 Task: Personal: New Year Resolutions.
Action: Mouse moved to (183, 176)
Screenshot: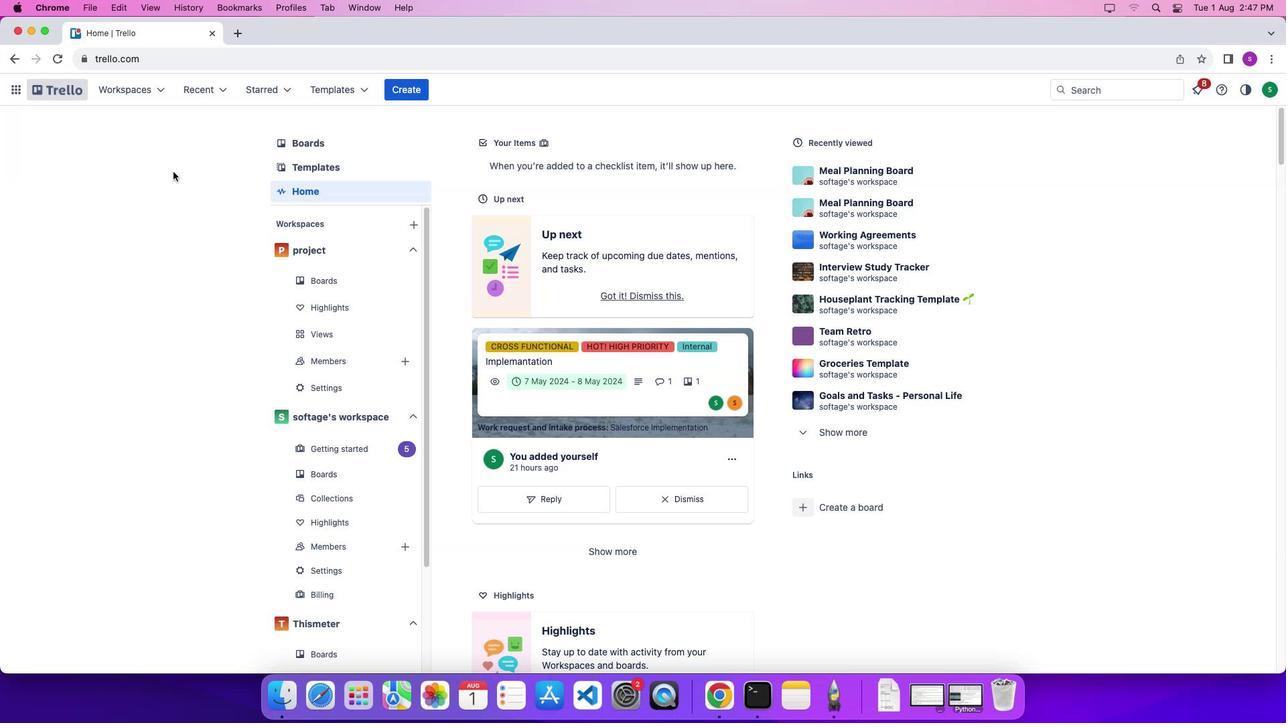 
Action: Mouse pressed left at (183, 176)
Screenshot: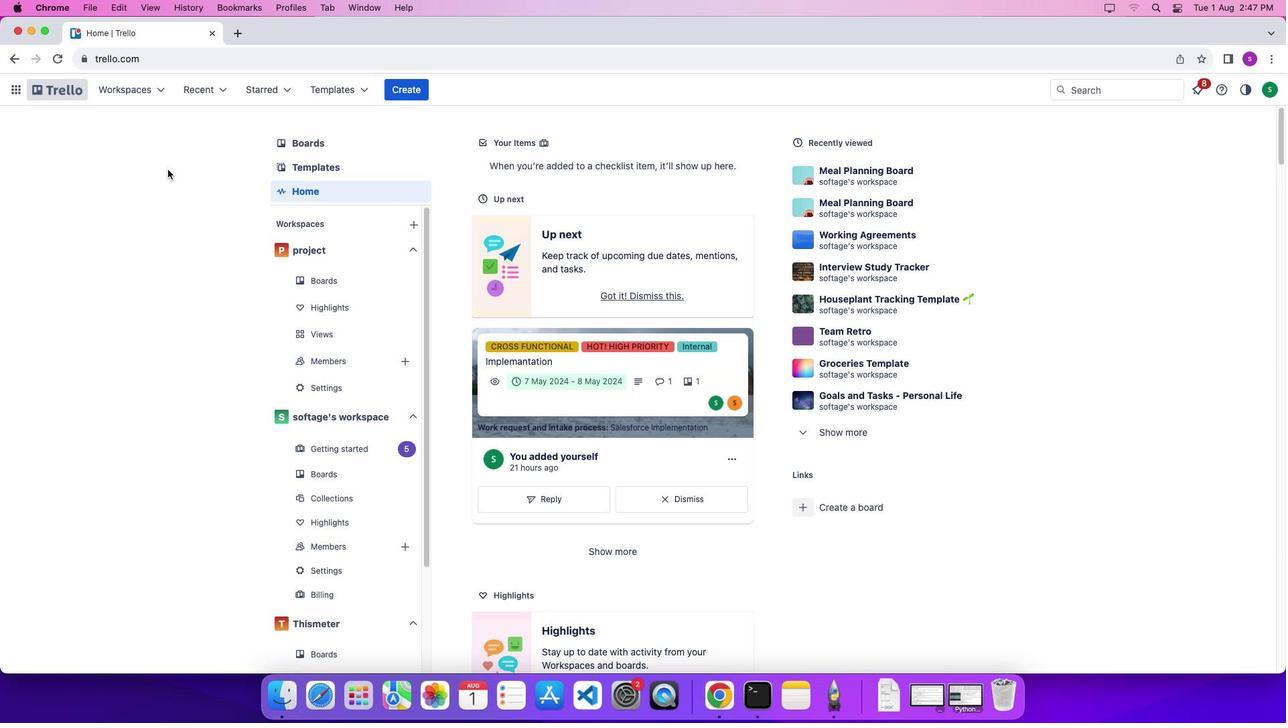
Action: Mouse moved to (361, 92)
Screenshot: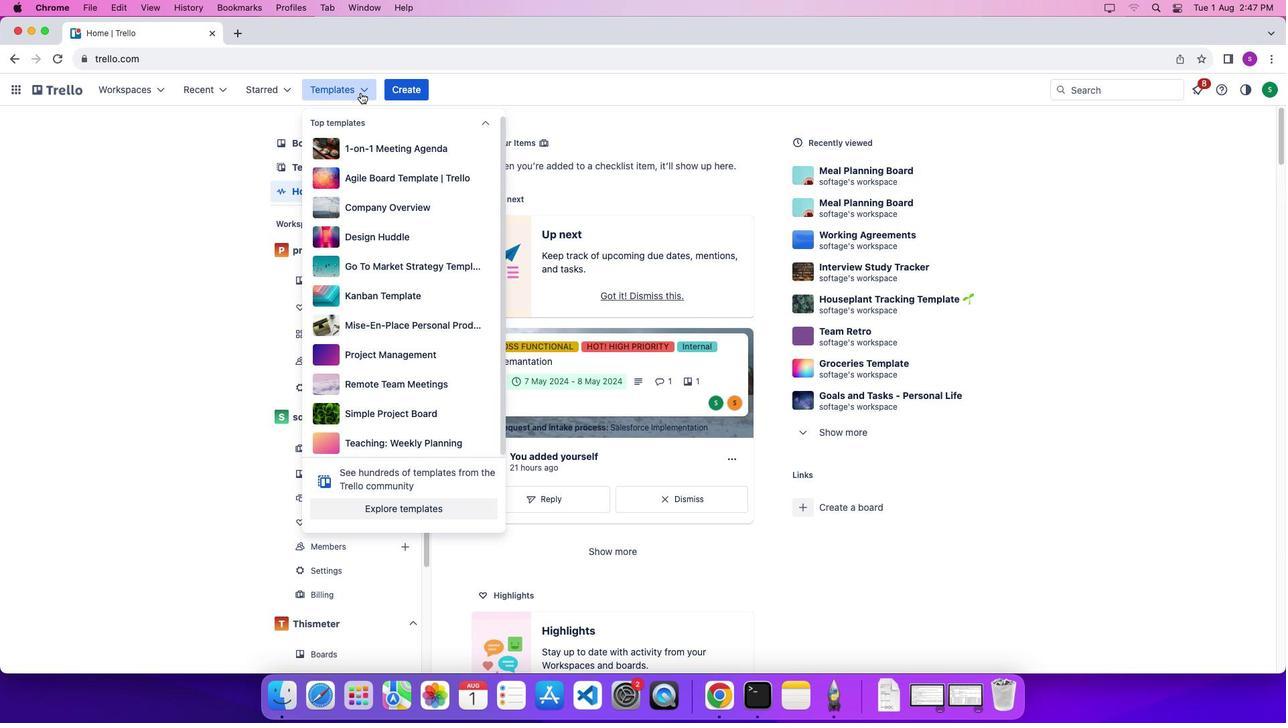 
Action: Mouse pressed left at (361, 92)
Screenshot: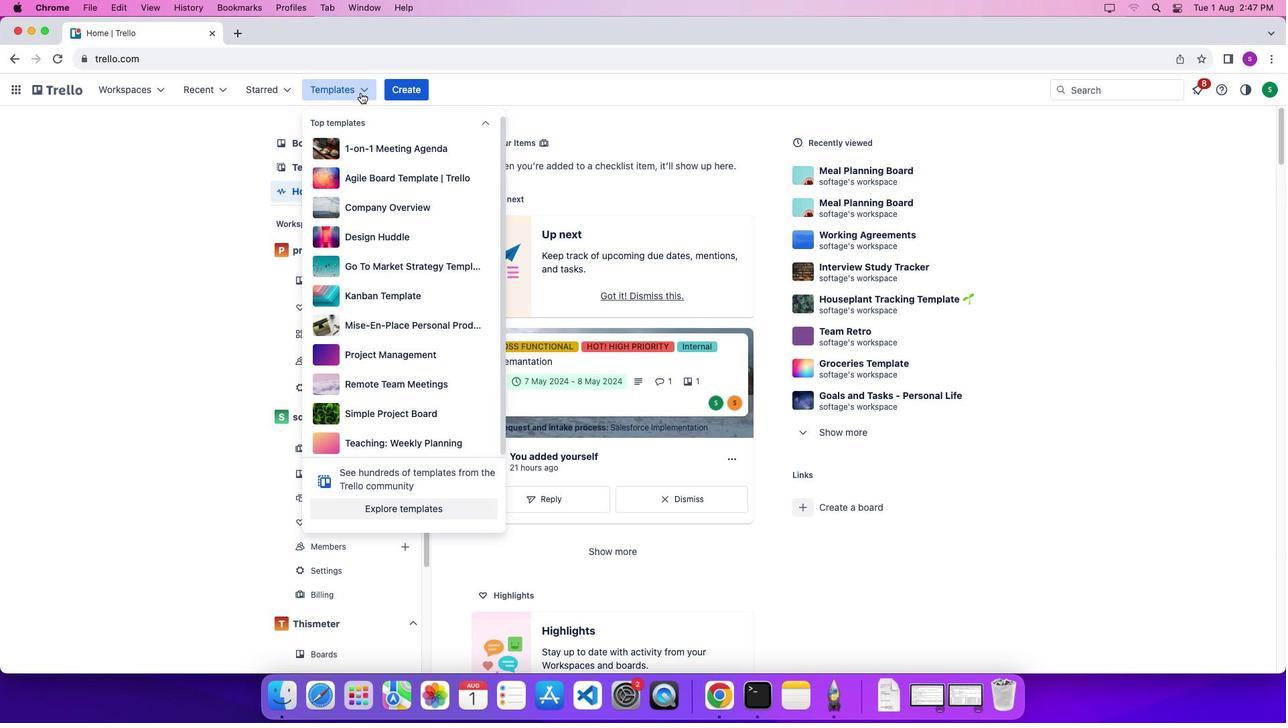 
Action: Mouse moved to (427, 509)
Screenshot: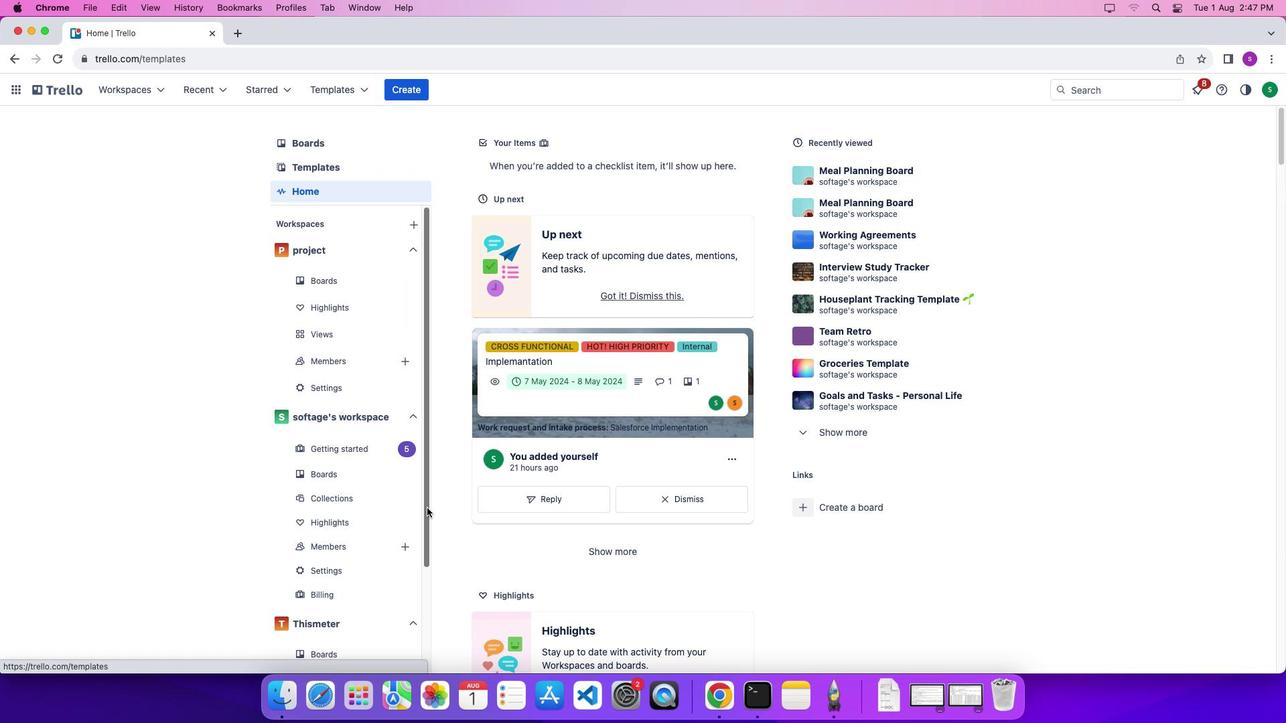 
Action: Mouse pressed left at (427, 509)
Screenshot: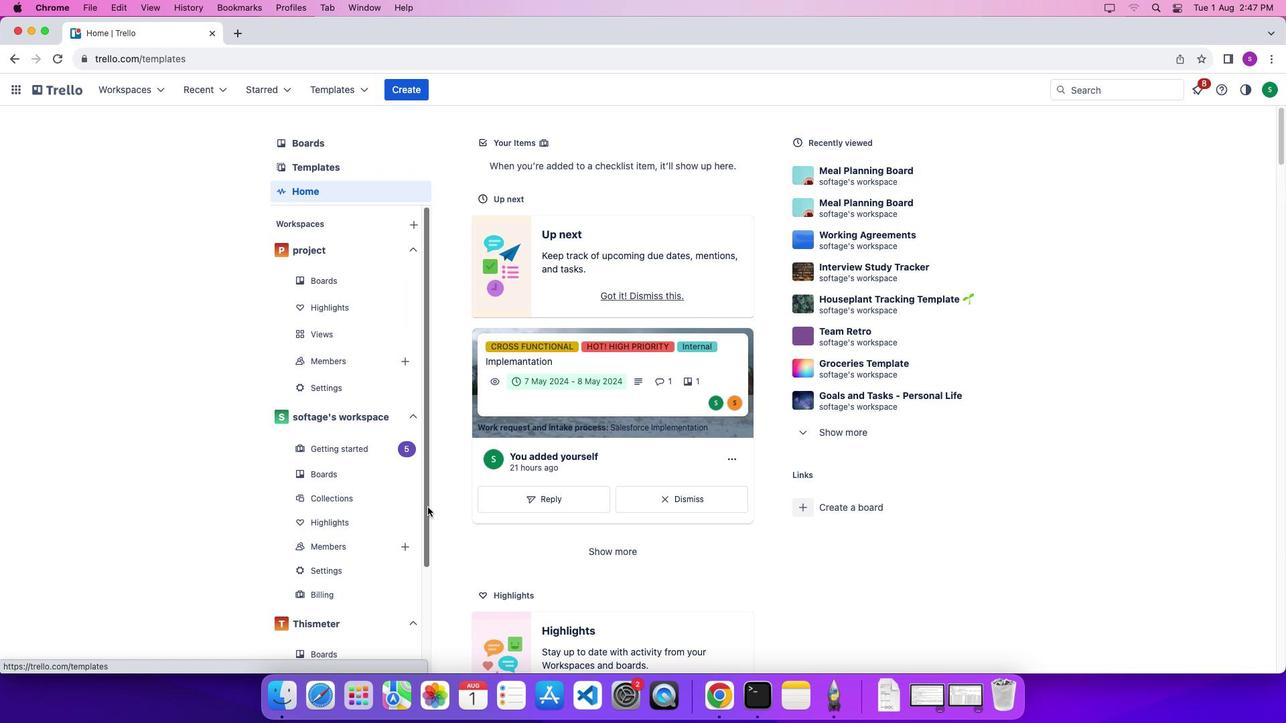 
Action: Mouse moved to (922, 144)
Screenshot: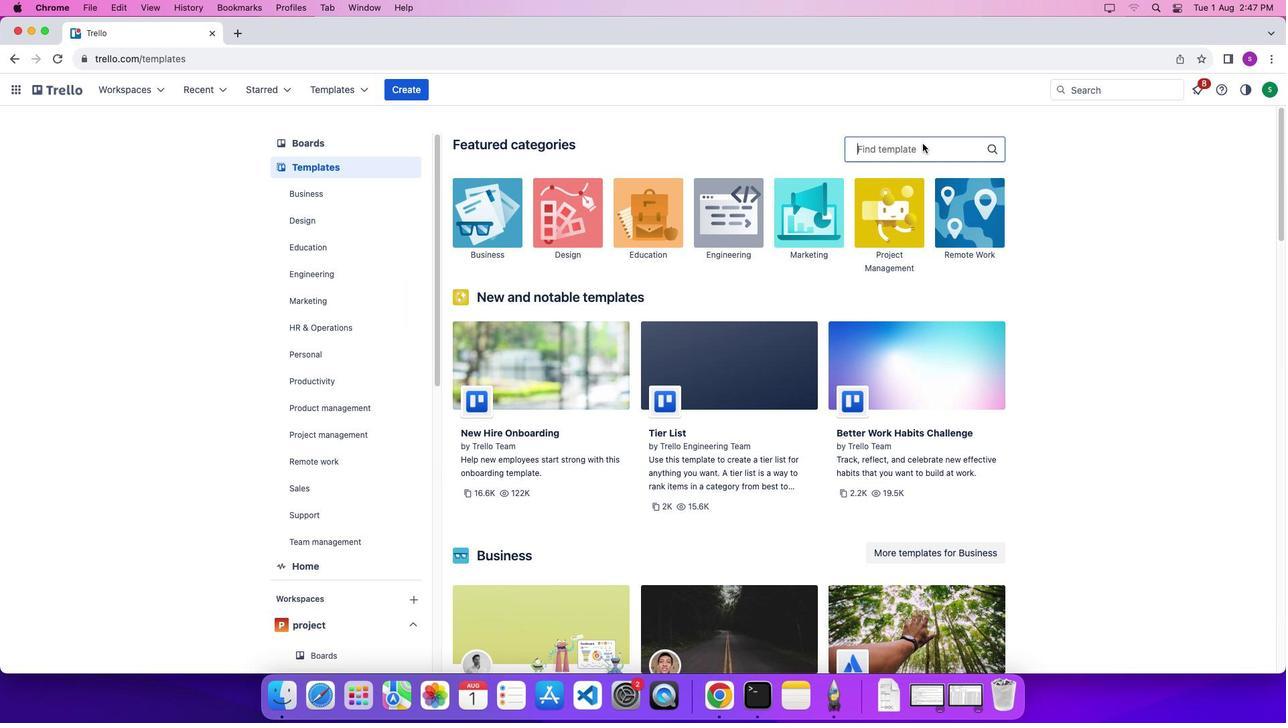 
Action: Mouse pressed left at (922, 144)
Screenshot: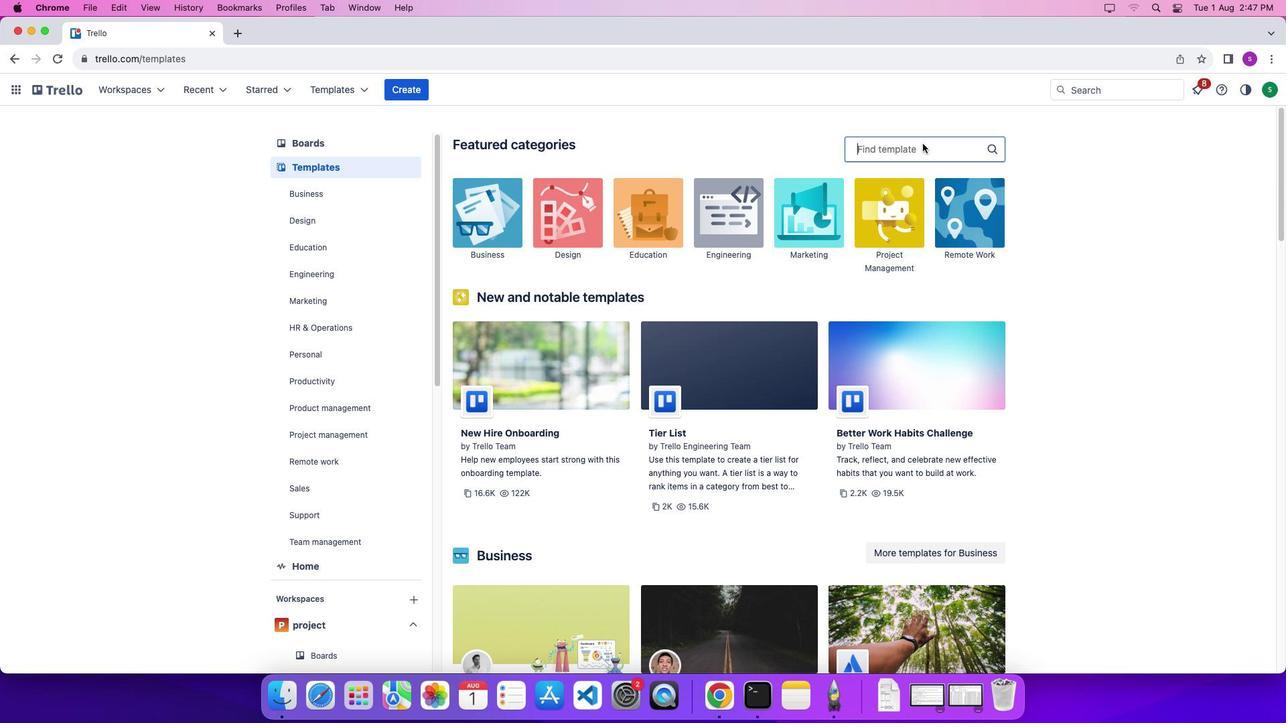 
Action: Mouse moved to (925, 145)
Screenshot: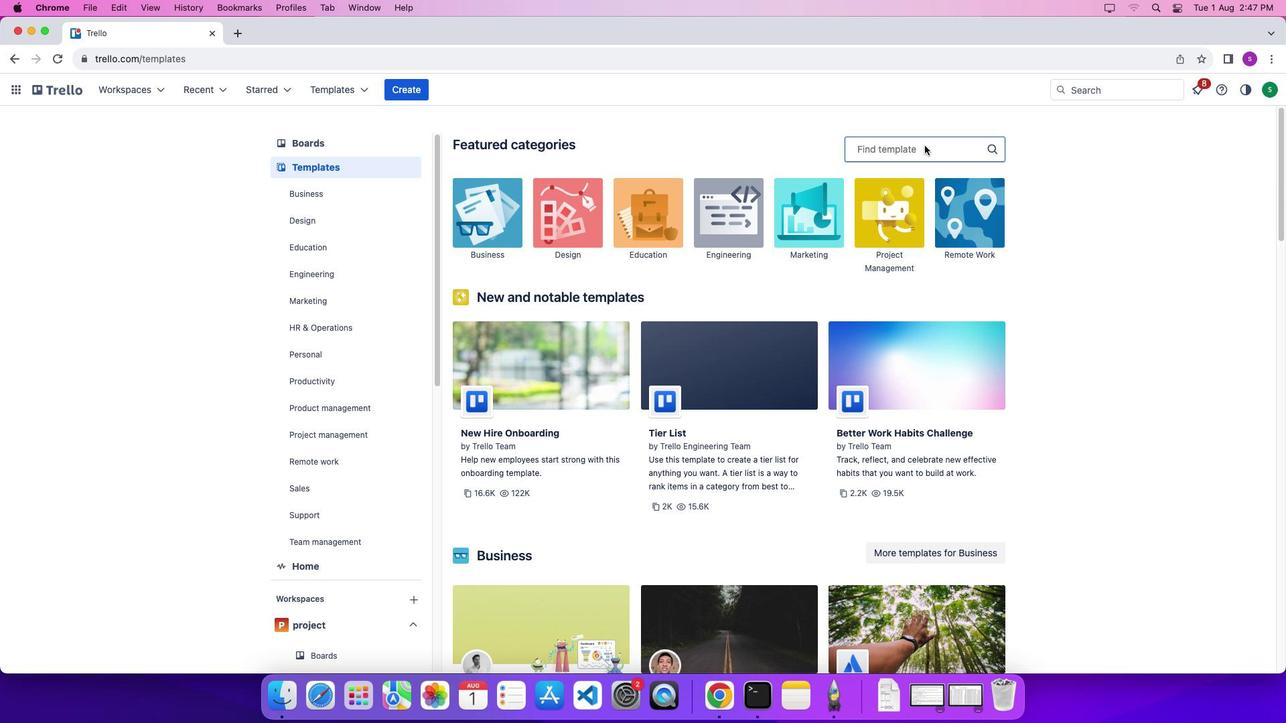 
Action: Mouse pressed left at (925, 145)
Screenshot: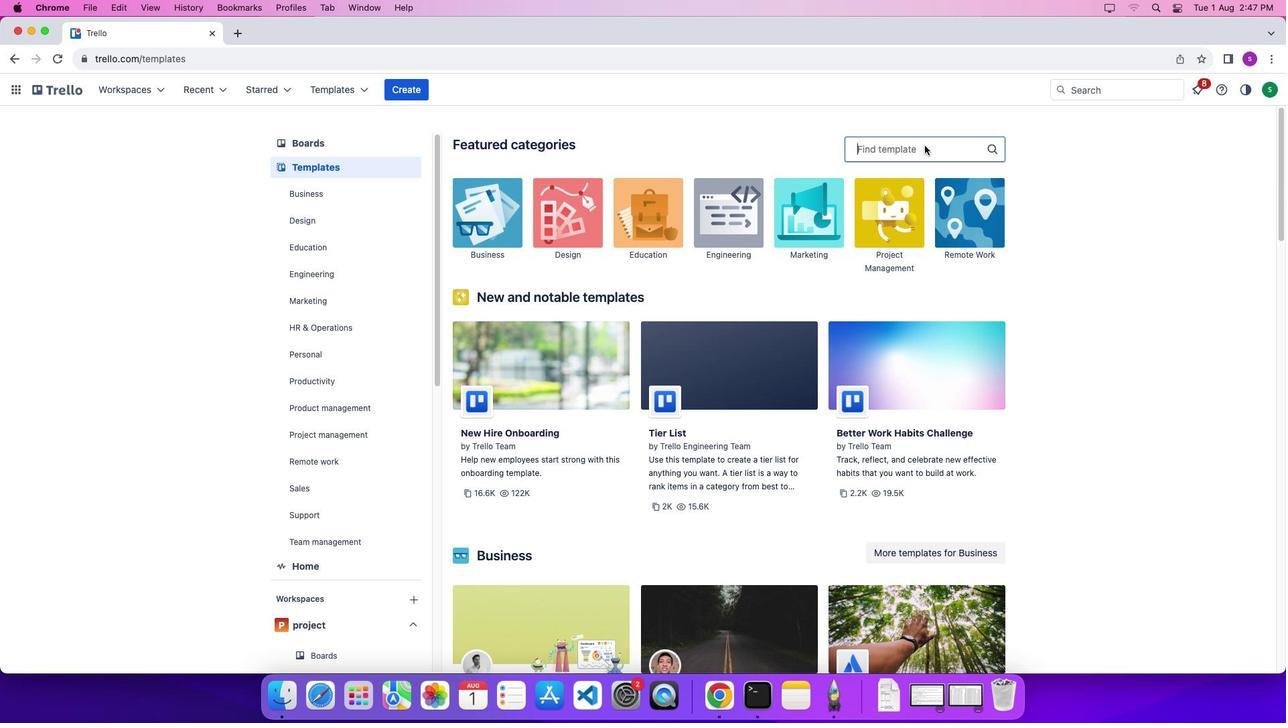 
Action: Key pressed Key.shift'N''e''w'Key.spaceKey.shift'Y''e''a''r'Key.spaceKey.shift'r''e''s''o''l''u''t''i''o''n'Key.backspaceKey.backspaceKey.backspaceKey.backspaceKey.backspaceKey.backspaceKey.backspaceKey.backspaceKey.backspaceKey.backspaceKey.backspaceKey.backspaceKey.backspaceKey.backspaceKey.backspaceKey.backspaceKey.backspaceKey.backspaceKey.backspaceKey.backspaceKey.backspaceKey.backspaceKey.backspaceKey.backspaceKey.backspaceKey.backspaceKey.backspaceKey.backspaceKey.backspaceKey.backspaceKey.backspaceKey.backspaceKey.backspaceKey.backspaceKey.backspaceKey.shift'N''e''w'Key.space
Screenshot: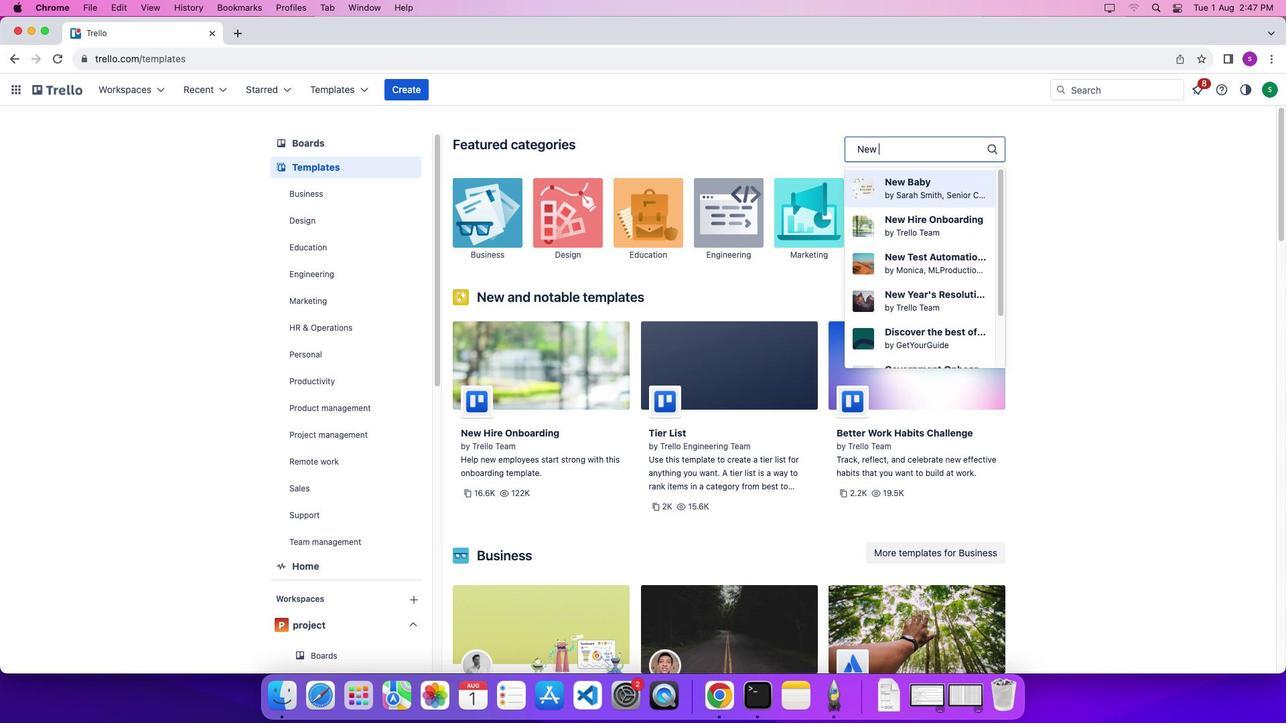 
Action: Mouse moved to (930, 297)
Screenshot: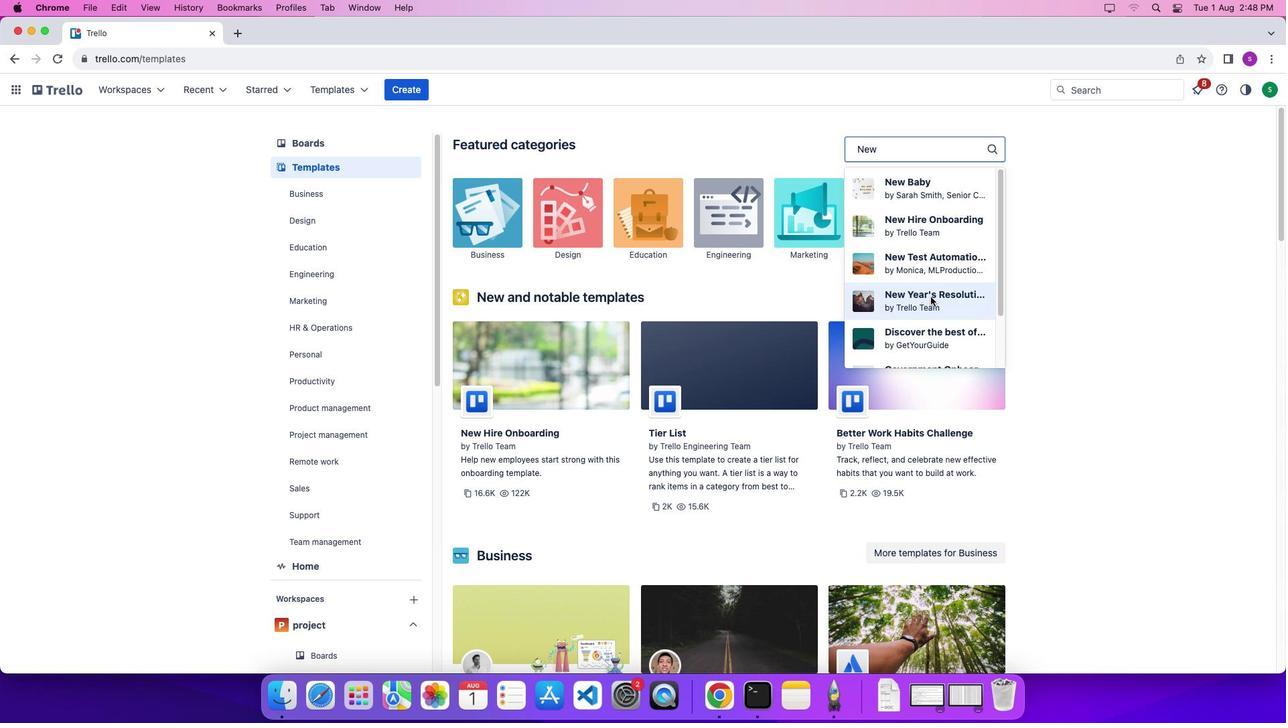 
Action: Mouse pressed left at (930, 297)
Screenshot: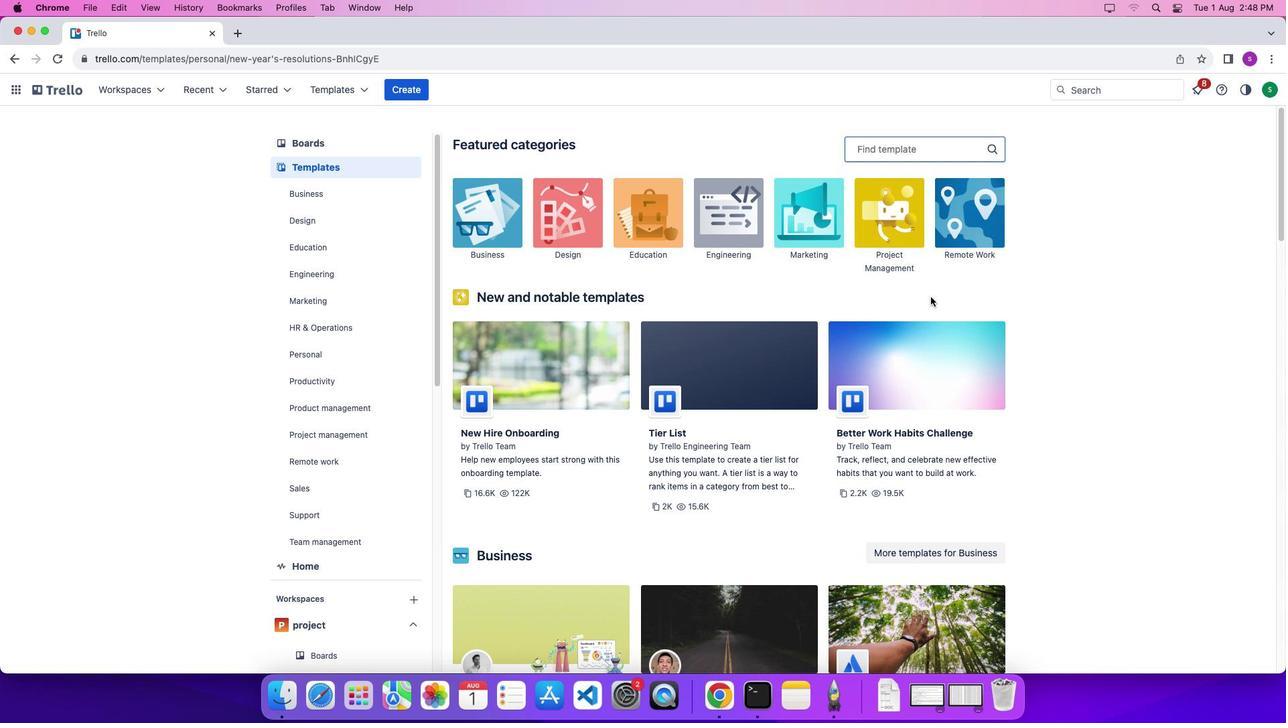 
Action: Mouse moved to (903, 383)
Screenshot: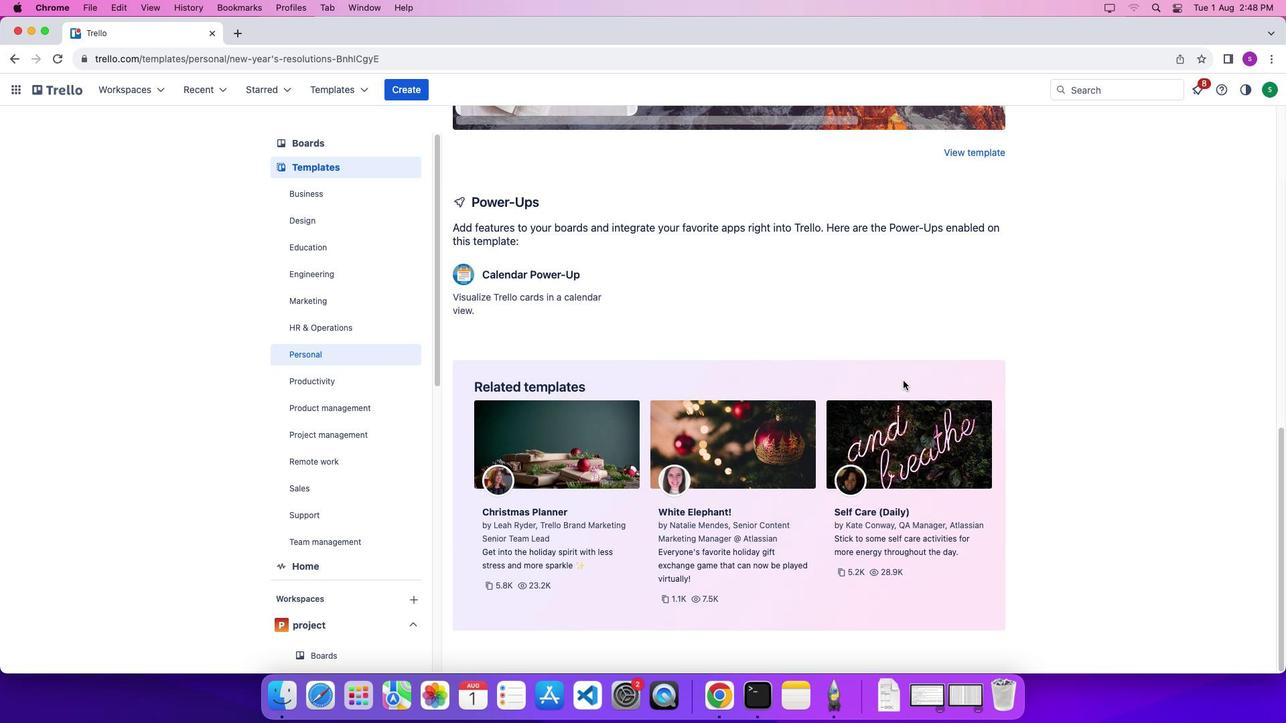 
Action: Mouse scrolled (903, 383) with delta (0, 0)
Screenshot: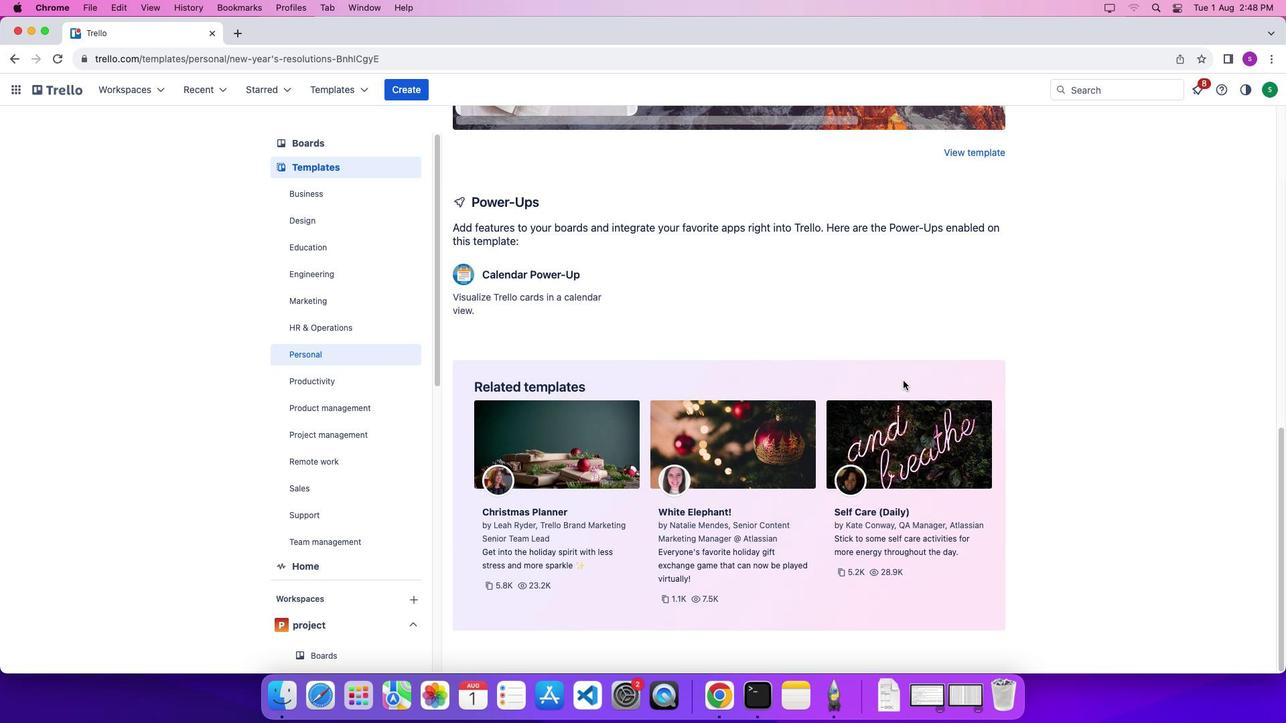 
Action: Mouse moved to (903, 382)
Screenshot: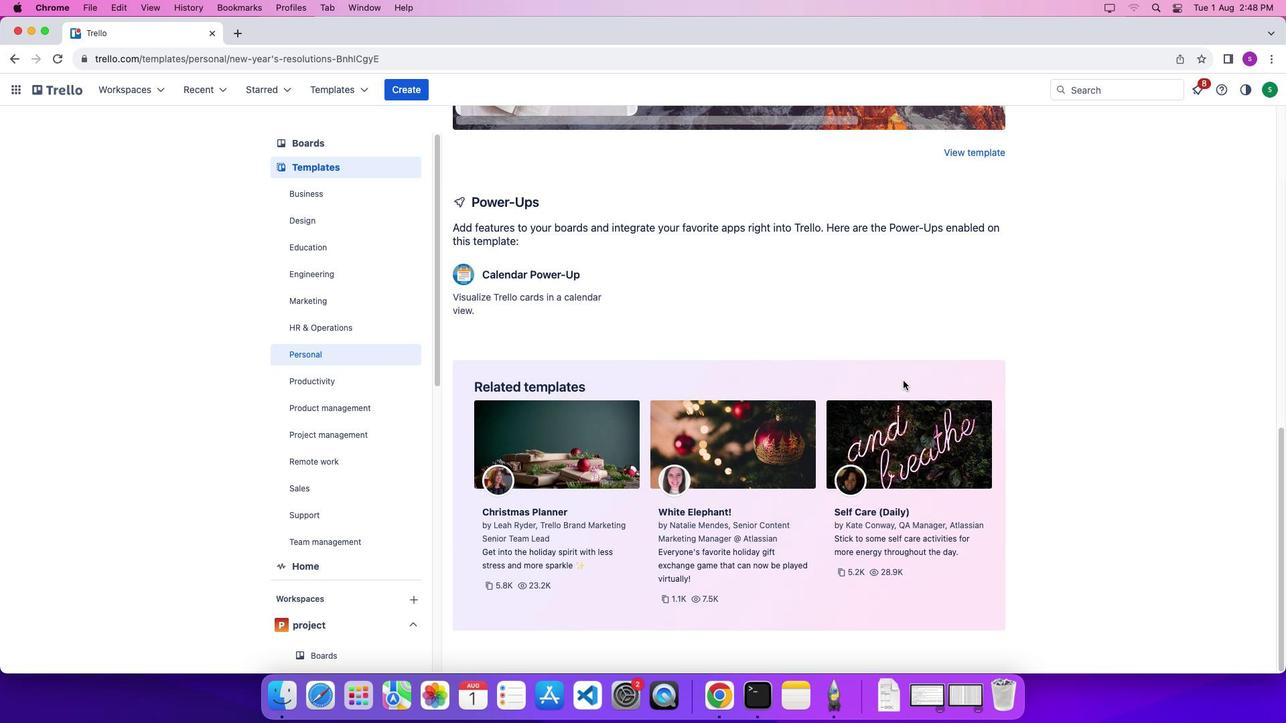 
Action: Mouse scrolled (903, 382) with delta (0, 0)
Screenshot: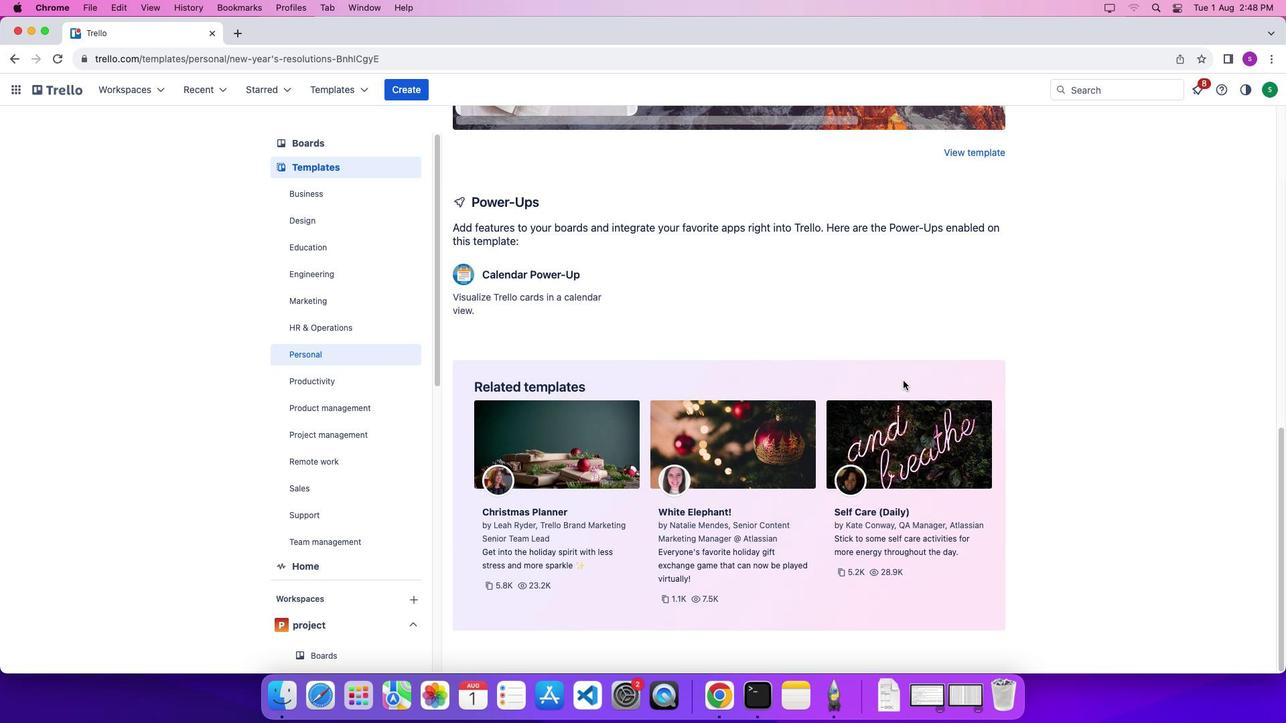 
Action: Mouse moved to (903, 381)
Screenshot: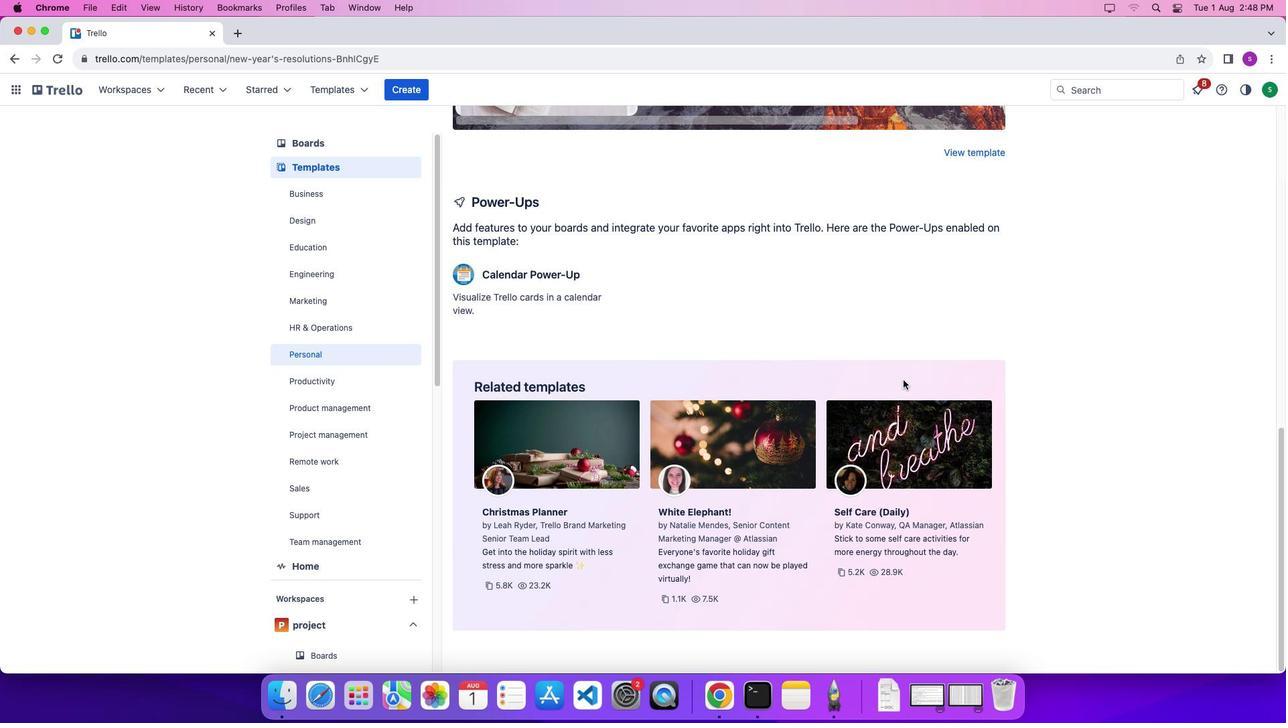 
Action: Mouse scrolled (903, 381) with delta (0, -5)
Screenshot: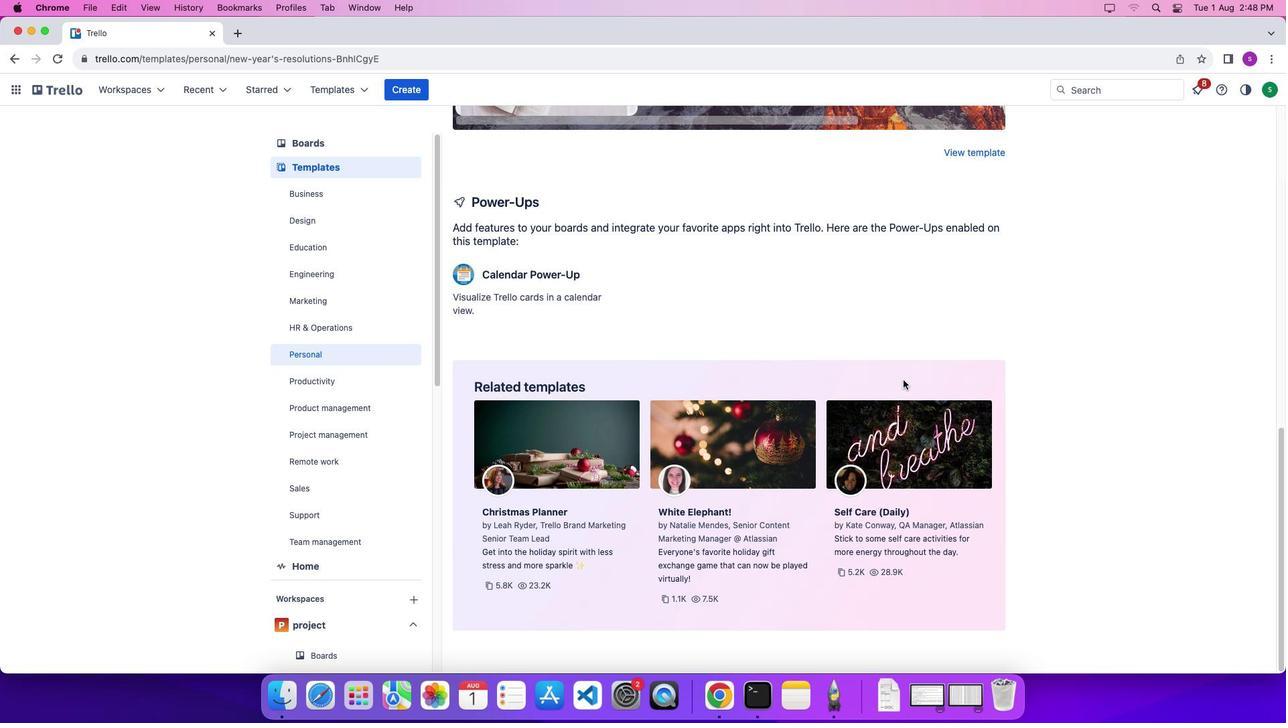 
Action: Mouse scrolled (903, 381) with delta (0, -8)
Screenshot: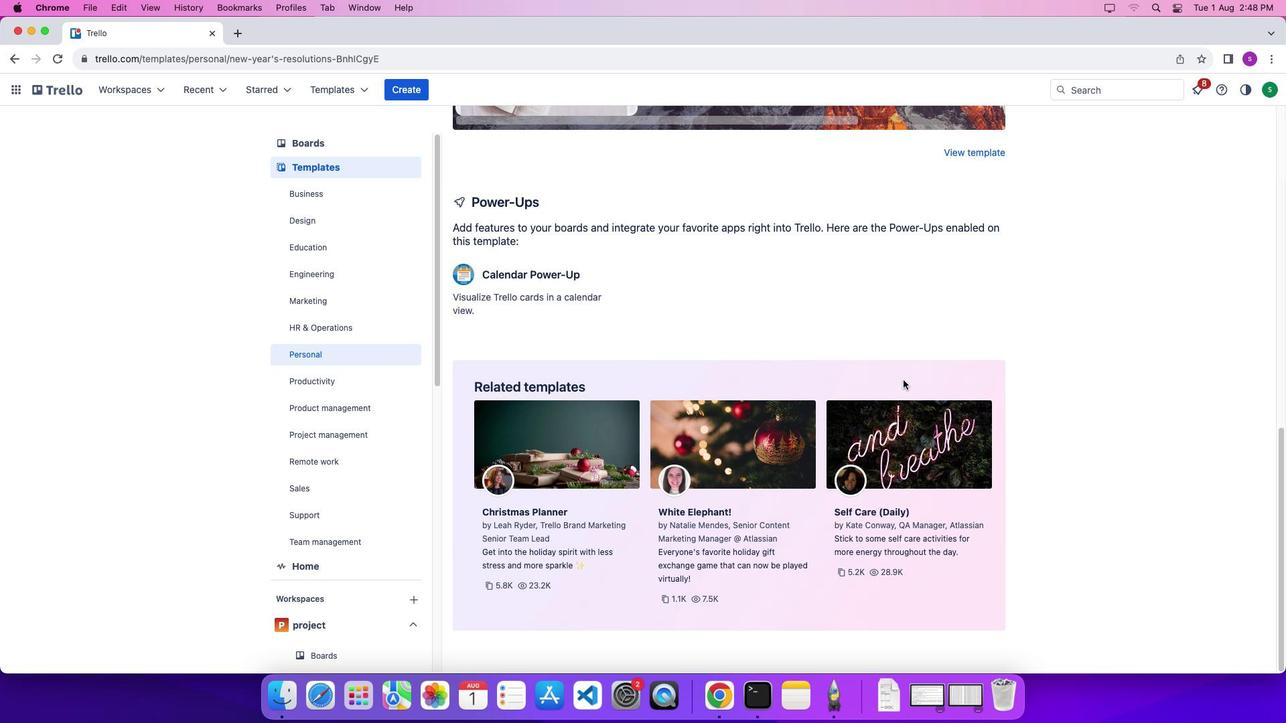 
Action: Mouse scrolled (903, 381) with delta (0, -9)
Screenshot: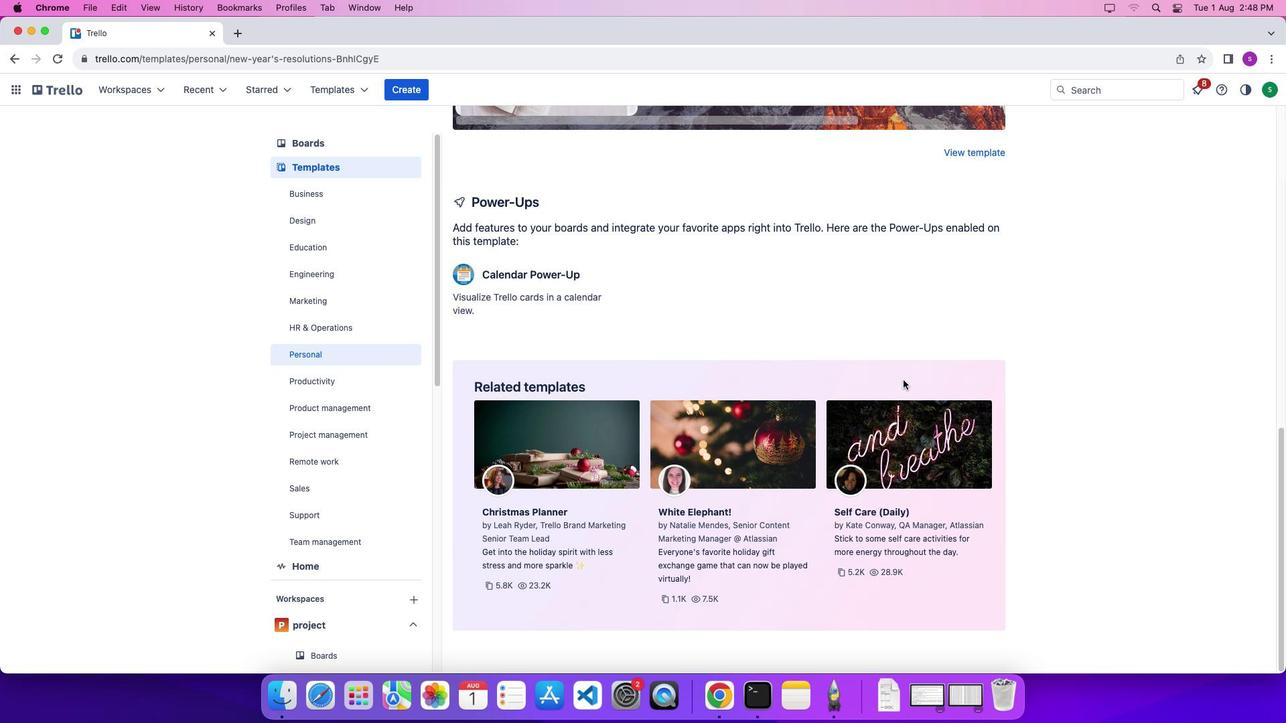 
Action: Mouse moved to (903, 380)
Screenshot: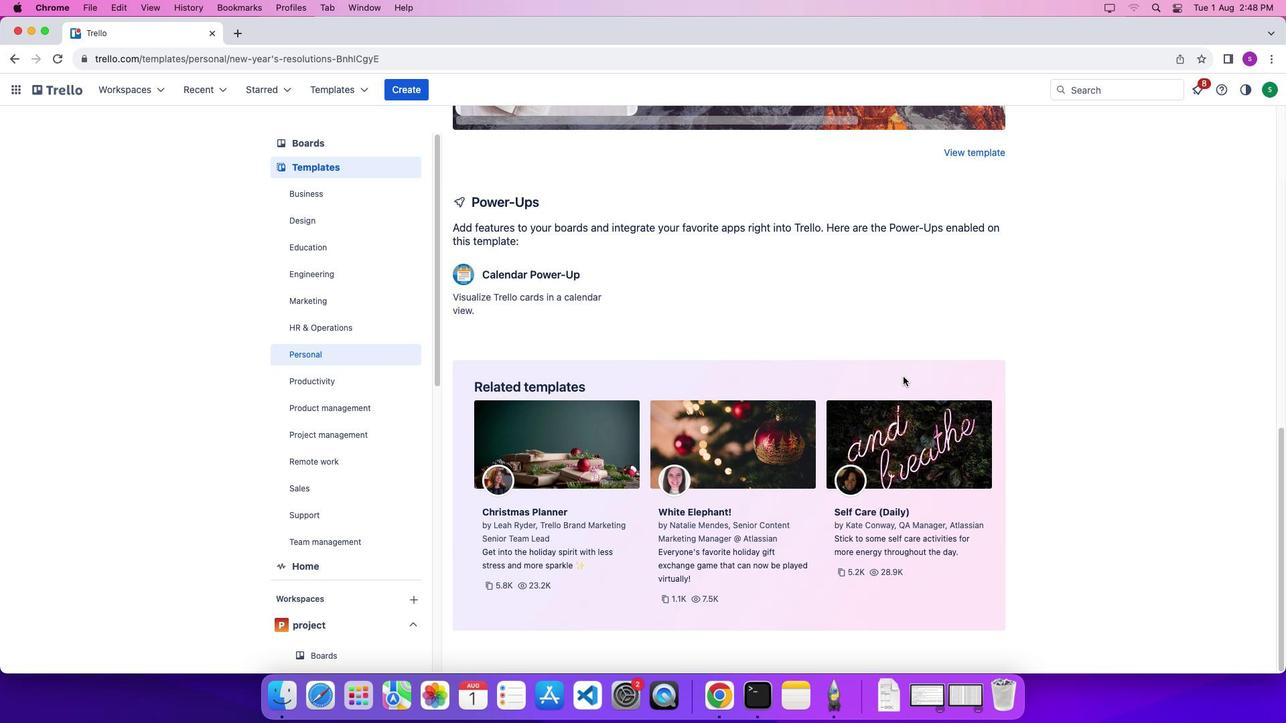 
Action: Mouse scrolled (903, 380) with delta (0, 0)
Screenshot: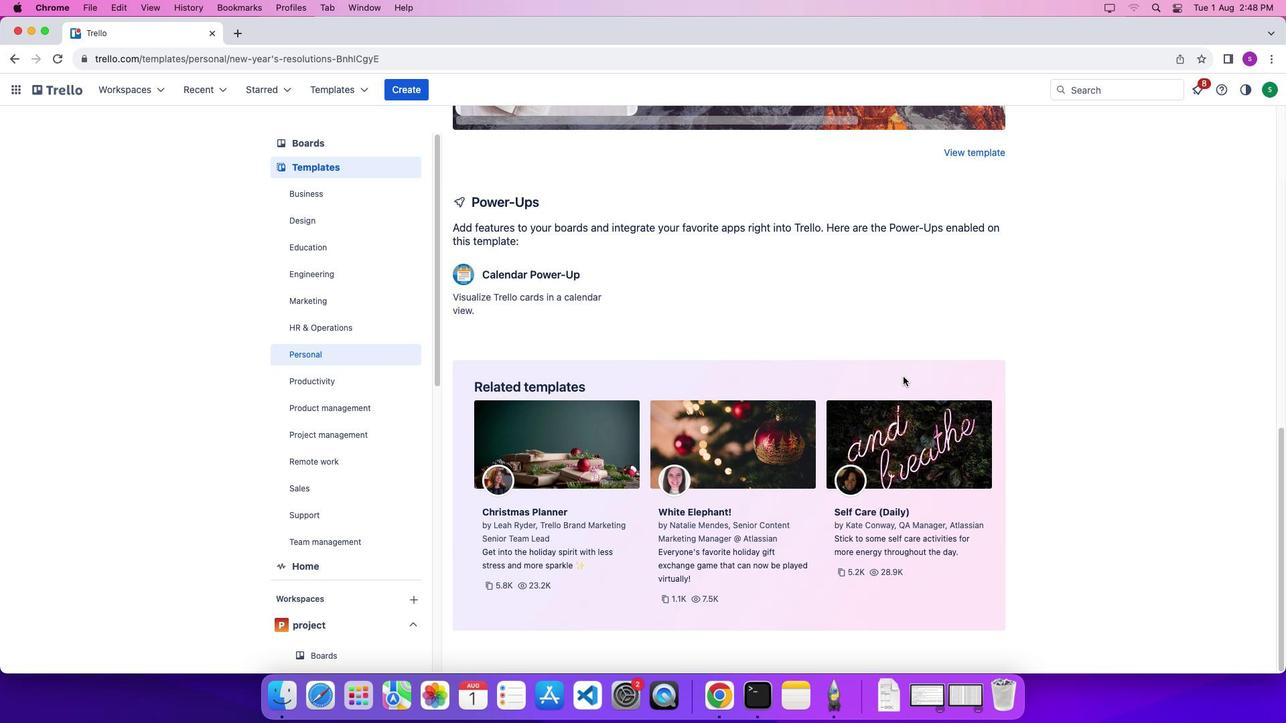
Action: Mouse scrolled (903, 380) with delta (0, 0)
Screenshot: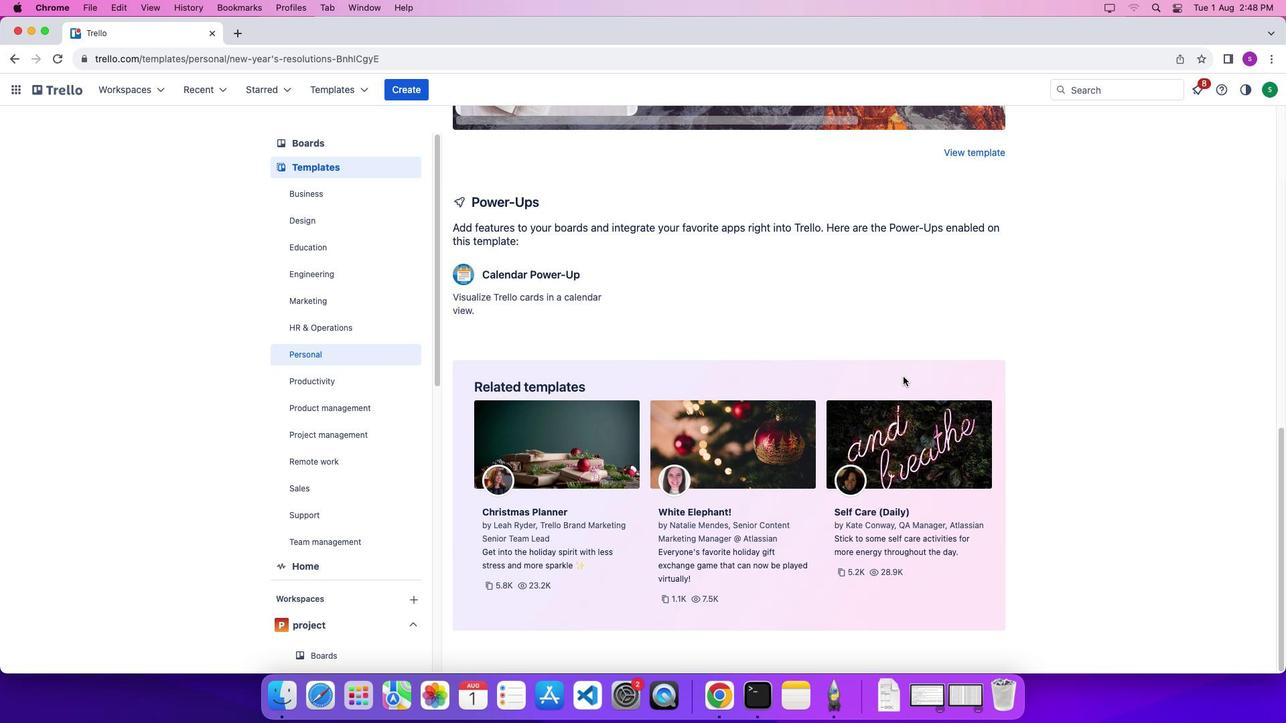 
Action: Mouse scrolled (903, 380) with delta (0, -5)
Screenshot: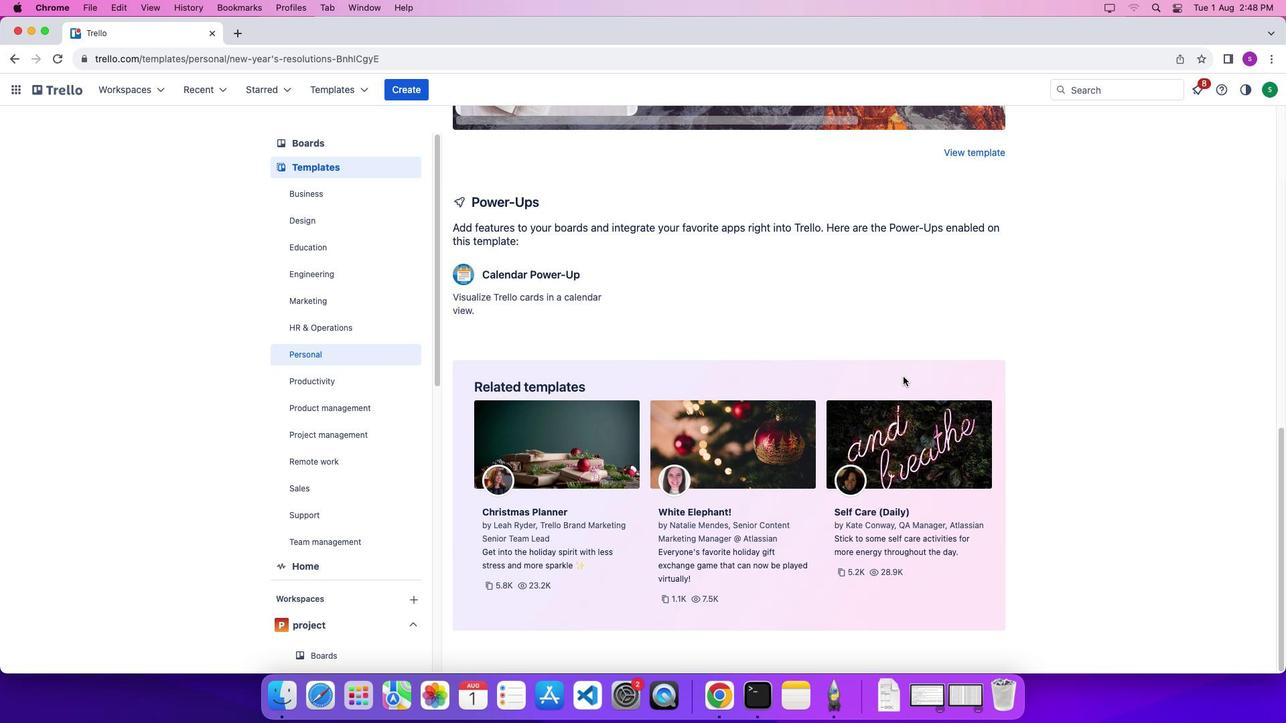 
Action: Mouse scrolled (903, 380) with delta (0, -8)
Screenshot: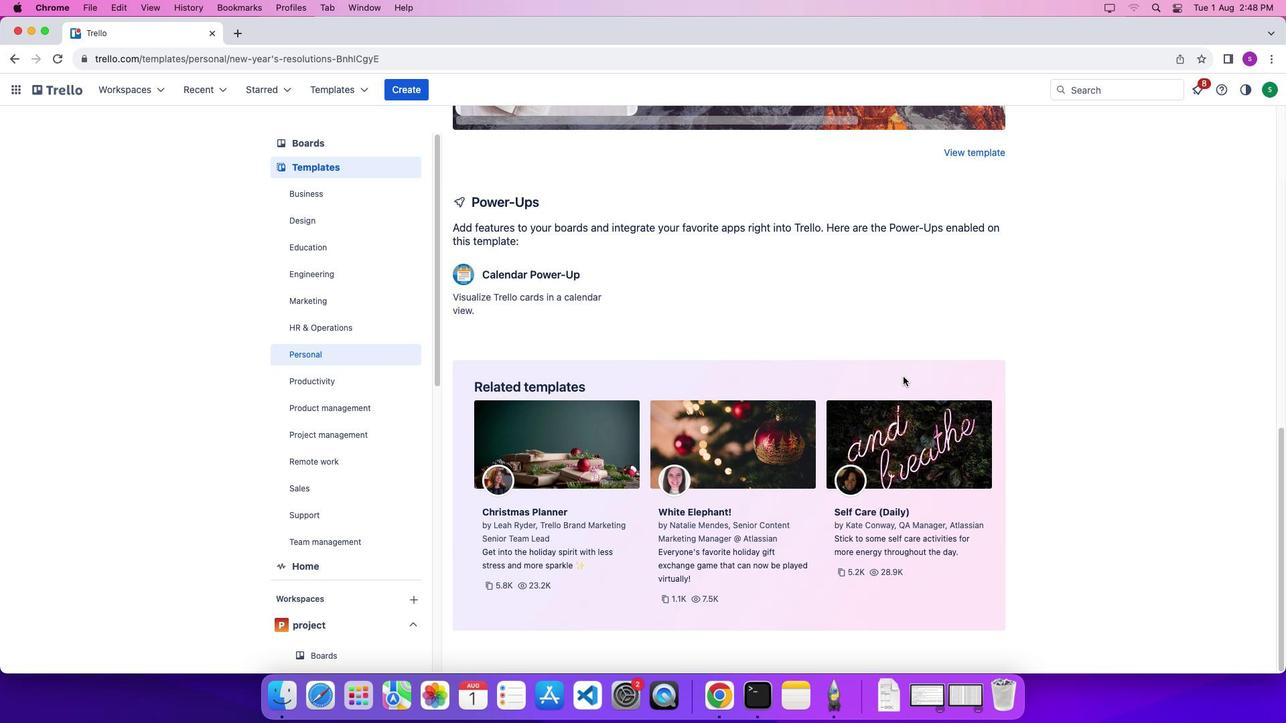 
Action: Mouse moved to (903, 377)
Screenshot: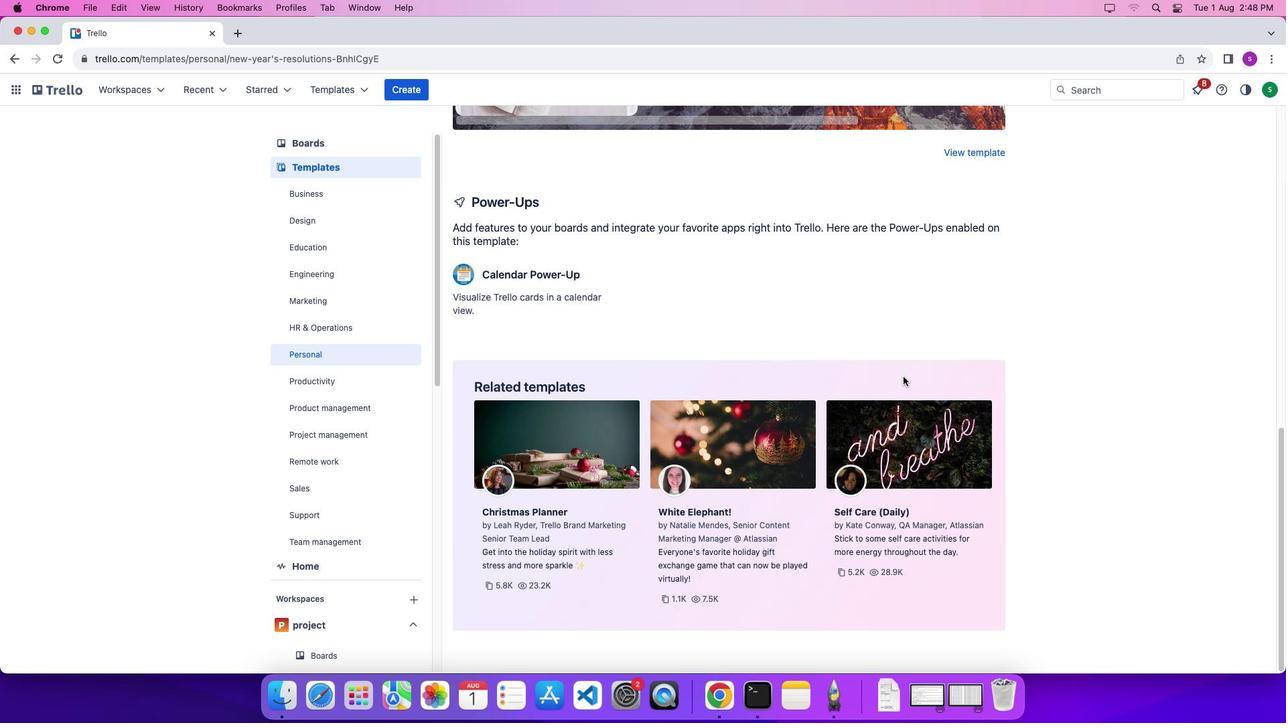 
Action: Mouse scrolled (903, 377) with delta (0, 0)
Screenshot: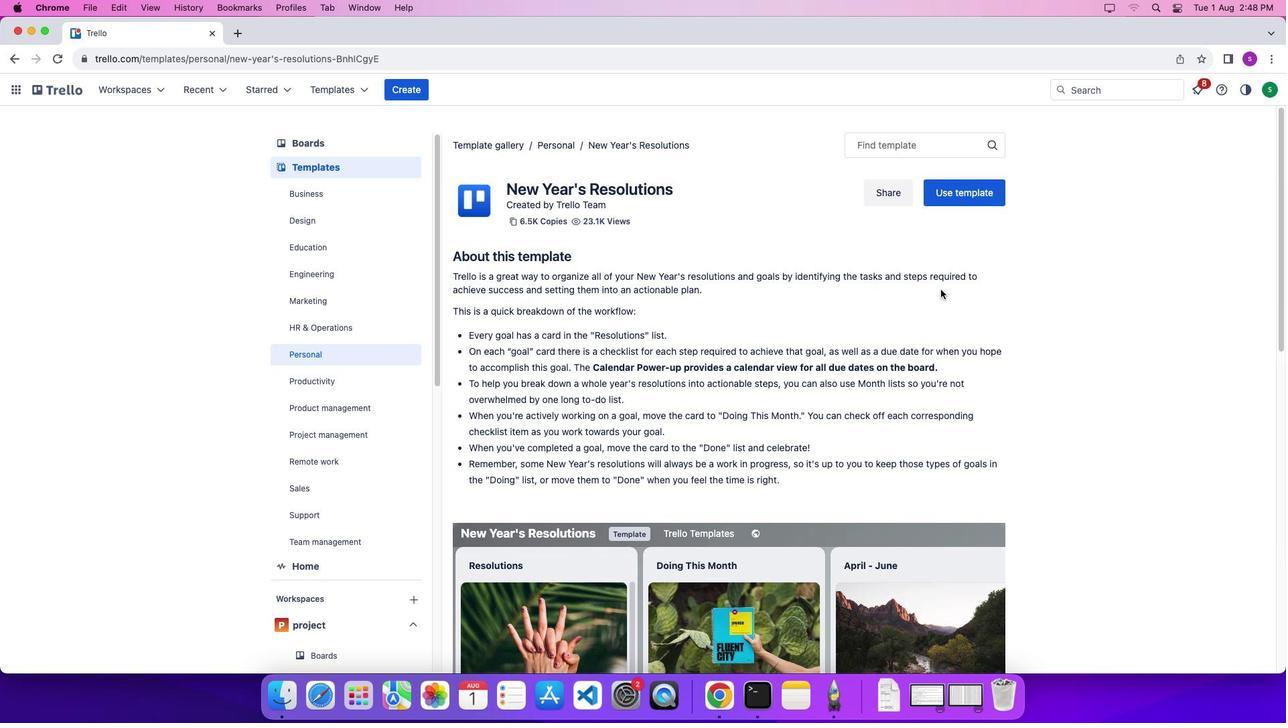 
Action: Mouse scrolled (903, 377) with delta (0, 1)
Screenshot: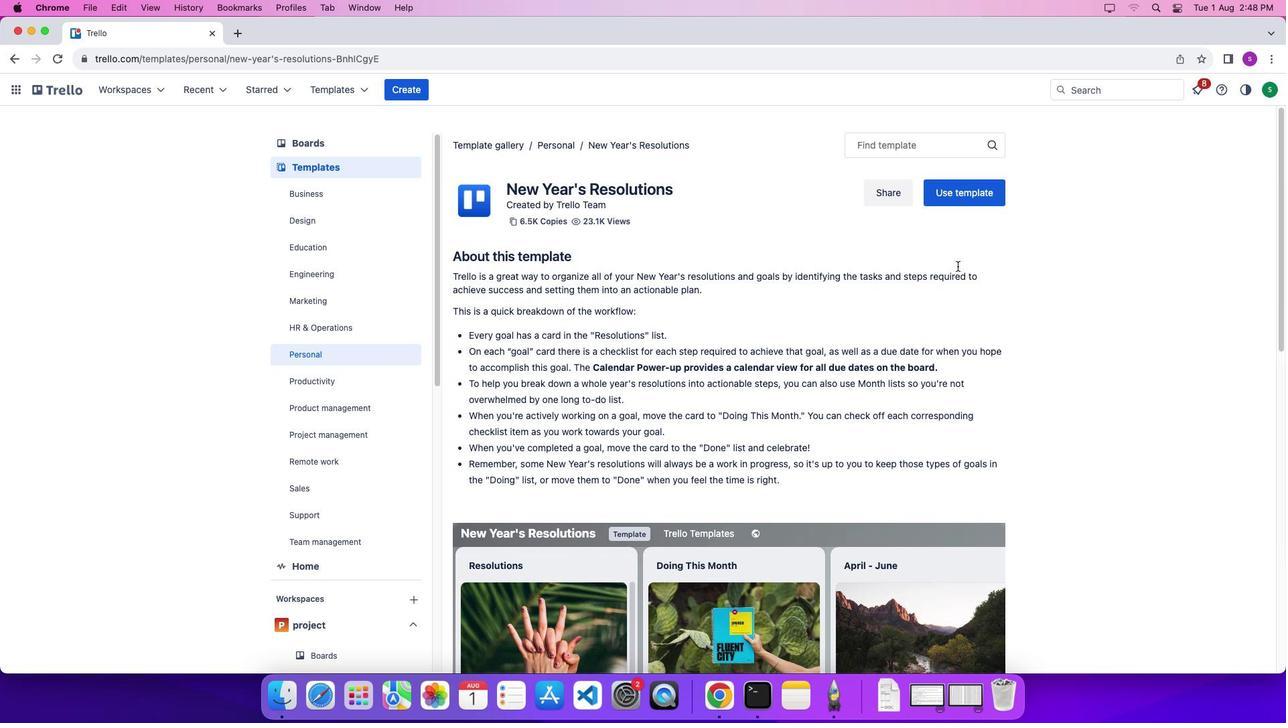 
Action: Mouse scrolled (903, 377) with delta (0, 6)
Screenshot: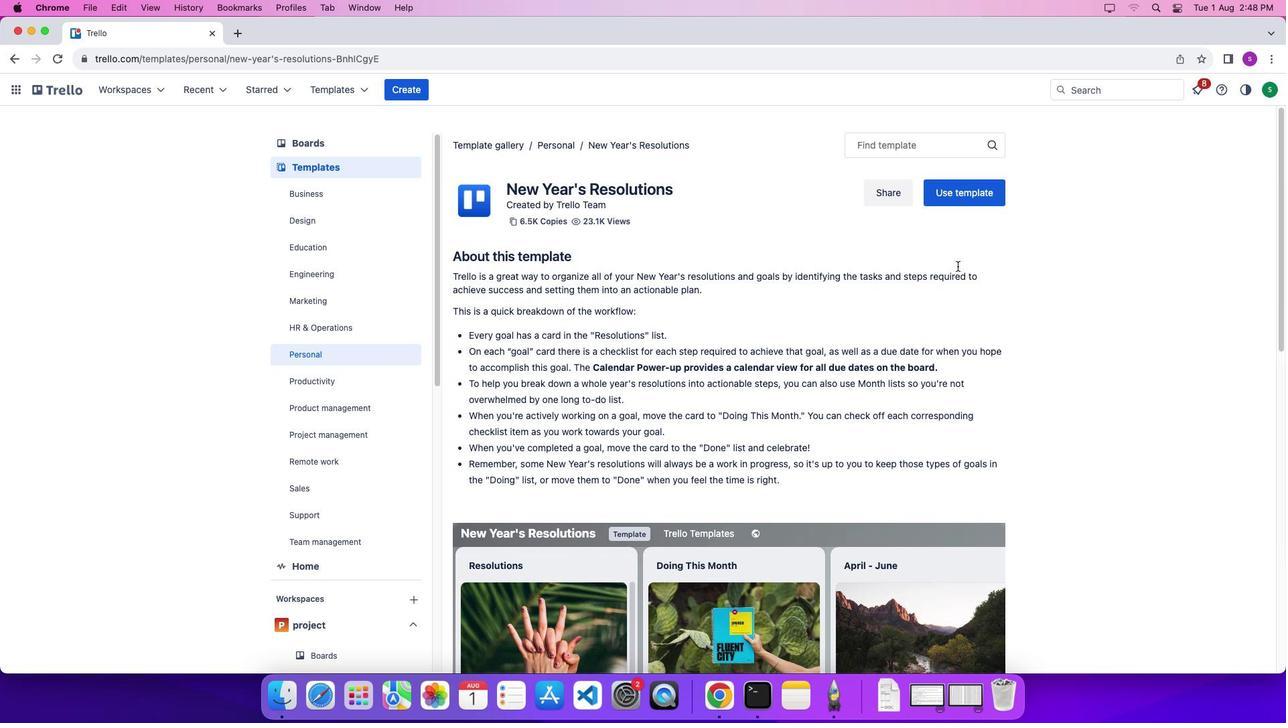 
Action: Mouse scrolled (903, 377) with delta (0, 9)
Screenshot: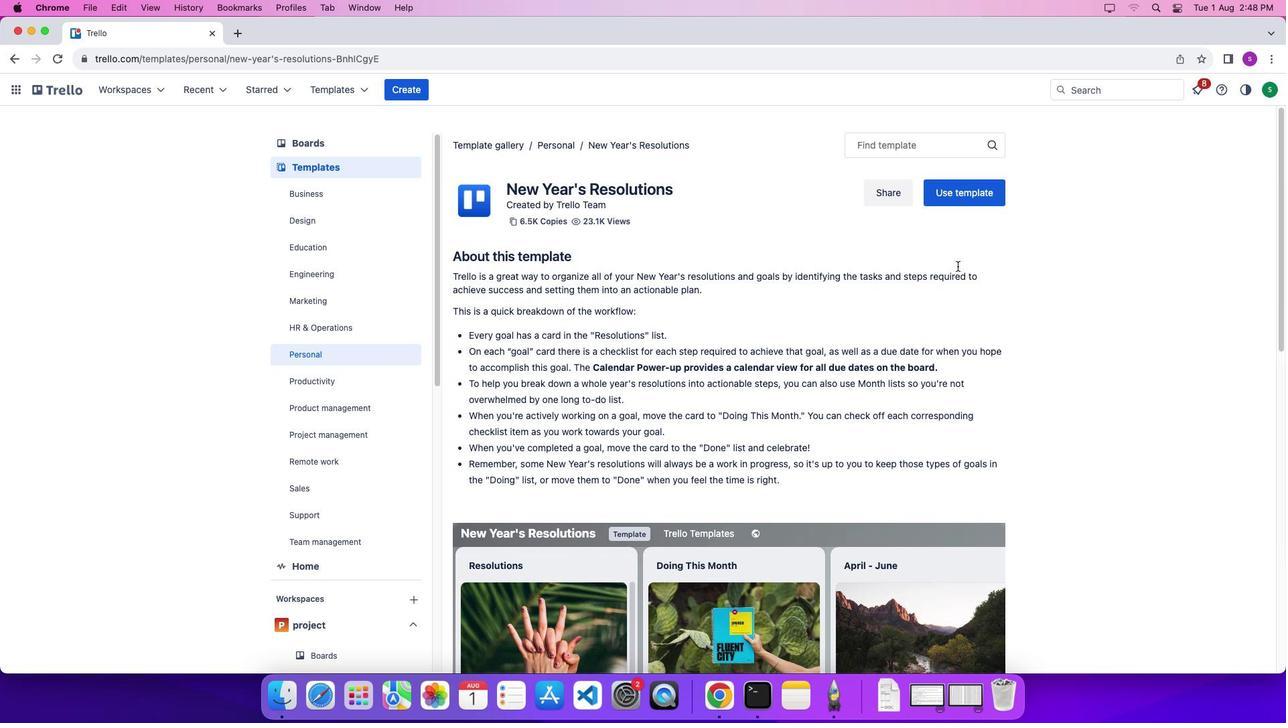 
Action: Mouse scrolled (903, 377) with delta (0, 10)
Screenshot: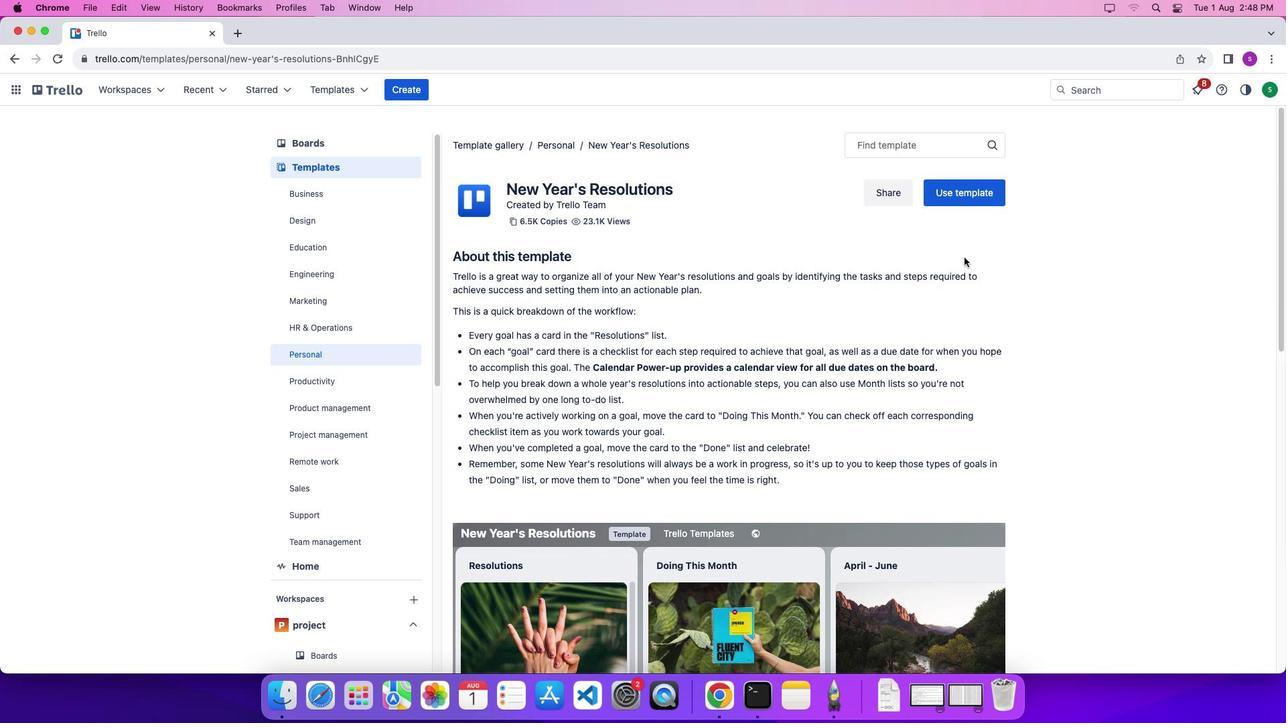 
Action: Mouse scrolled (903, 377) with delta (0, 11)
Screenshot: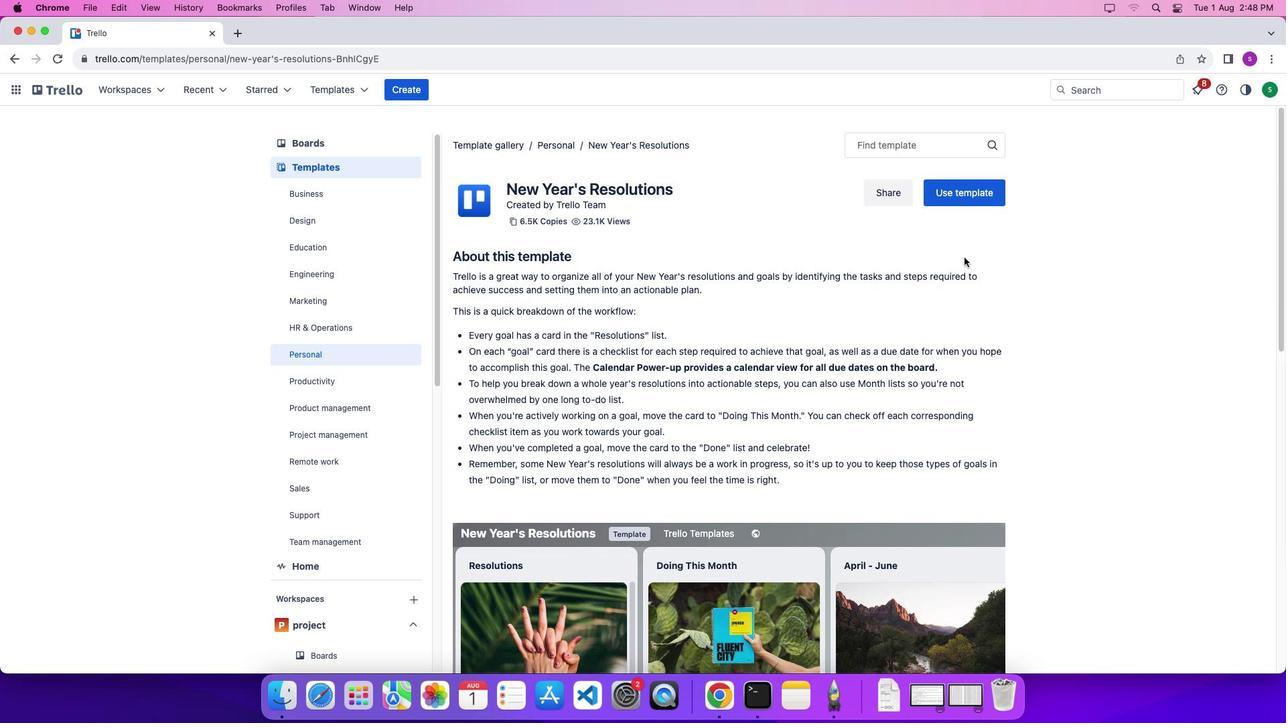 
Action: Mouse scrolled (903, 377) with delta (0, 12)
Screenshot: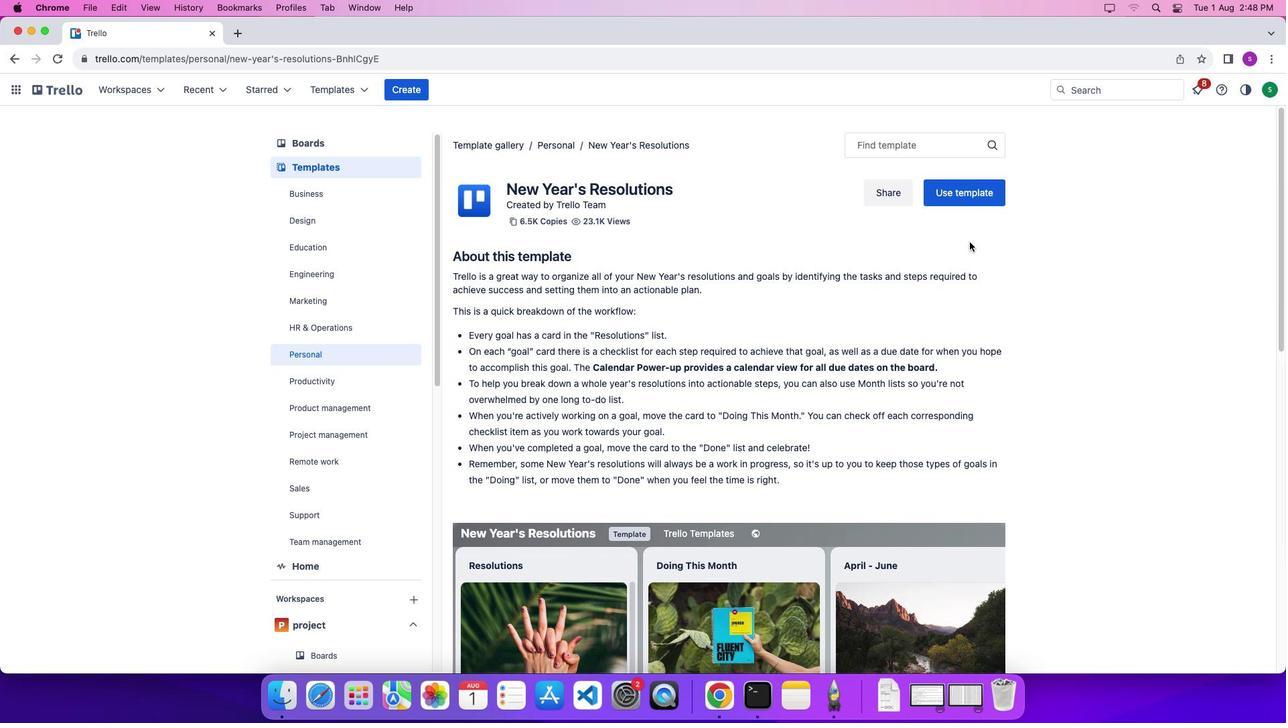 
Action: Mouse moved to (978, 203)
Screenshot: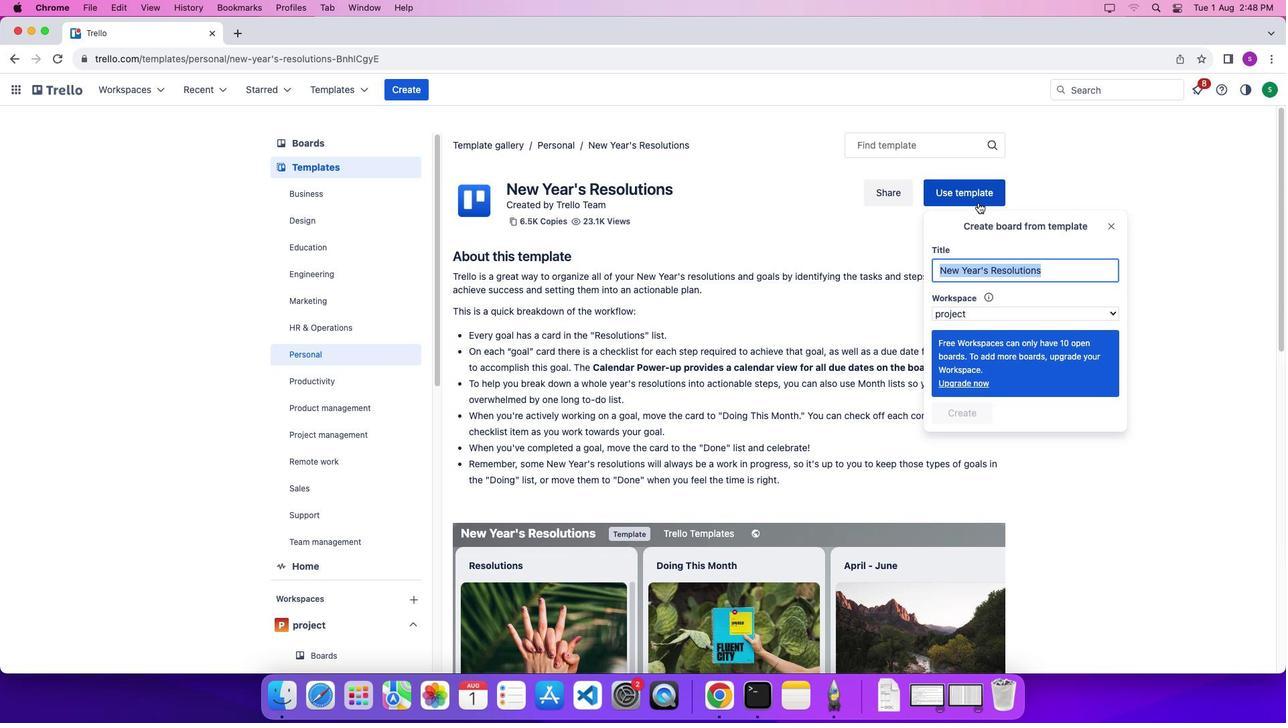 
Action: Mouse pressed left at (978, 203)
Screenshot: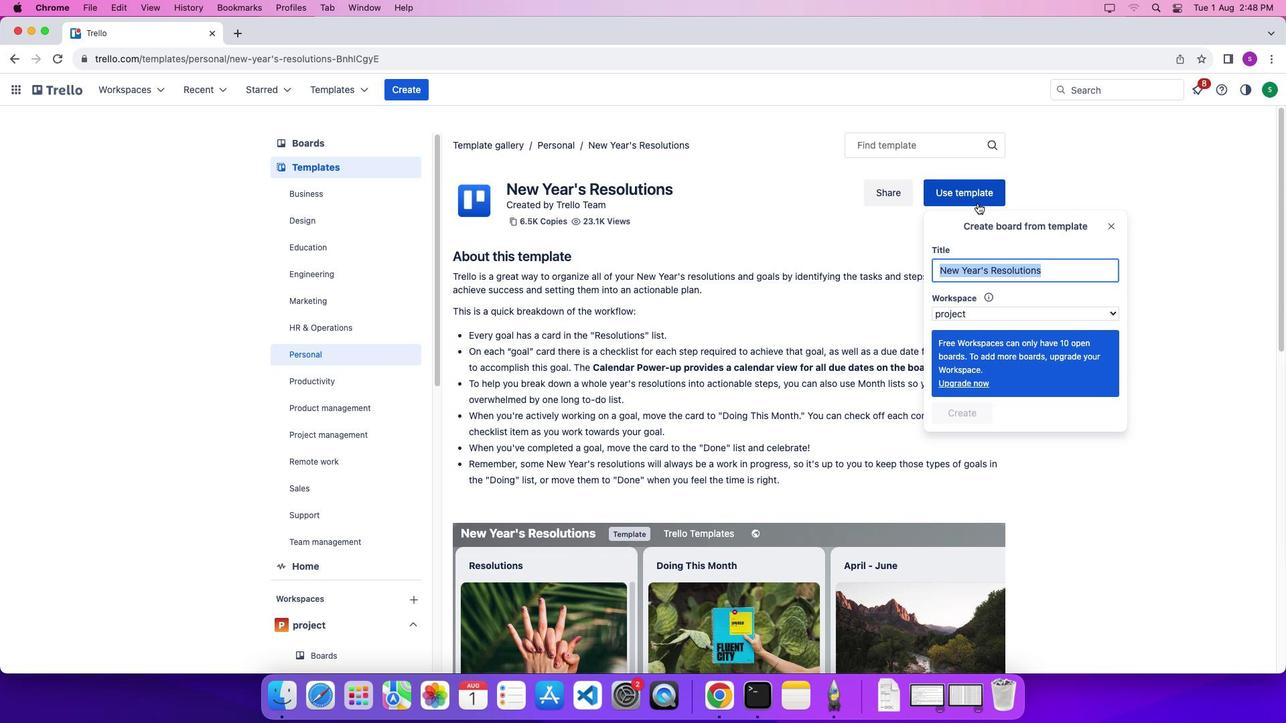 
Action: Mouse moved to (983, 308)
Screenshot: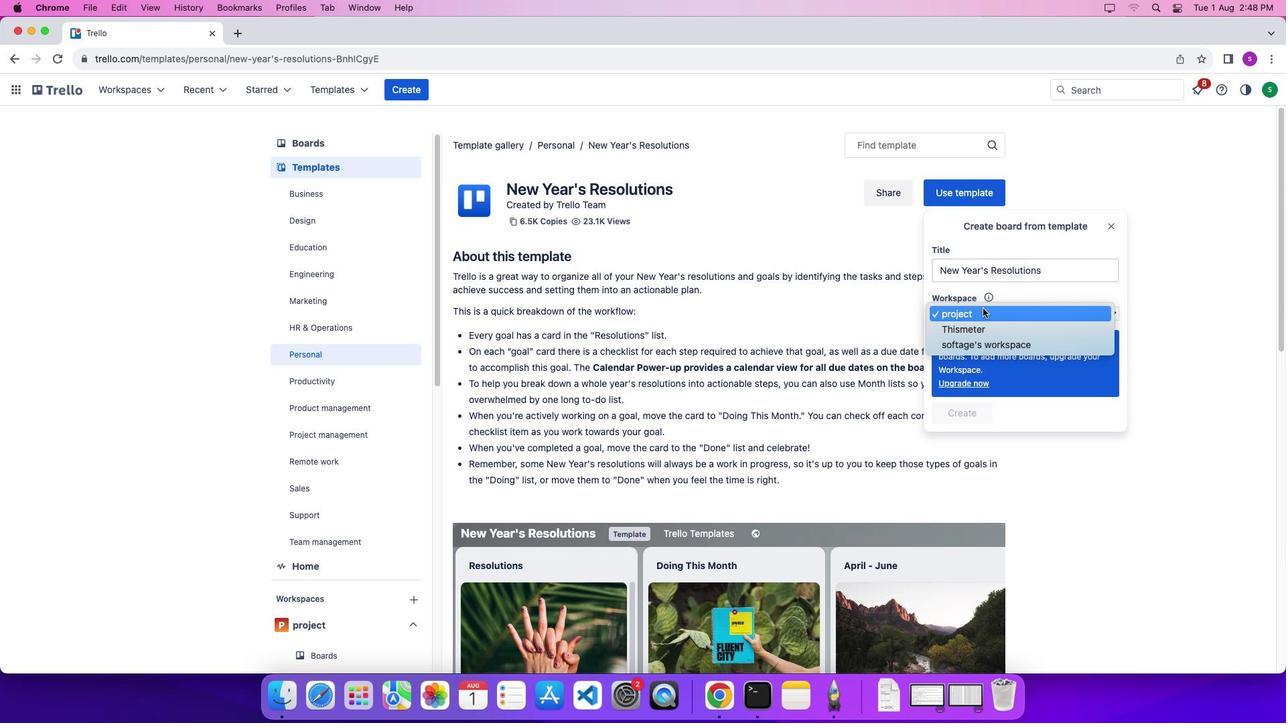 
Action: Mouse pressed left at (983, 308)
Screenshot: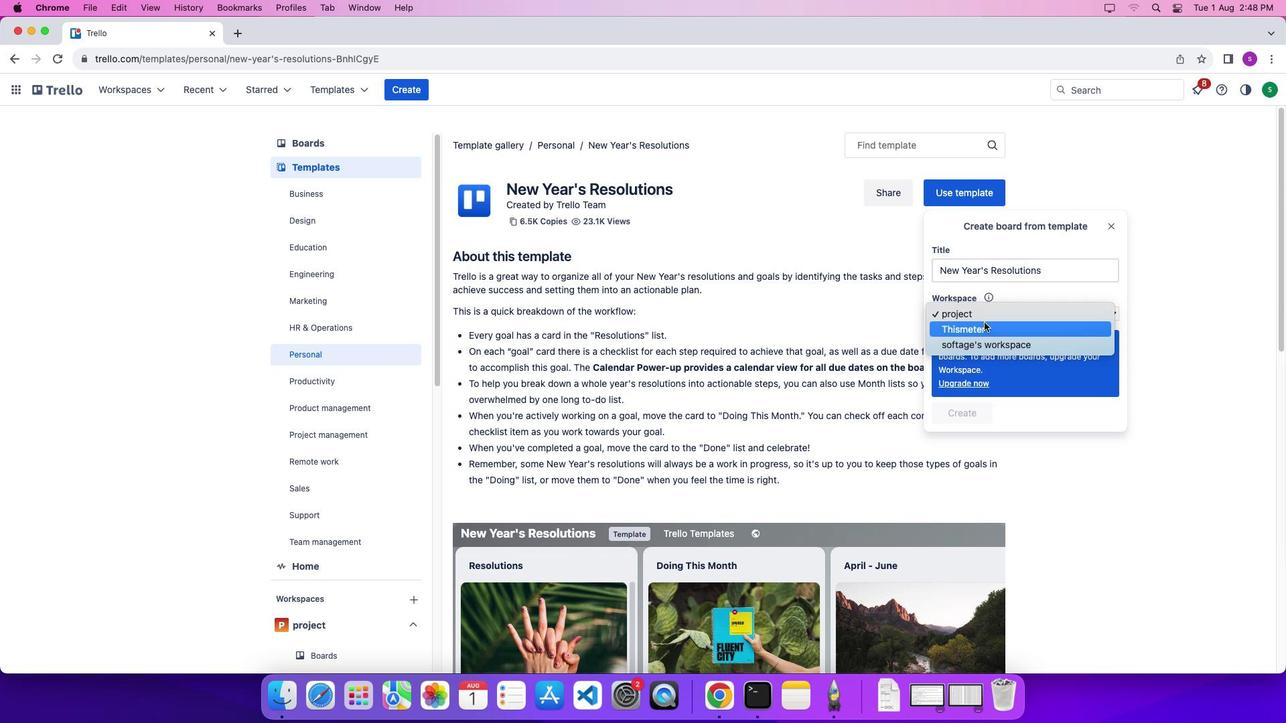 
Action: Mouse moved to (985, 341)
Screenshot: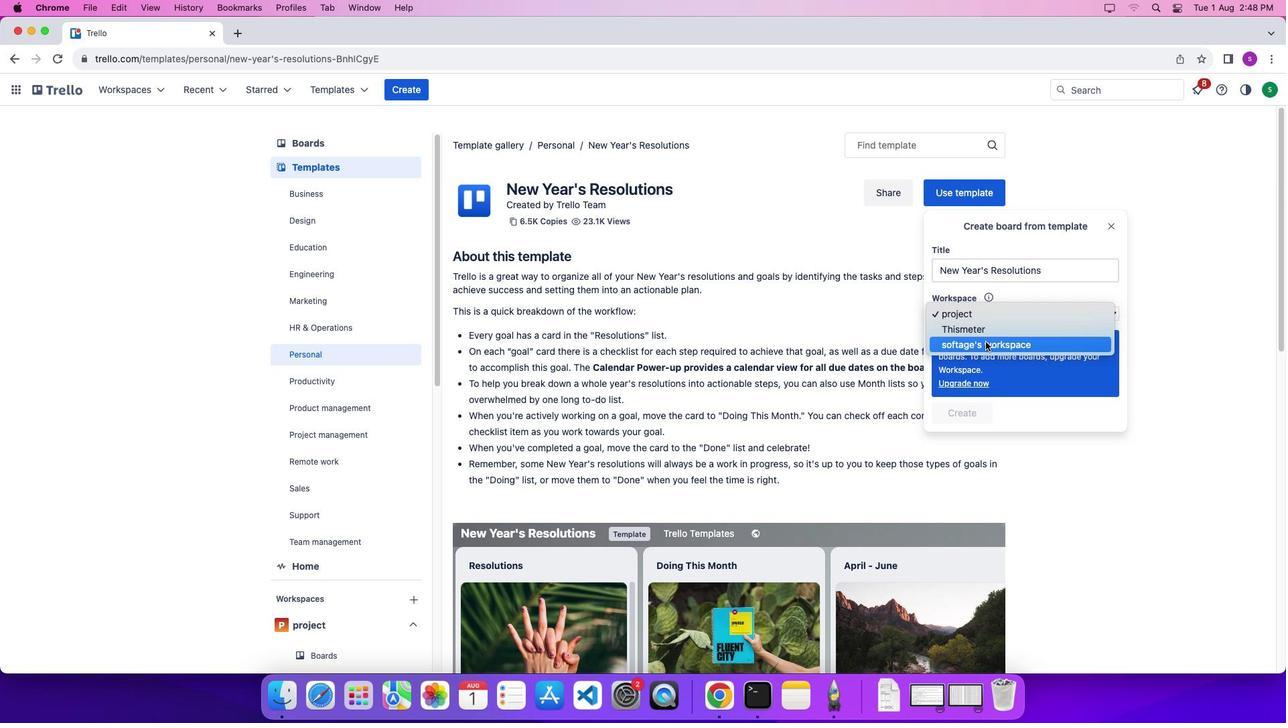 
Action: Mouse pressed left at (985, 341)
Screenshot: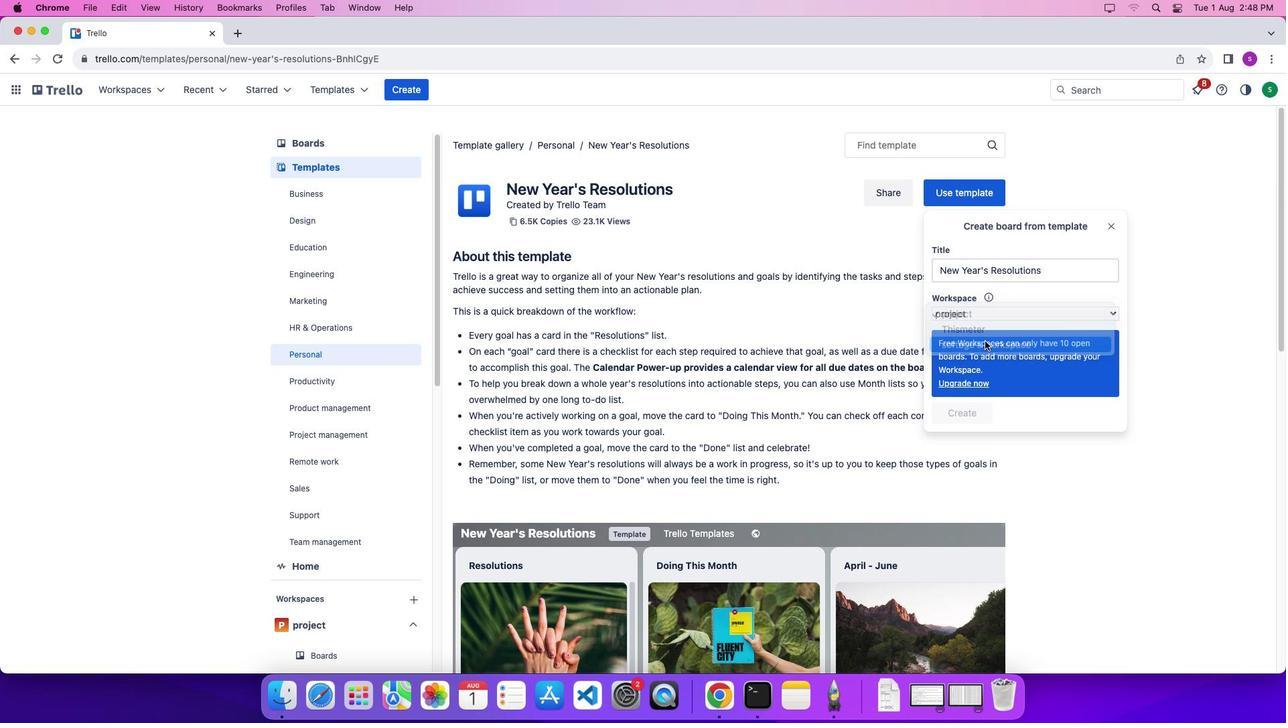 
Action: Mouse moved to (976, 440)
Screenshot: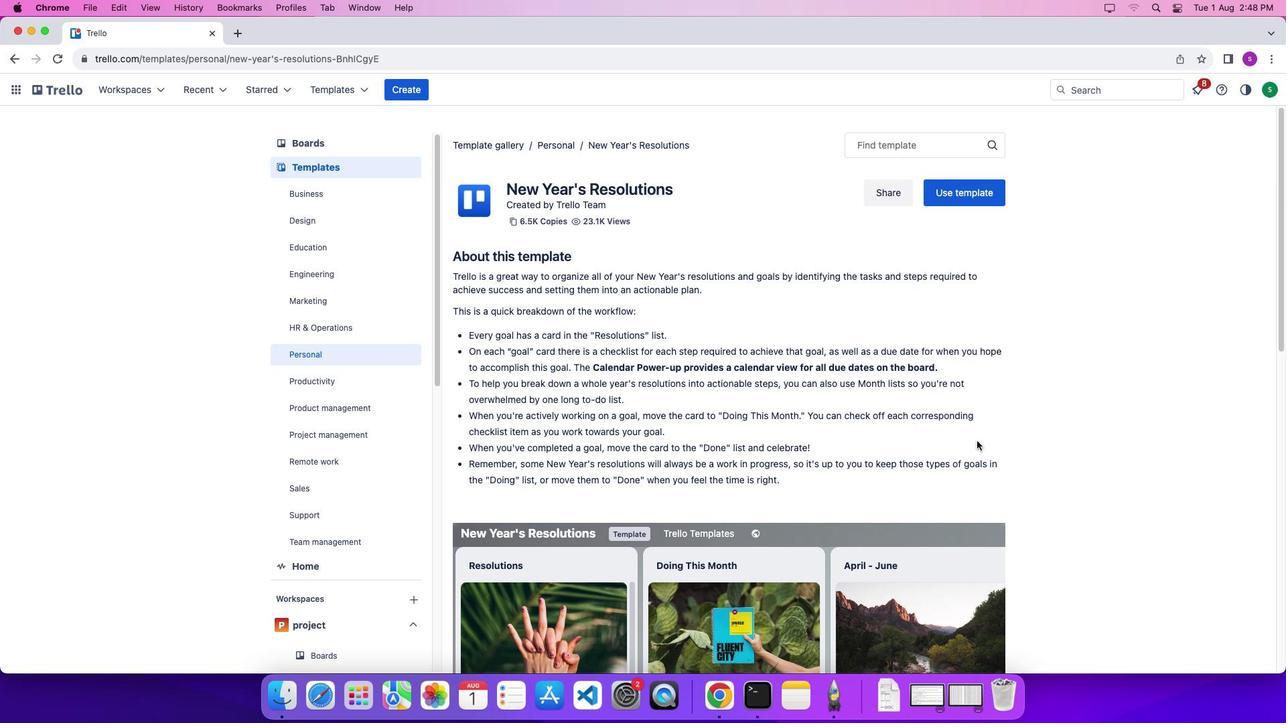 
Action: Mouse pressed left at (976, 440)
Screenshot: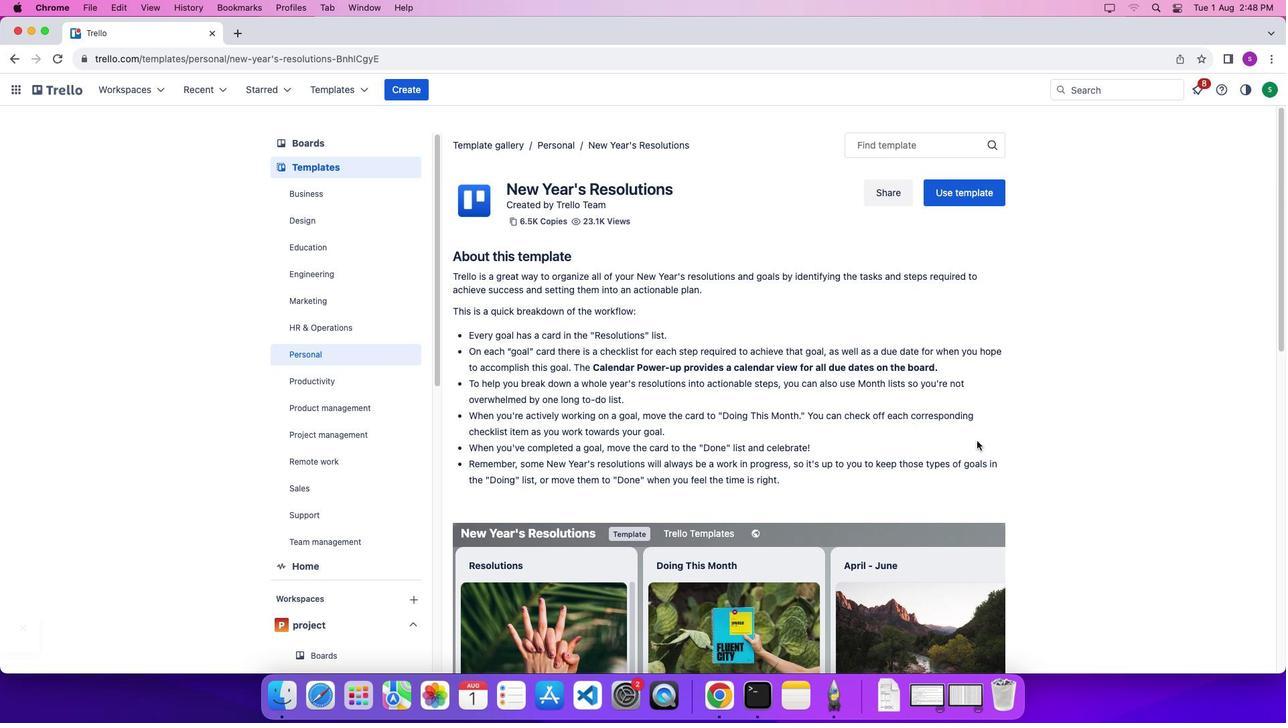 
Action: Mouse moved to (596, 552)
Screenshot: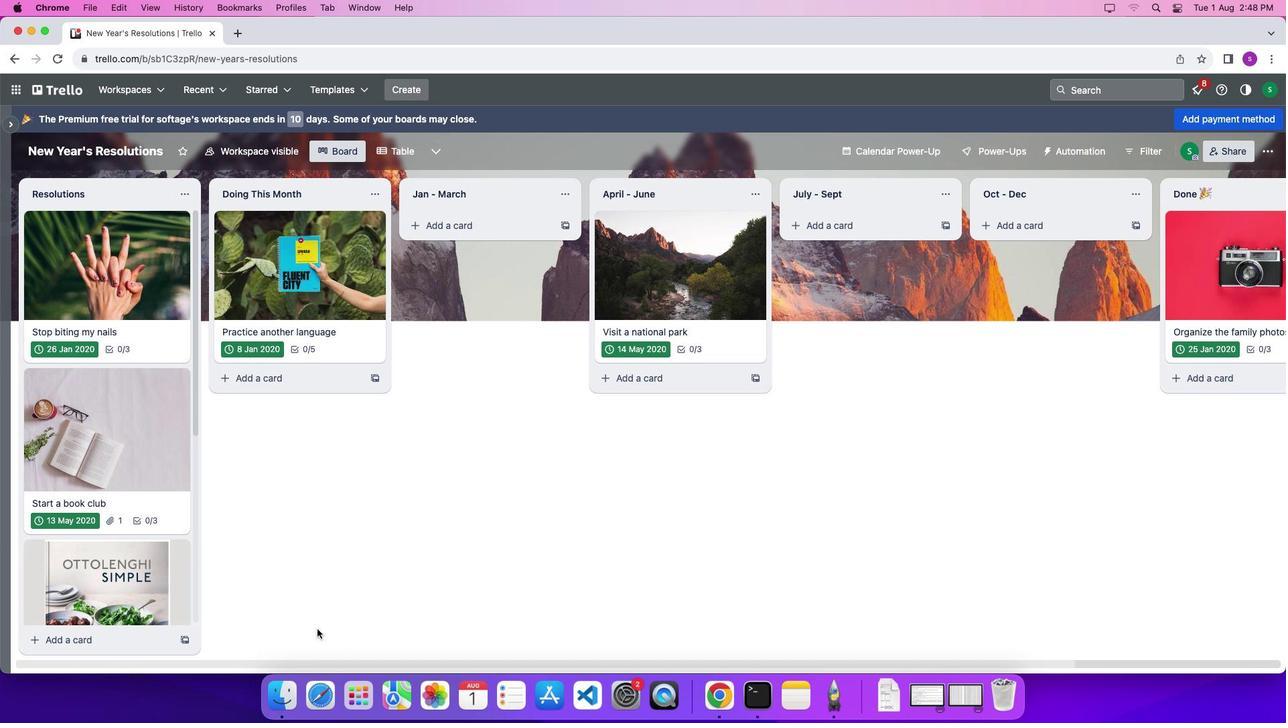 
Action: Mouse pressed left at (596, 552)
Screenshot: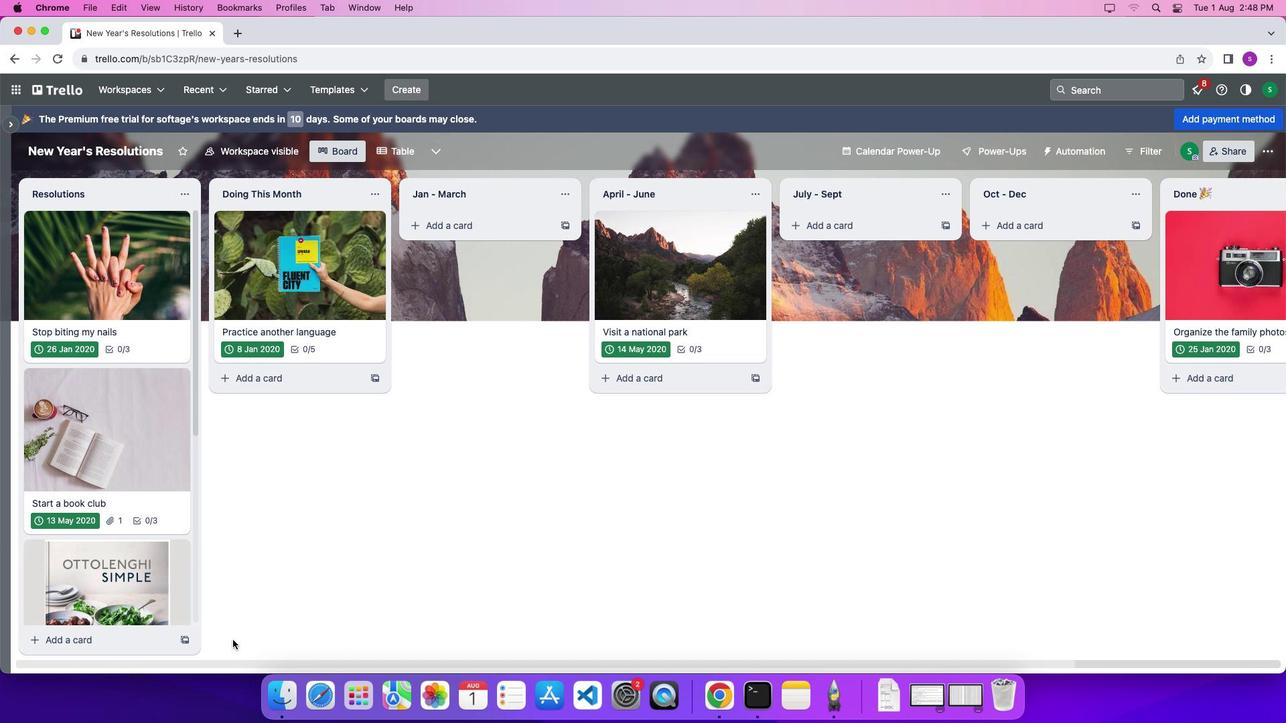 
Action: Mouse moved to (220, 664)
Screenshot: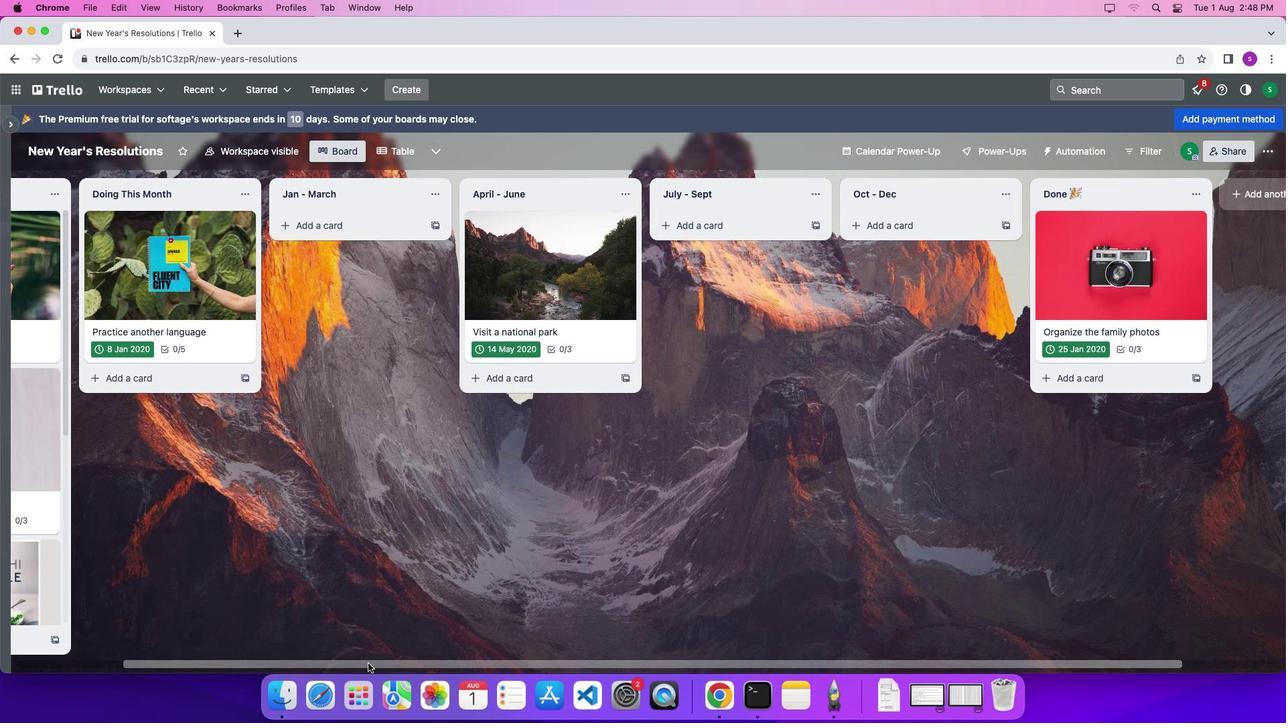 
Action: Mouse pressed left at (220, 664)
Screenshot: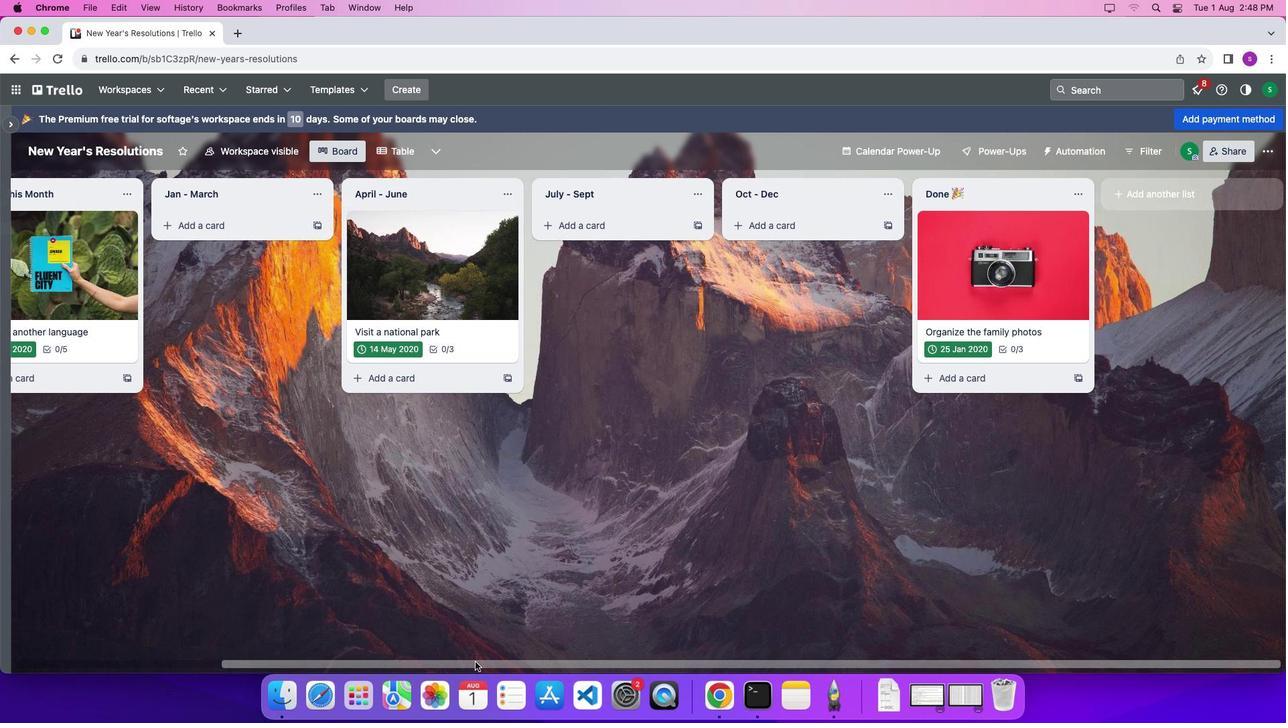 
Action: Mouse moved to (464, 660)
Screenshot: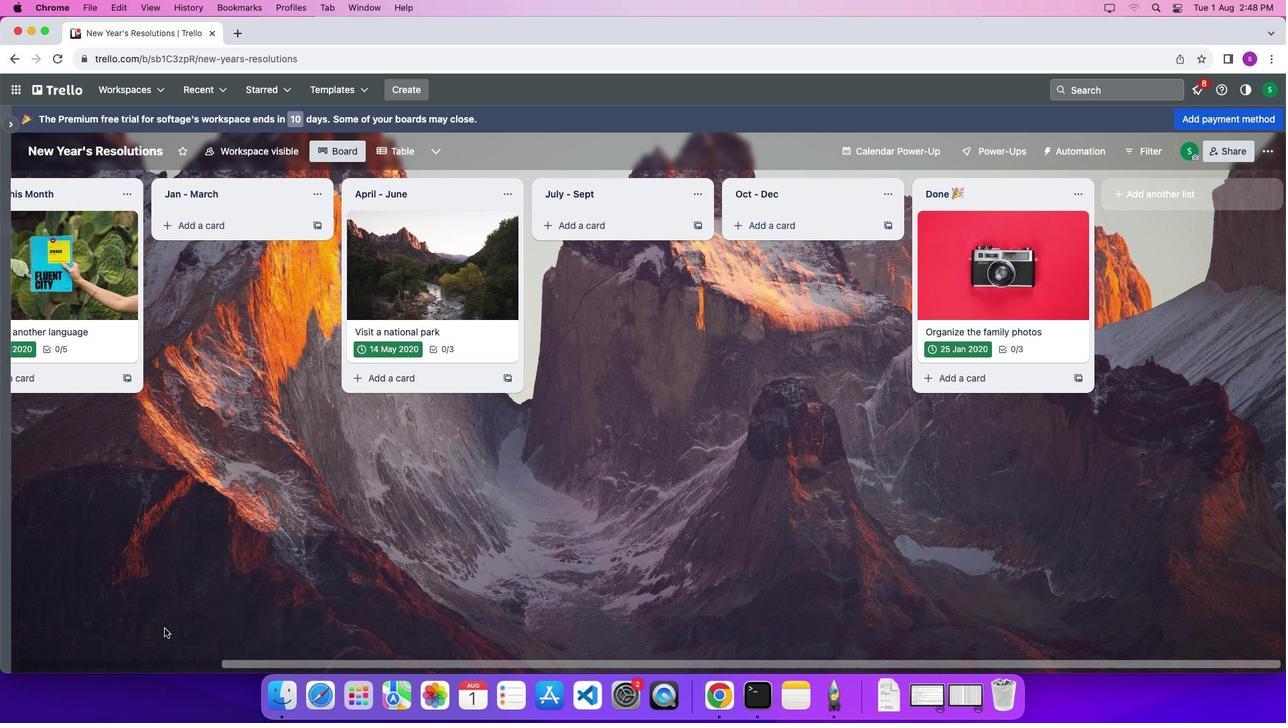 
Action: Mouse pressed left at (464, 660)
Screenshot: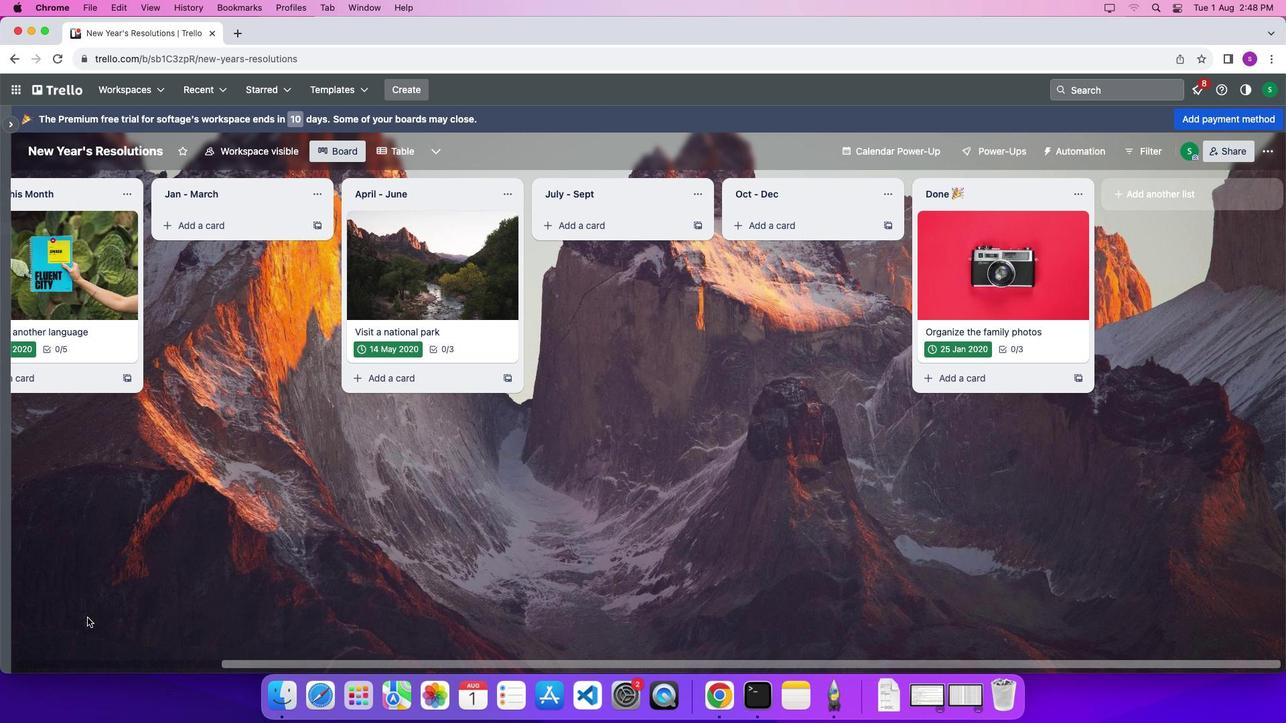 
Action: Mouse moved to (248, 666)
Screenshot: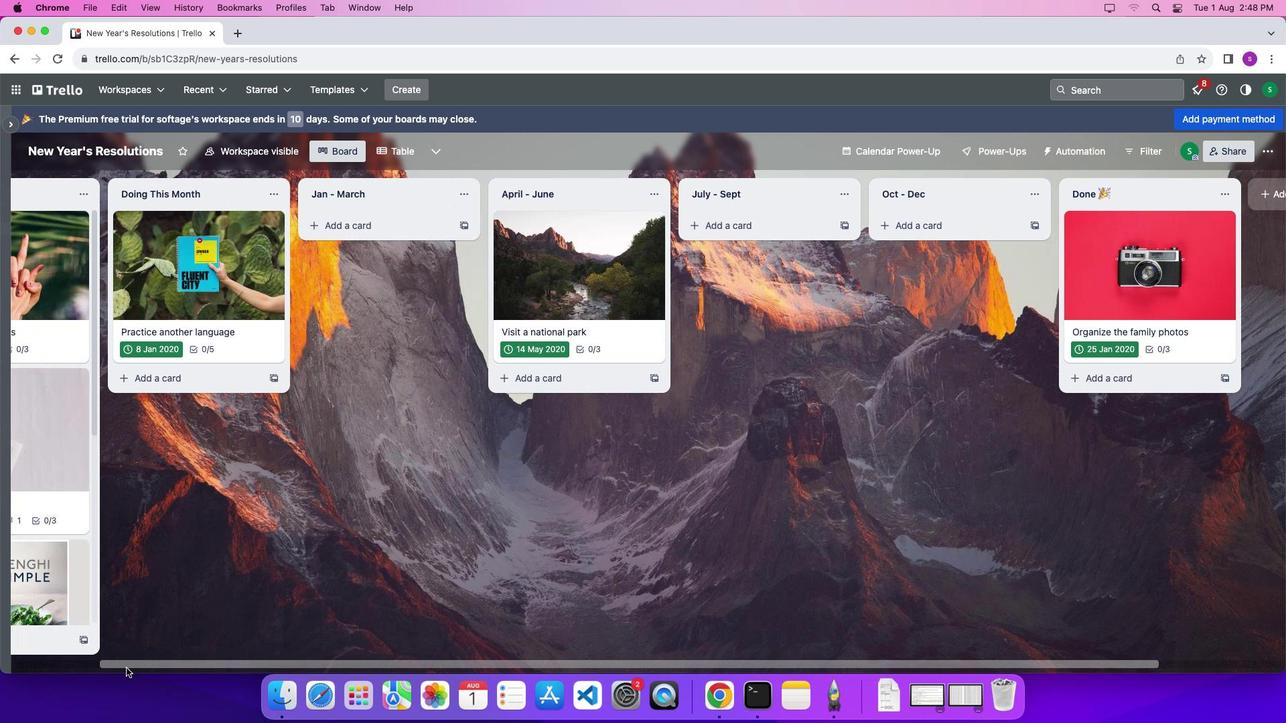 
Action: Mouse pressed left at (248, 666)
Screenshot: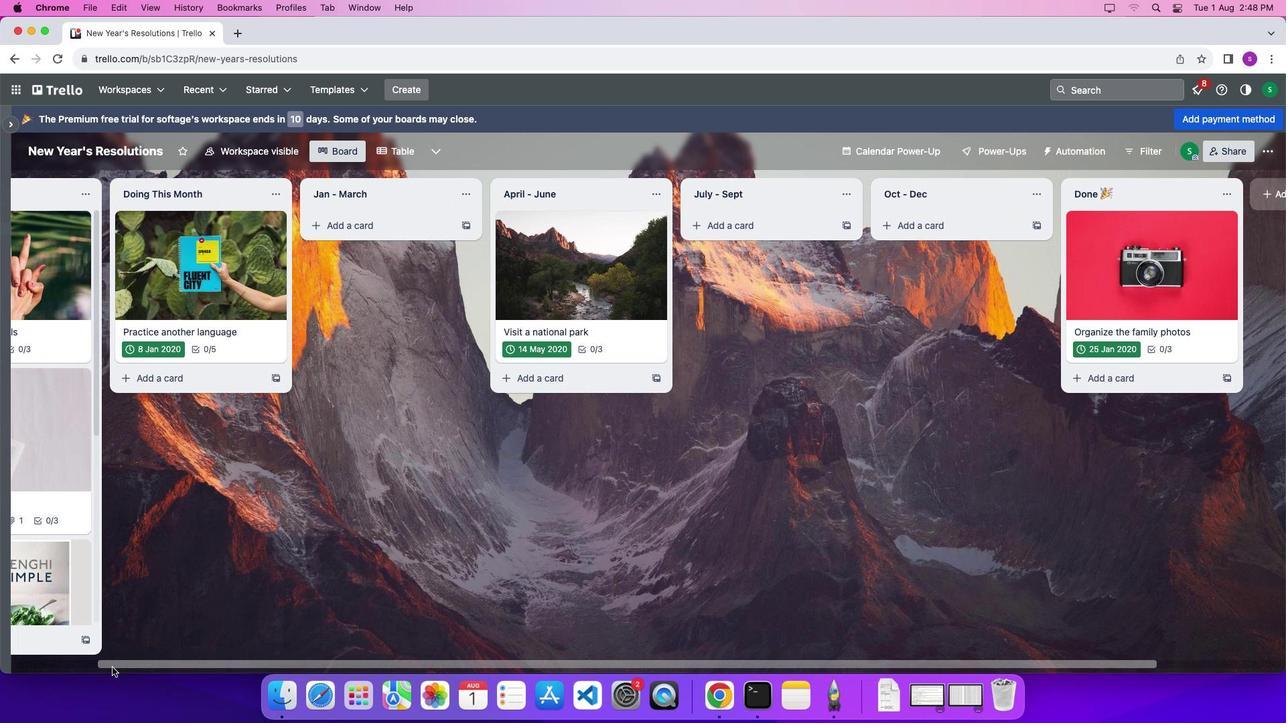 
Action: Mouse moved to (891, 197)
Screenshot: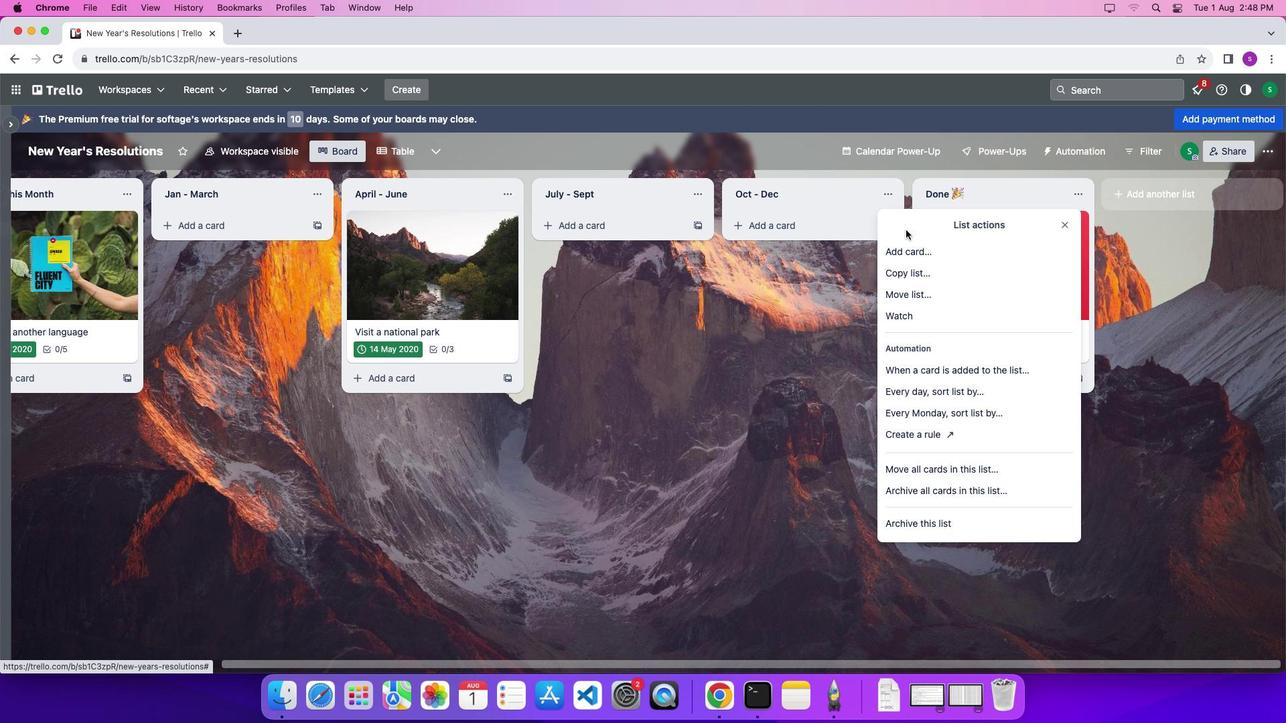 
Action: Mouse pressed left at (891, 197)
Screenshot: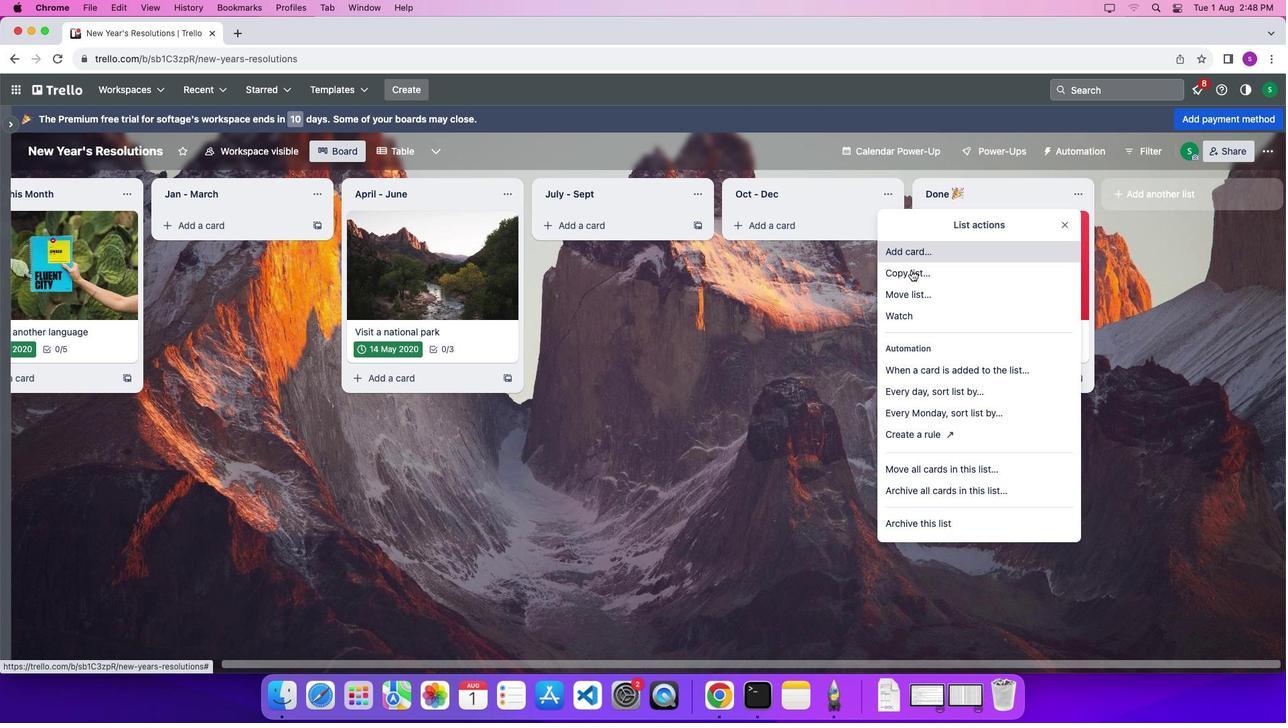
Action: Mouse moved to (920, 519)
Screenshot: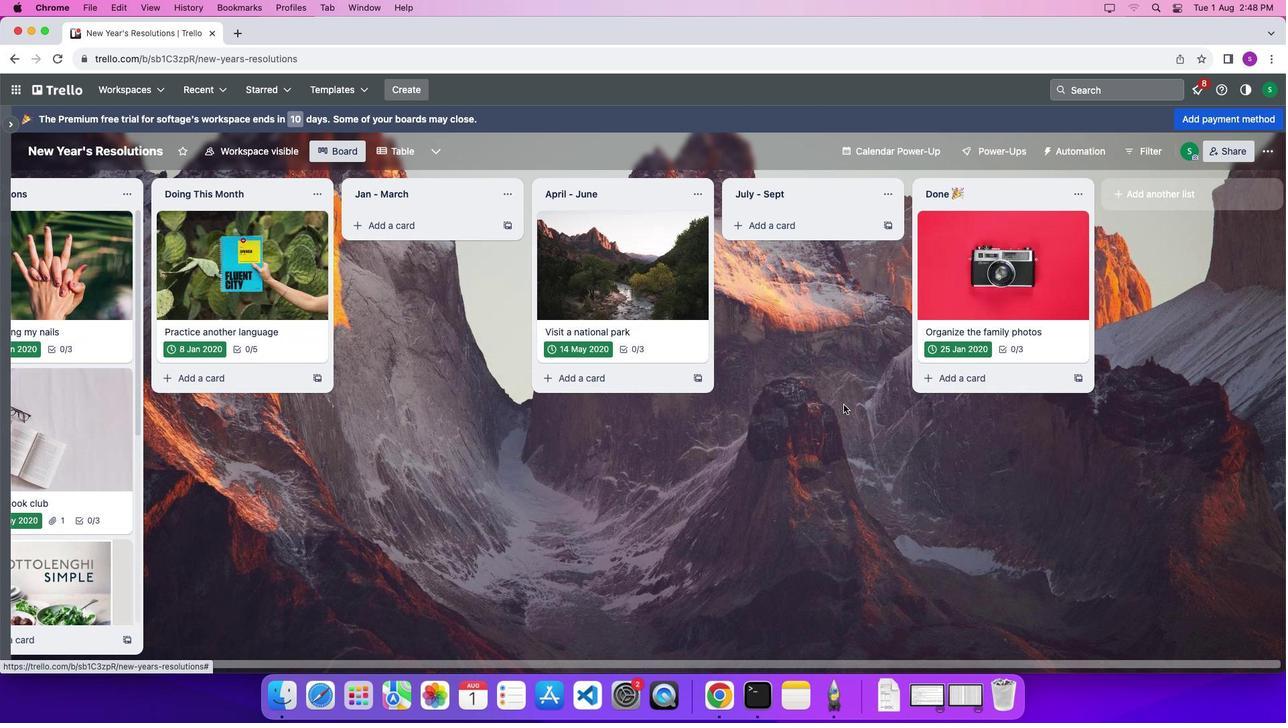 
Action: Mouse pressed left at (920, 519)
Screenshot: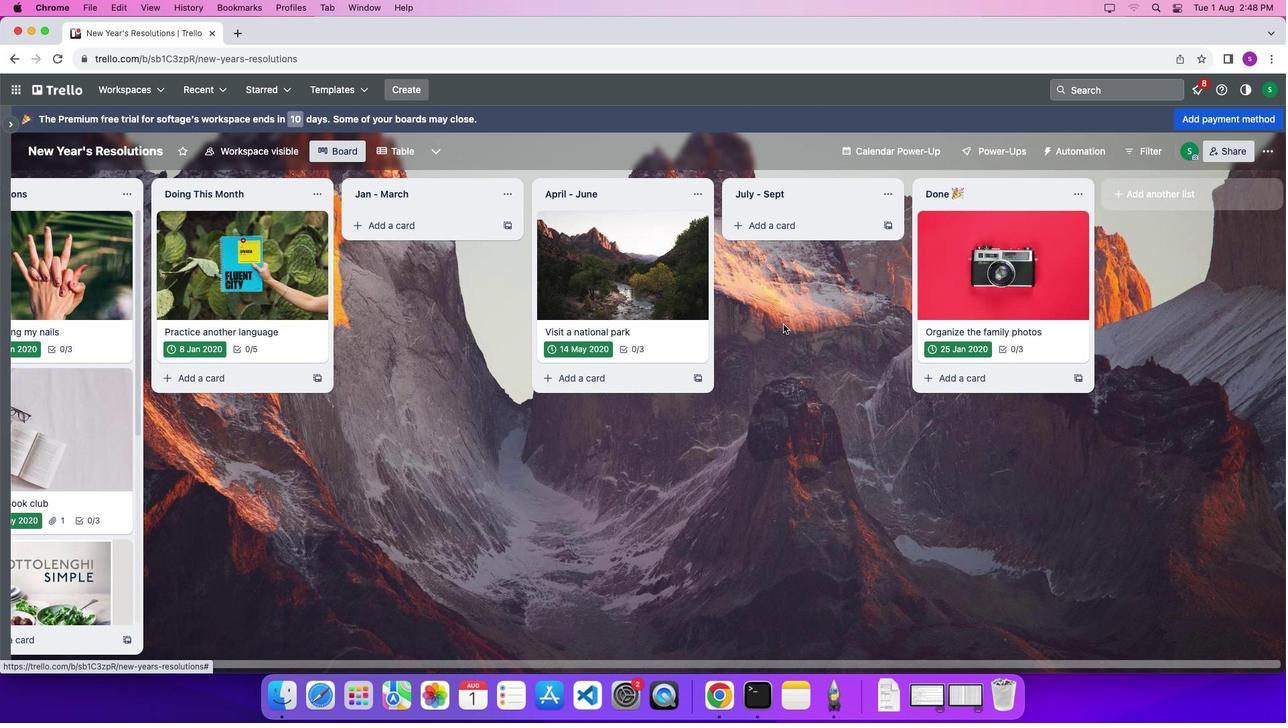 
Action: Mouse moved to (883, 191)
Screenshot: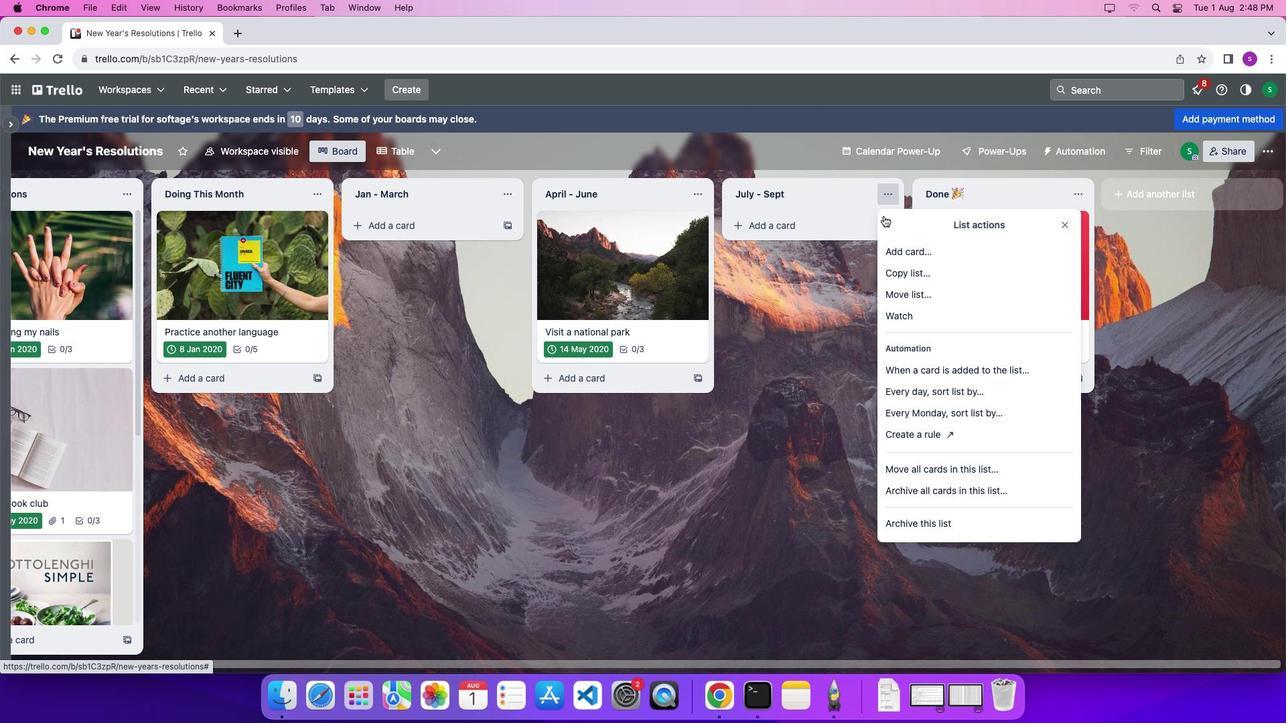 
Action: Mouse pressed left at (883, 191)
Screenshot: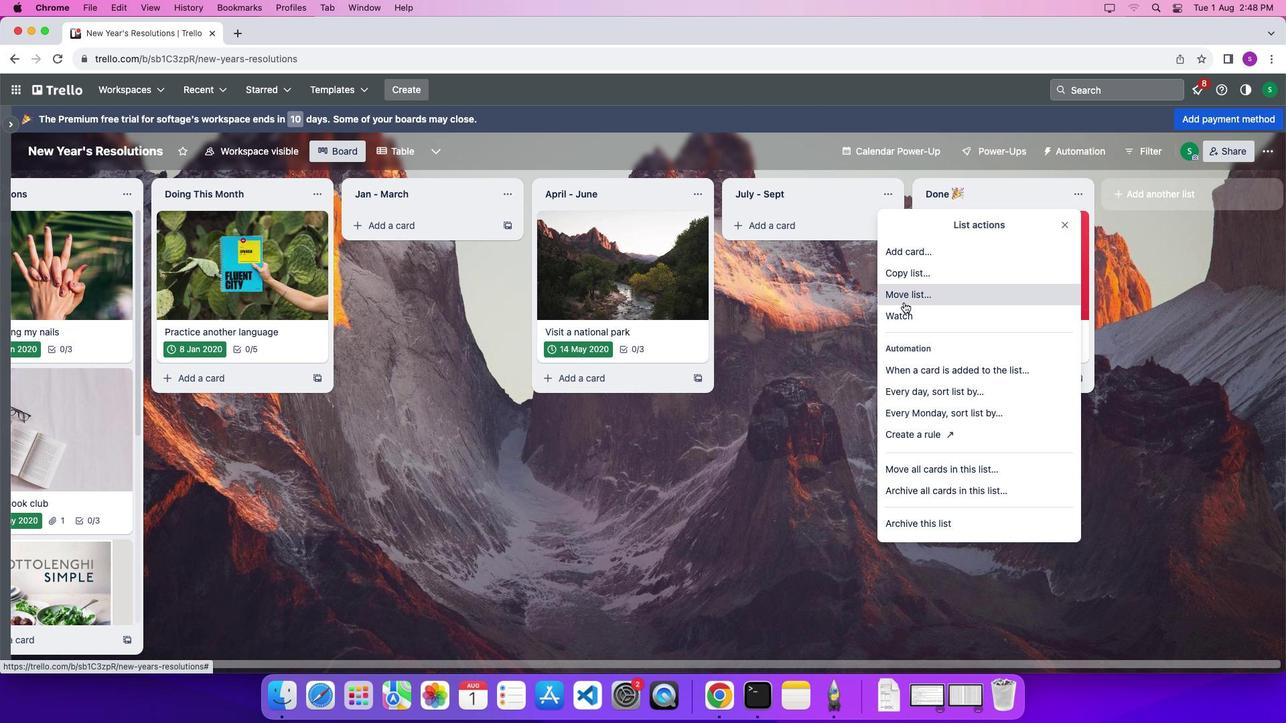 
Action: Mouse moved to (930, 521)
Screenshot: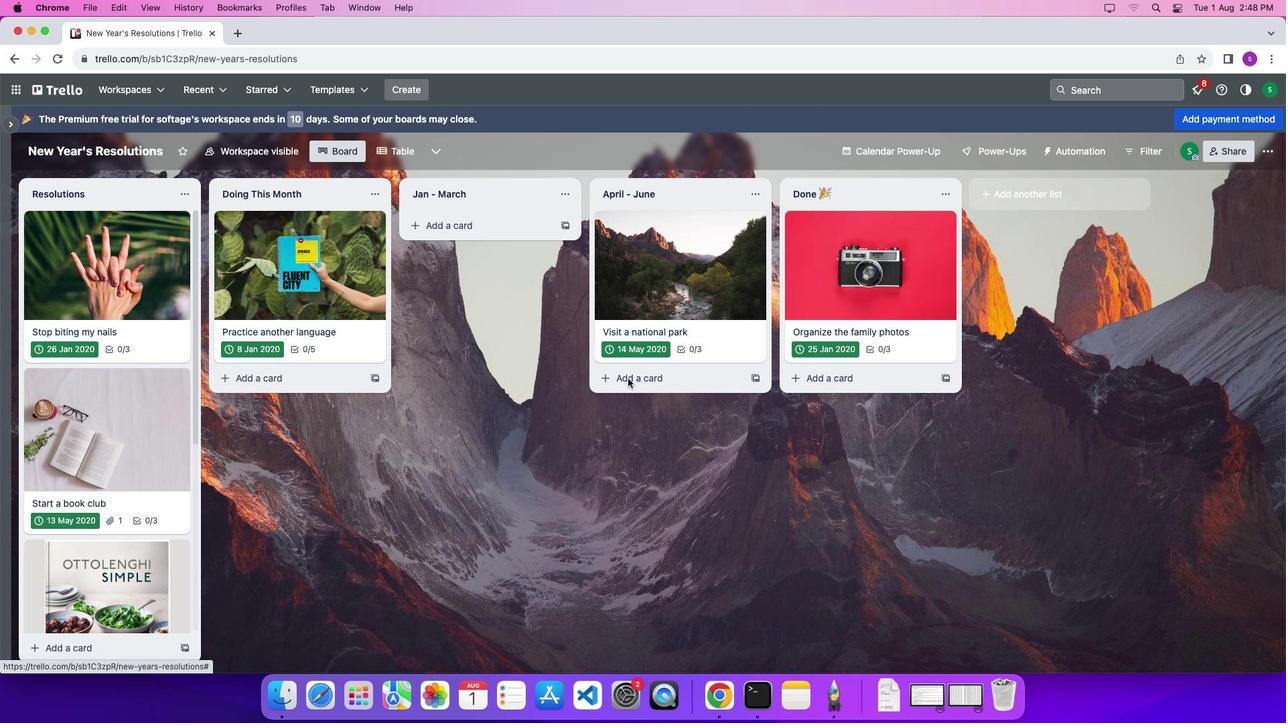 
Action: Mouse pressed left at (930, 521)
Screenshot: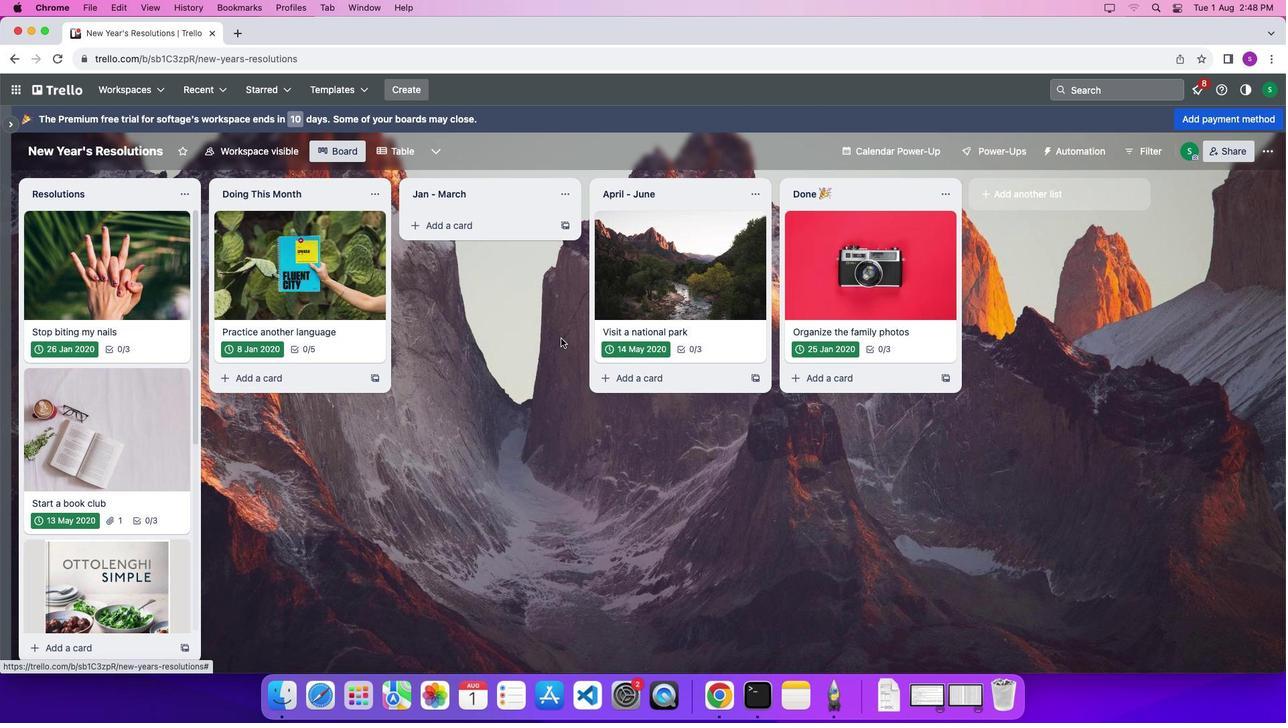 
Action: Mouse moved to (568, 196)
Screenshot: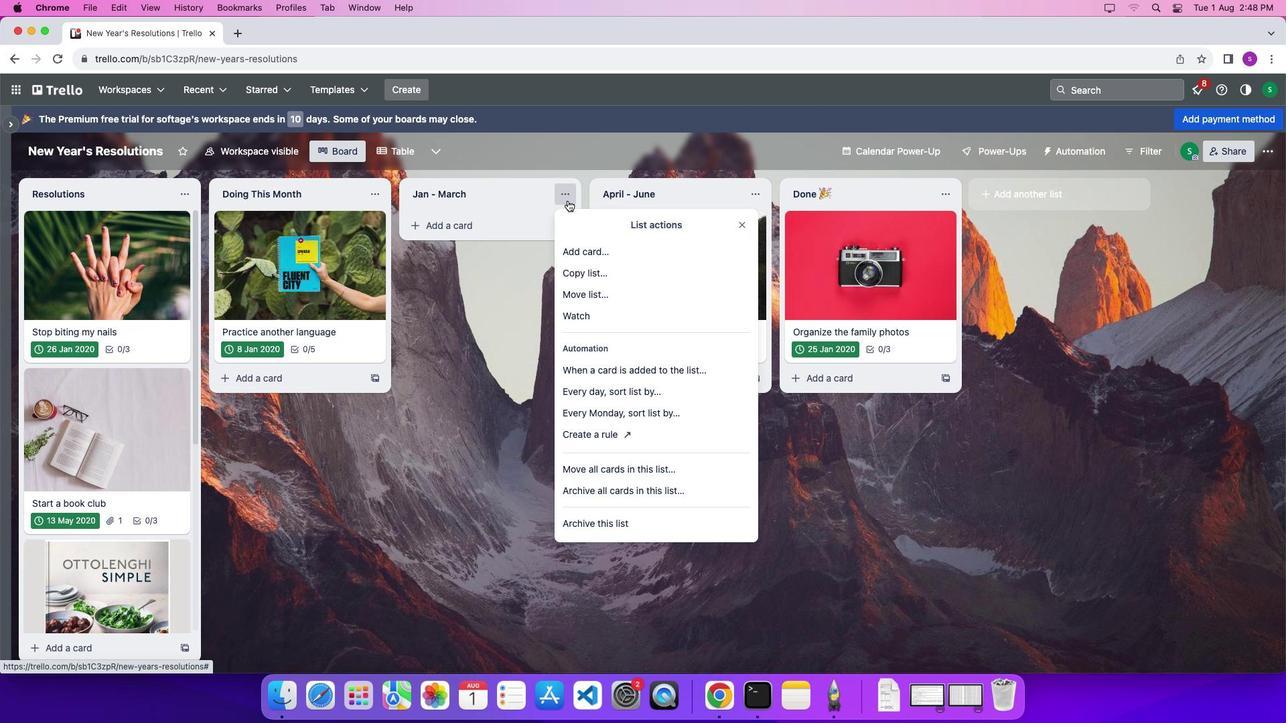 
Action: Mouse pressed left at (568, 196)
Screenshot: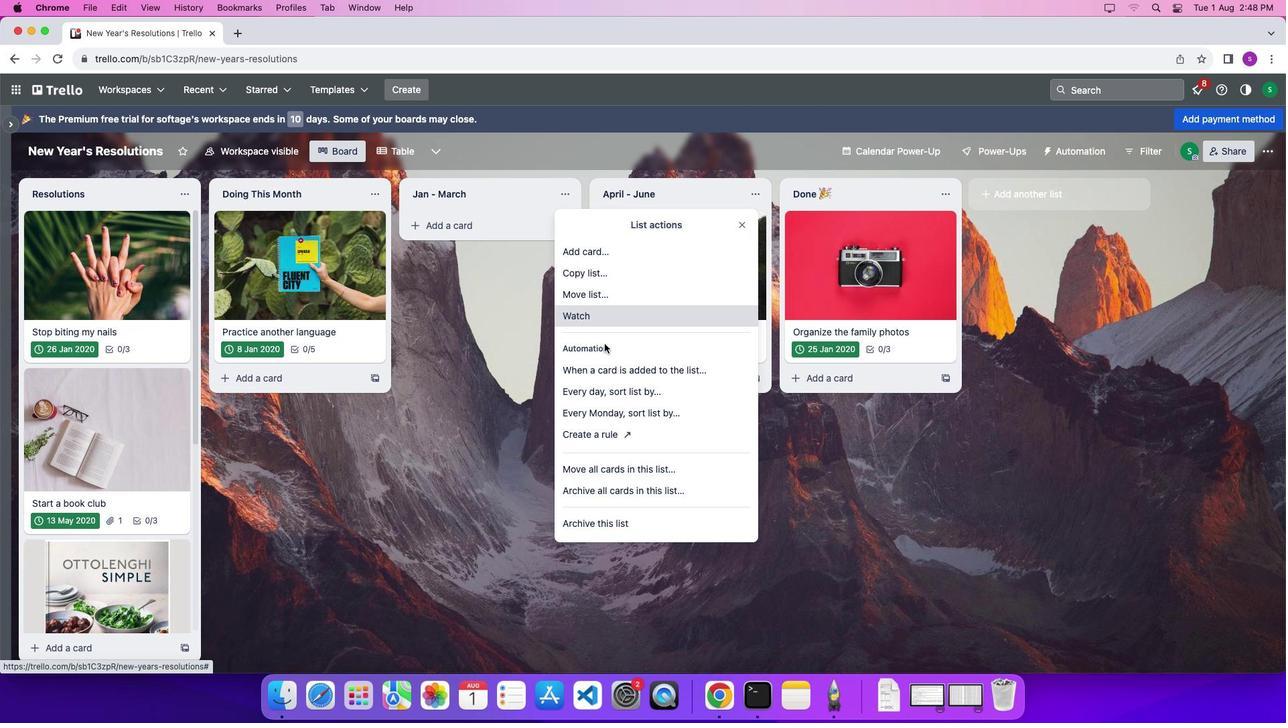 
Action: Mouse moved to (620, 527)
Screenshot: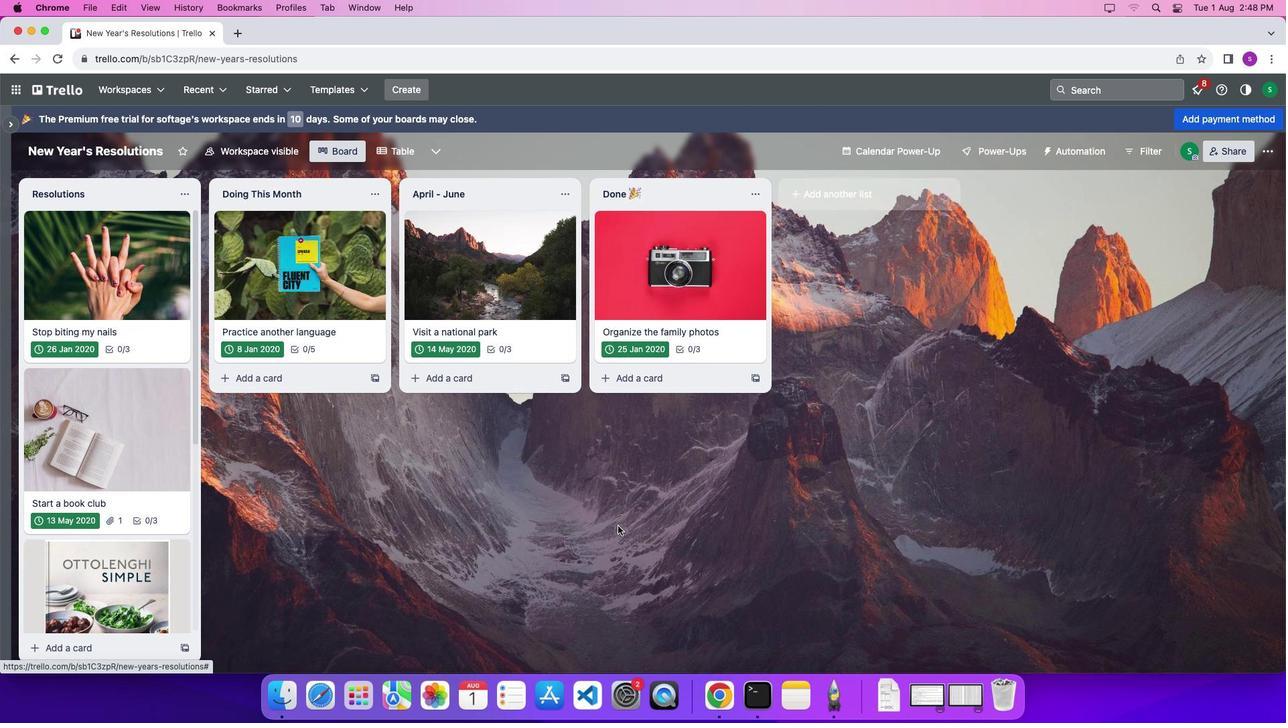 
Action: Mouse pressed left at (620, 527)
Screenshot: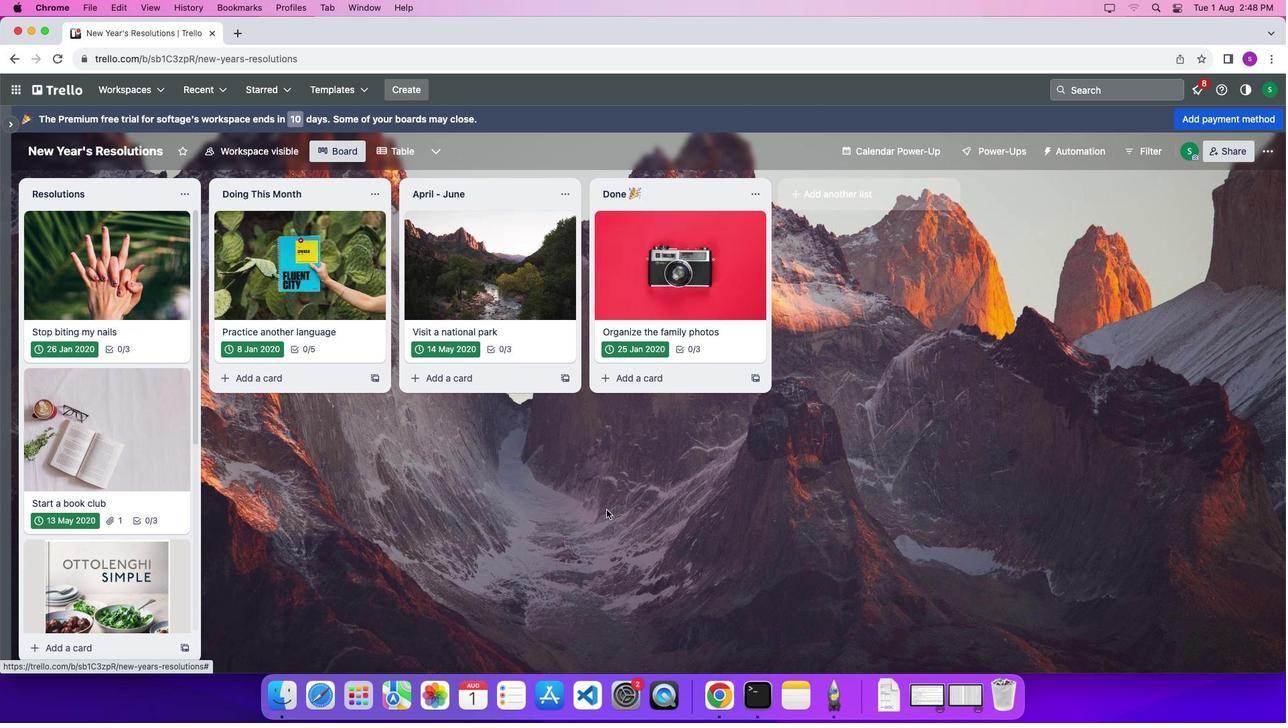 
Action: Mouse moved to (466, 495)
Screenshot: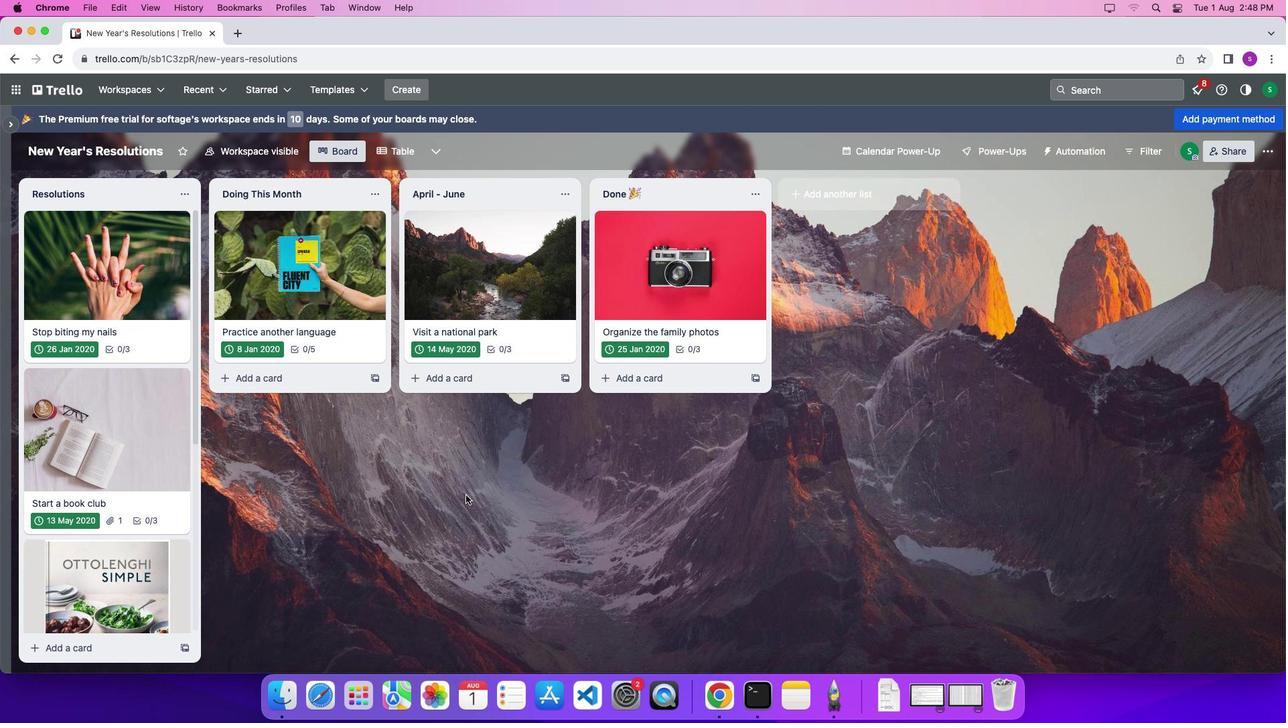 
Action: Mouse pressed left at (466, 495)
Screenshot: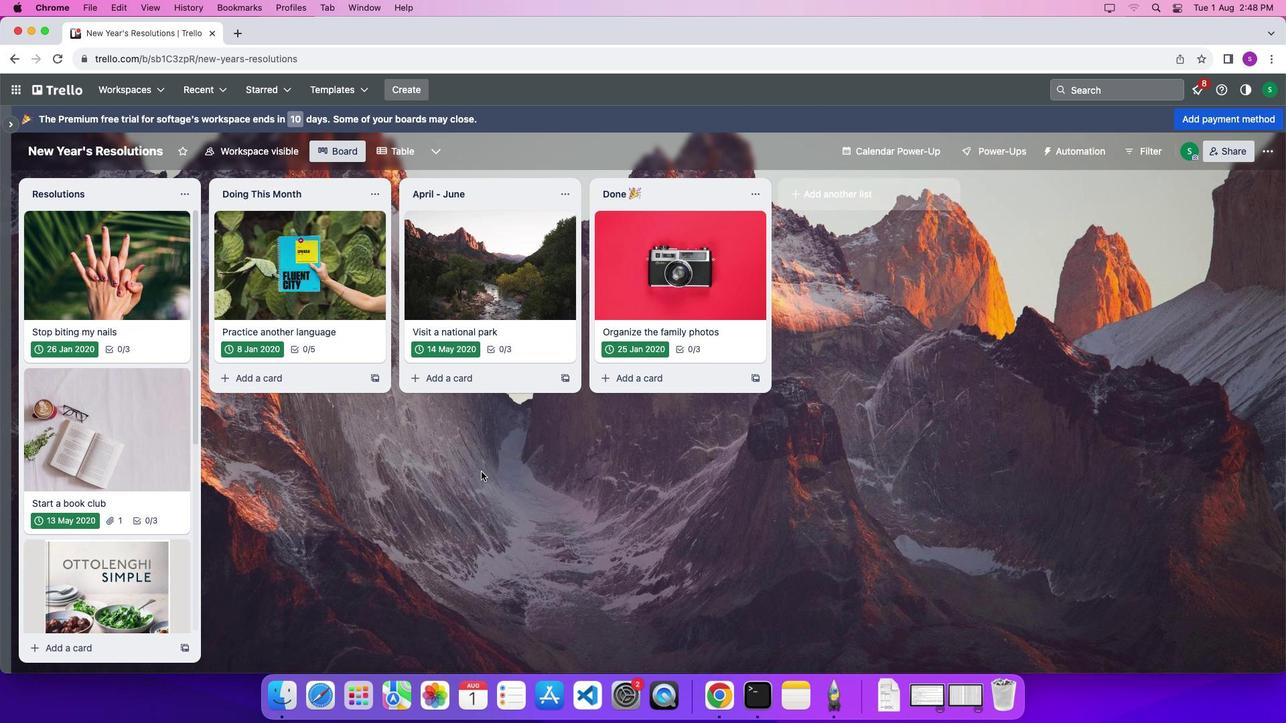 
Action: Mouse moved to (833, 189)
Screenshot: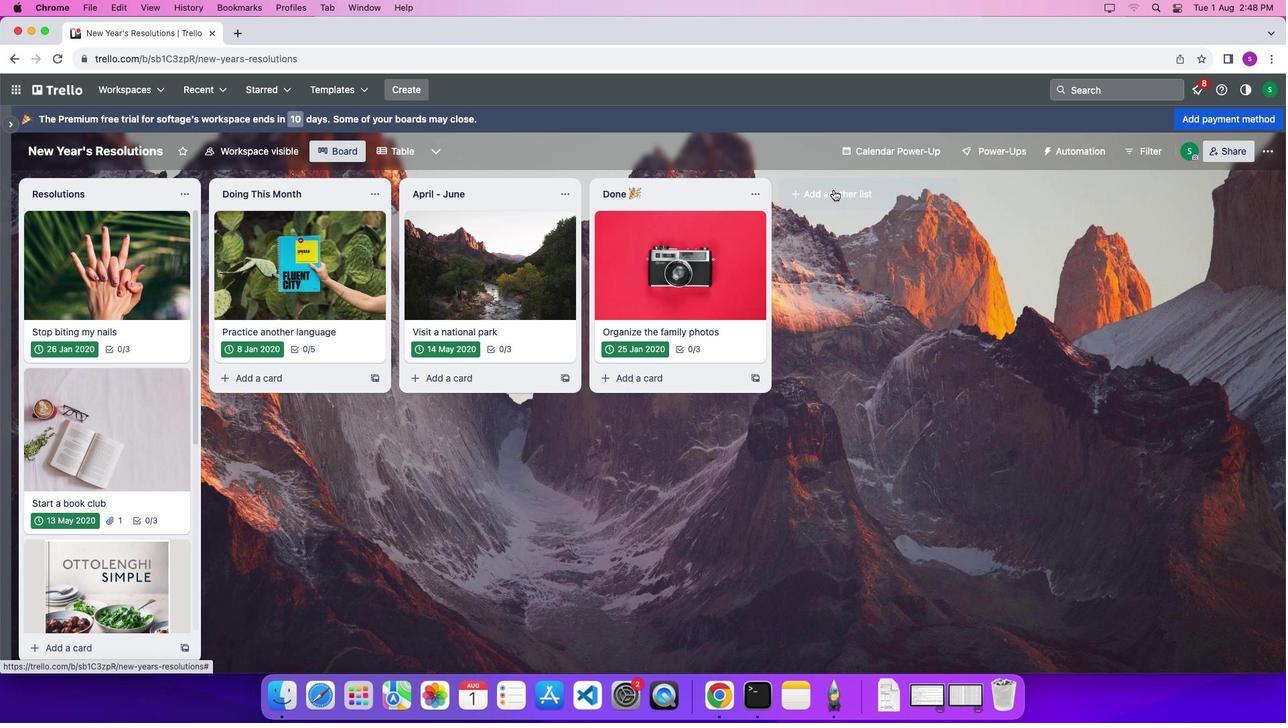 
Action: Mouse pressed left at (833, 189)
Screenshot: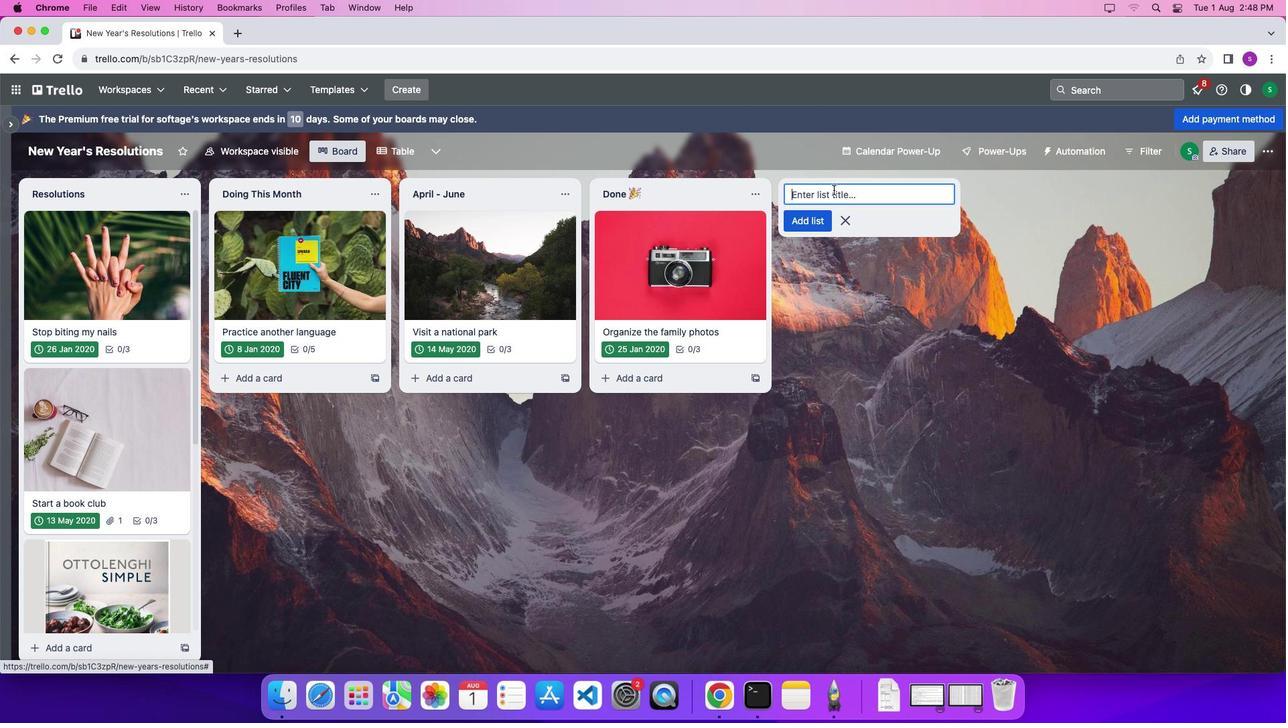 
Action: Mouse moved to (840, 192)
Screenshot: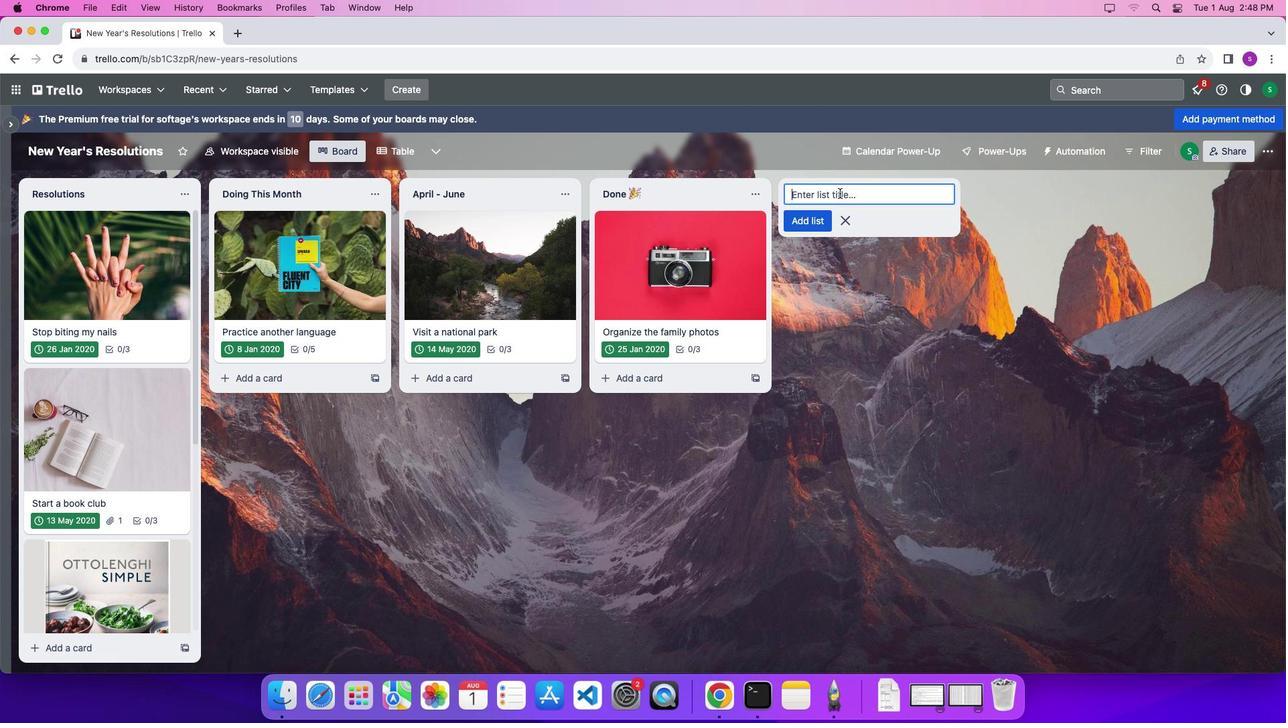 
Action: Mouse pressed left at (840, 192)
Screenshot: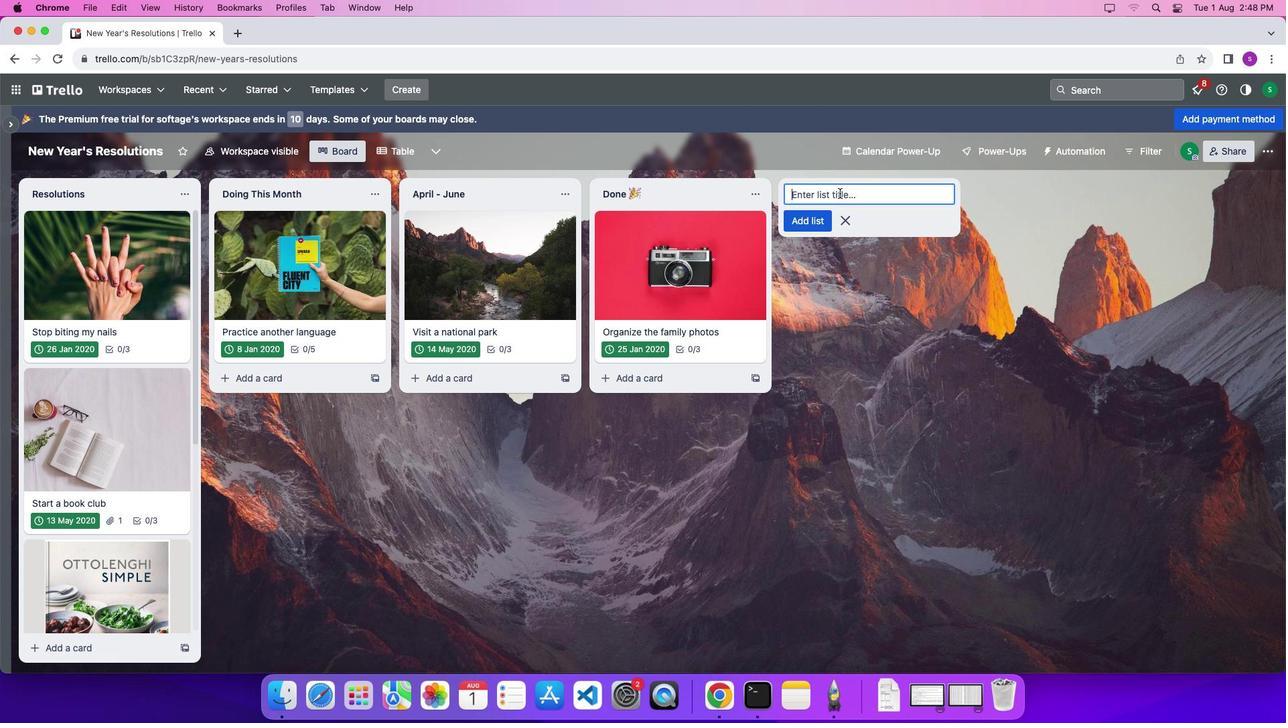 
Action: Key pressed Key.shift'C''h''r''i''s''t''m''a''a''s'Key.spaceKey.shift'P''l''a''n''n''e''r'Key.enterKey.shift'W''h''i''t''e'Key.spaceKey.shift'E''l''e''p''h''a''n''t'Key.enterKey.shift'S''e''l''f'Key.spaceKey.shift'C''a''r''e'Key.enter
Screenshot: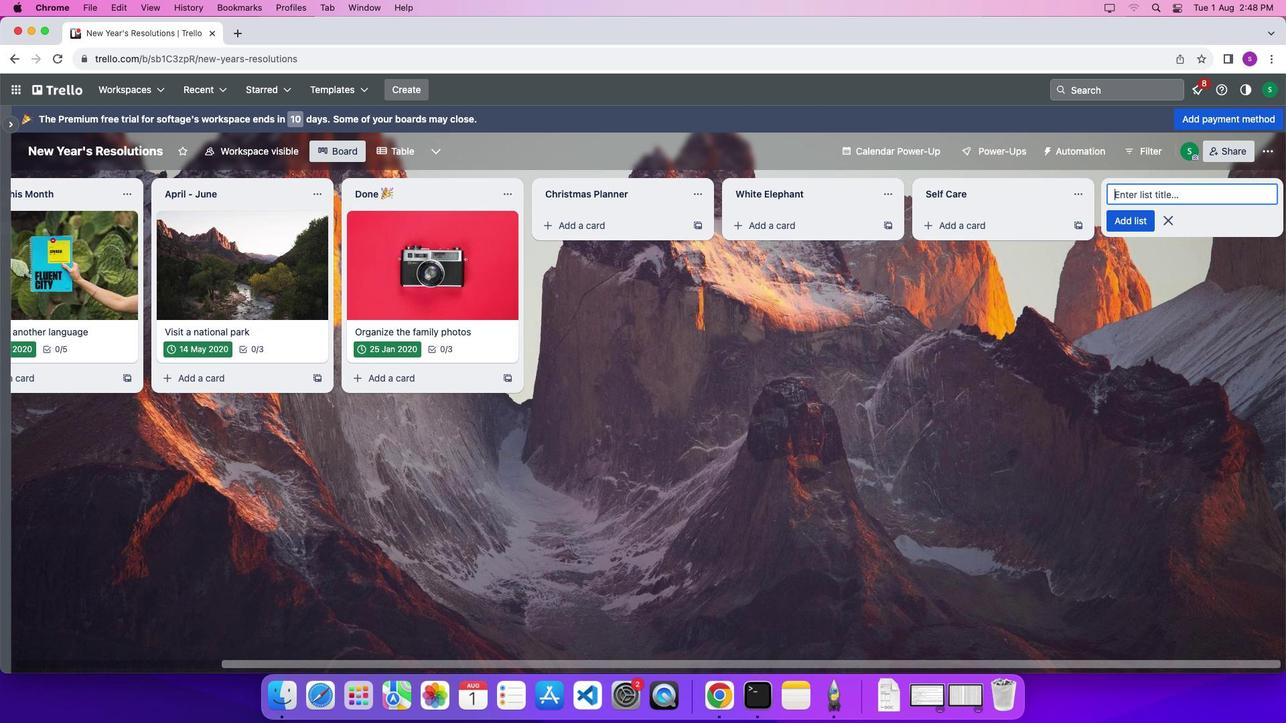
Action: Mouse moved to (1171, 221)
Screenshot: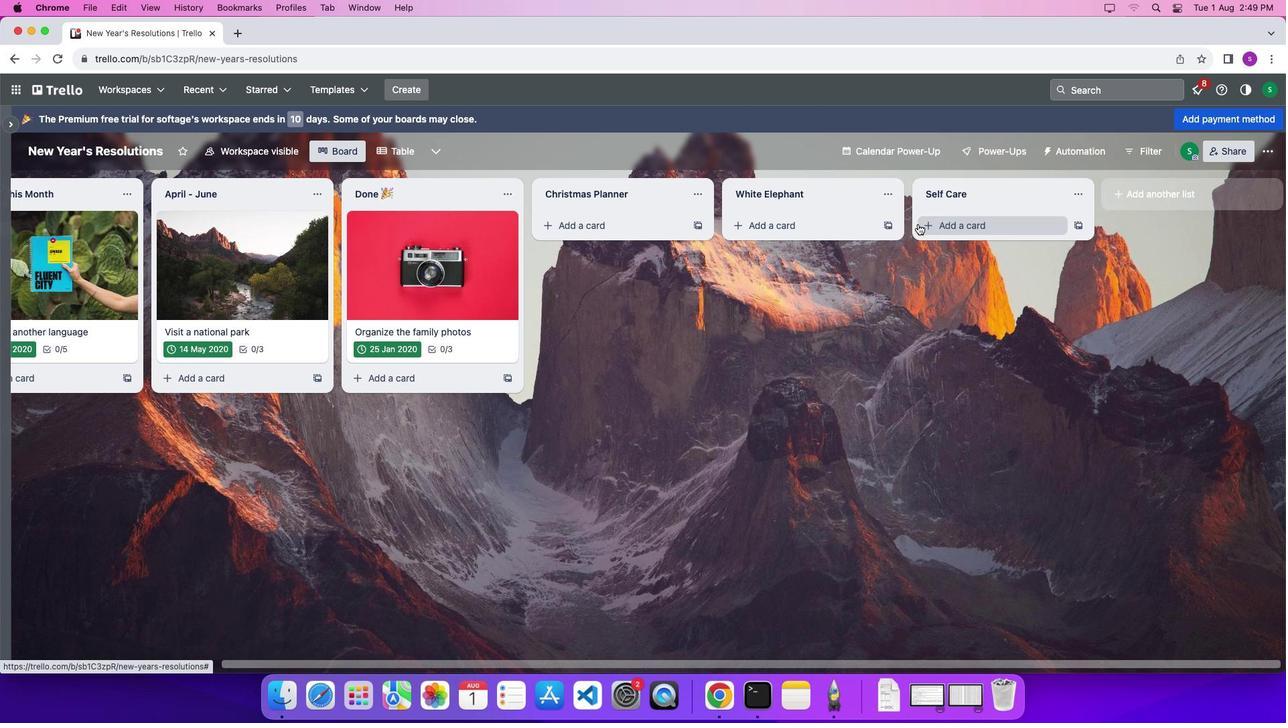 
Action: Mouse pressed left at (1171, 221)
Screenshot: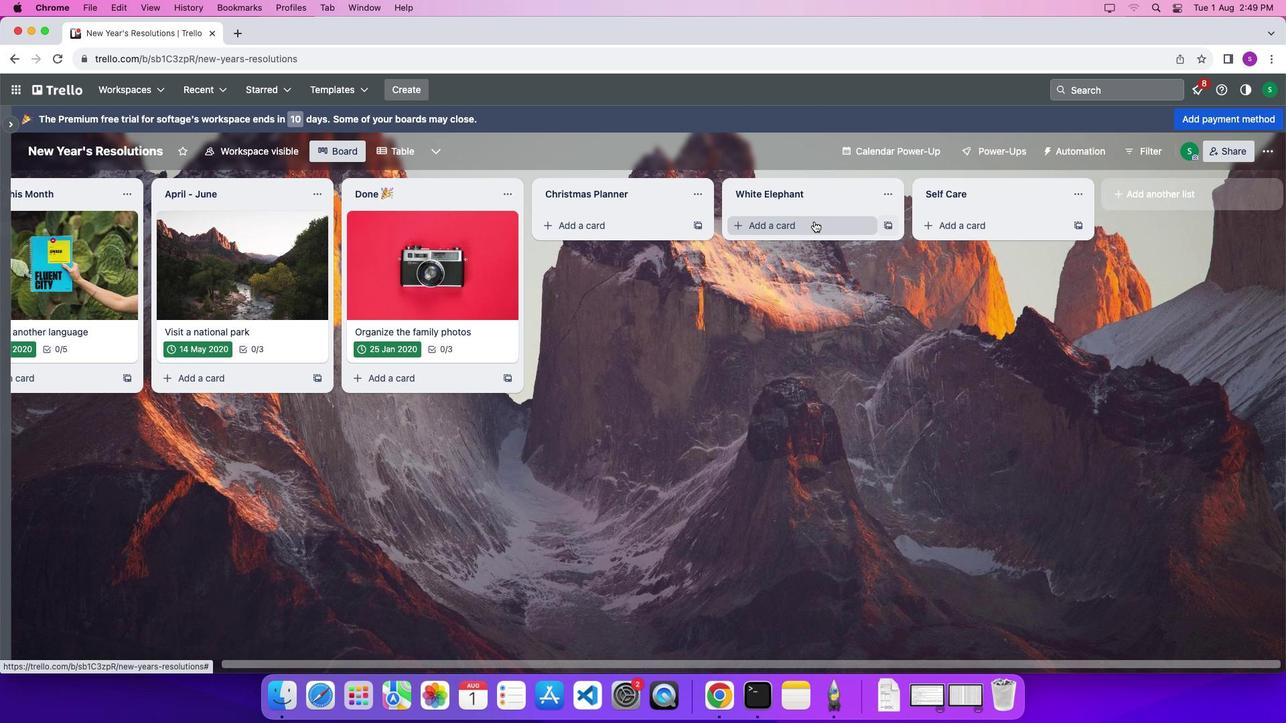 
Action: Mouse moved to (656, 222)
Screenshot: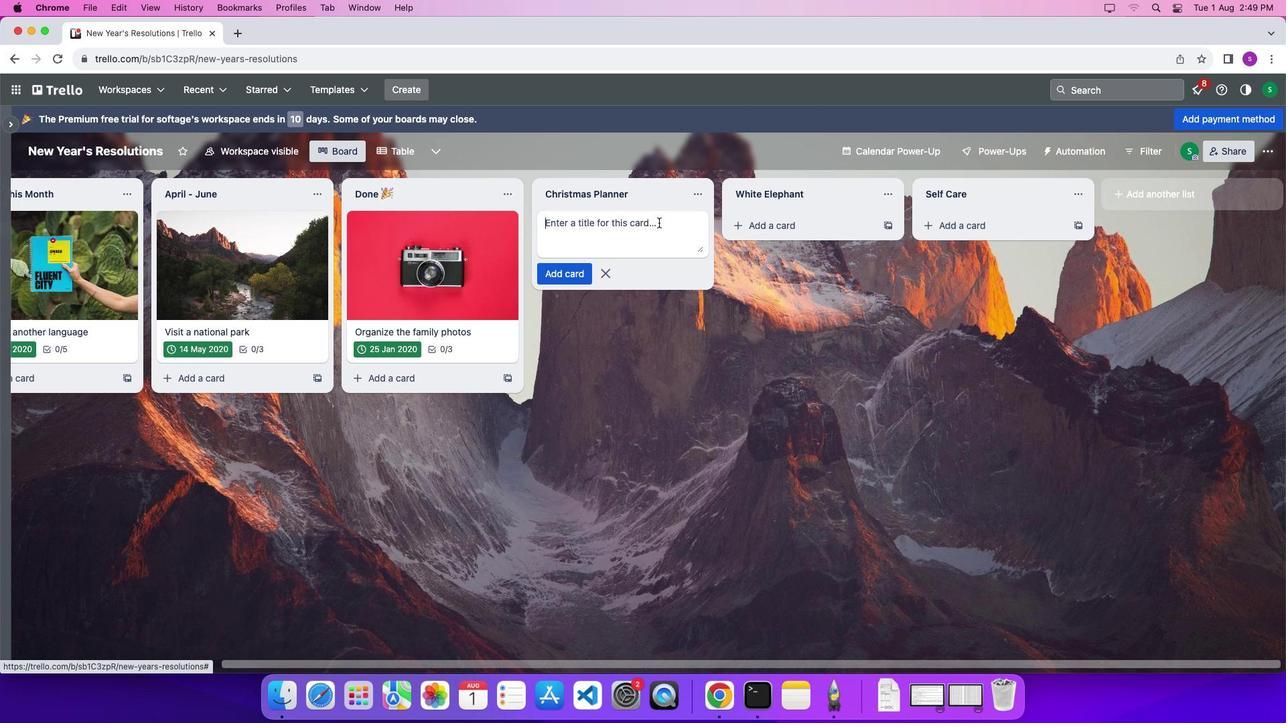
Action: Mouse pressed left at (656, 222)
Screenshot: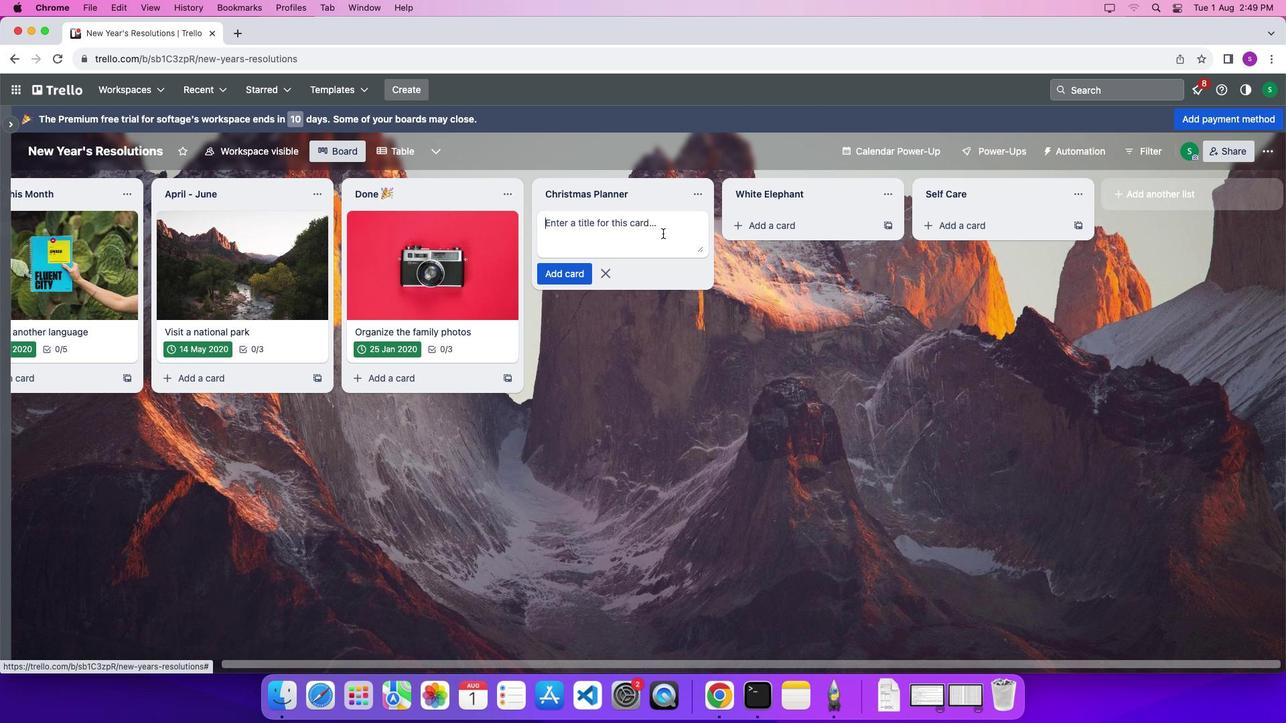 
Action: Mouse moved to (664, 237)
Screenshot: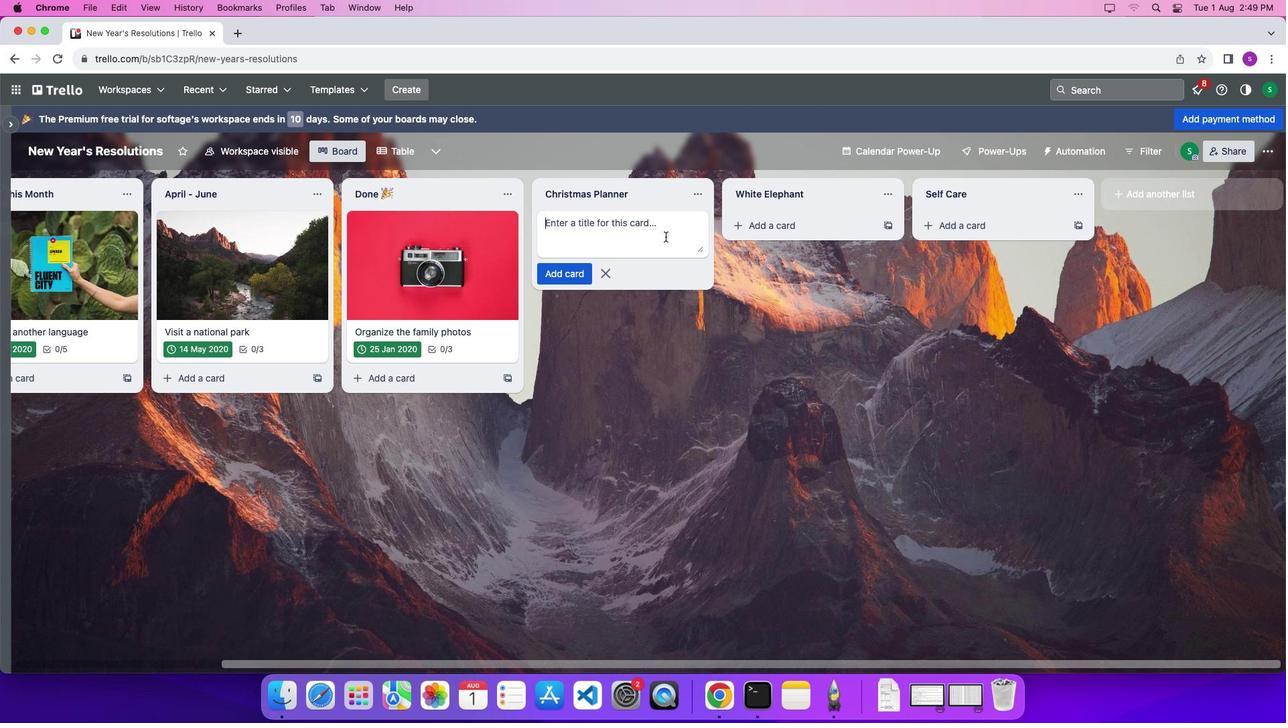 
Action: Mouse pressed left at (664, 237)
Screenshot: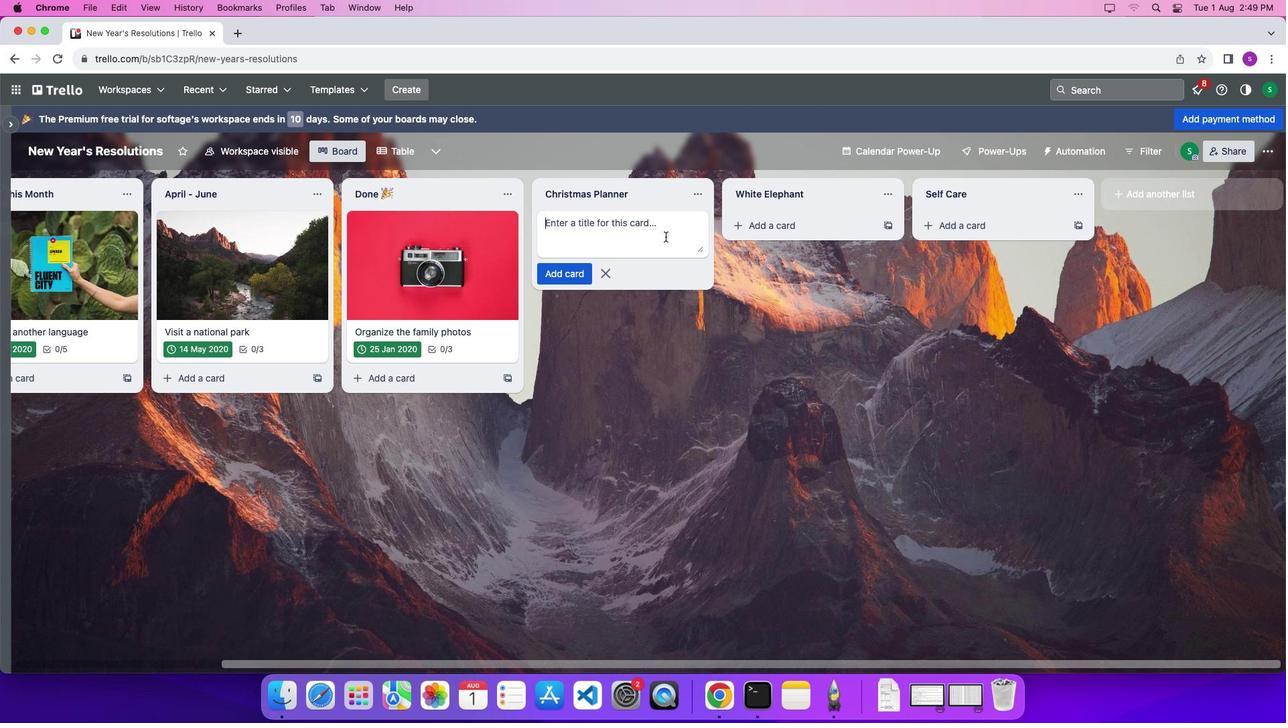
Action: Mouse moved to (665, 237)
Screenshot: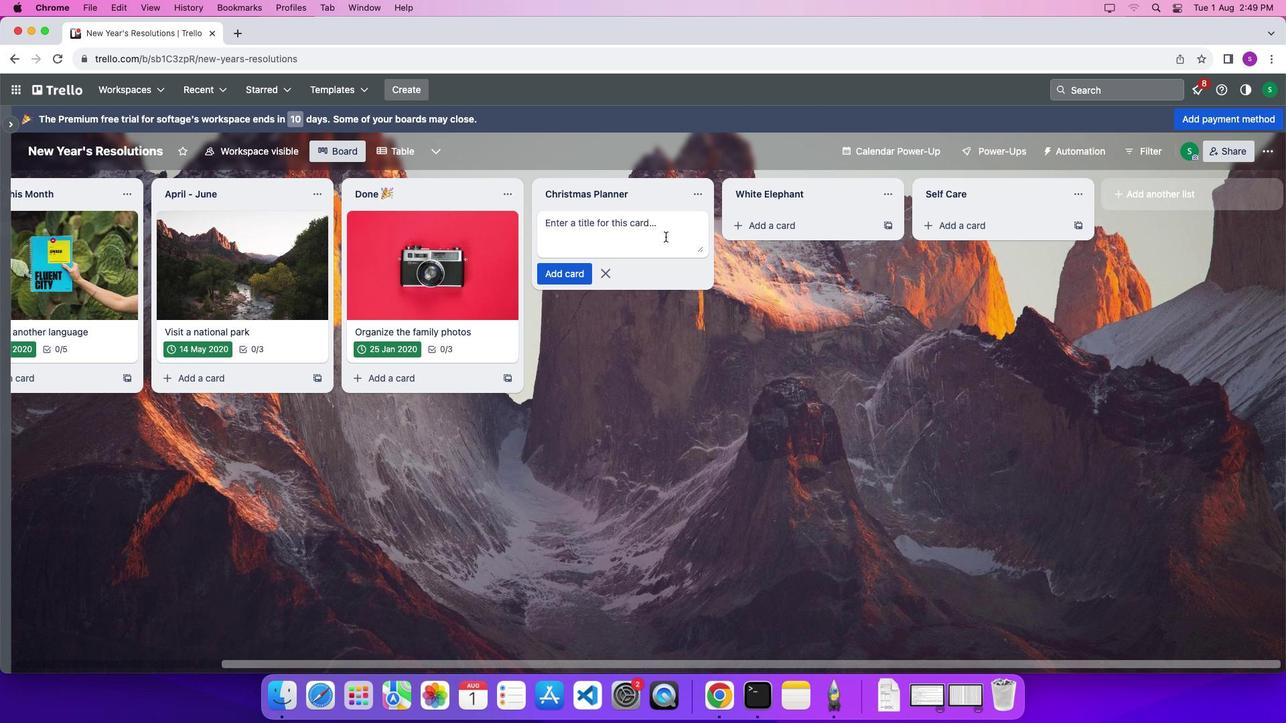 
Action: Key pressed Key.shift'P''l''a''n''n''i''n''g'Key.leftKey.leftKey.leftKey.leftKey.leftKey.leftKey.leftKey.leftKey.leftKey.leftKey.leftKey.leftKey.leftKey.leftKey.shift'p''a''r''t''y'Key.spaceKey.enter
Screenshot: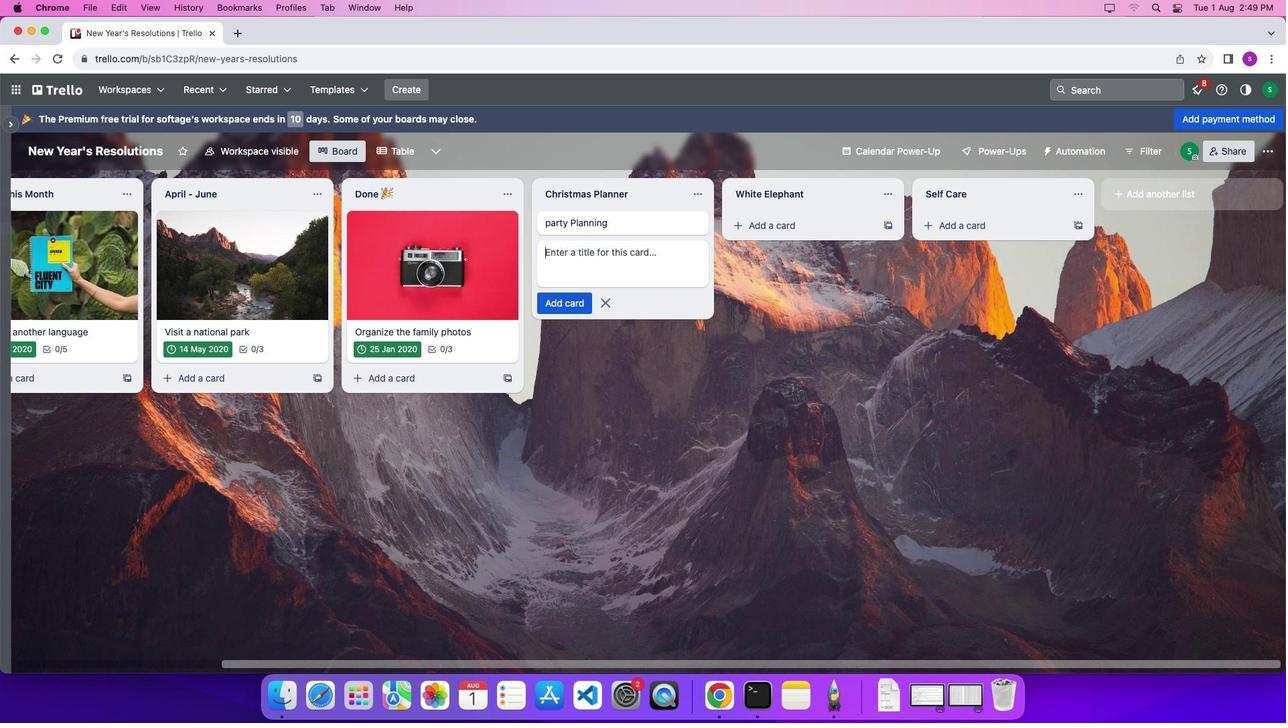 
Action: Mouse moved to (767, 217)
Screenshot: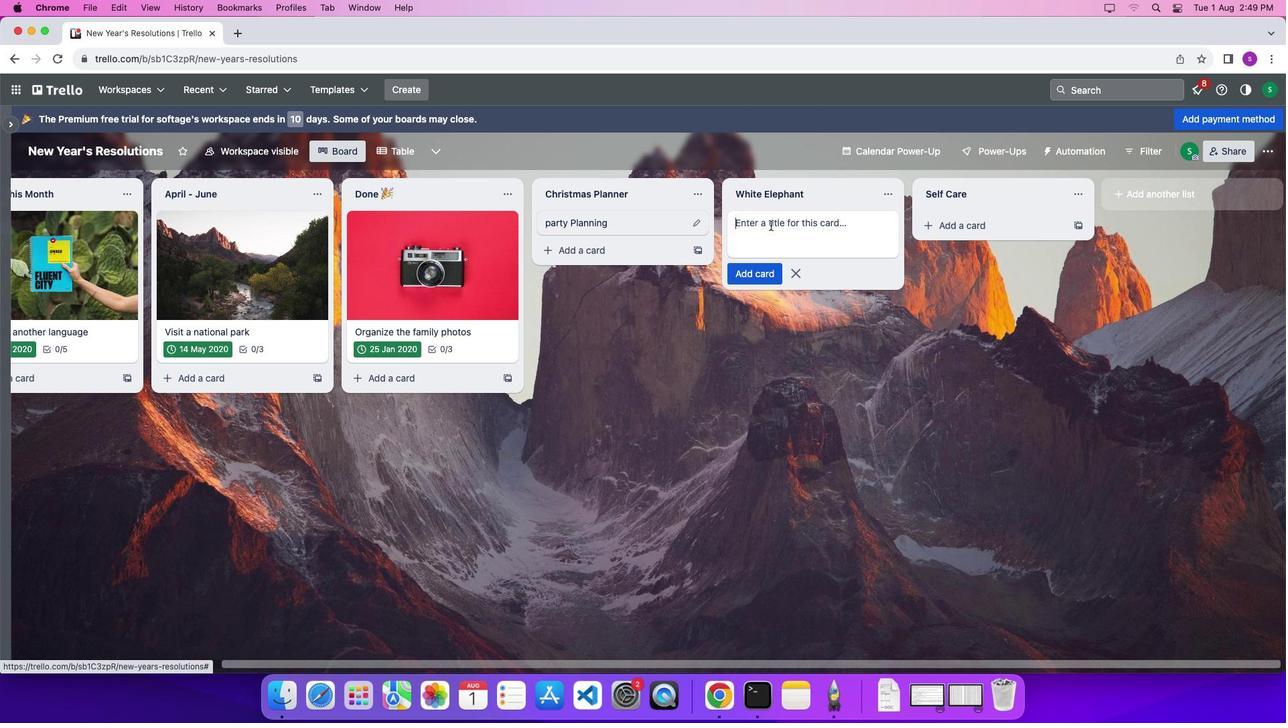 
Action: Mouse pressed left at (767, 217)
Screenshot: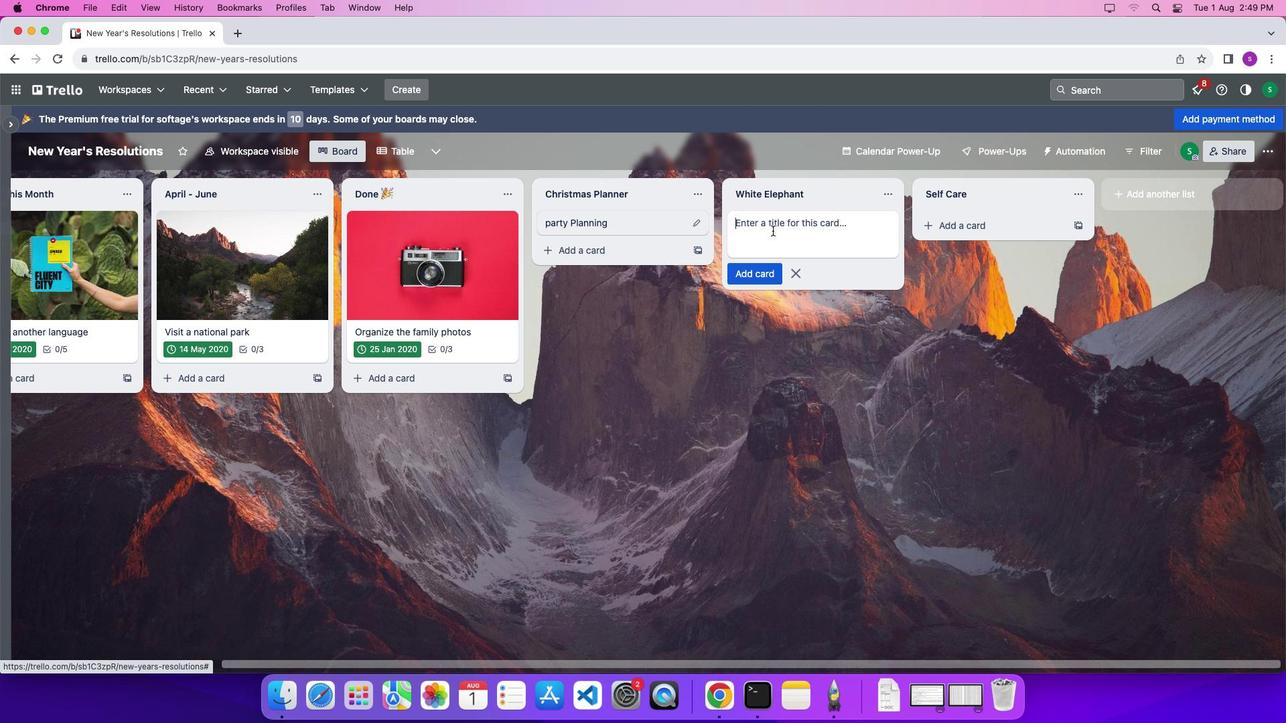 
Action: Mouse moved to (773, 230)
Screenshot: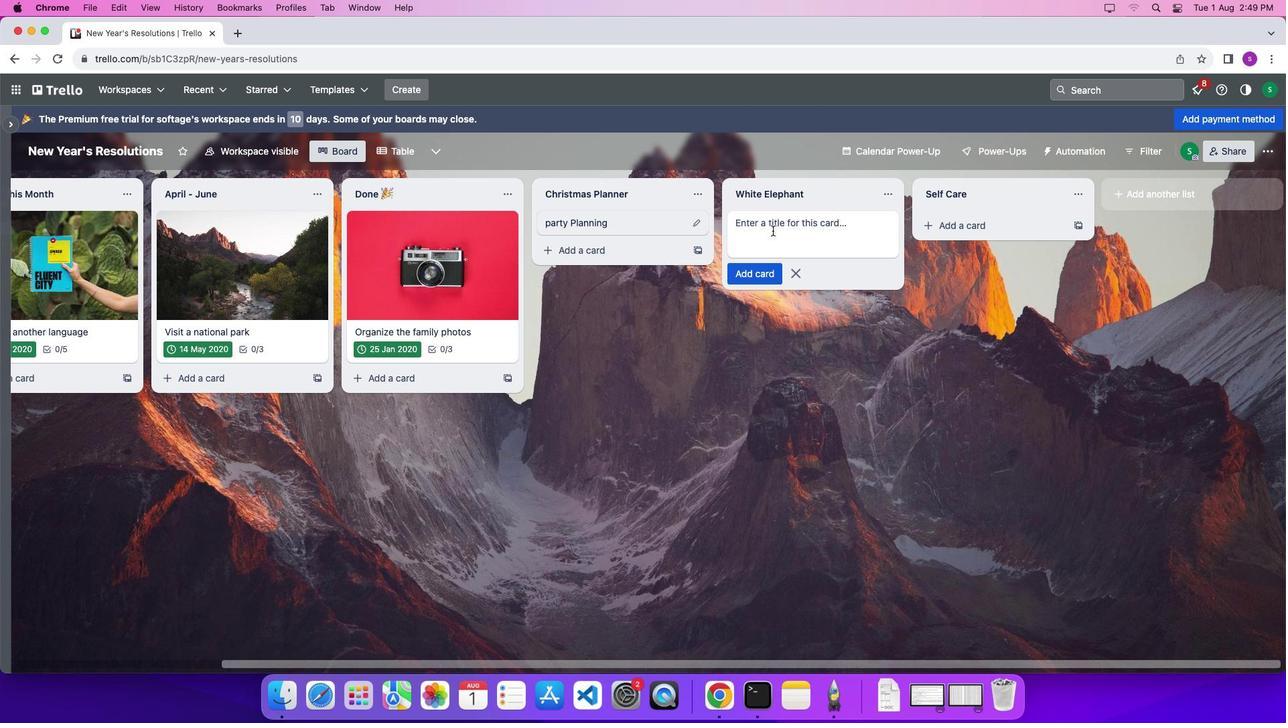 
Action: Mouse pressed left at (773, 230)
Screenshot: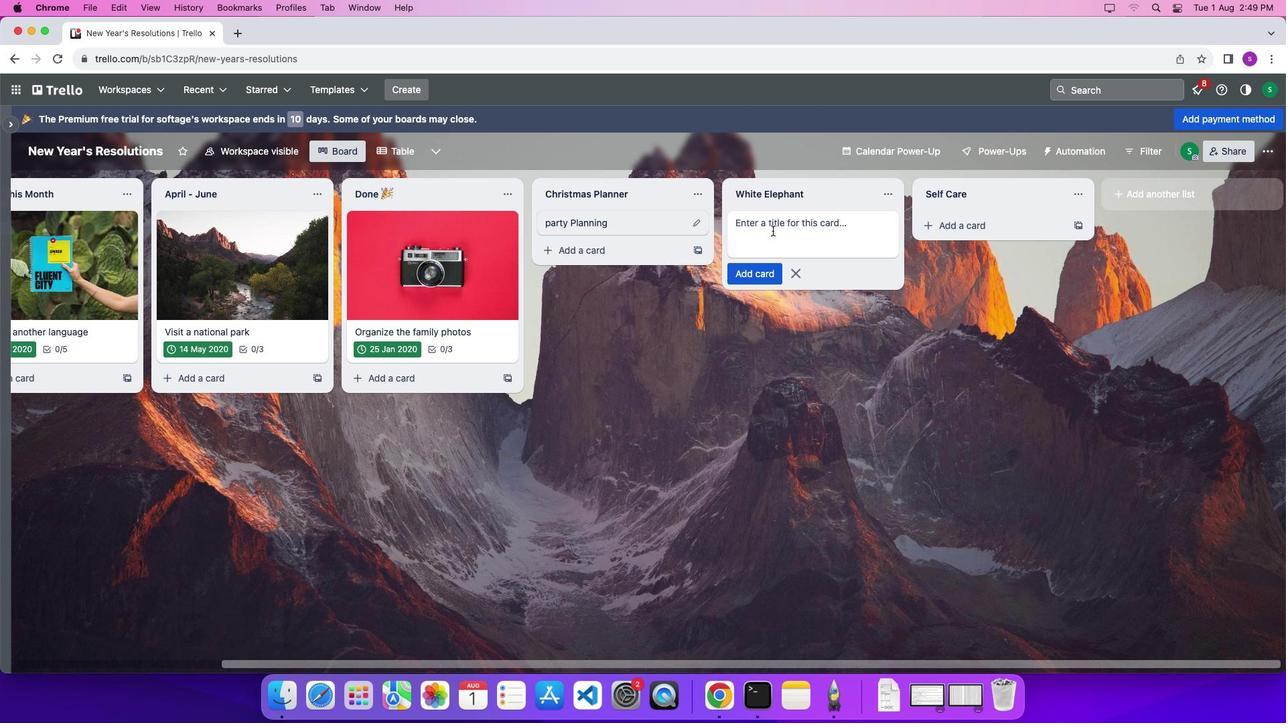 
Action: Key pressed Key.shift'F''o''r''e''s''t'Key.spaceKey.shift'V''i''s''i''t'Key.enter
Screenshot: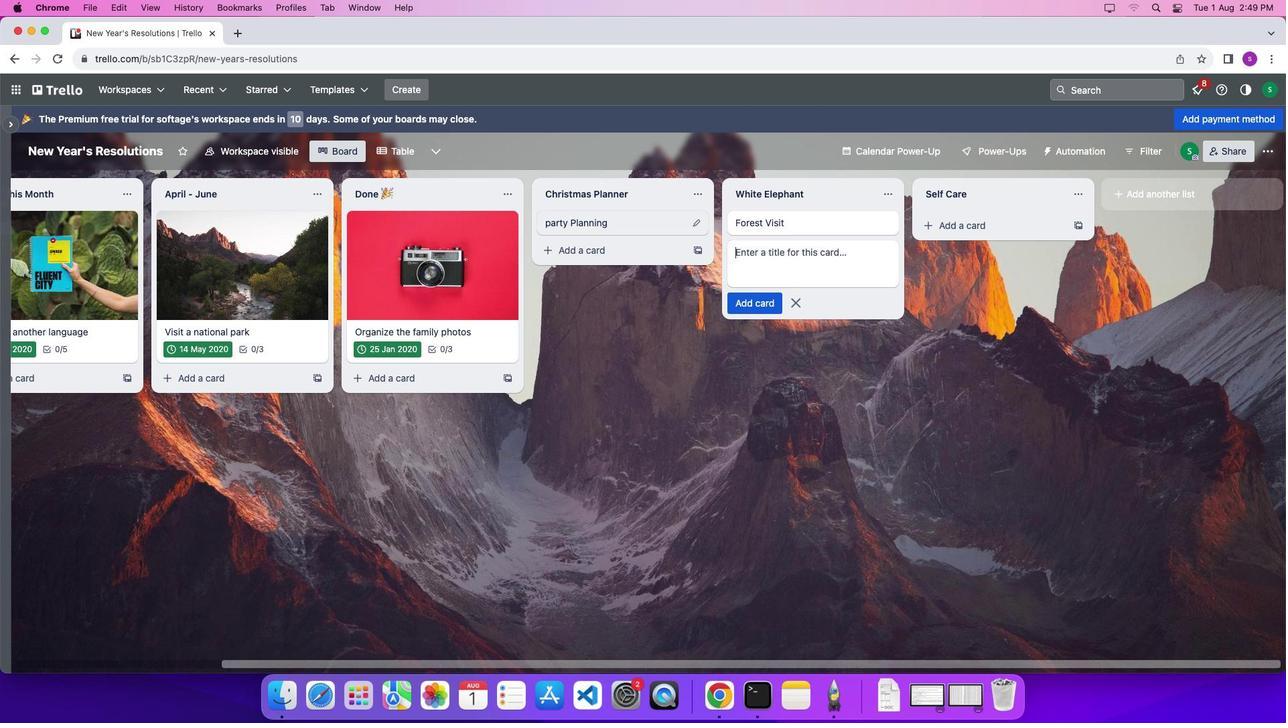 
Action: Mouse moved to (934, 218)
Screenshot: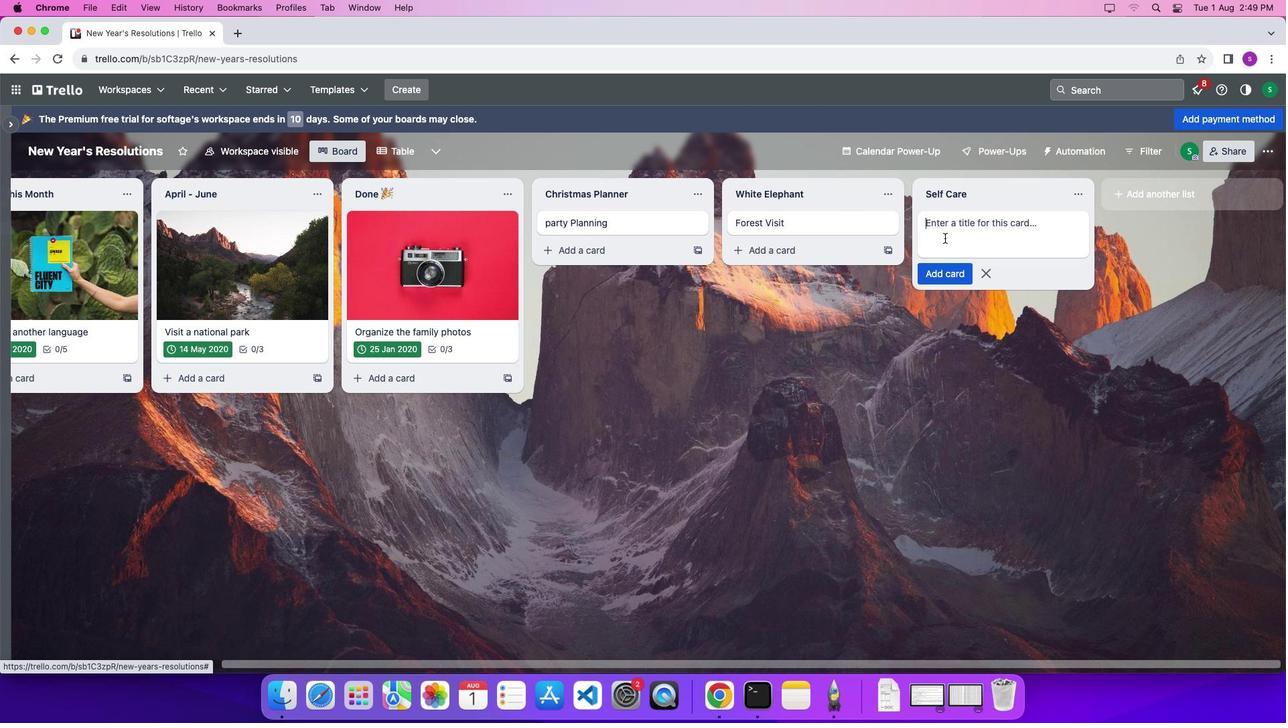 
Action: Mouse pressed left at (934, 218)
Screenshot: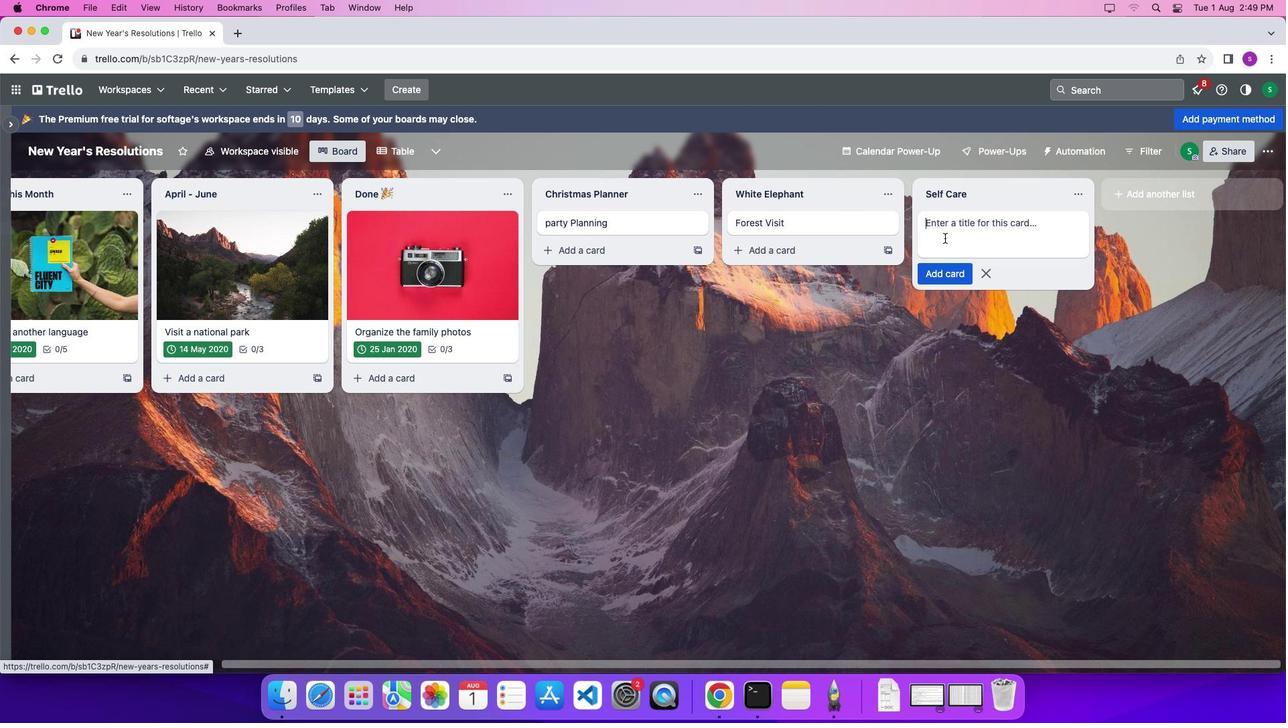 
Action: Mouse moved to (945, 238)
Screenshot: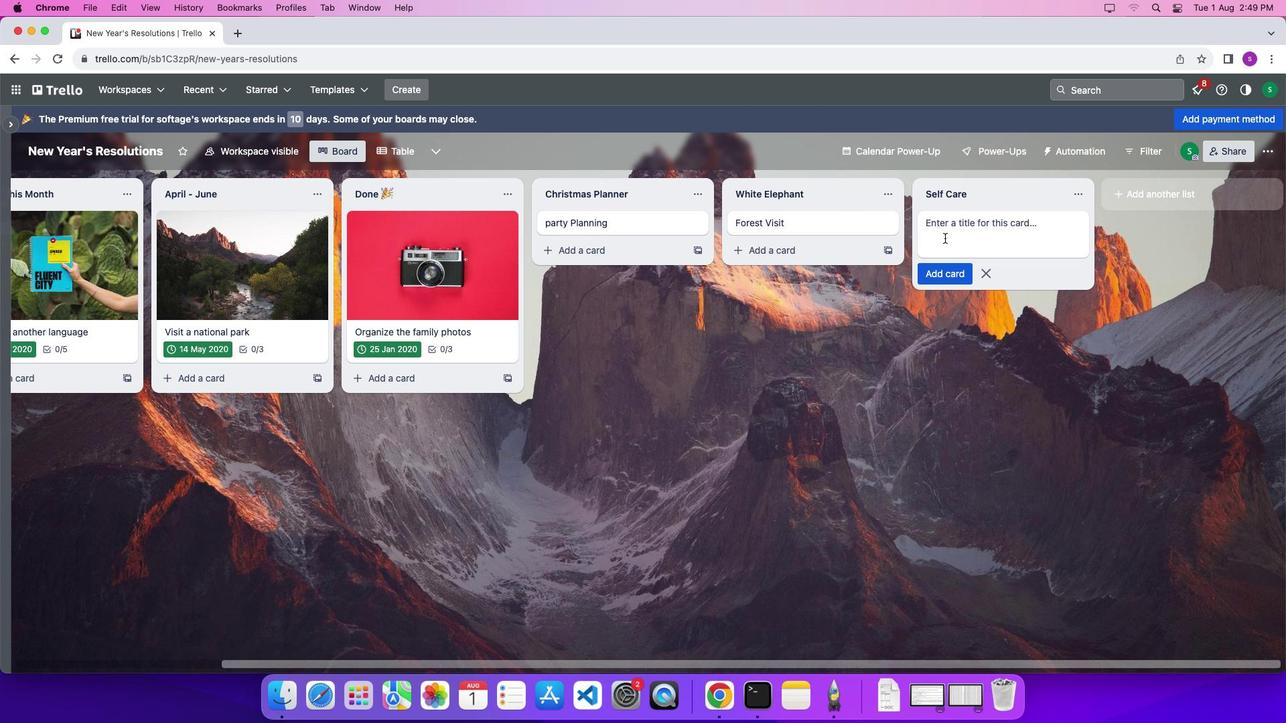 
Action: Mouse pressed left at (945, 238)
Screenshot: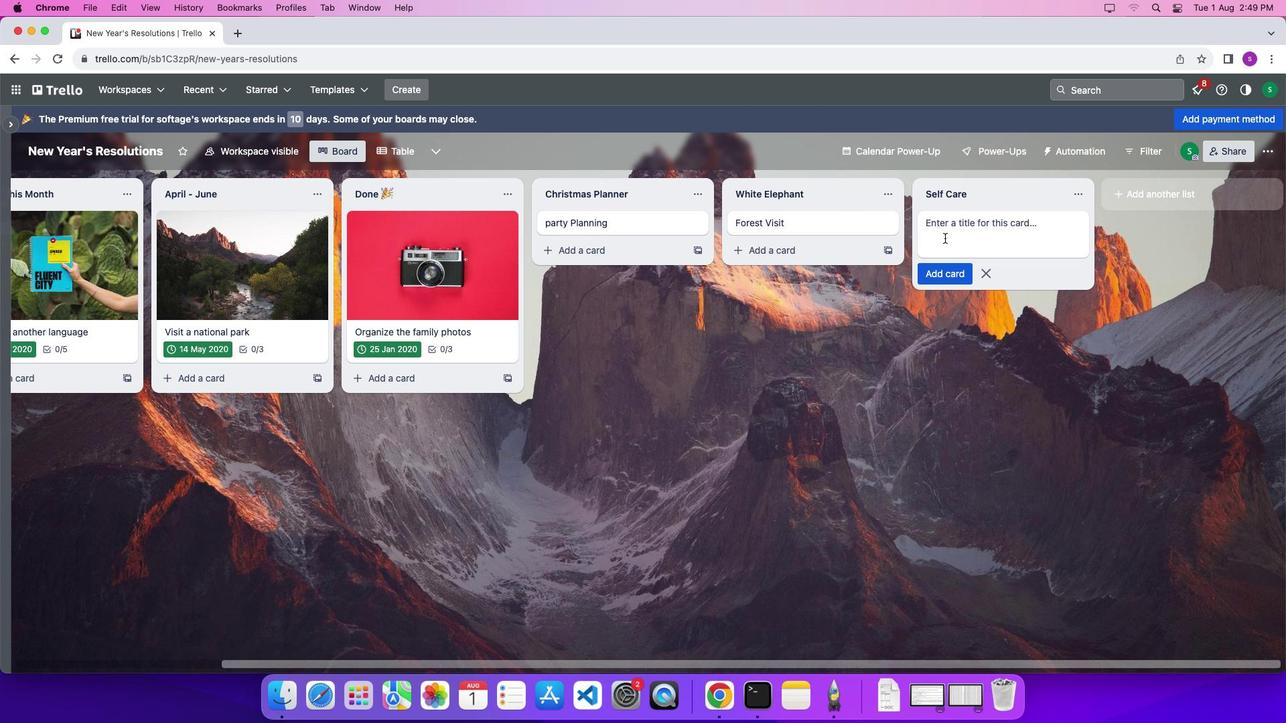 
Action: Key pressed Key.shift'C''a''r''i''n''g'Key.enter
Screenshot: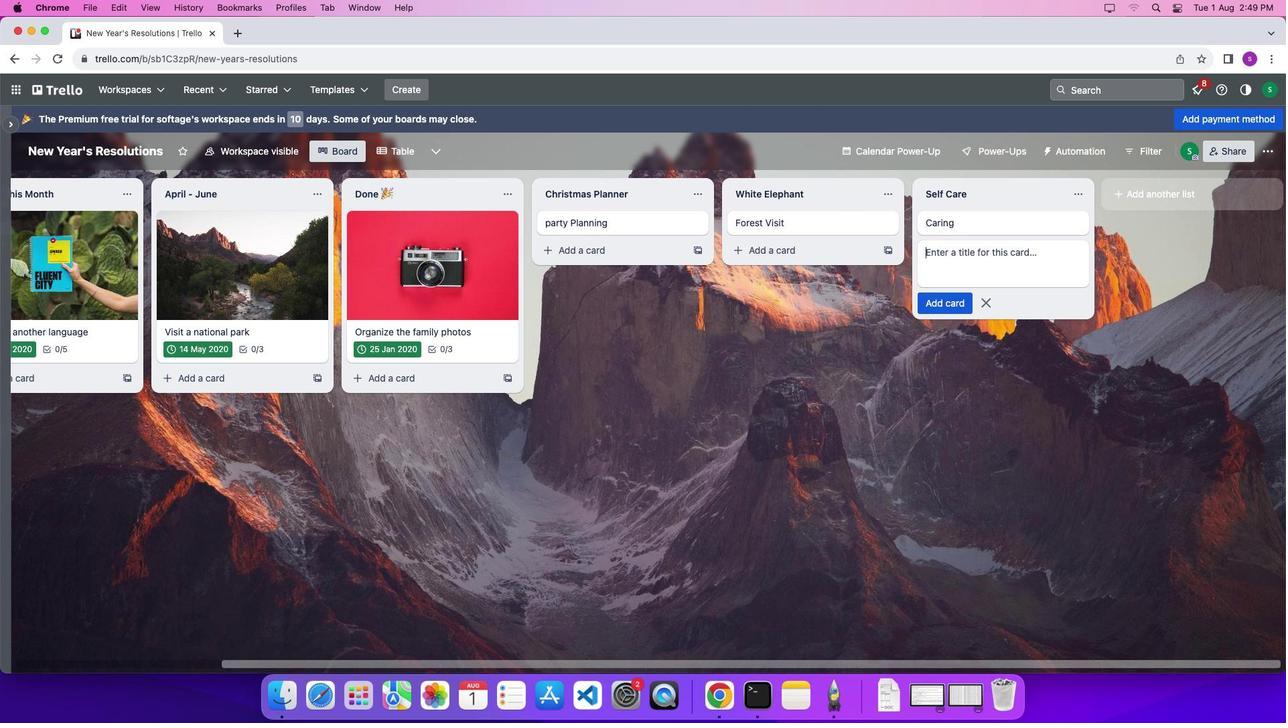 
Action: Mouse moved to (631, 226)
Screenshot: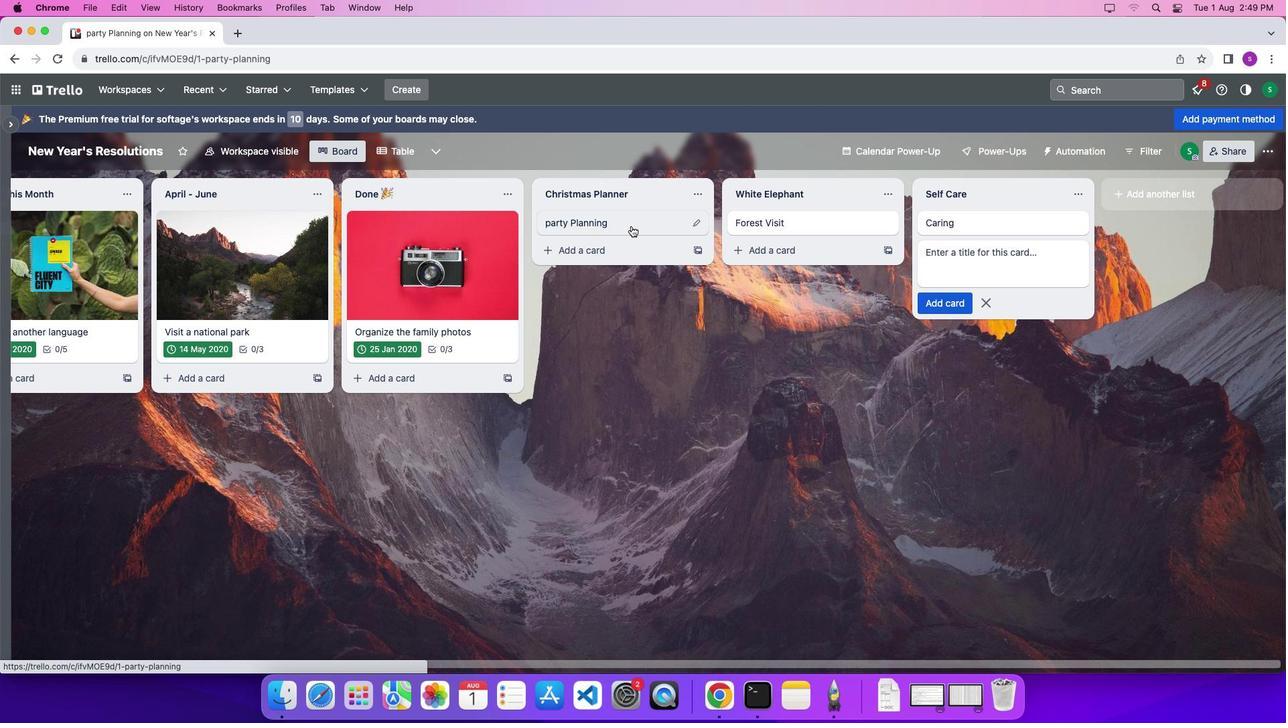 
Action: Mouse pressed left at (631, 226)
Screenshot: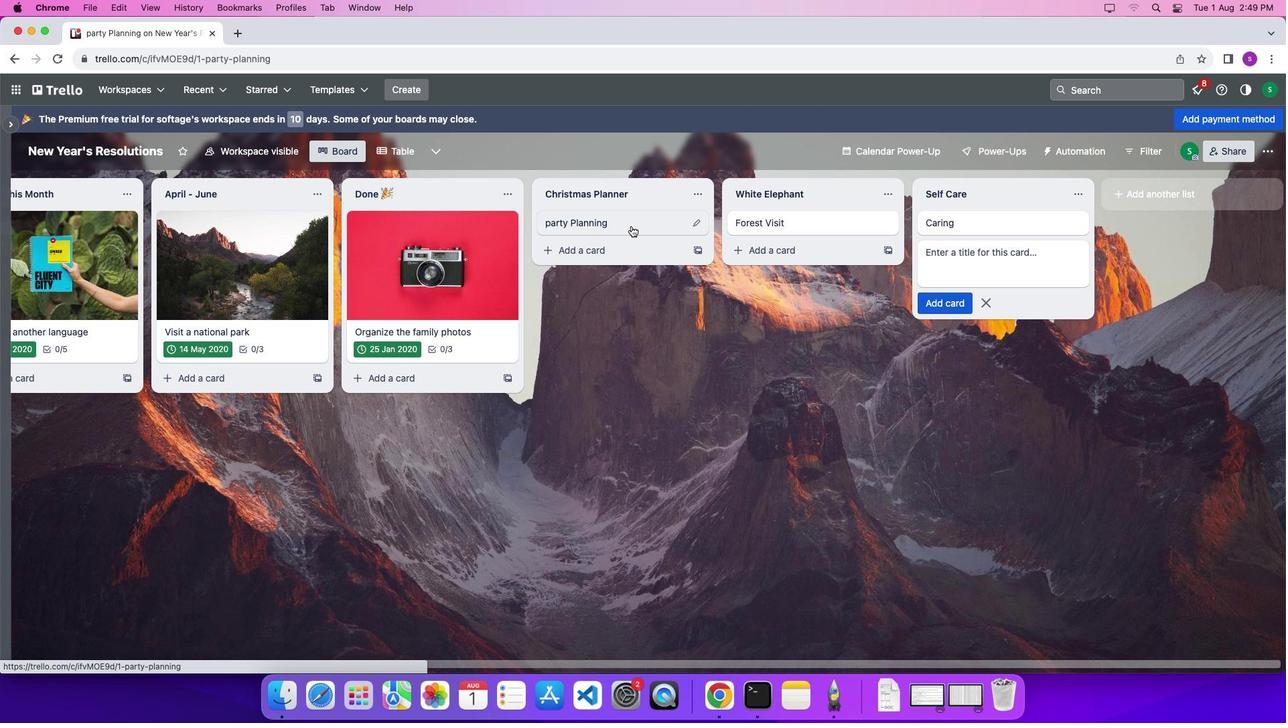 
Action: Mouse moved to (469, 192)
Screenshot: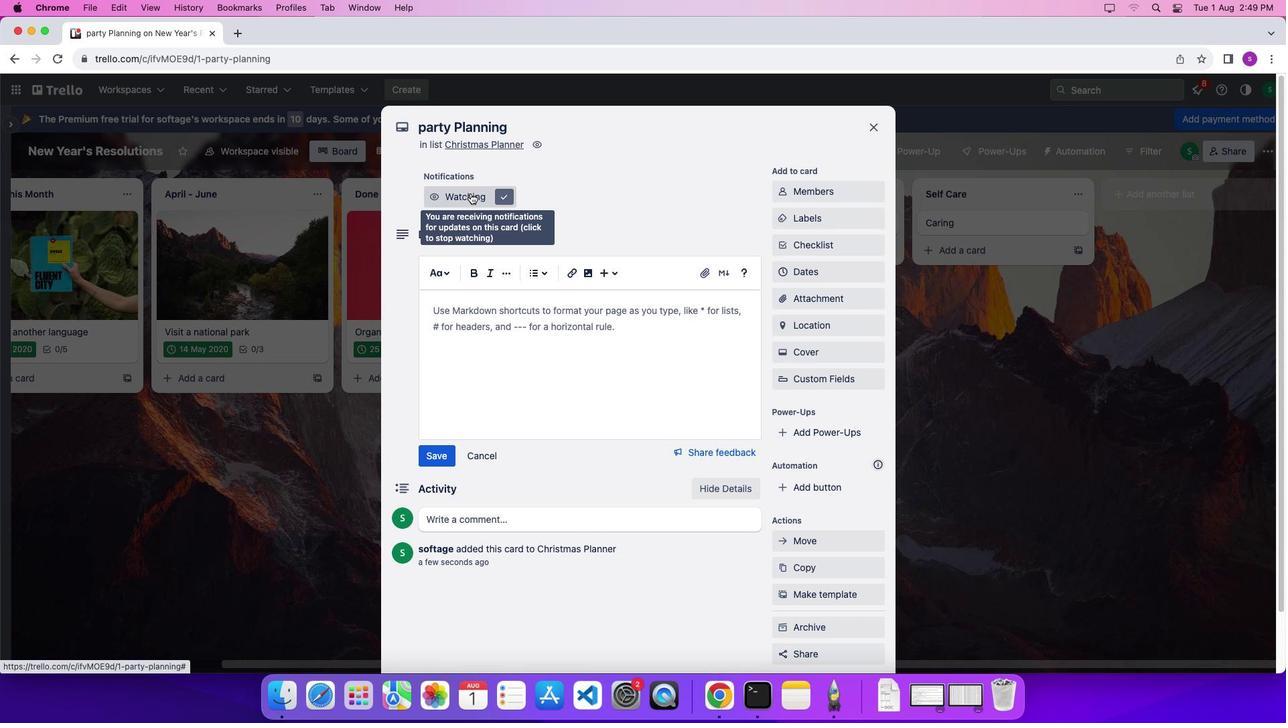 
Action: Mouse pressed left at (469, 192)
Screenshot: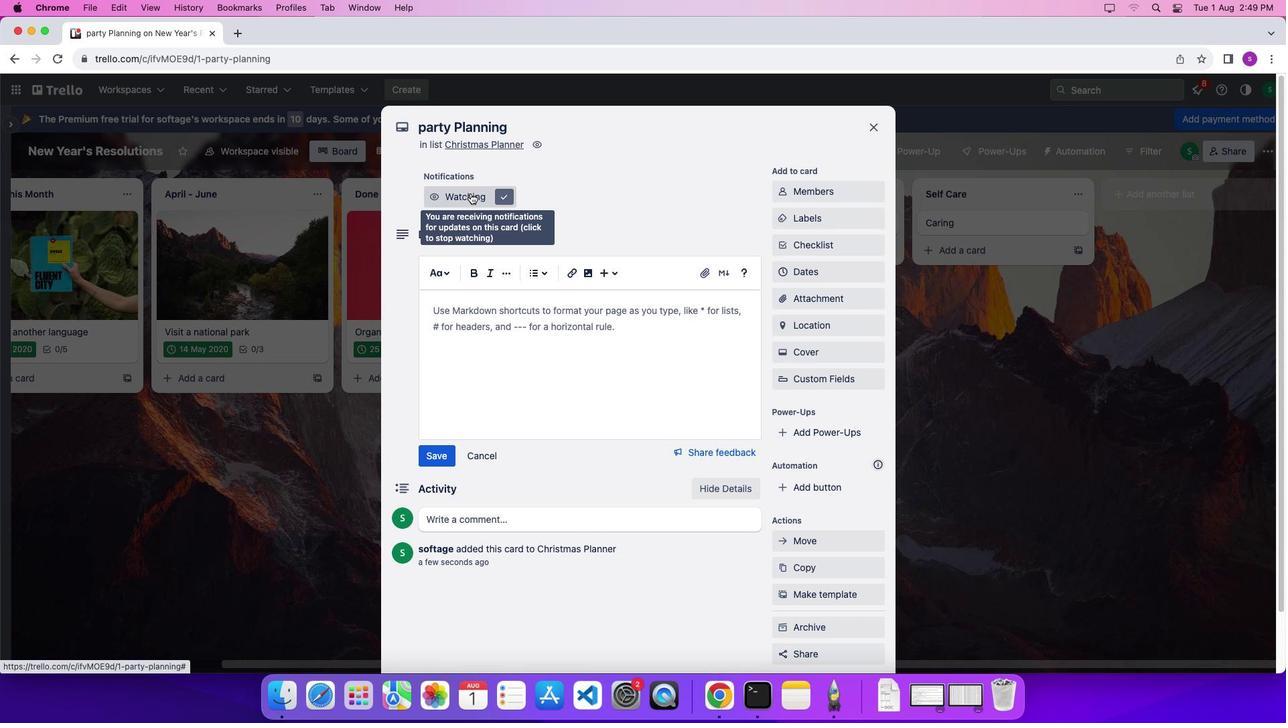 
Action: Mouse moved to (840, 191)
Screenshot: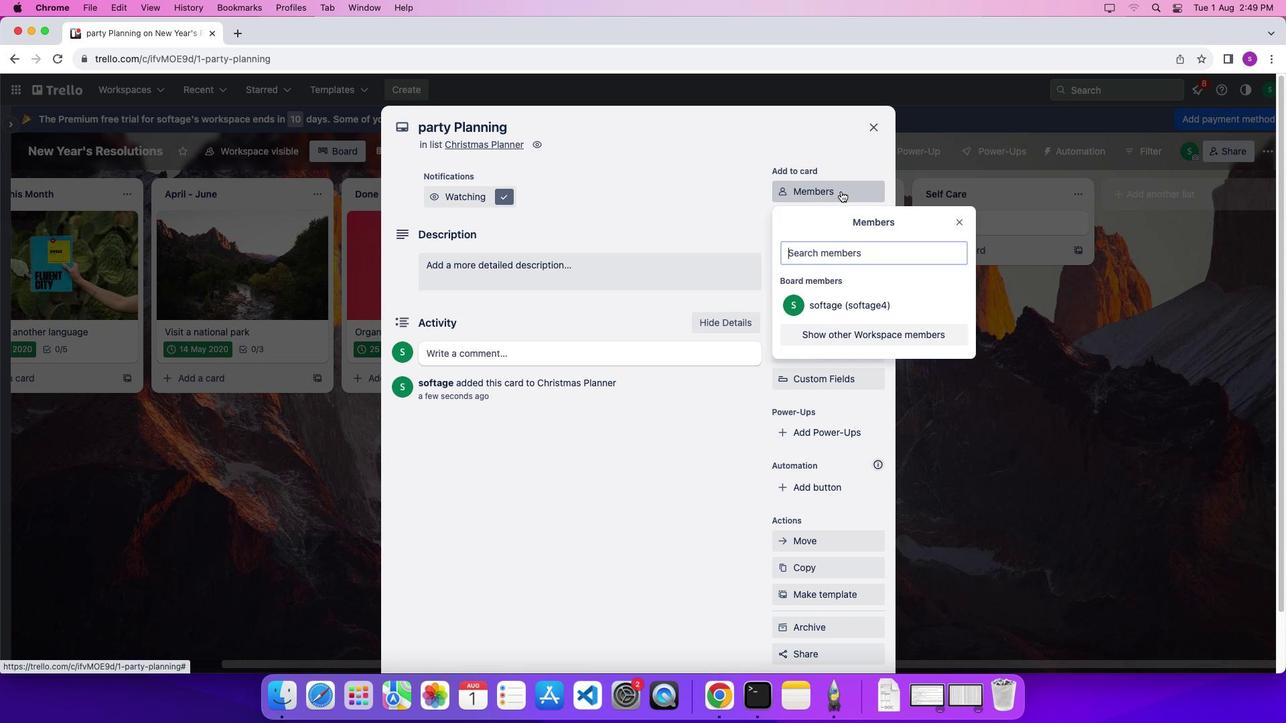 
Action: Mouse pressed left at (840, 191)
Screenshot: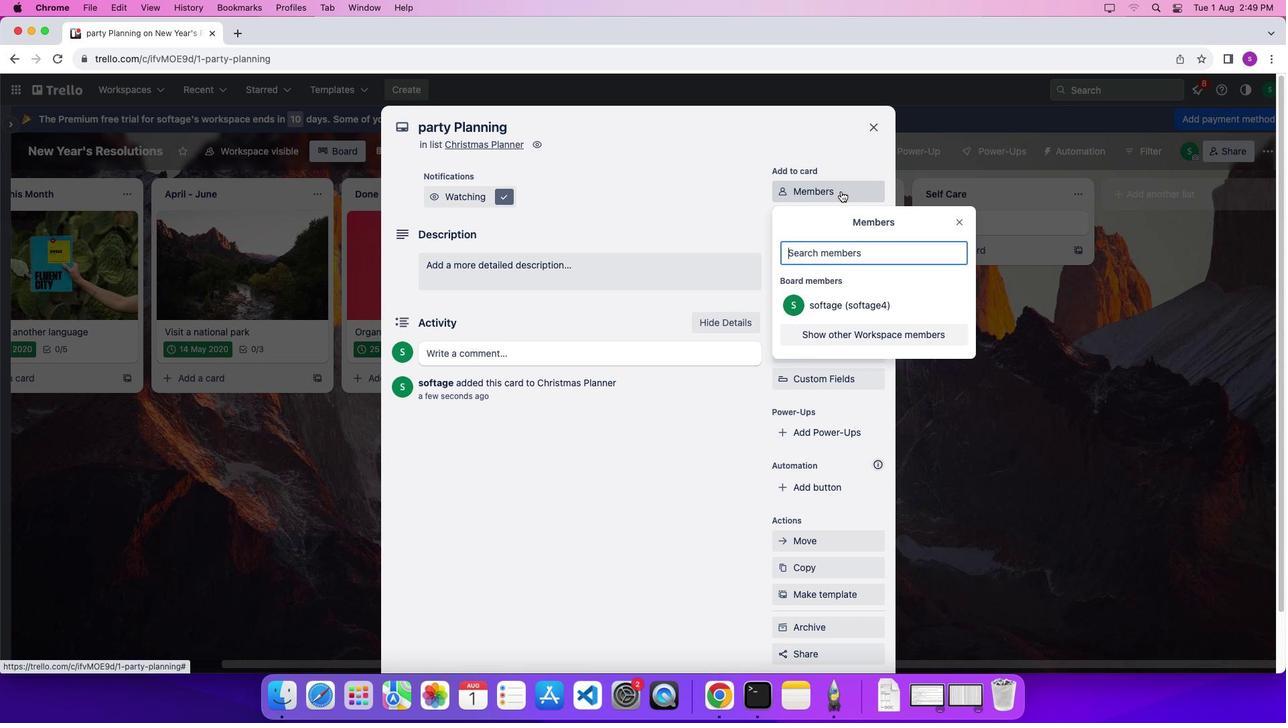 
Action: Mouse moved to (830, 322)
Screenshot: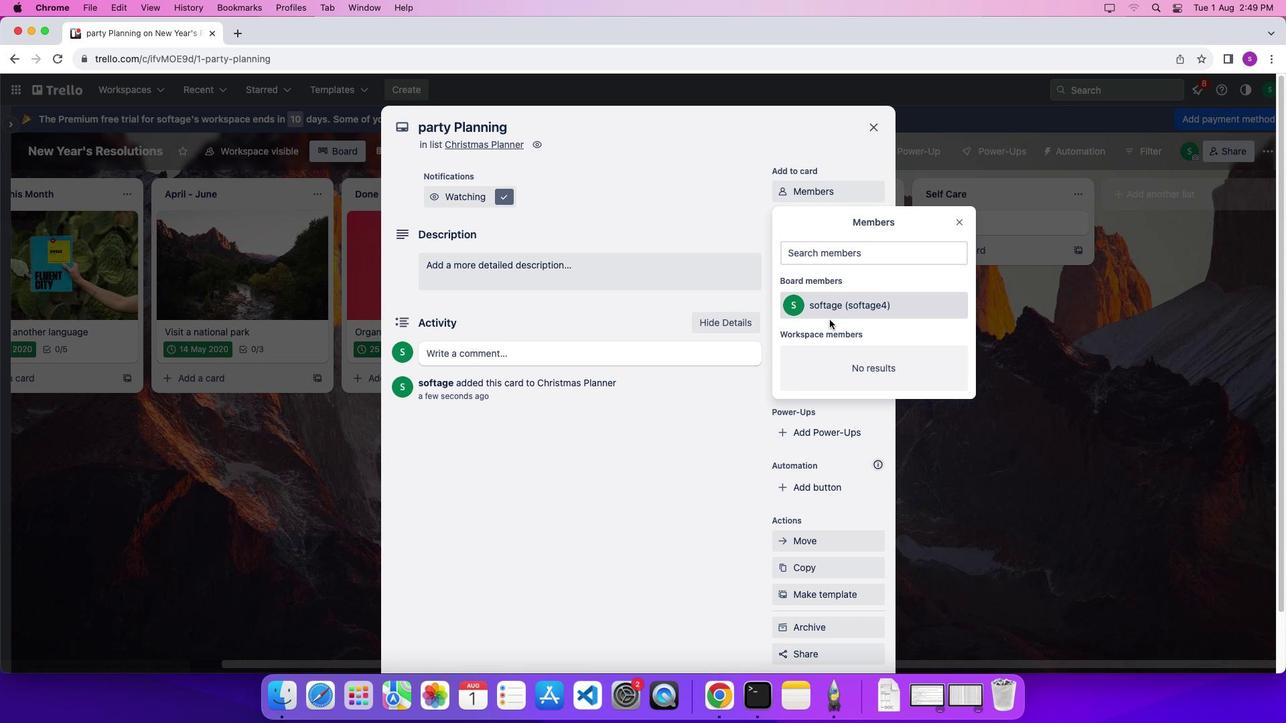 
Action: Mouse pressed left at (830, 322)
Screenshot: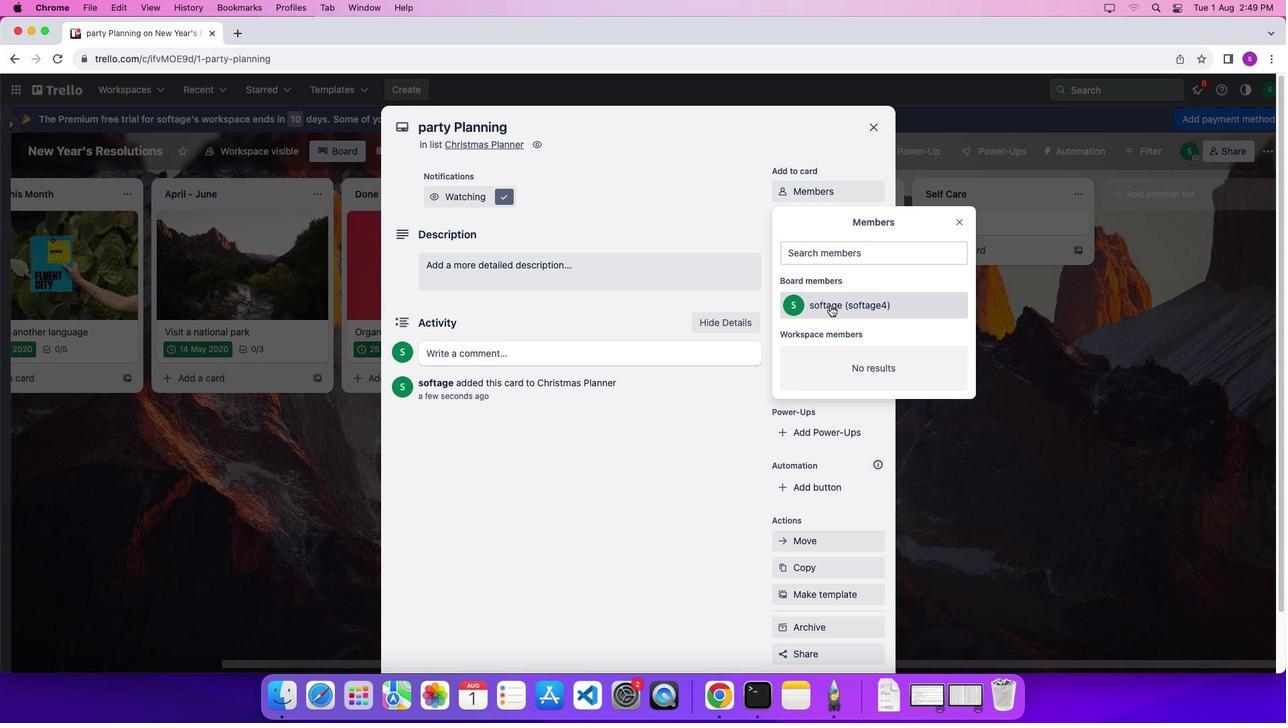 
Action: Mouse moved to (830, 305)
Screenshot: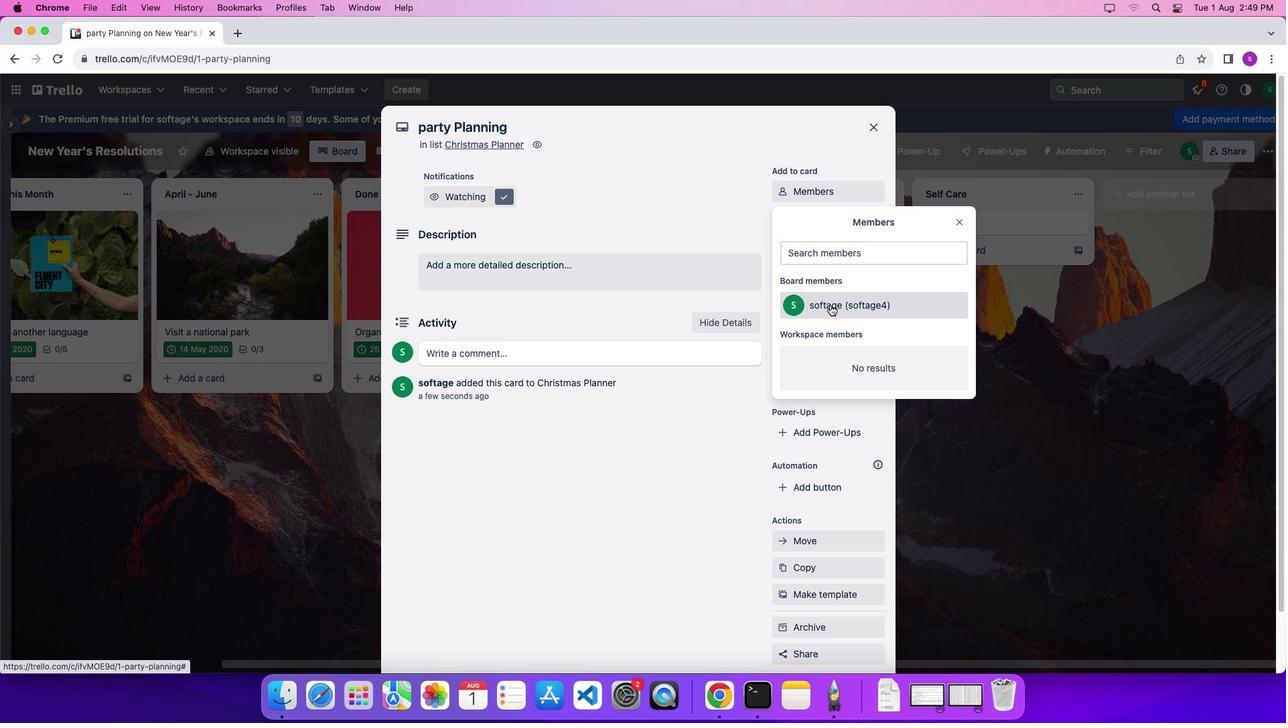 
Action: Mouse pressed left at (830, 305)
Screenshot: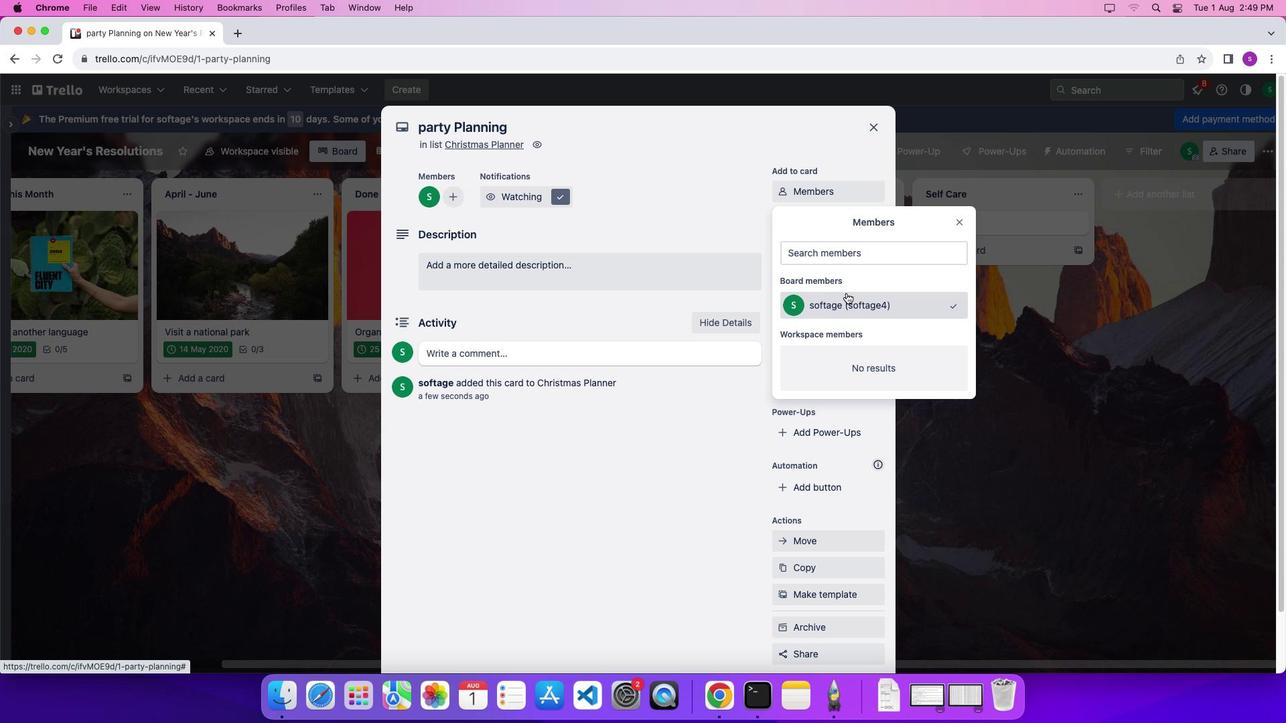 
Action: Mouse moved to (965, 228)
Screenshot: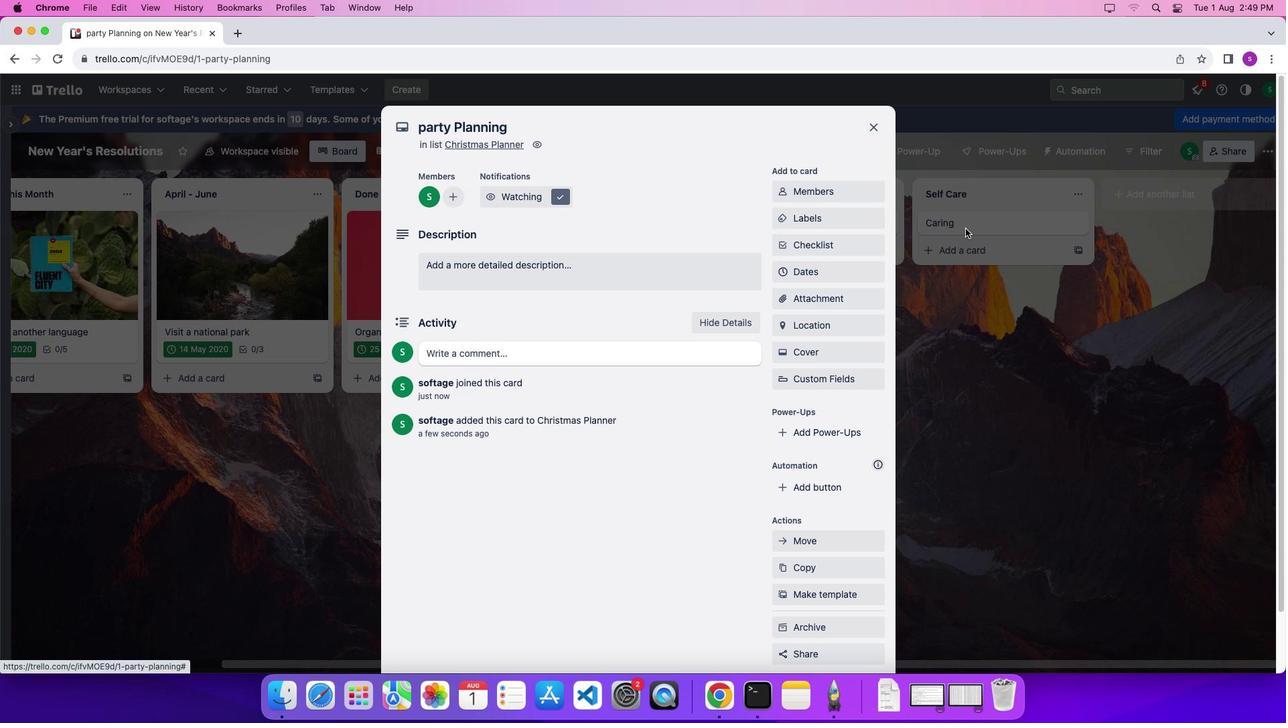 
Action: Mouse pressed left at (965, 228)
Screenshot: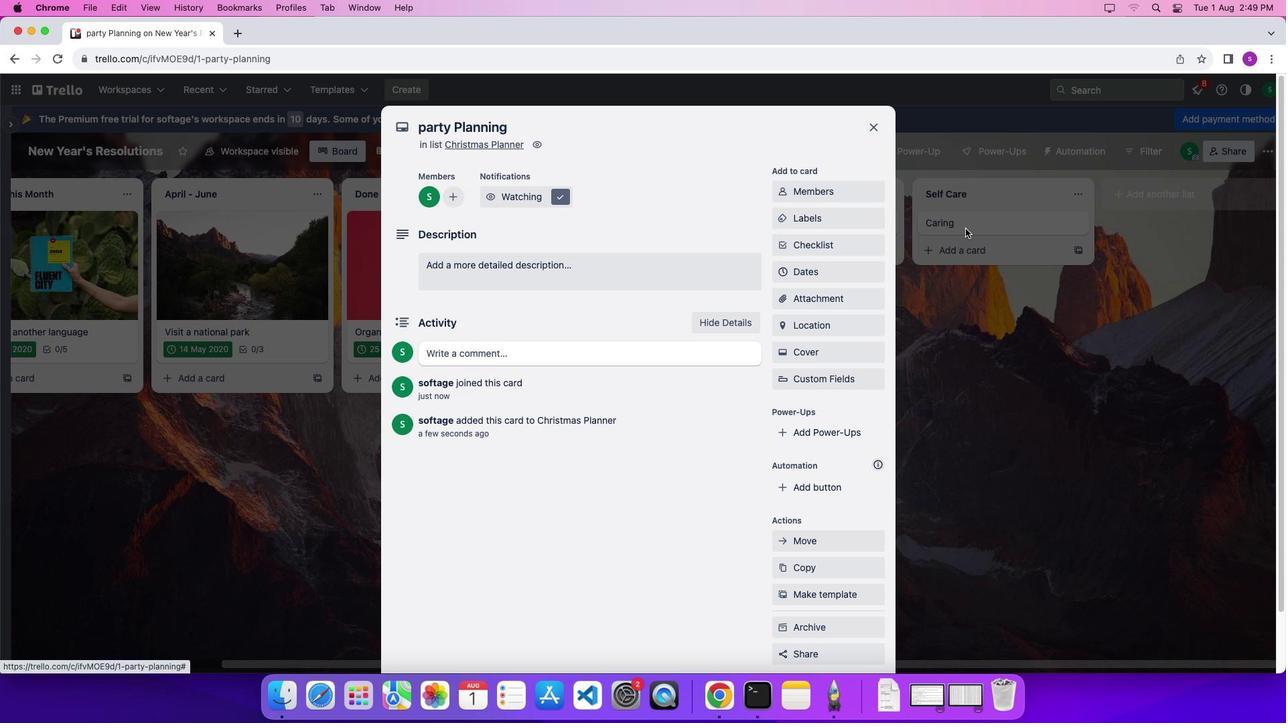 
Action: Mouse moved to (855, 242)
Screenshot: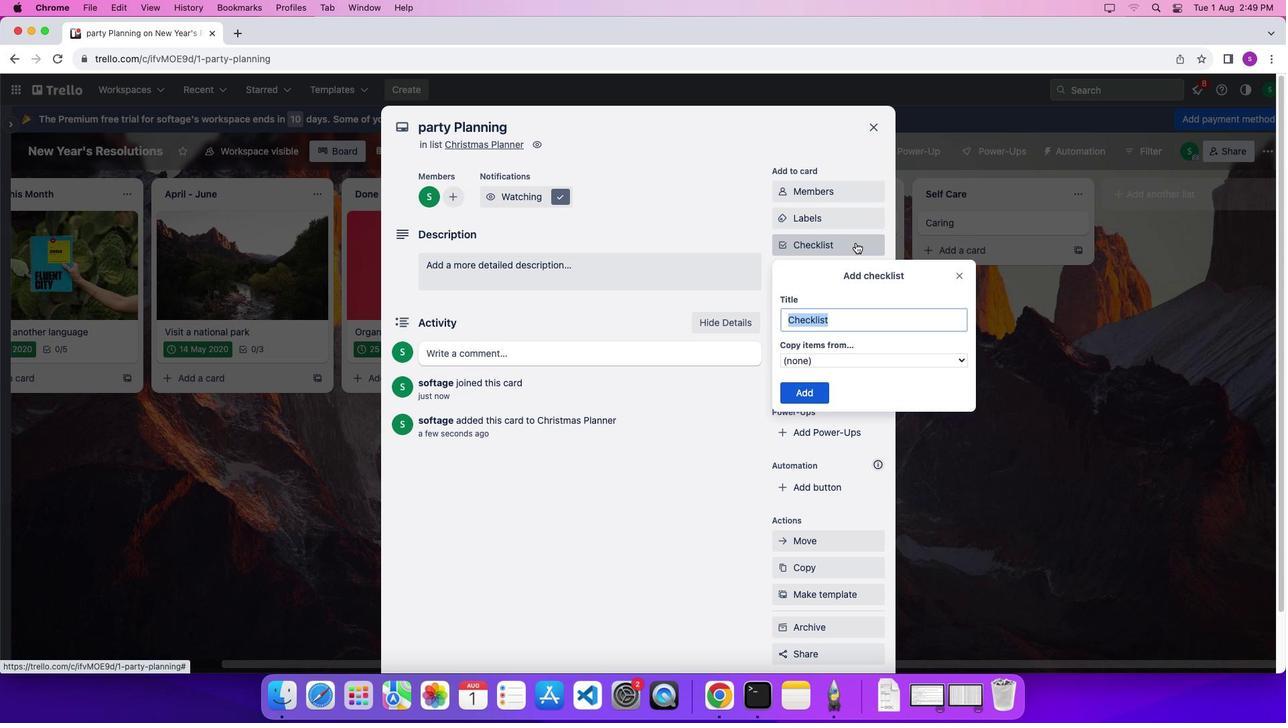 
Action: Mouse pressed left at (855, 242)
Screenshot: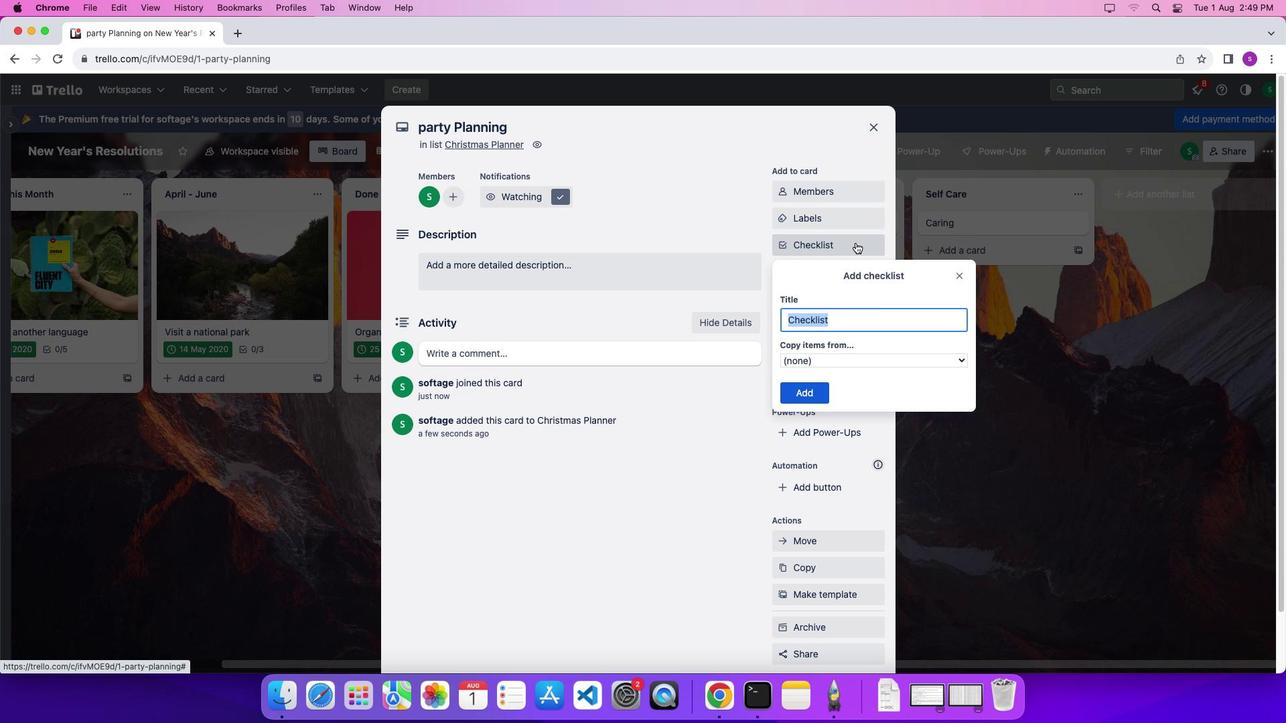 
Action: Mouse moved to (866, 281)
Screenshot: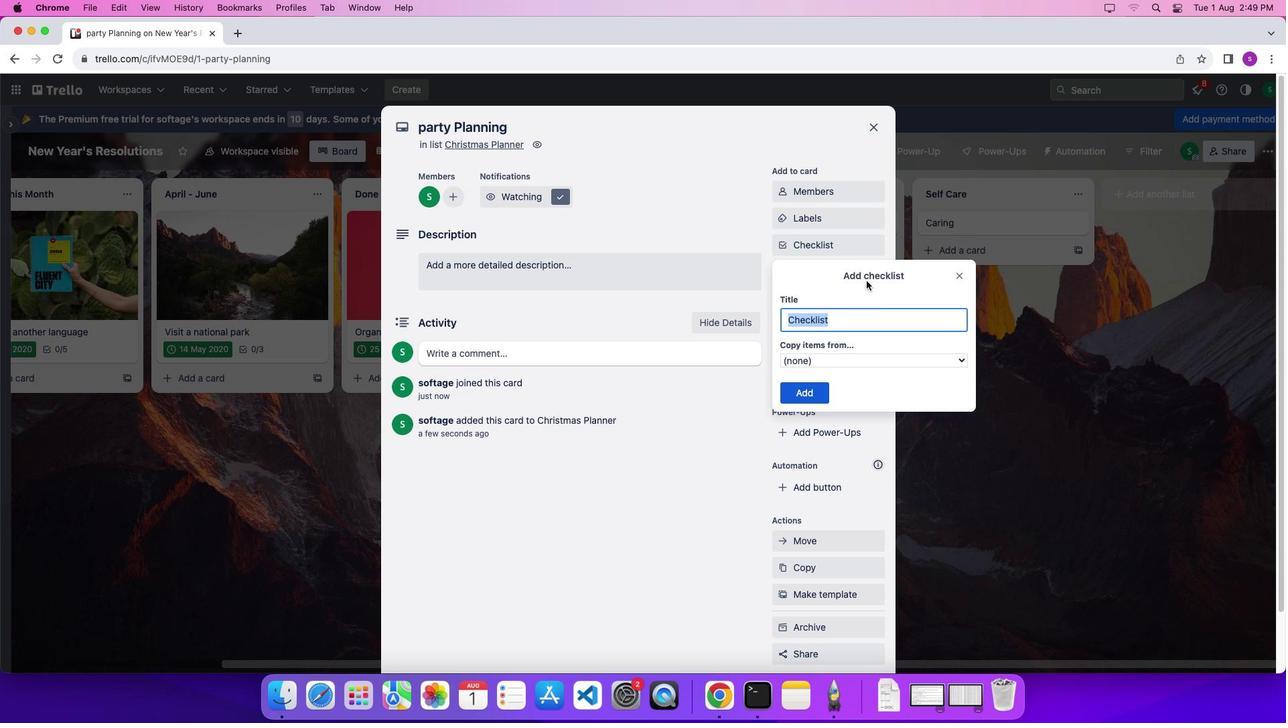 
Action: Key pressed Key.shift'P''a''r''t''y'Key.enter
Screenshot: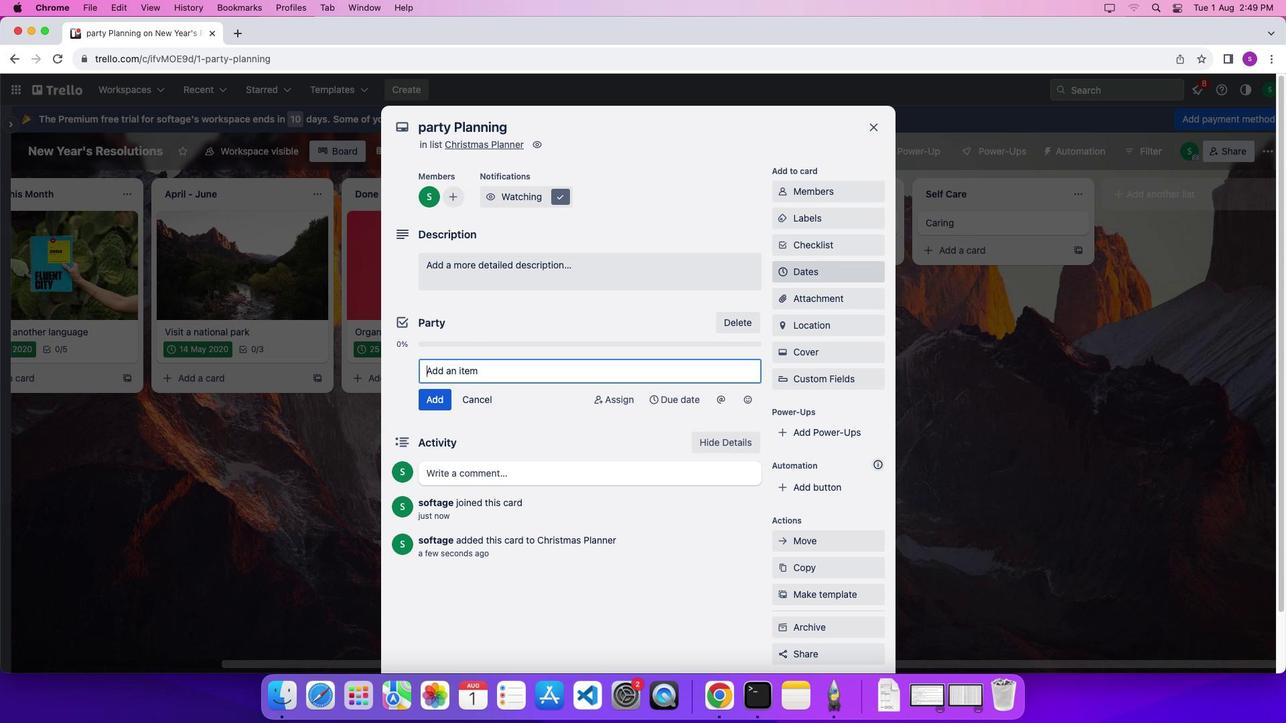 
Action: Mouse moved to (859, 268)
Screenshot: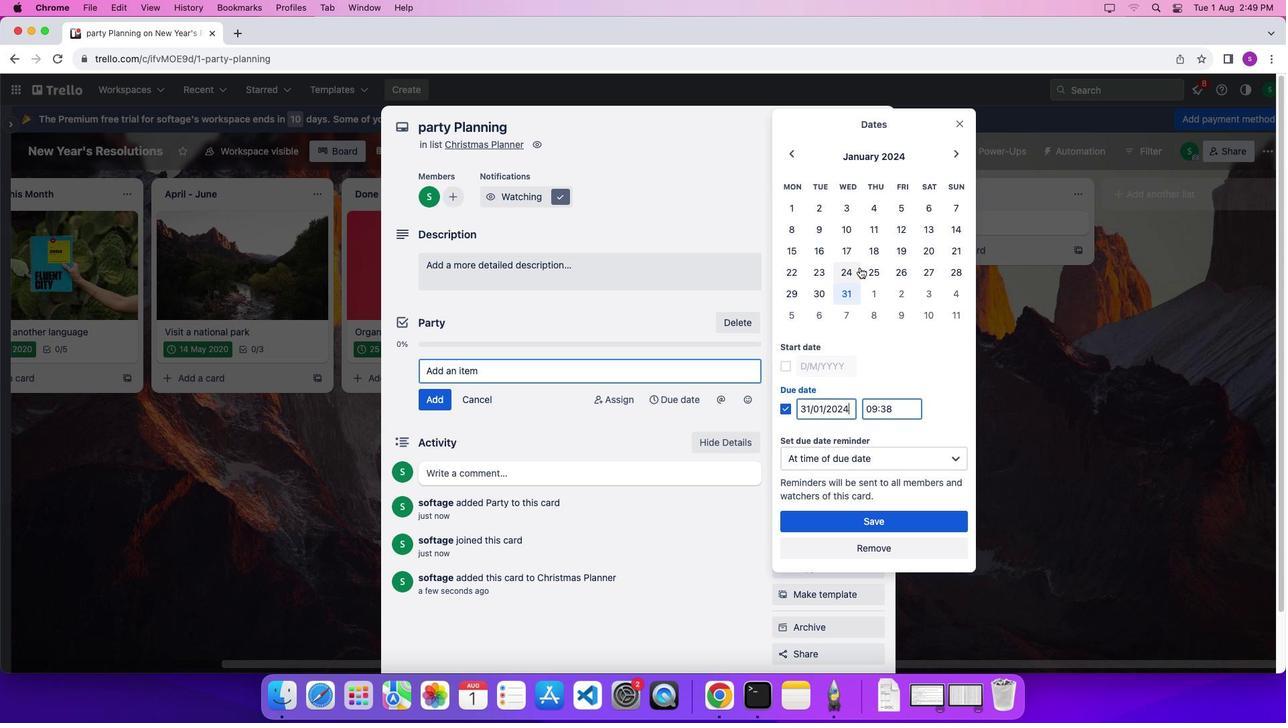 
Action: Mouse pressed left at (859, 268)
Screenshot: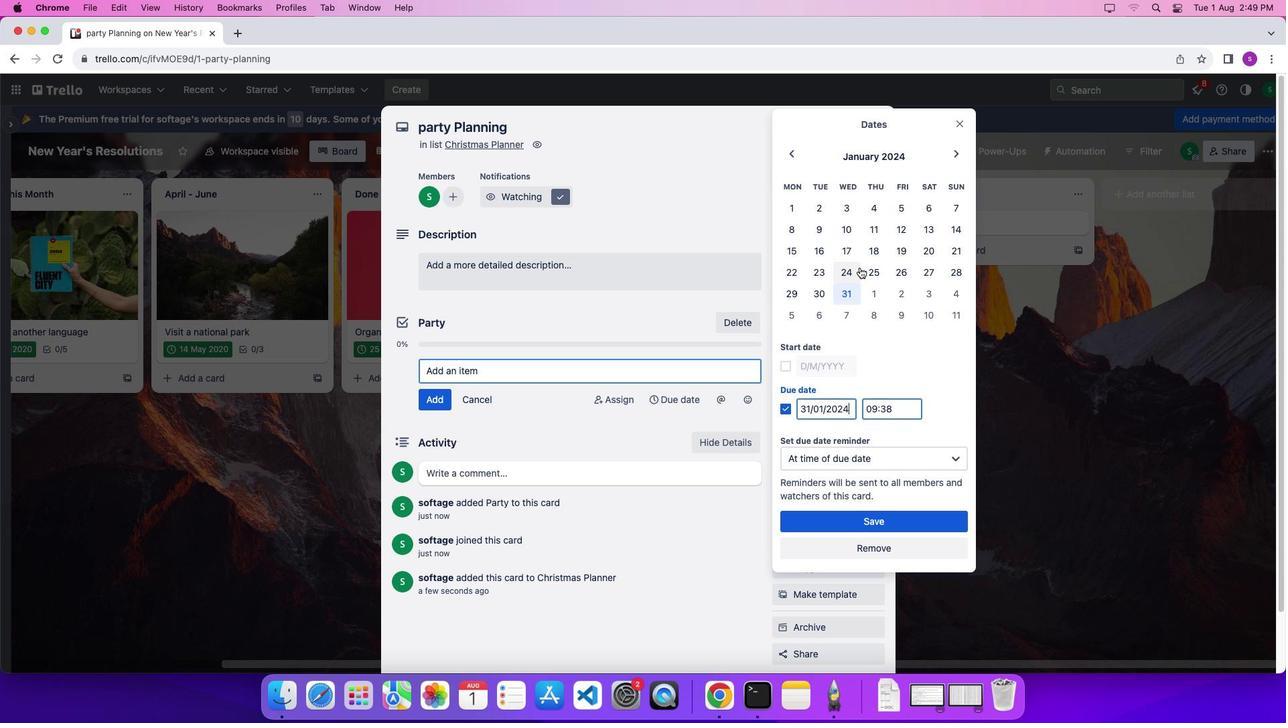 
Action: Mouse moved to (890, 287)
Screenshot: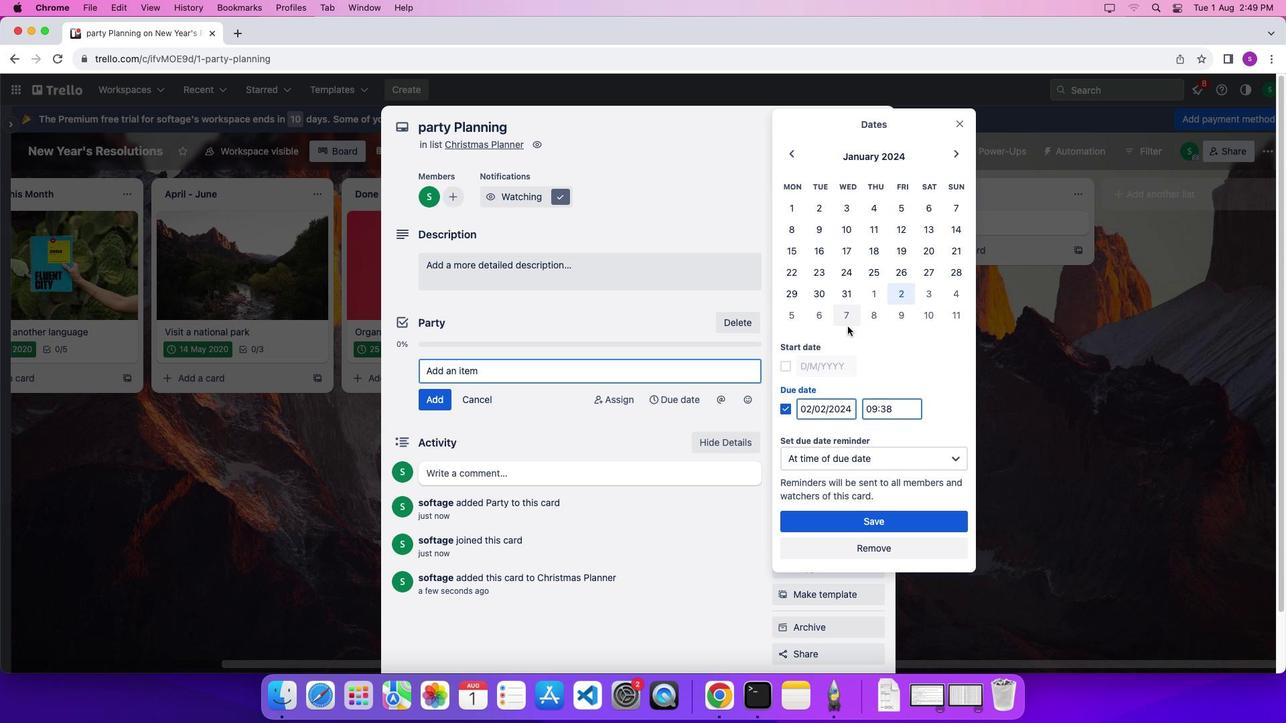 
Action: Mouse pressed left at (890, 287)
Screenshot: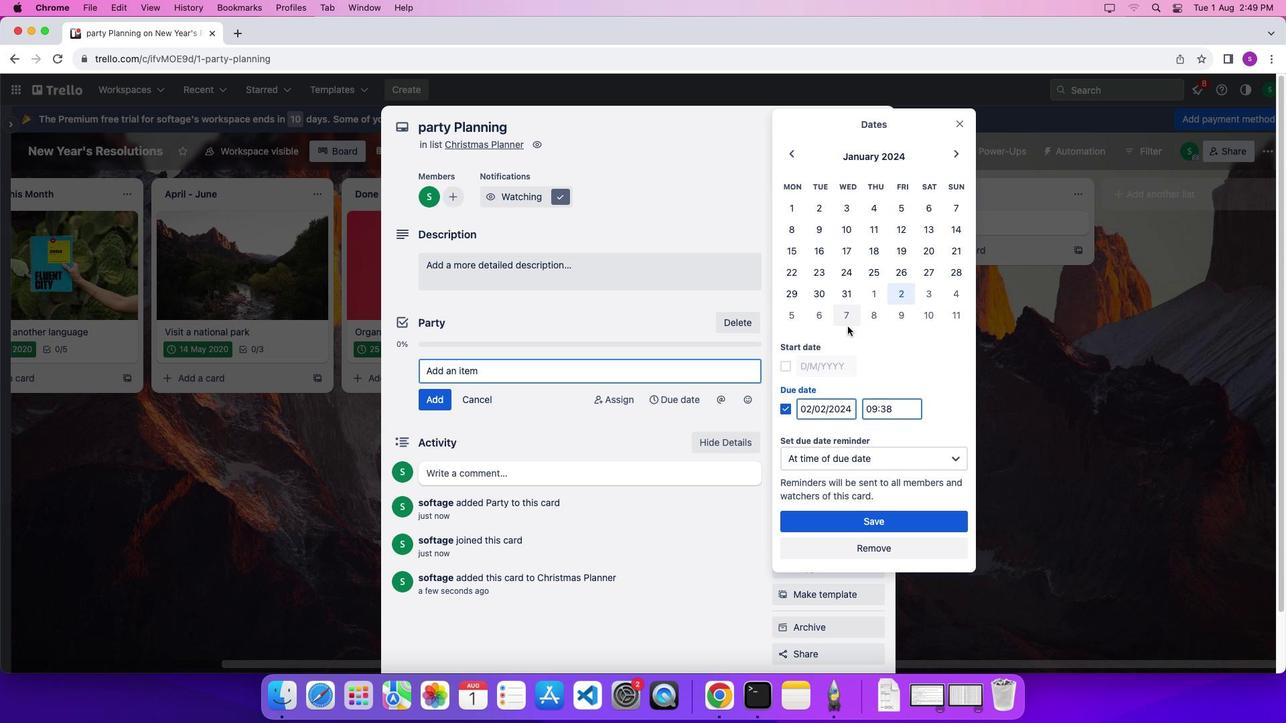 
Action: Mouse moved to (785, 365)
Screenshot: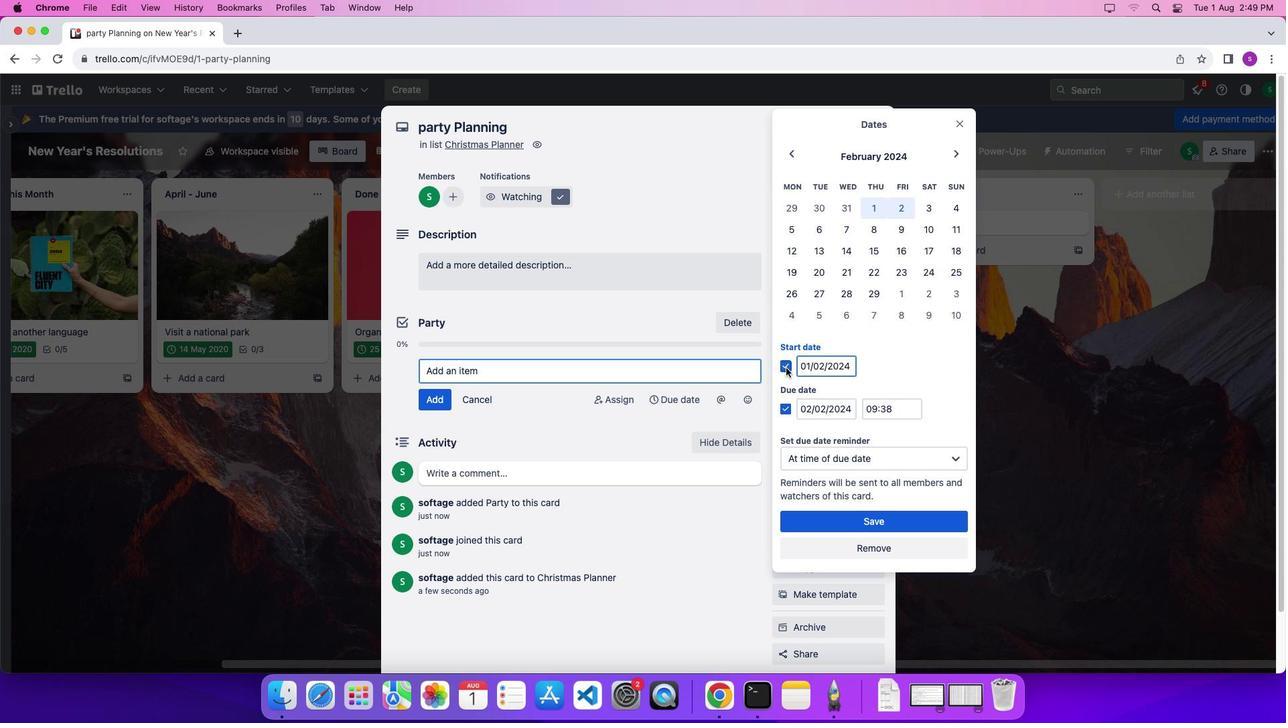 
Action: Mouse pressed left at (785, 365)
Screenshot: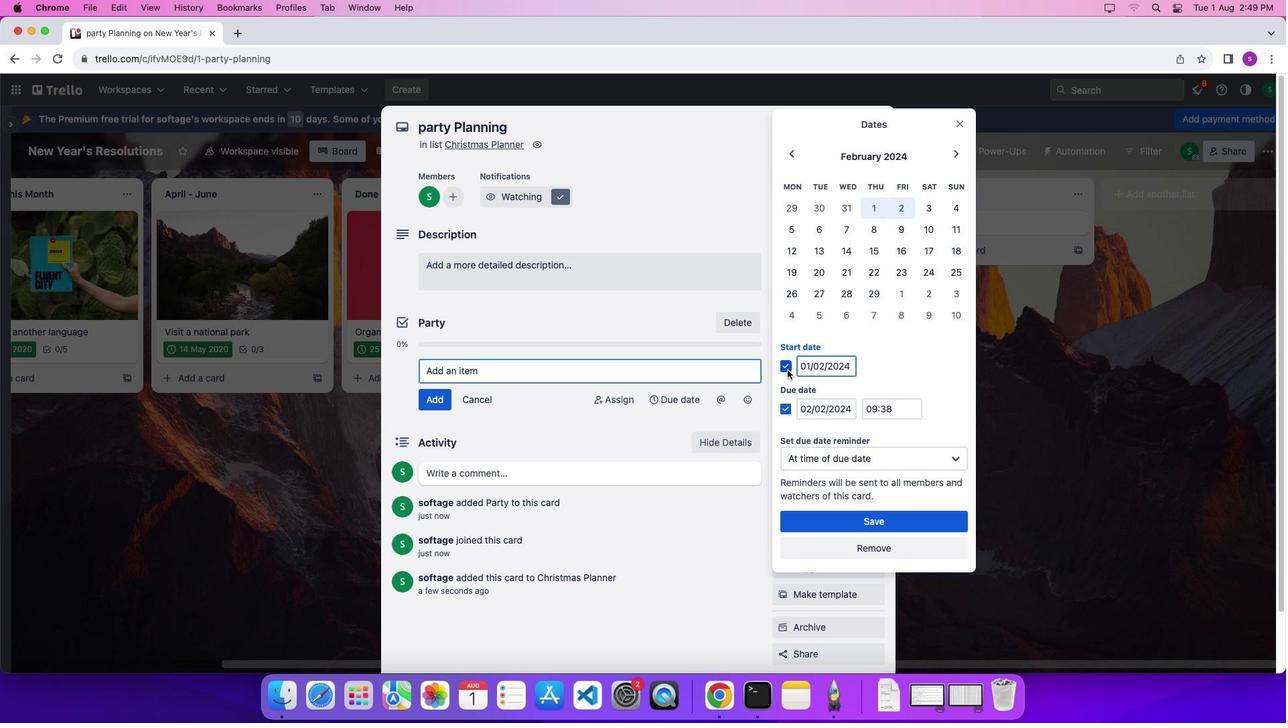 
Action: Mouse moved to (844, 521)
Screenshot: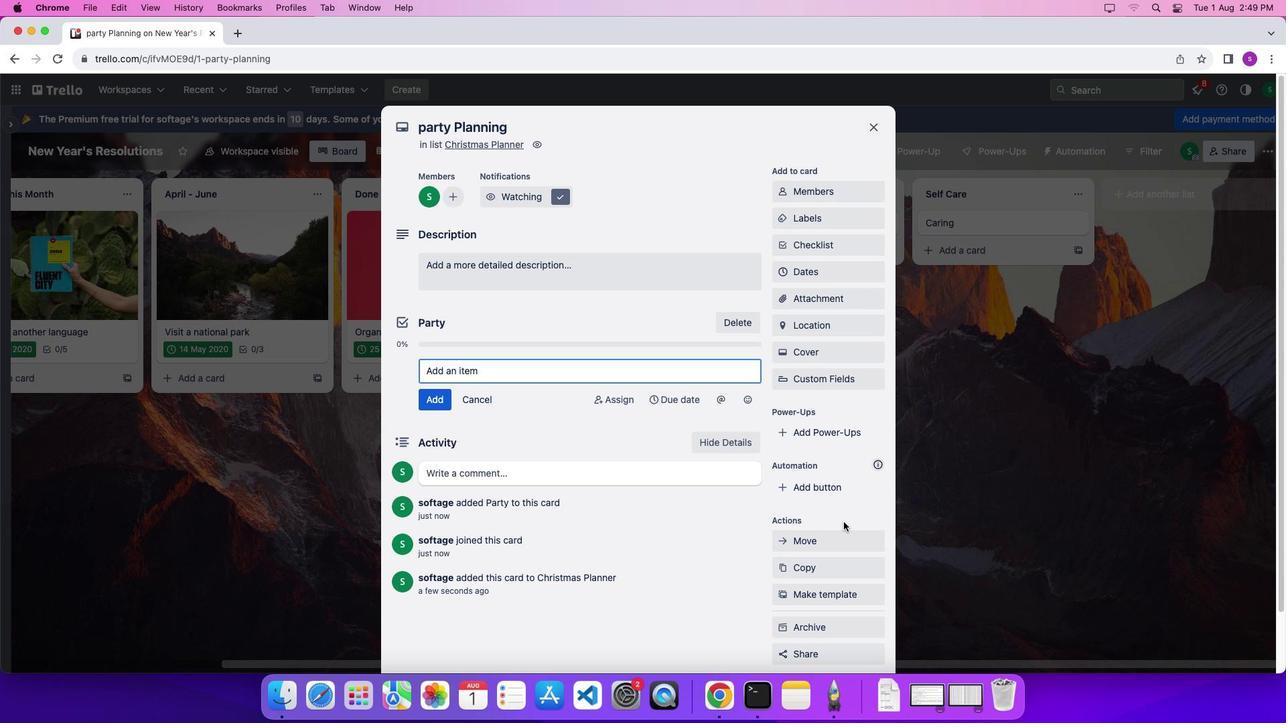 
Action: Mouse pressed left at (844, 521)
Screenshot: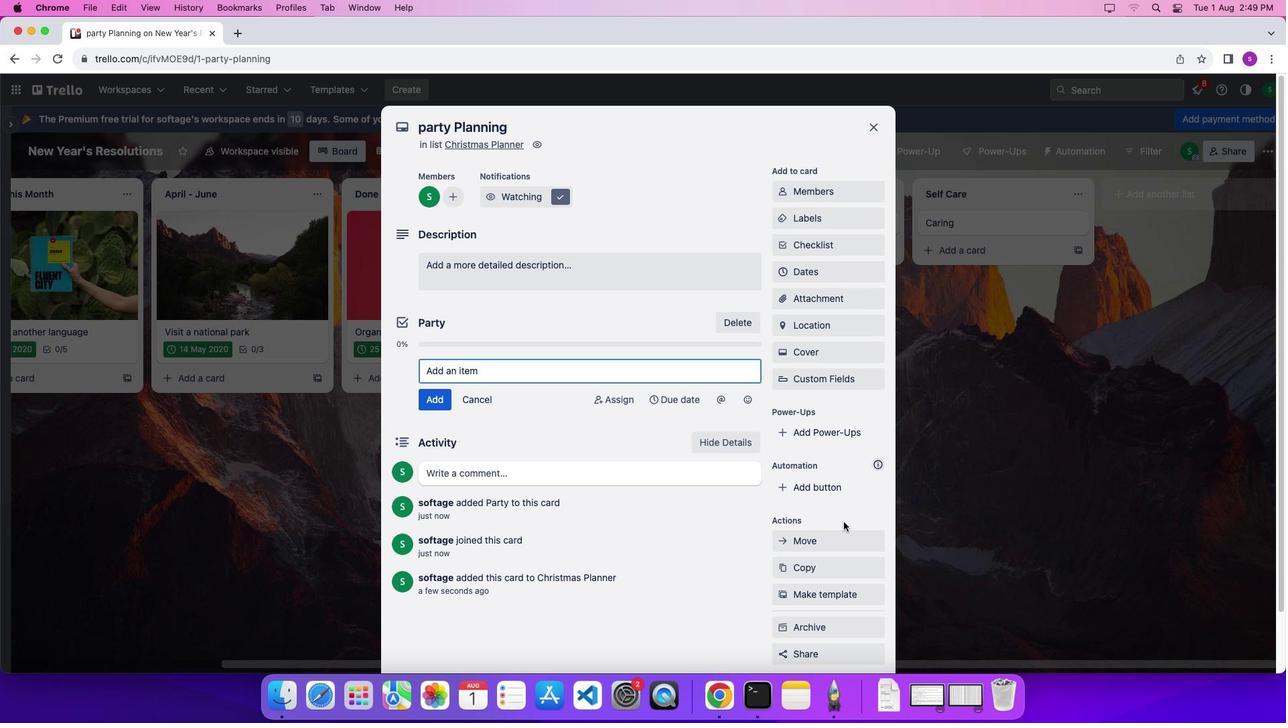 
Action: Mouse moved to (842, 292)
Screenshot: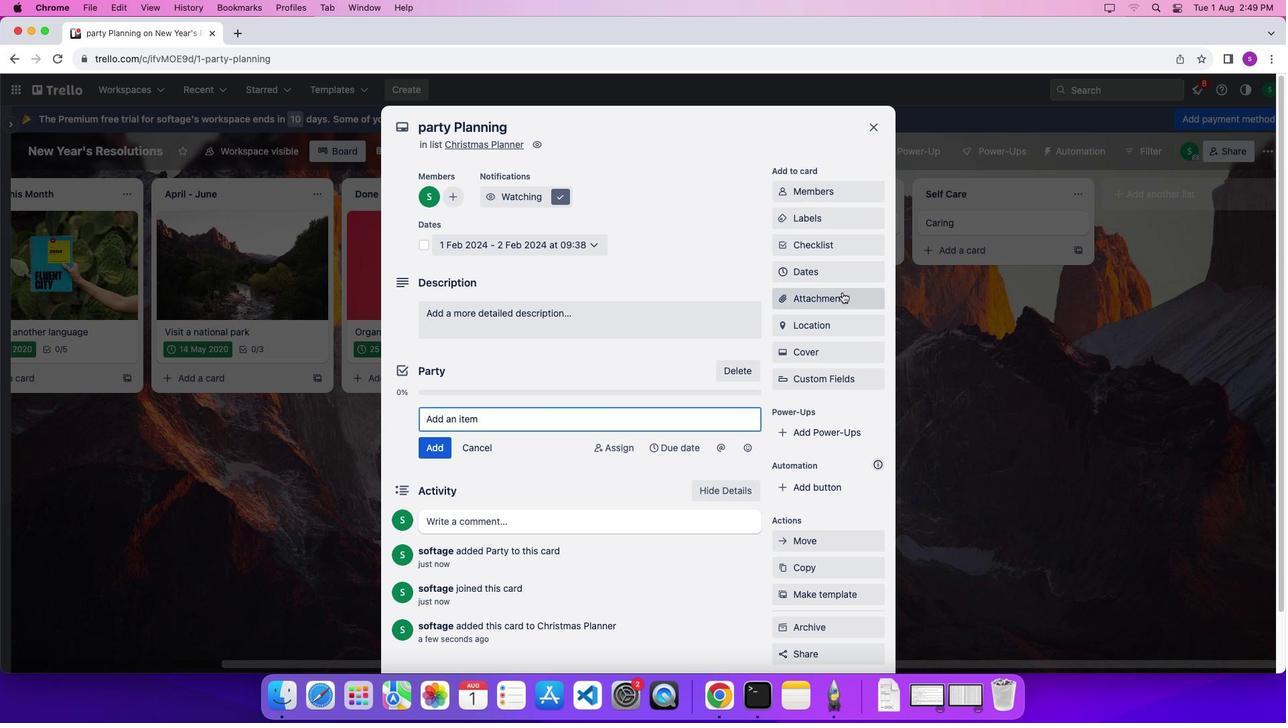 
Action: Mouse pressed left at (842, 292)
Screenshot: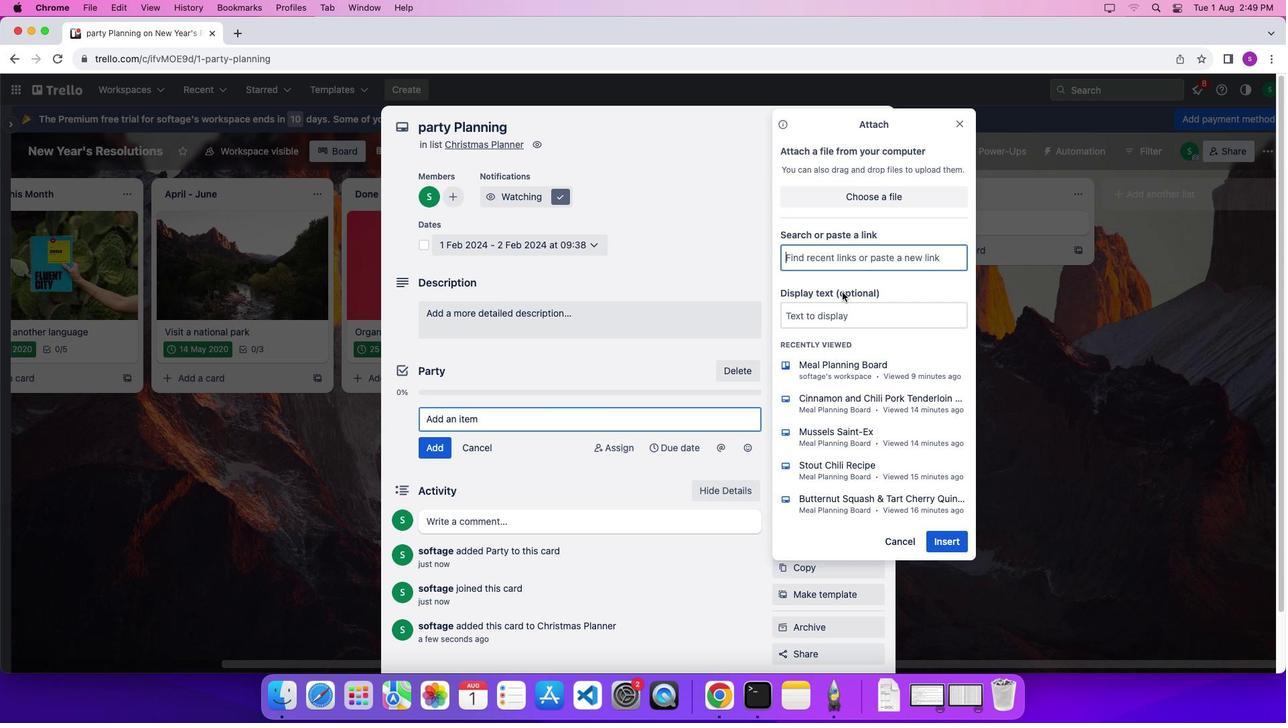 
Action: Mouse moved to (852, 411)
Screenshot: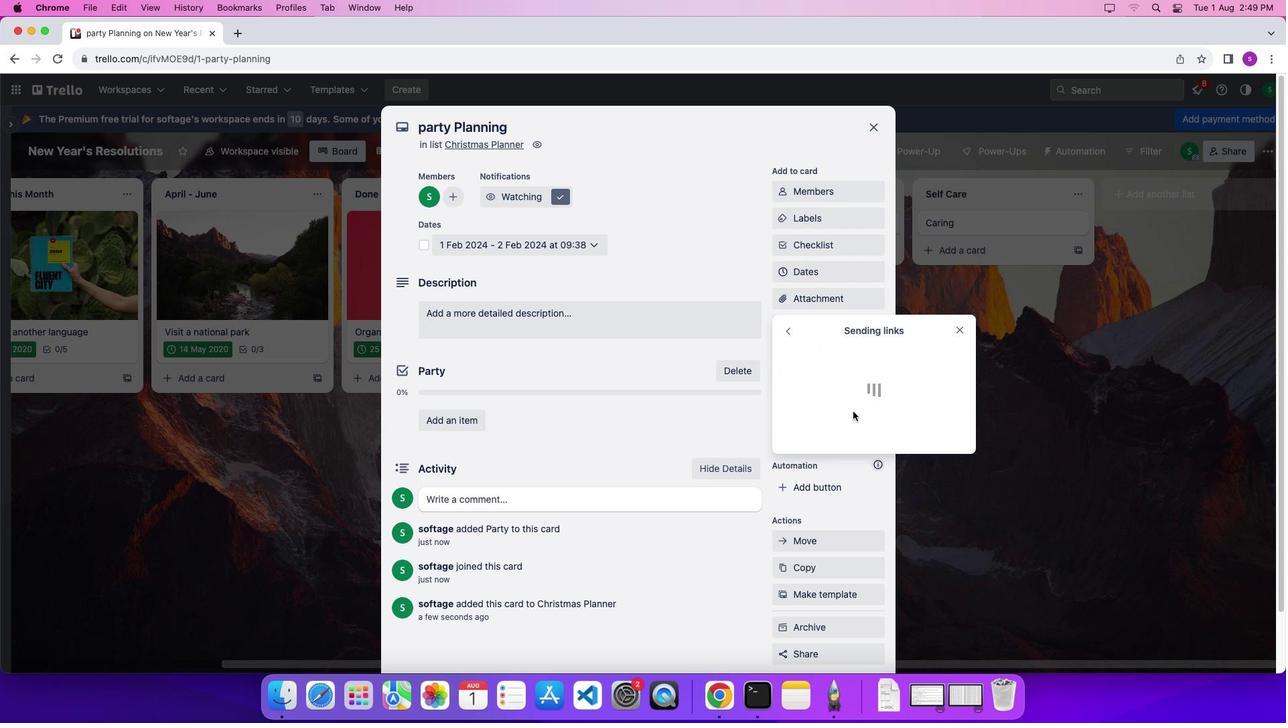 
Action: Mouse pressed left at (852, 411)
Screenshot: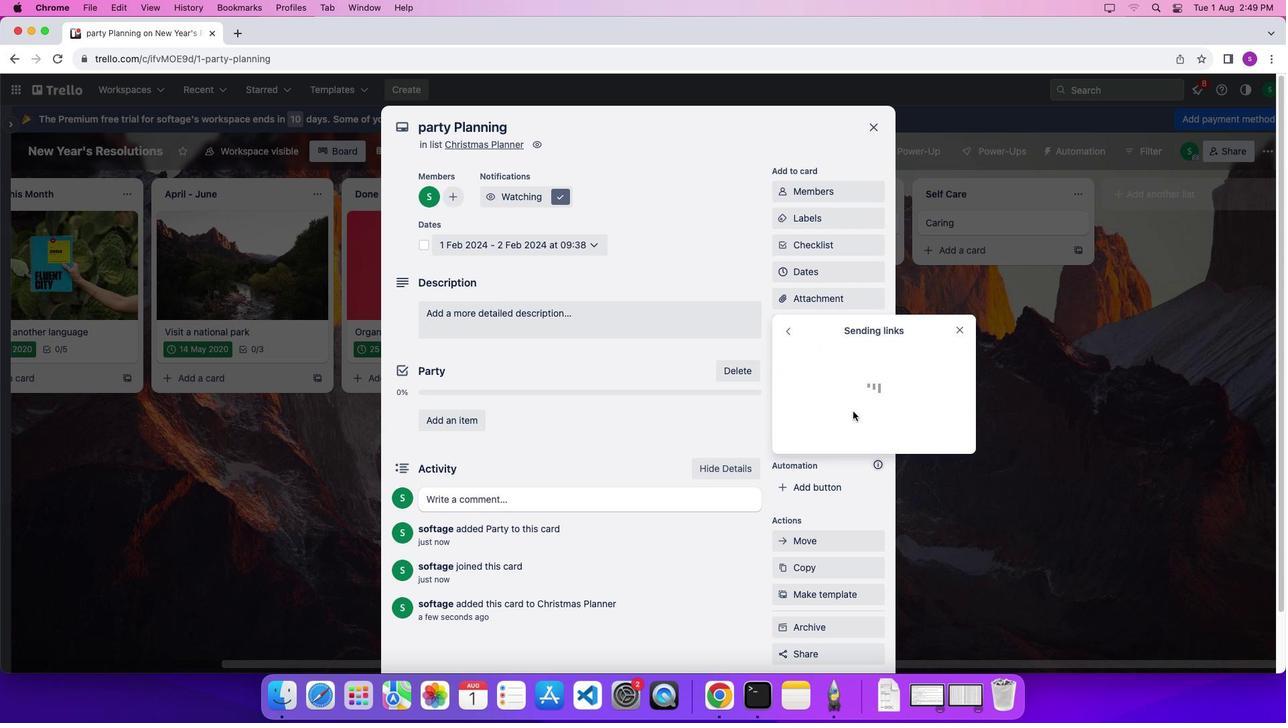 
Action: Mouse moved to (844, 330)
Screenshot: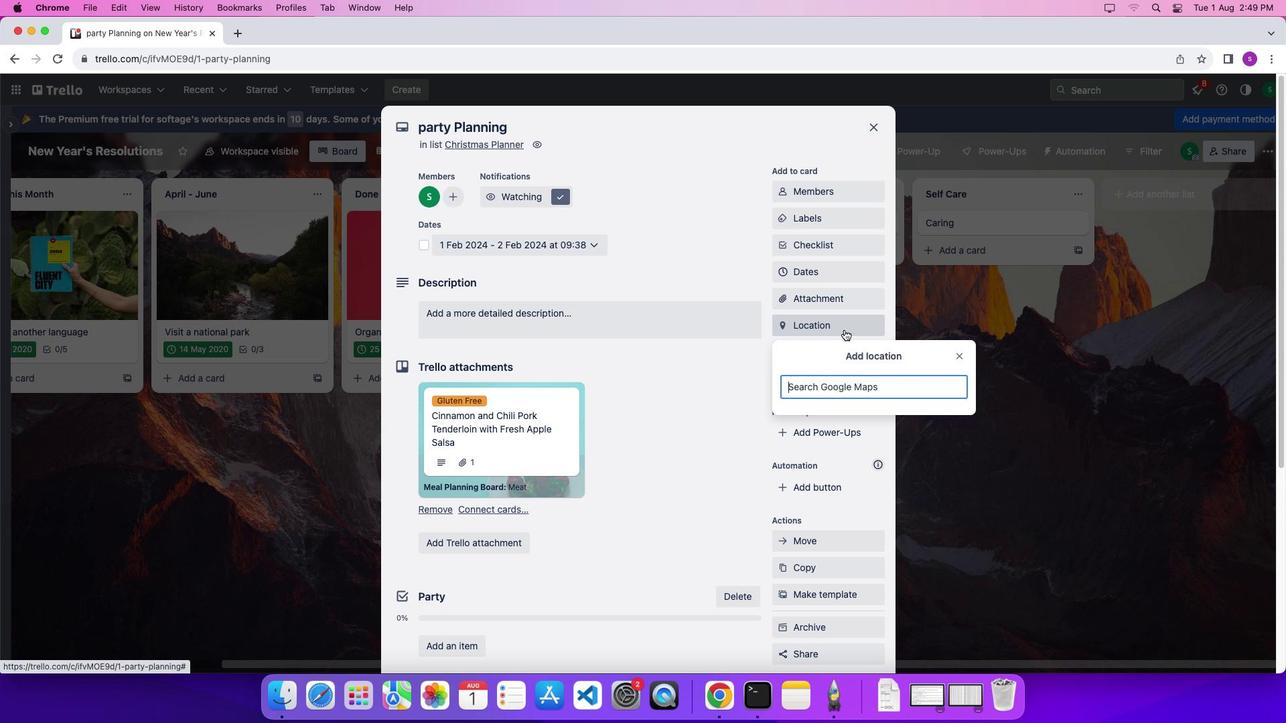 
Action: Mouse pressed left at (844, 330)
Screenshot: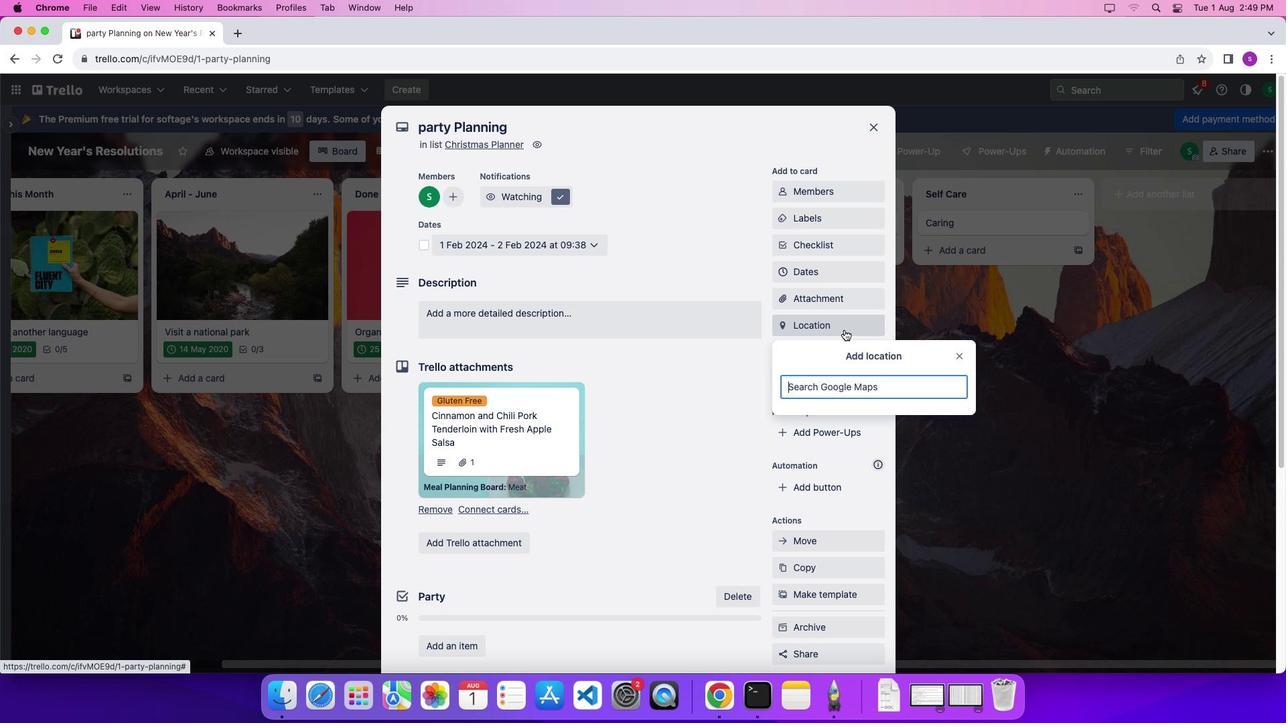 
Action: Key pressed 'o'
Screenshot: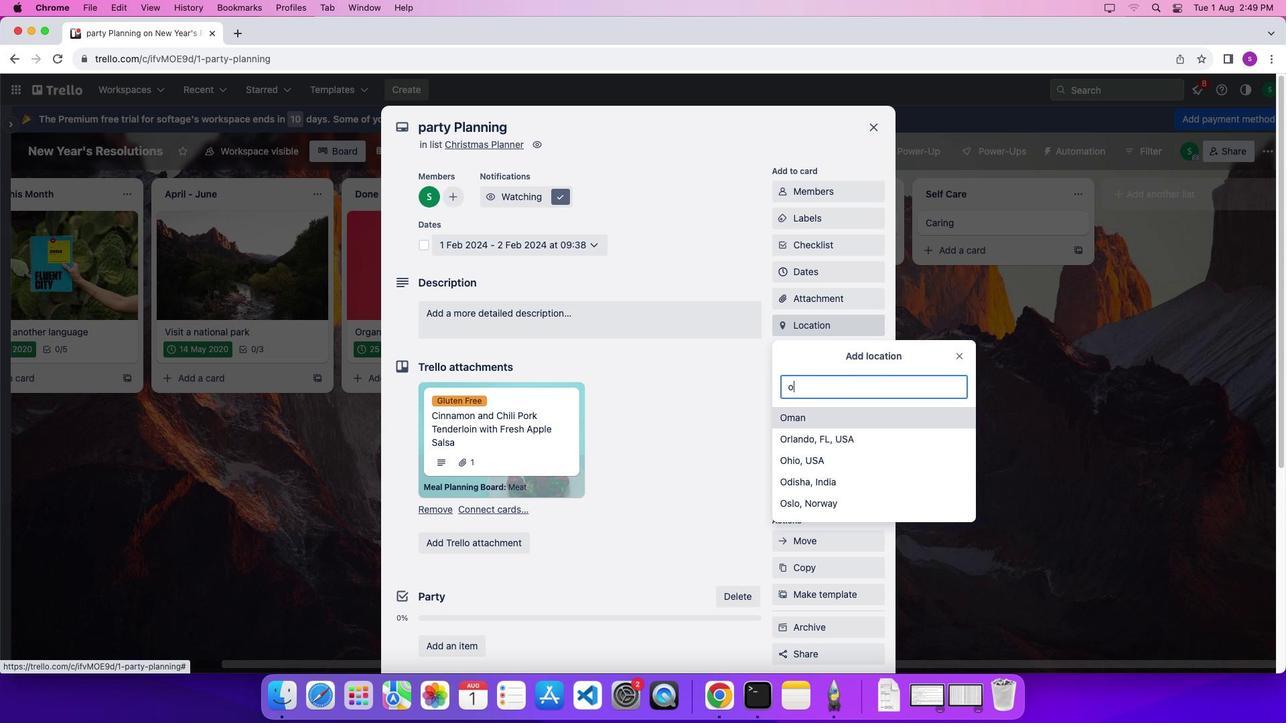 
Action: Mouse moved to (885, 415)
Screenshot: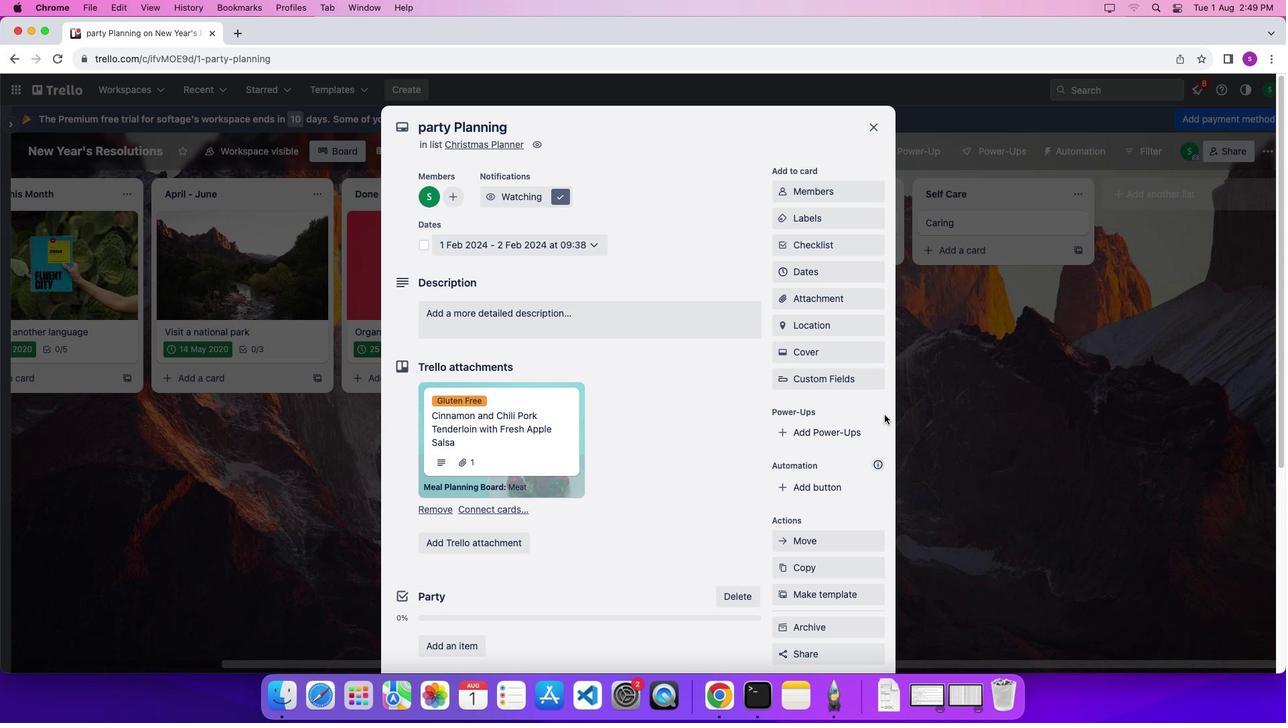 
Action: Mouse pressed left at (885, 415)
Screenshot: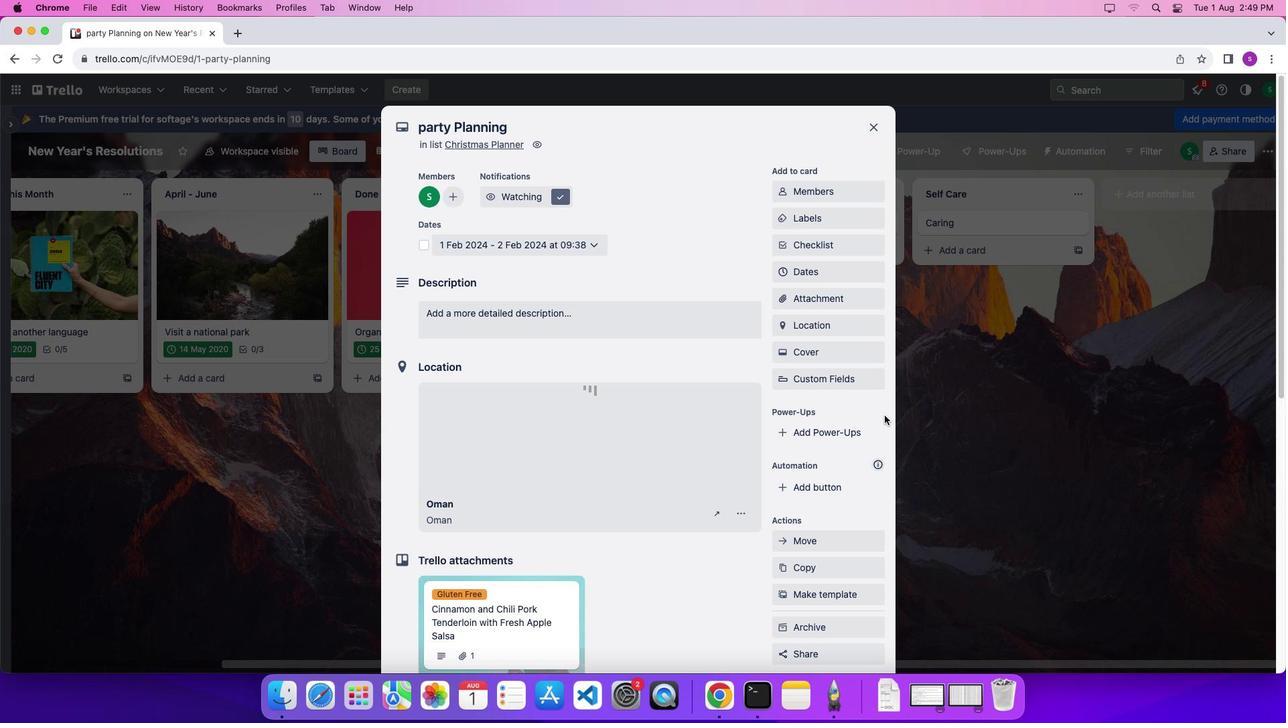 
Action: Mouse moved to (857, 353)
Screenshot: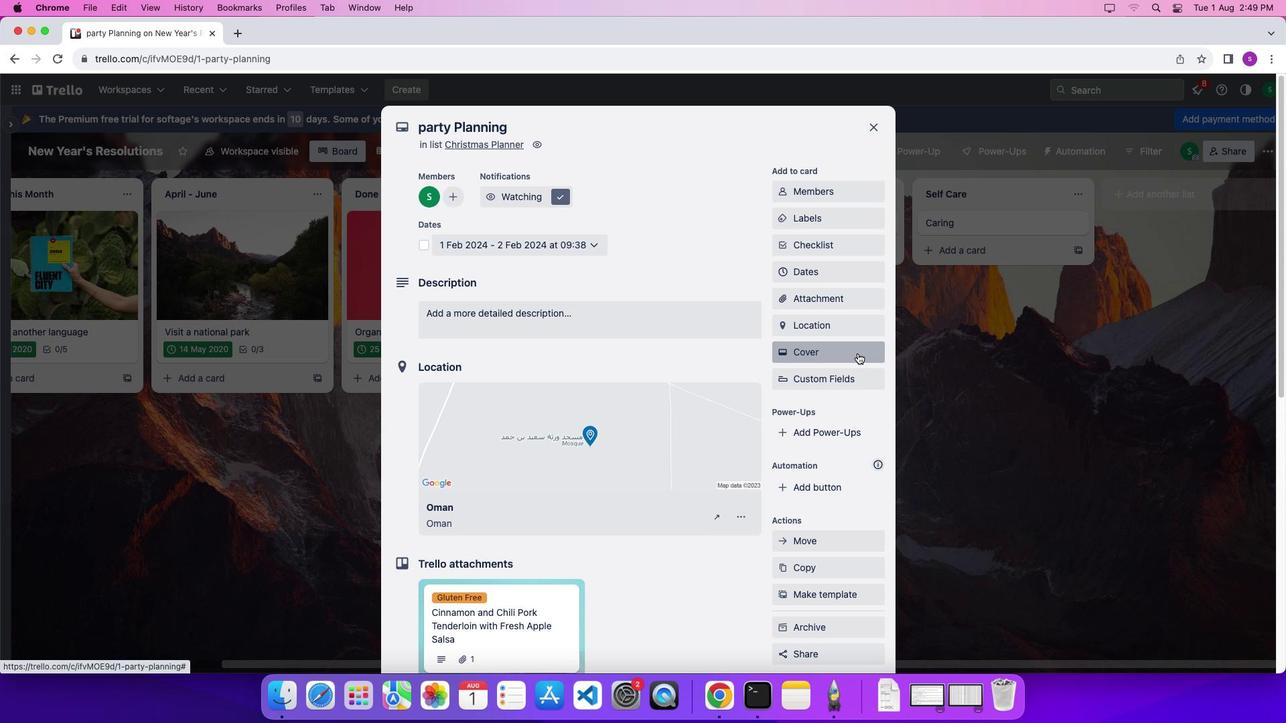 
Action: Mouse pressed left at (857, 353)
Screenshot: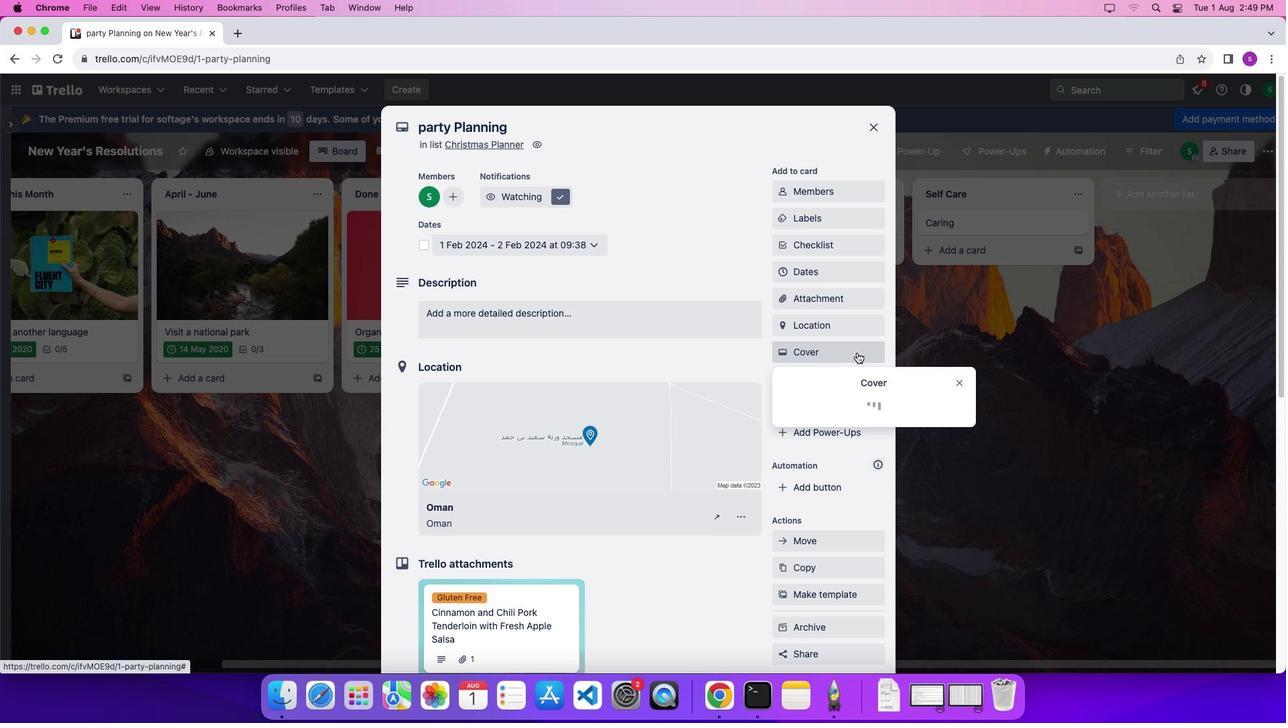 
Action: Mouse moved to (875, 617)
Screenshot: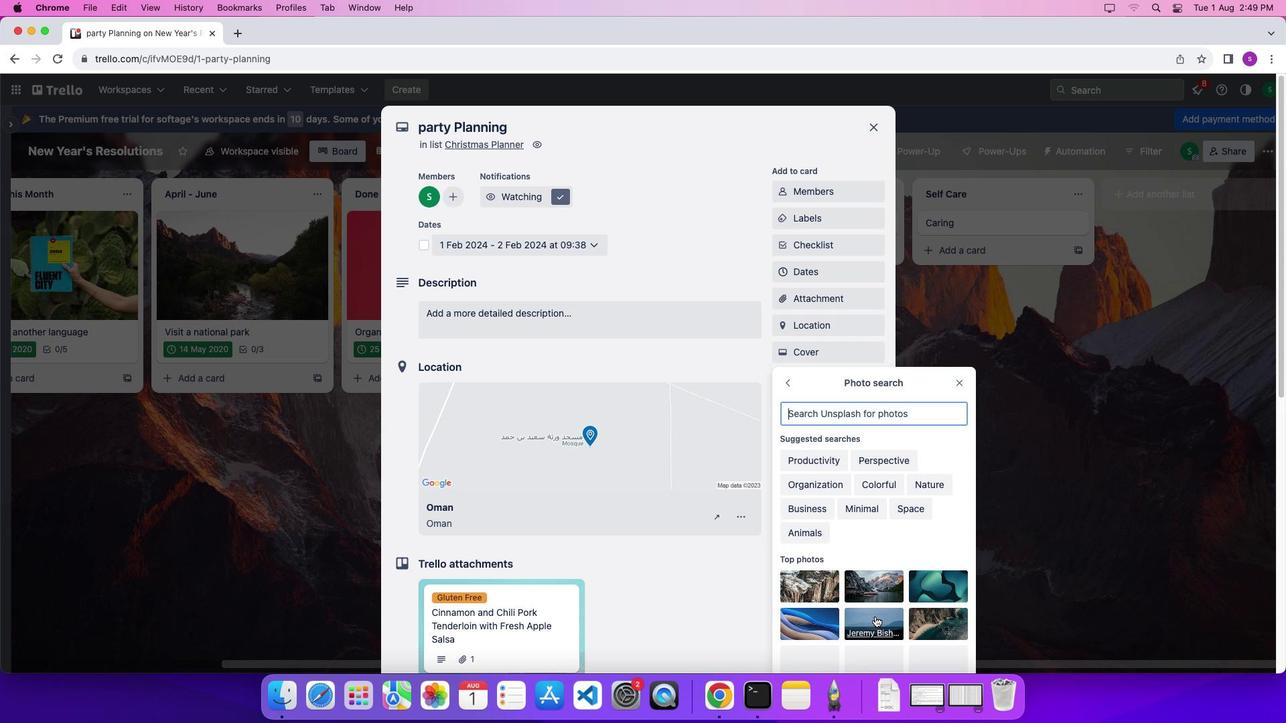 
Action: Mouse pressed left at (875, 617)
Screenshot: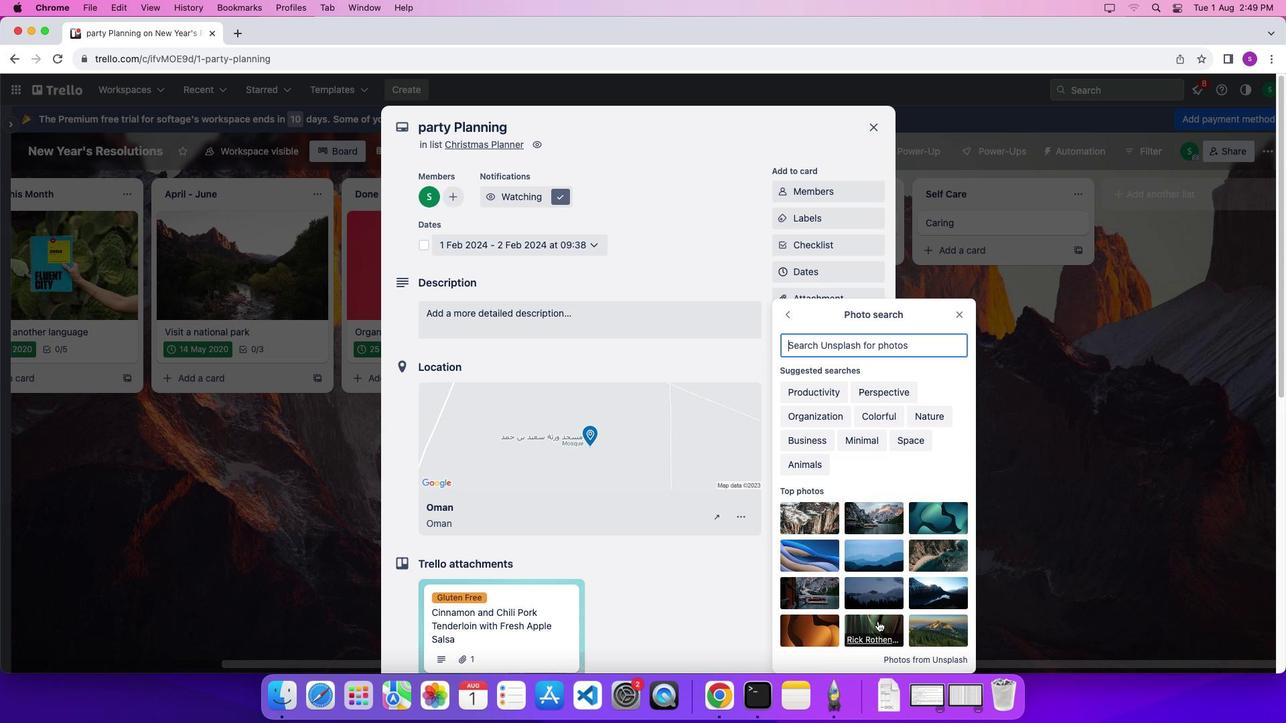 
Action: Mouse moved to (877, 621)
Screenshot: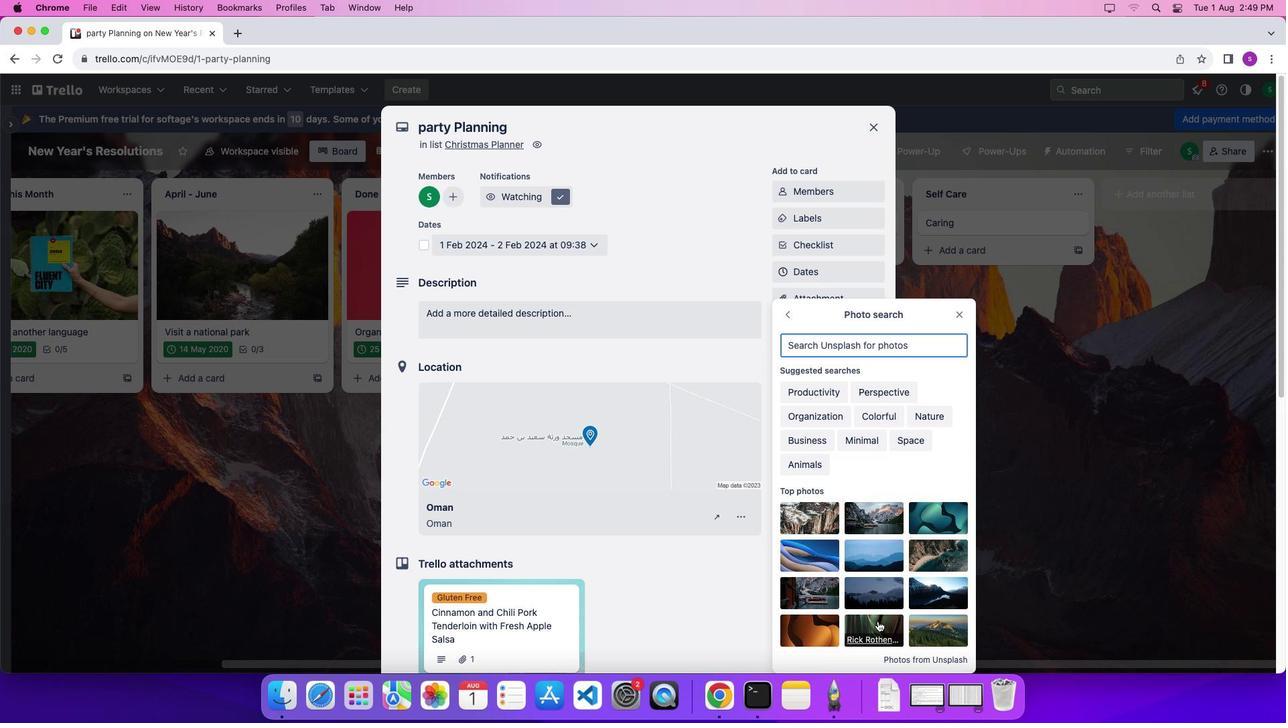 
Action: Key pressed Key.shift'C''h''r''i''s''t''m''a''s'Key.enter
Screenshot: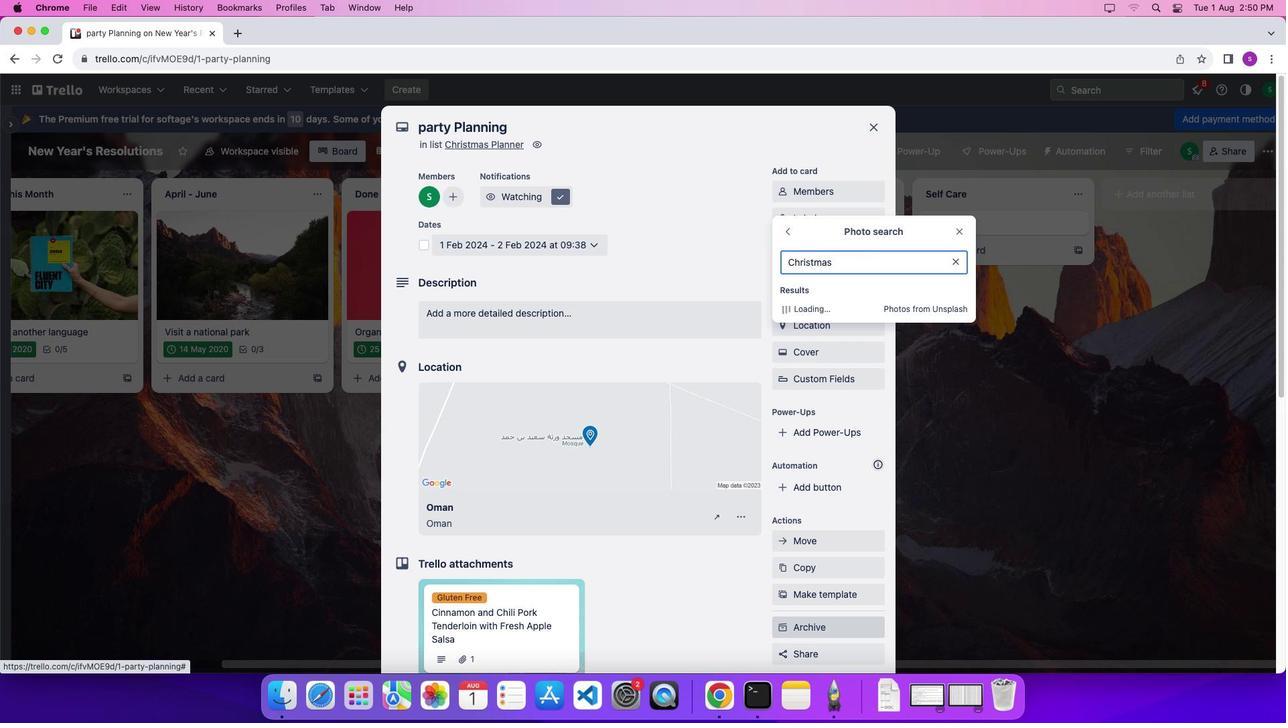 
Action: Mouse moved to (895, 587)
Screenshot: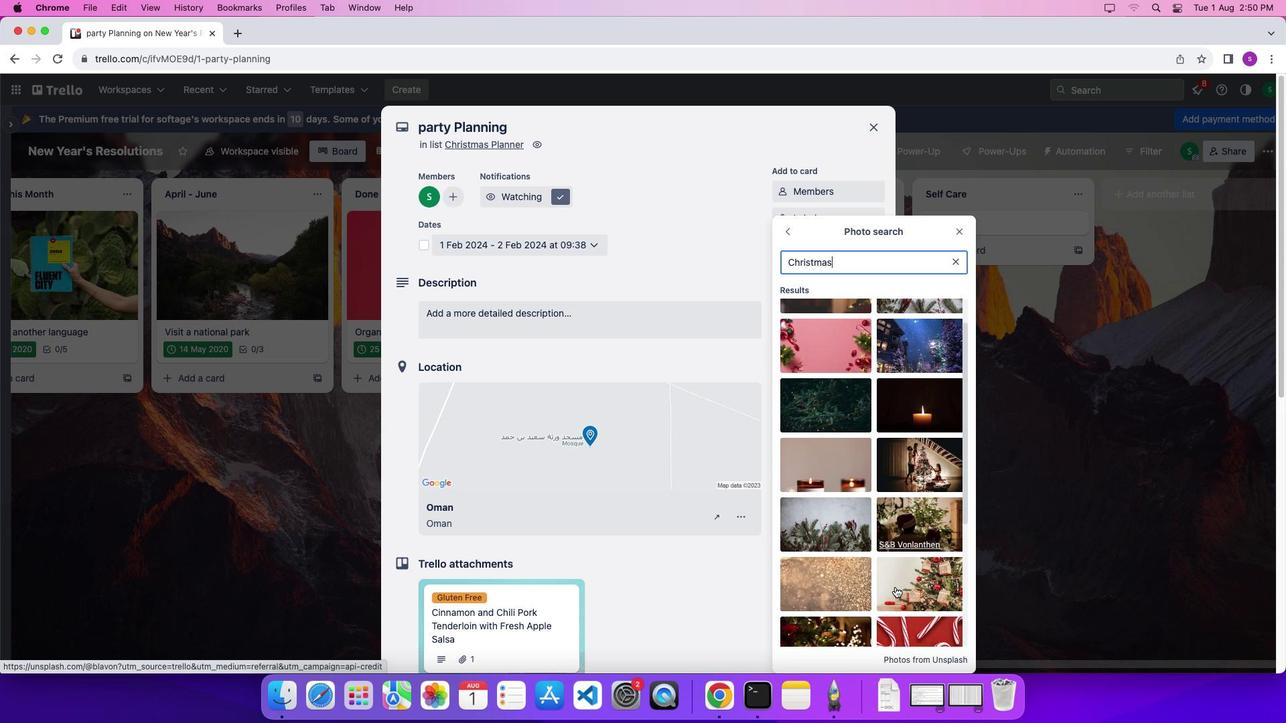 
Action: Mouse scrolled (895, 587) with delta (0, 0)
Screenshot: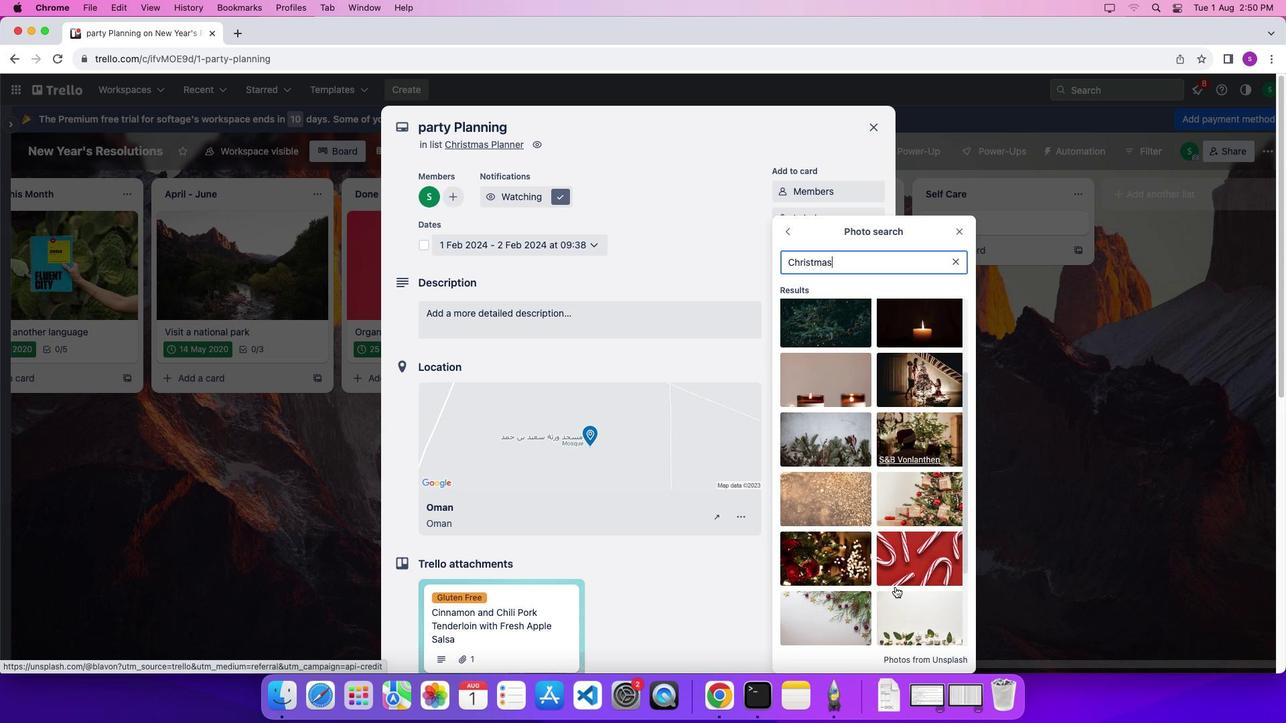 
Action: Mouse scrolled (895, 587) with delta (0, 0)
Screenshot: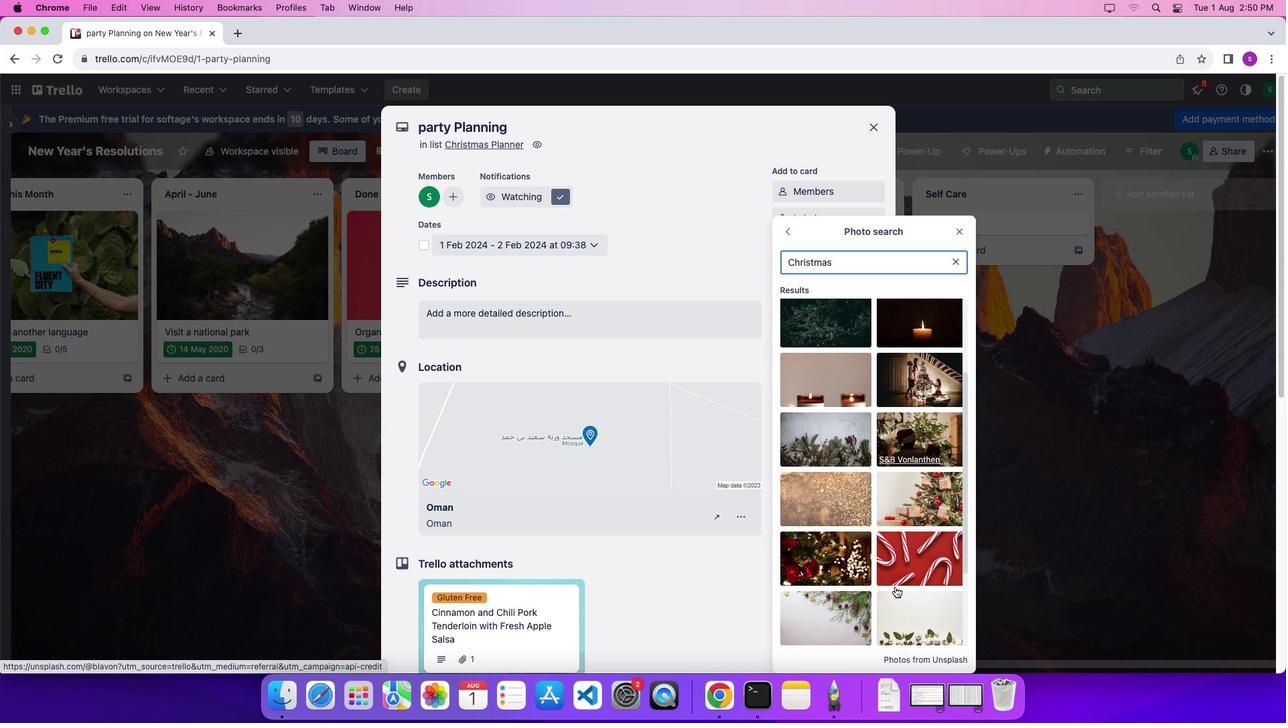 
Action: Mouse scrolled (895, 587) with delta (0, -2)
Screenshot: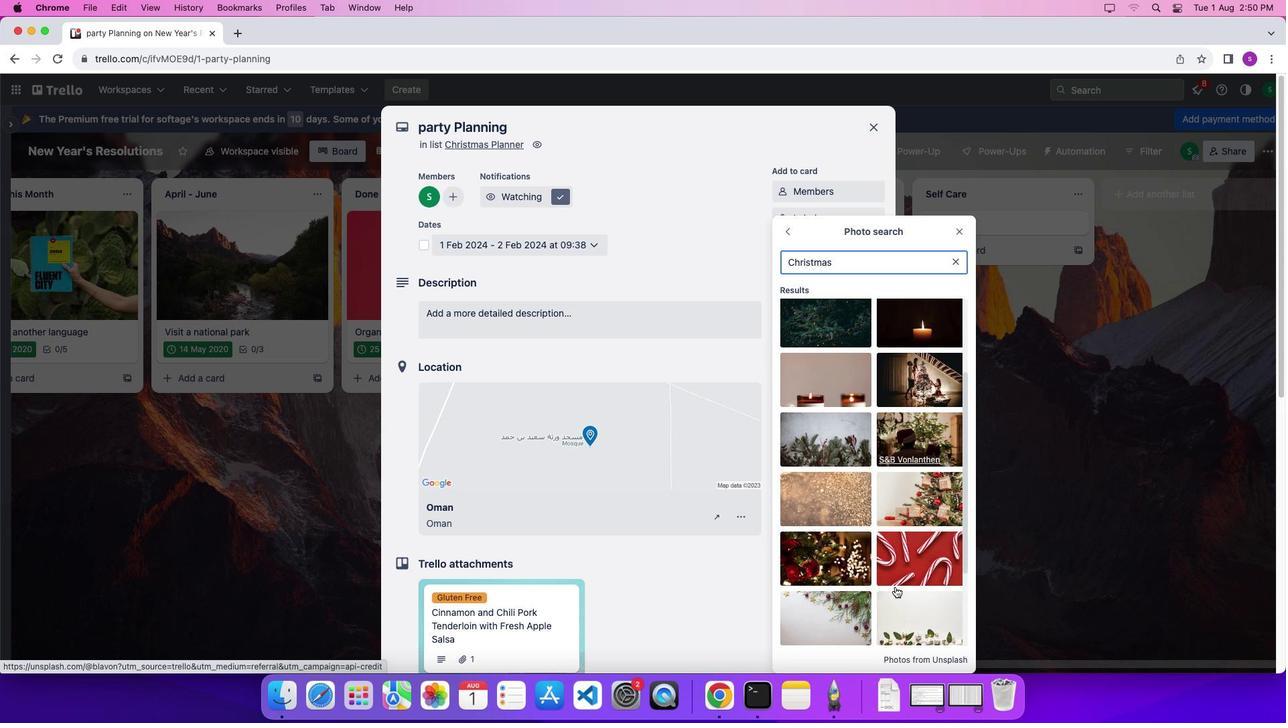 
Action: Mouse scrolled (895, 587) with delta (0, 0)
Screenshot: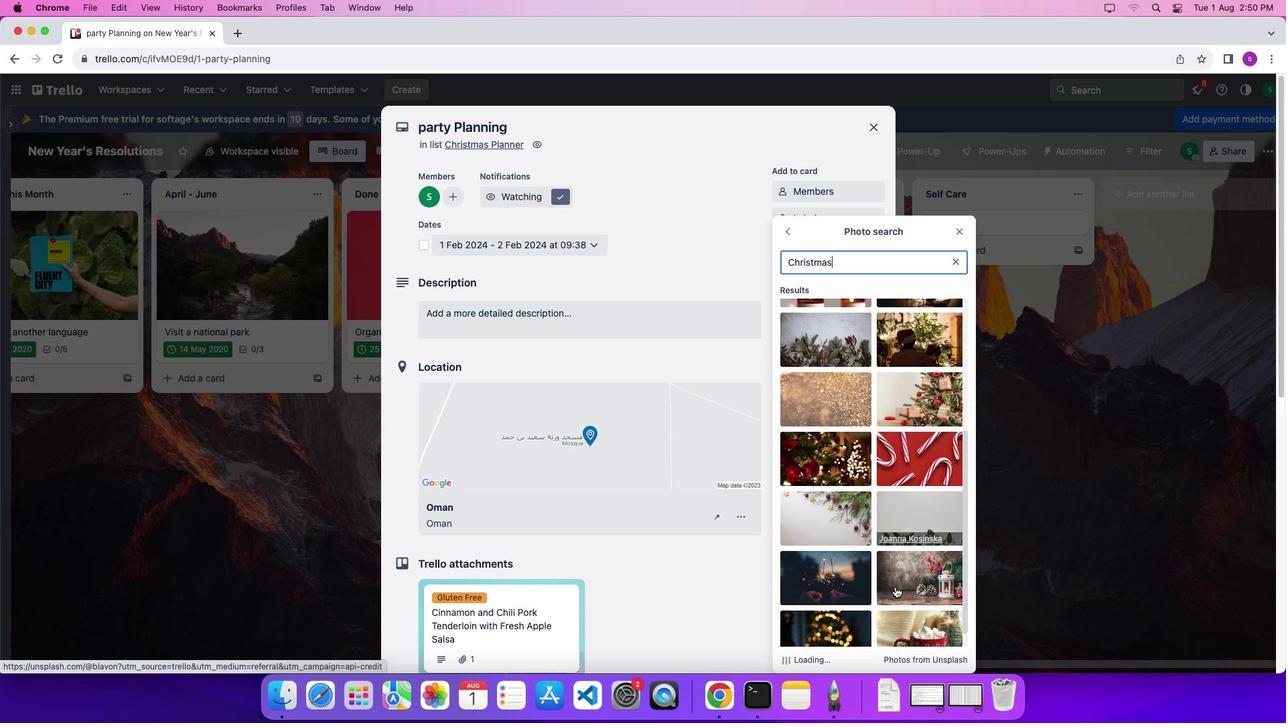 
Action: Mouse scrolled (895, 587) with delta (0, 0)
Screenshot: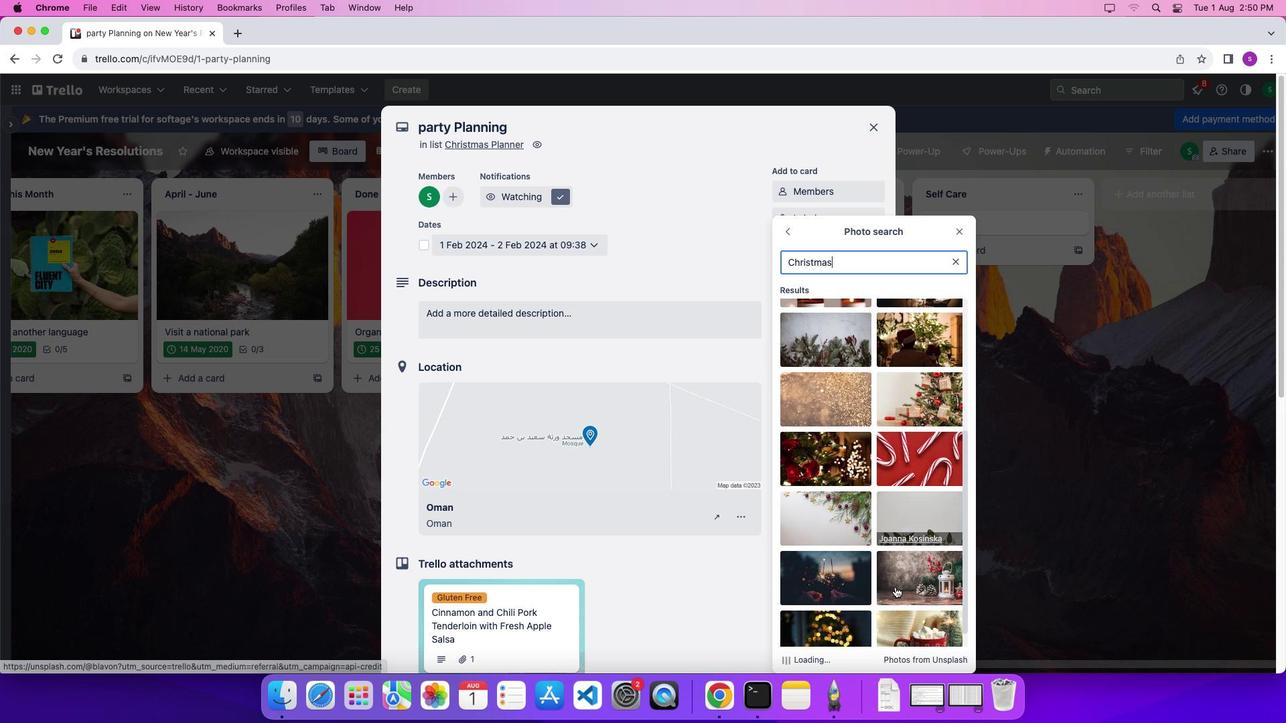 
Action: Mouse scrolled (895, 587) with delta (0, -1)
Screenshot: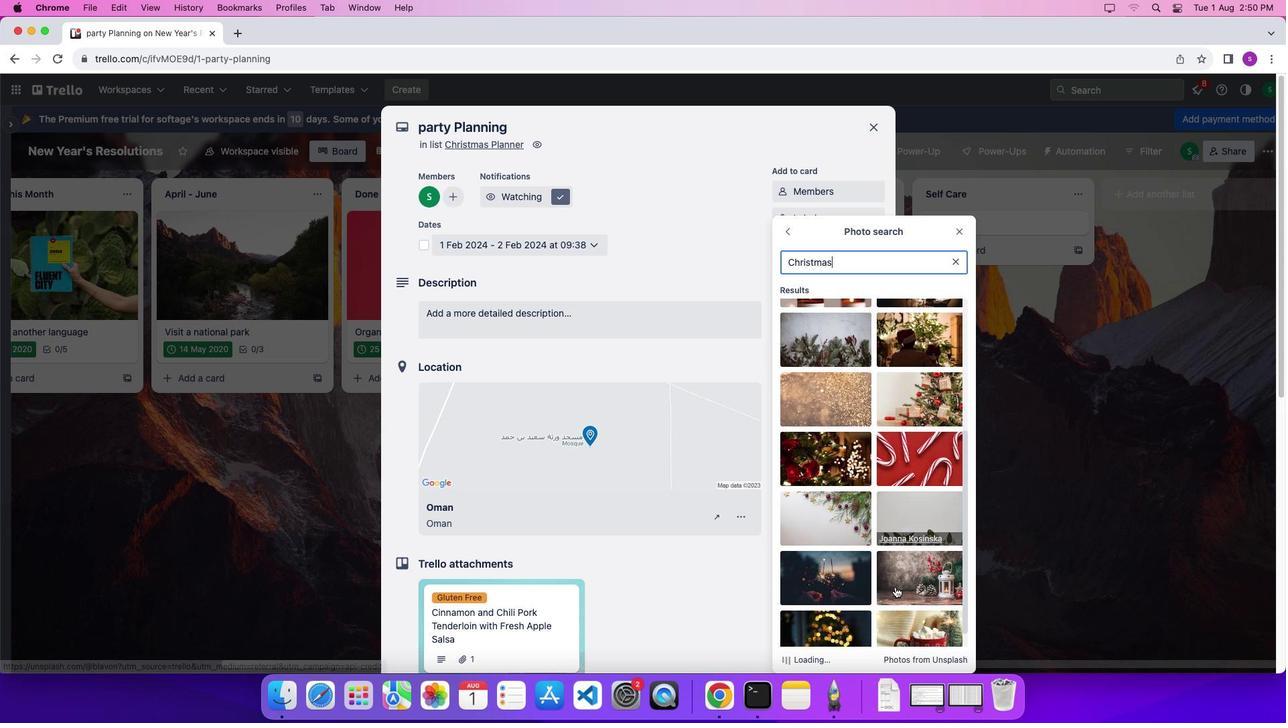 
Action: Mouse scrolled (895, 587) with delta (0, 0)
Screenshot: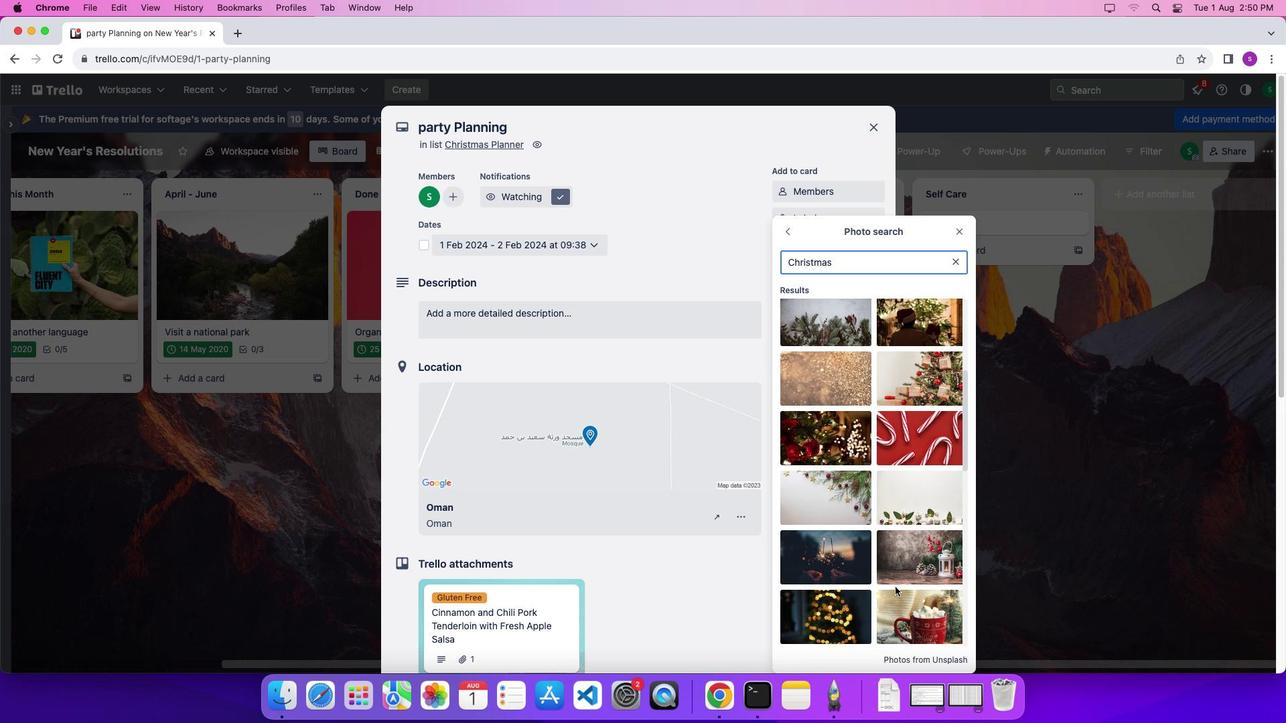 
Action: Mouse scrolled (895, 587) with delta (0, 0)
Screenshot: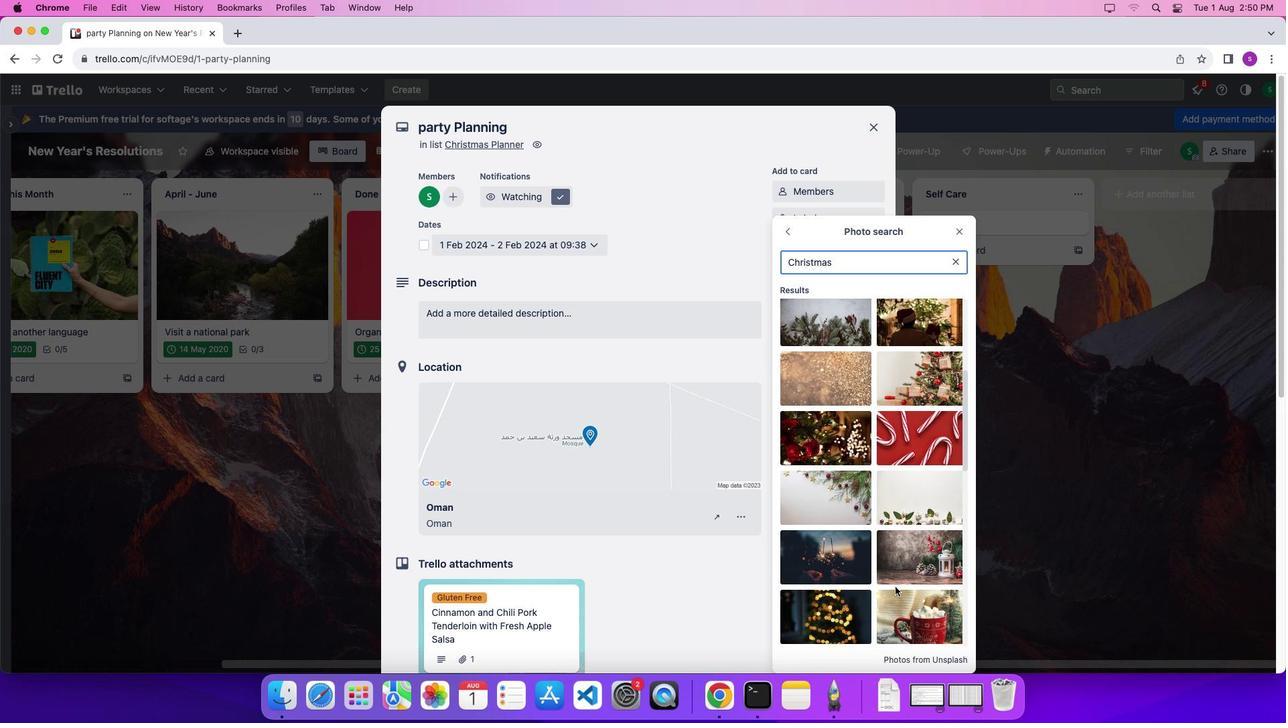 
Action: Mouse scrolled (895, 587) with delta (0, 0)
Screenshot: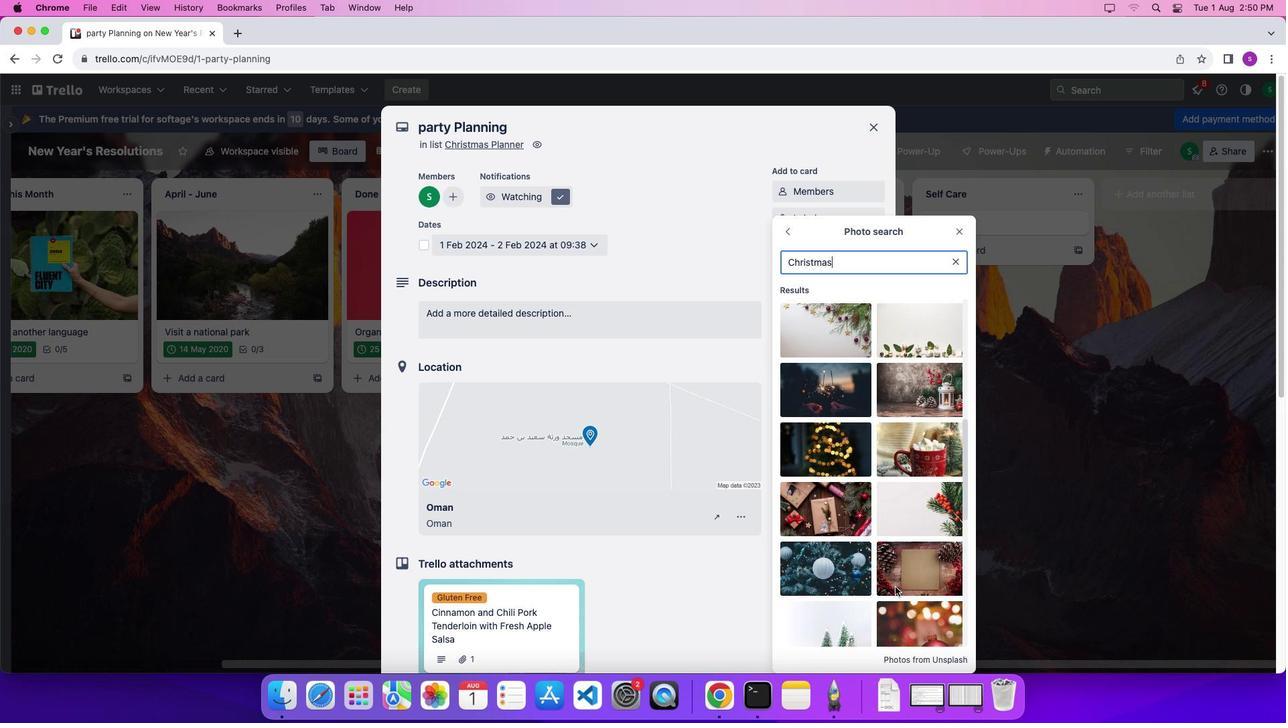 
Action: Mouse scrolled (895, 587) with delta (0, 0)
Screenshot: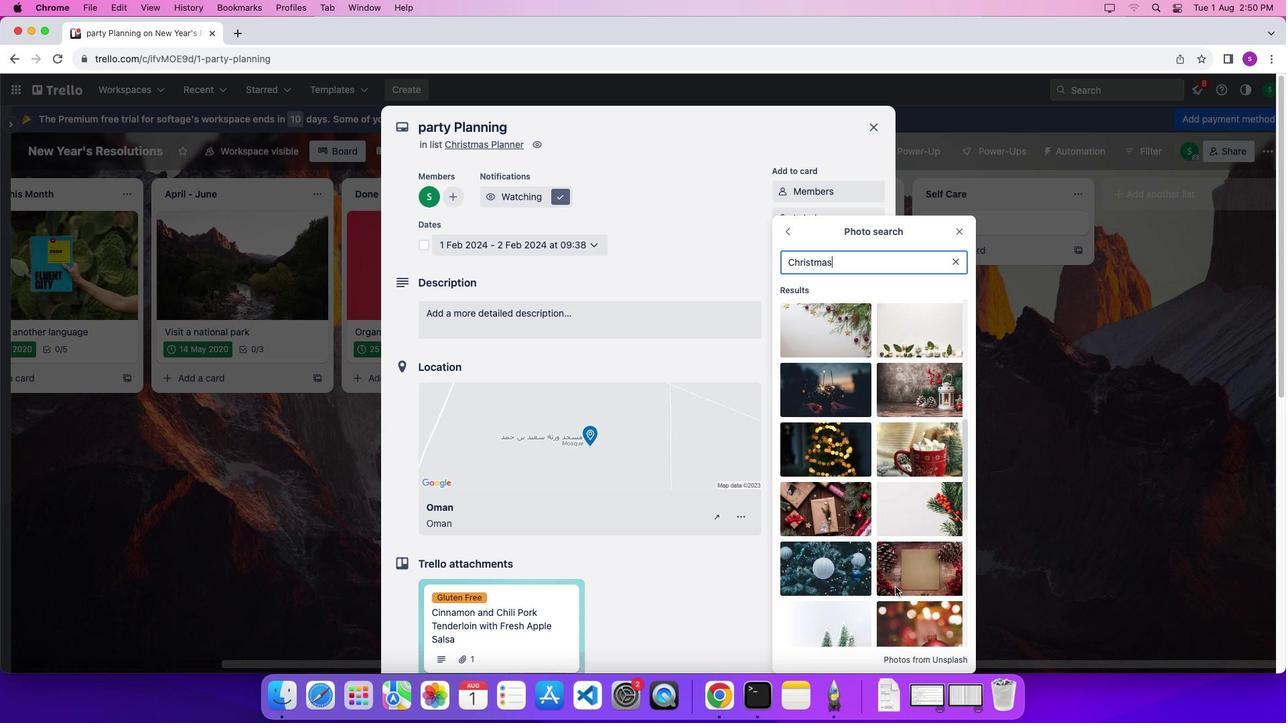 
Action: Mouse scrolled (895, 587) with delta (0, -2)
Screenshot: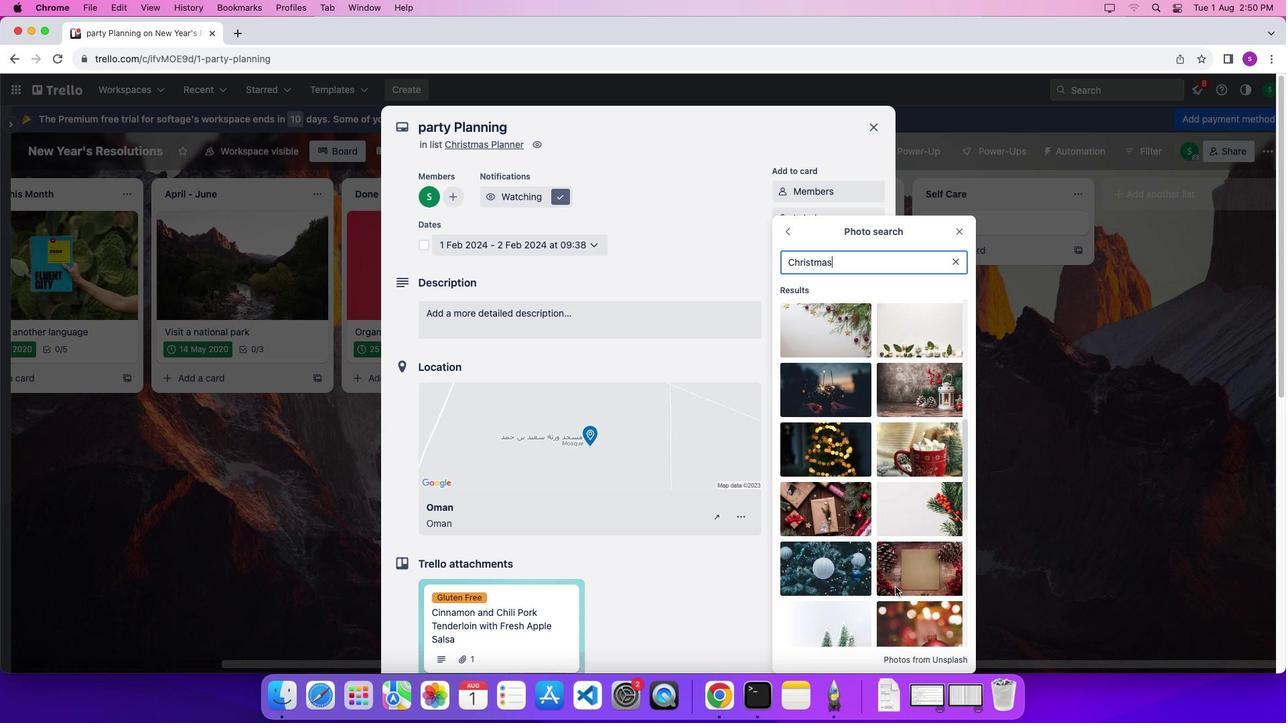 
Action: Mouse scrolled (895, 587) with delta (0, 0)
Screenshot: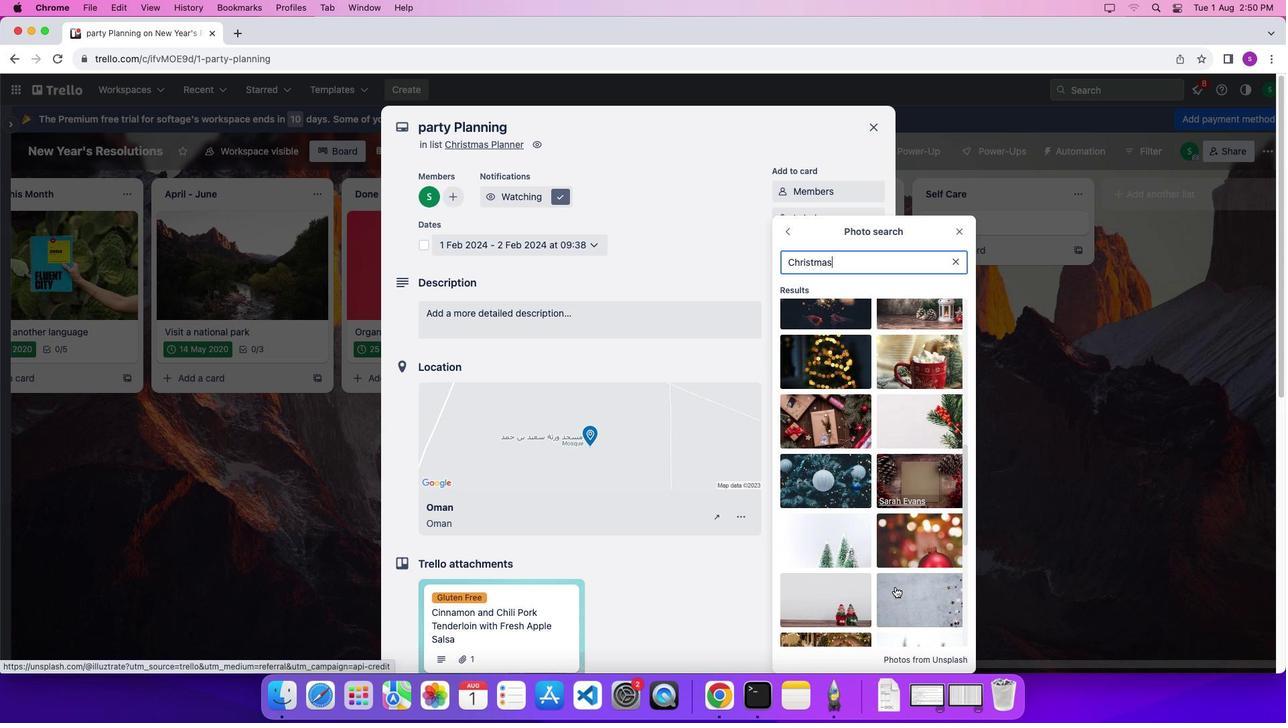
Action: Mouse scrolled (895, 587) with delta (0, 0)
Screenshot: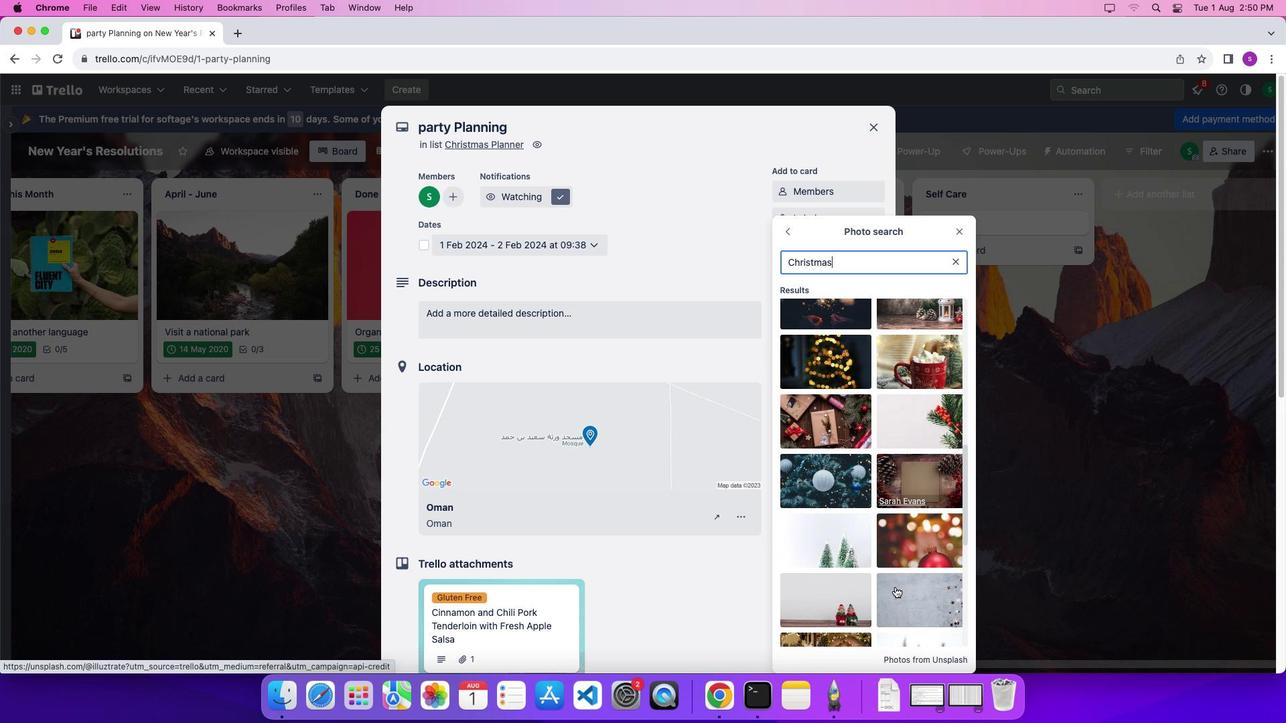 
Action: Mouse scrolled (895, 587) with delta (0, -1)
Screenshot: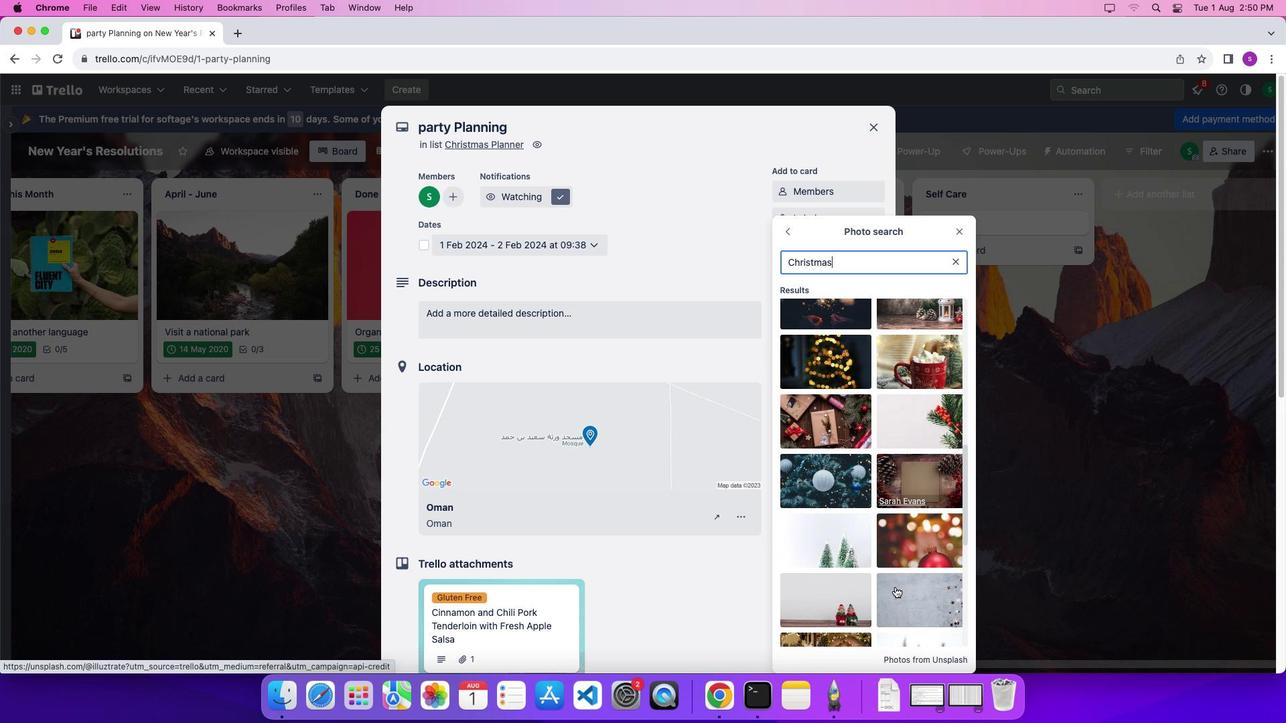 
Action: Mouse scrolled (895, 587) with delta (0, 0)
Screenshot: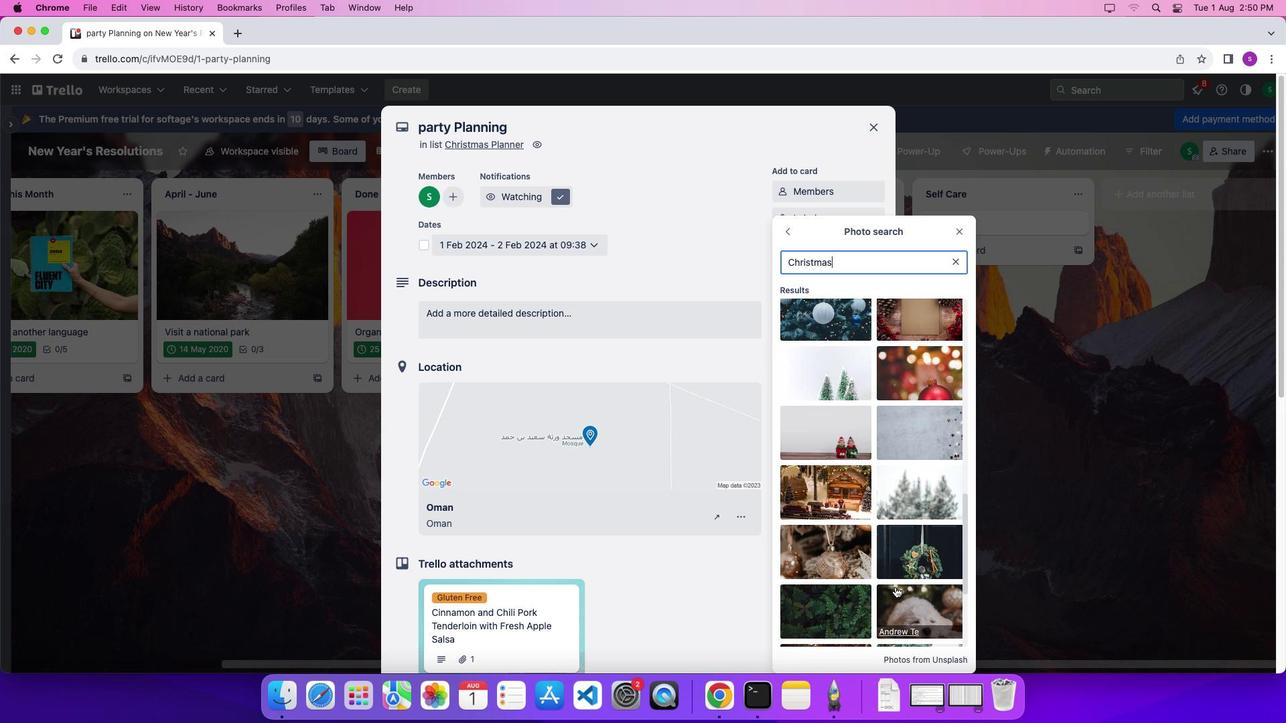 
Action: Mouse scrolled (895, 587) with delta (0, 0)
Screenshot: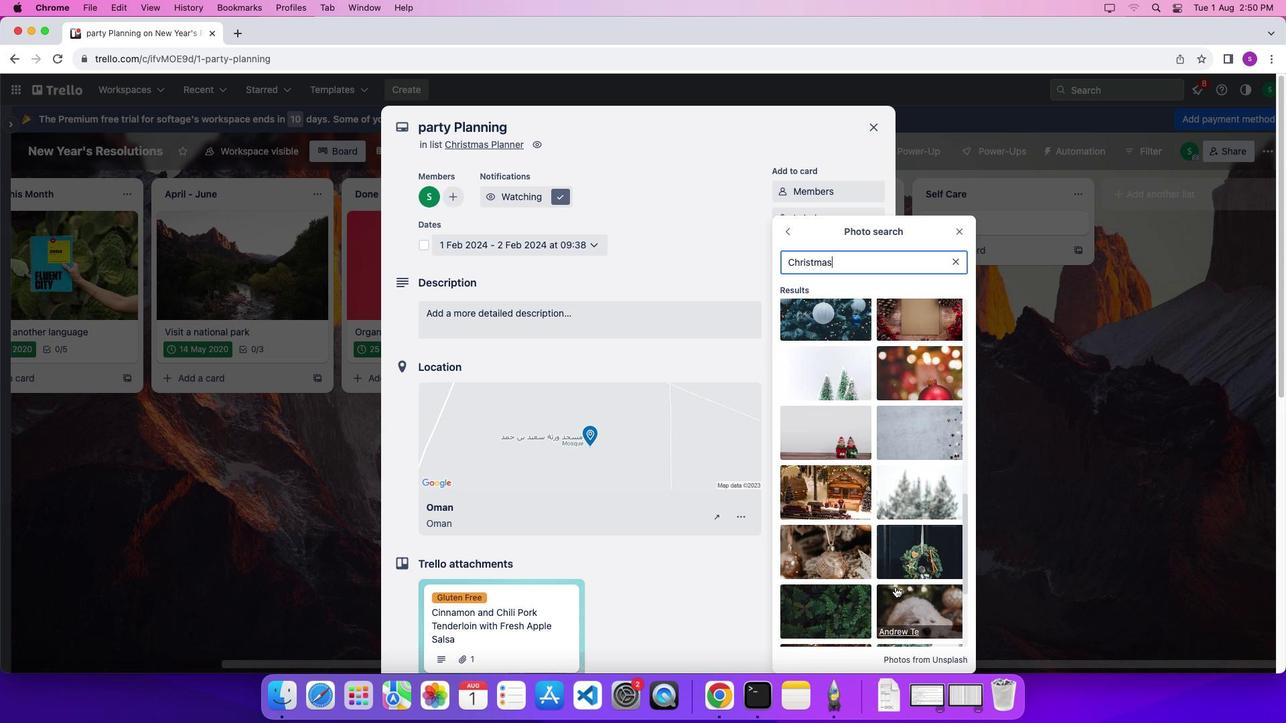 
Action: Mouse scrolled (895, 587) with delta (0, -2)
Screenshot: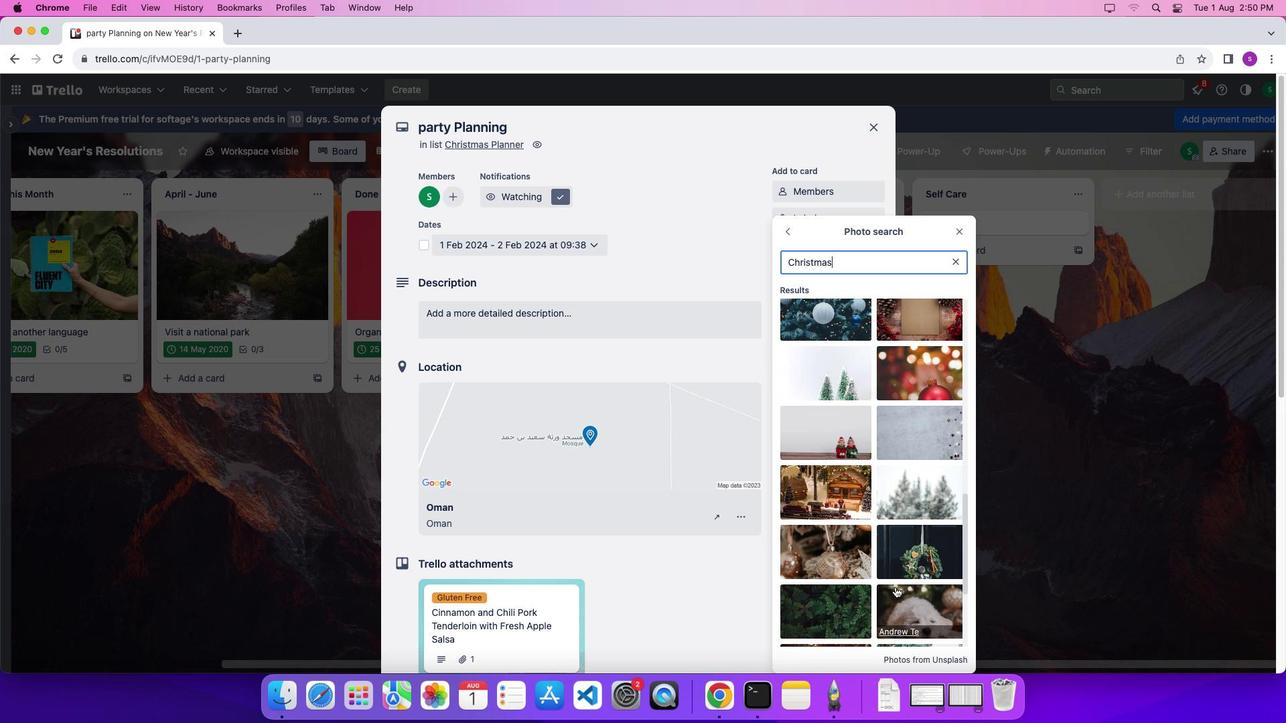 
Action: Mouse moved to (895, 587)
Screenshot: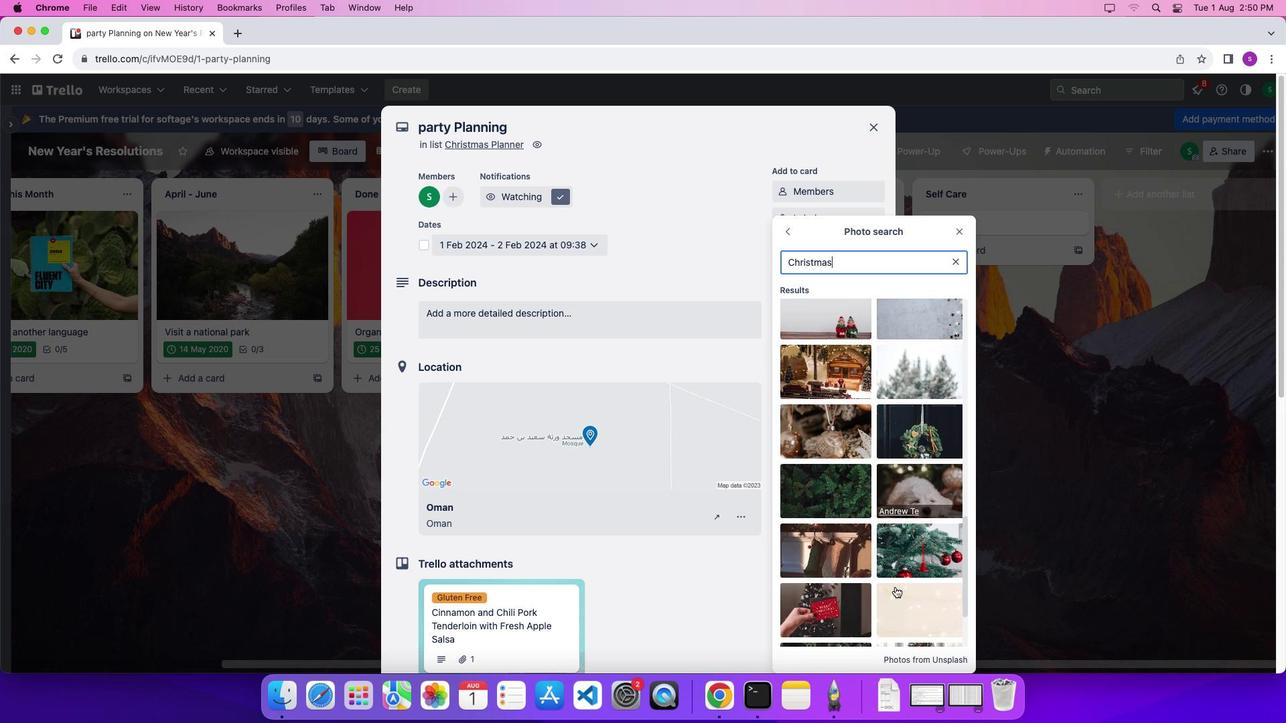 
Action: Mouse scrolled (895, 587) with delta (0, 0)
Screenshot: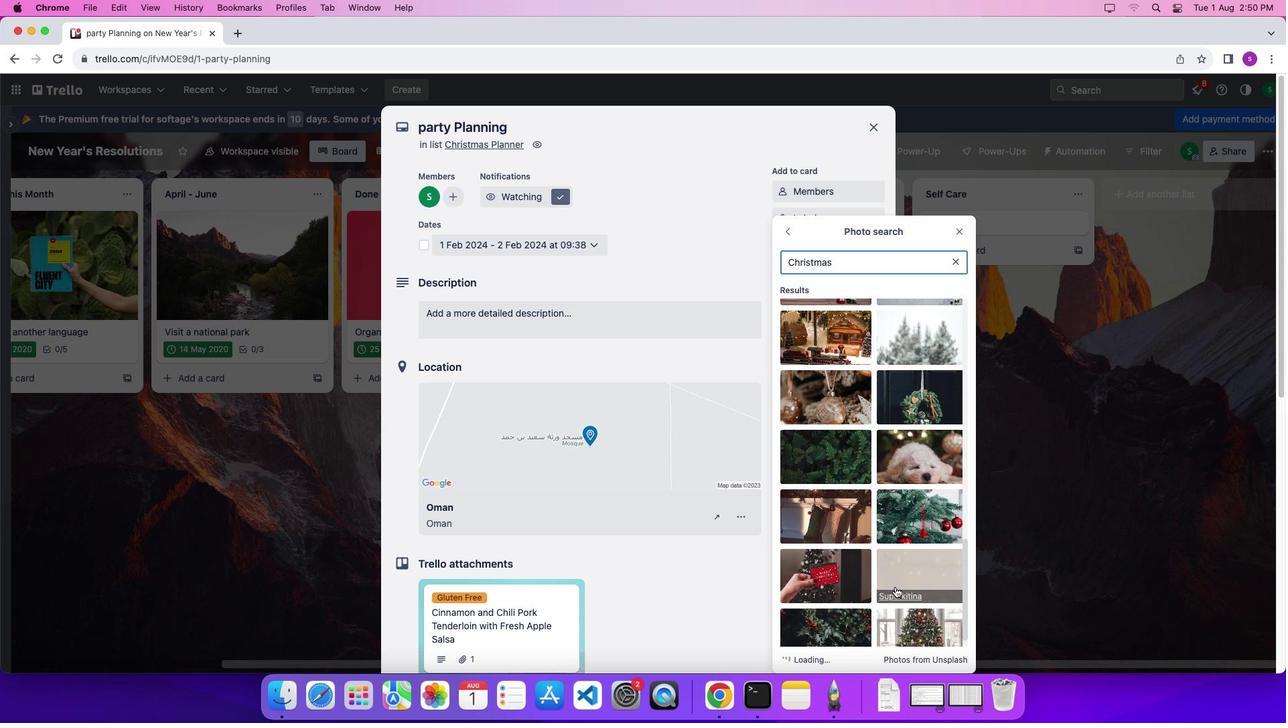 
Action: Mouse scrolled (895, 587) with delta (0, 0)
Screenshot: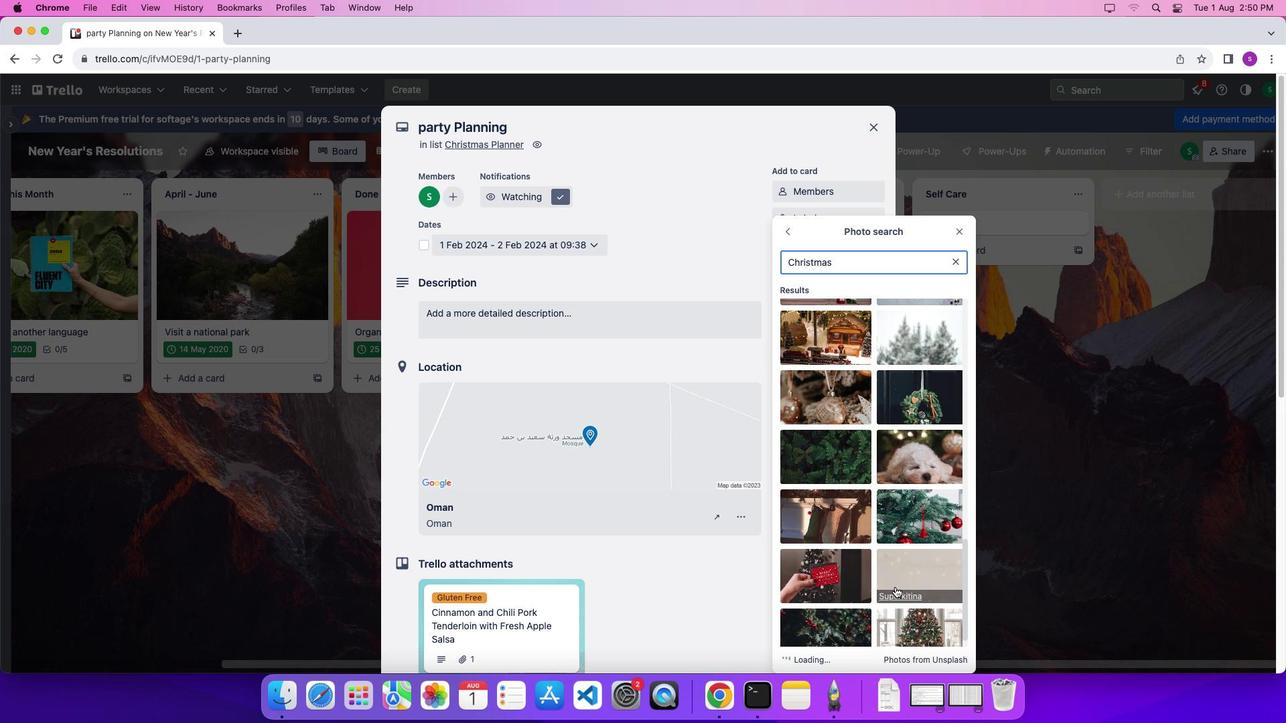 
Action: Mouse scrolled (895, 587) with delta (0, -2)
Screenshot: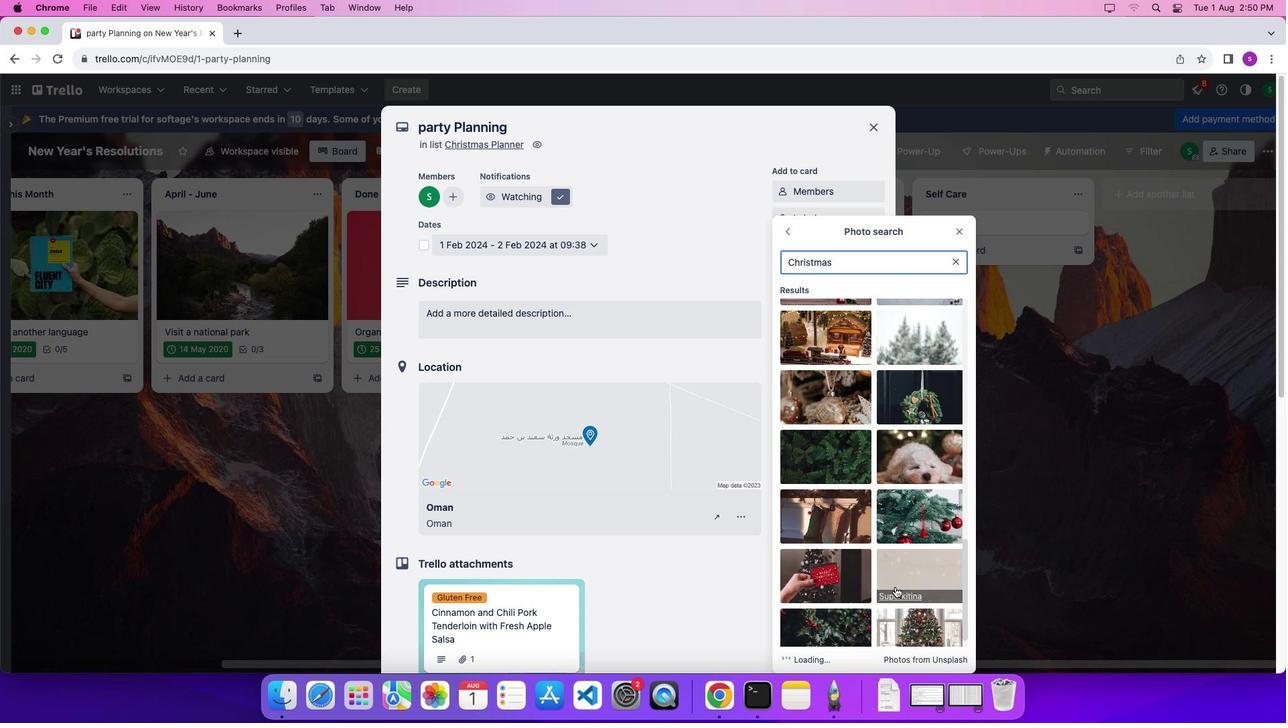 
Action: Mouse moved to (895, 586)
Screenshot: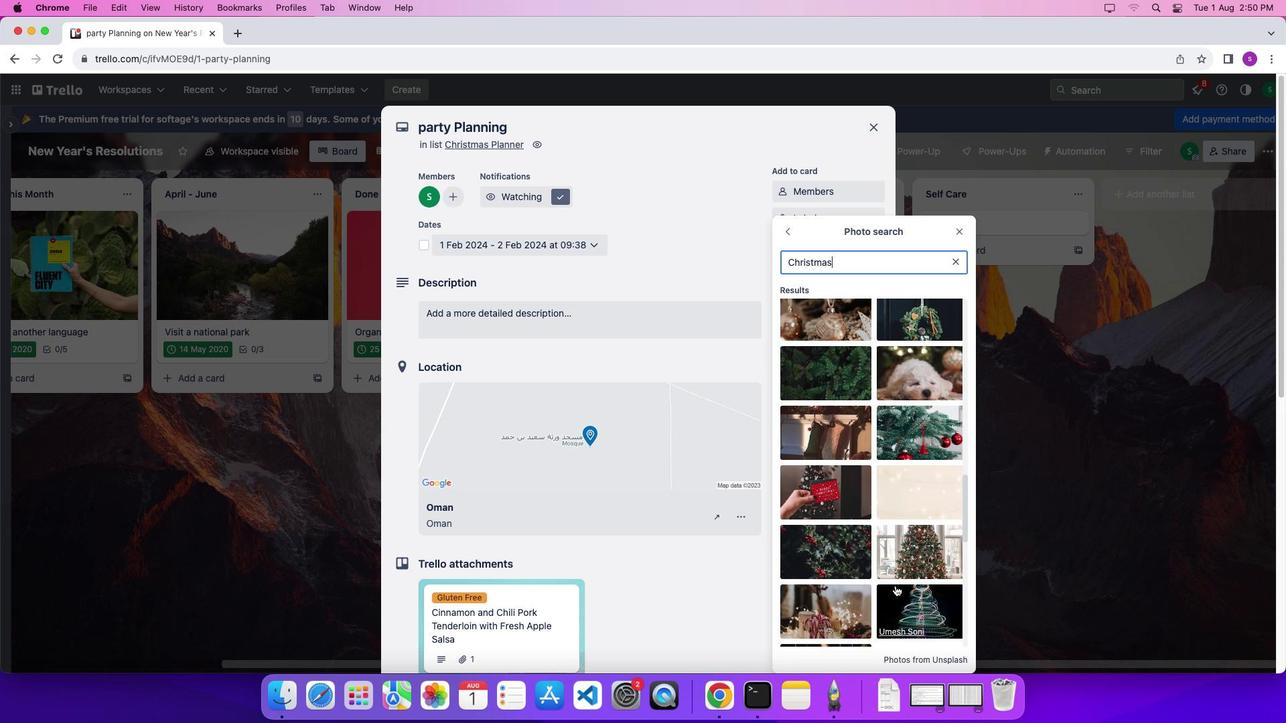 
Action: Mouse scrolled (895, 586) with delta (0, 0)
Screenshot: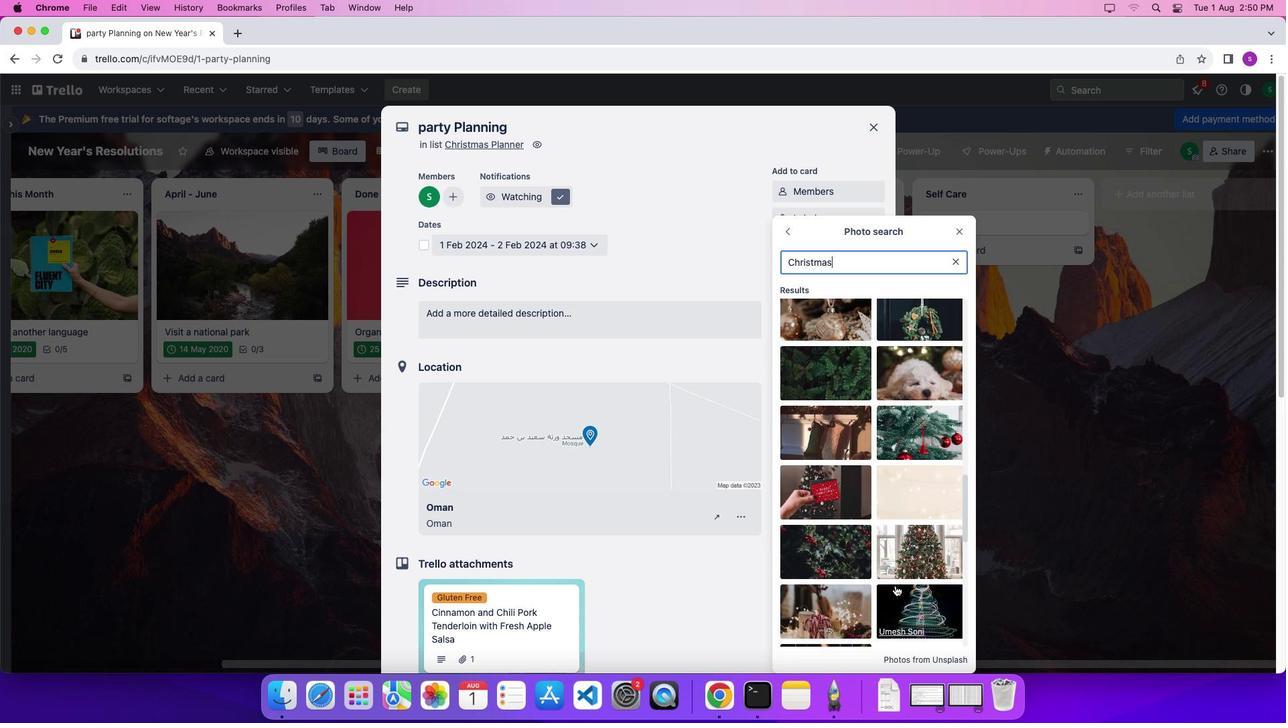 
Action: Mouse scrolled (895, 586) with delta (0, 0)
Screenshot: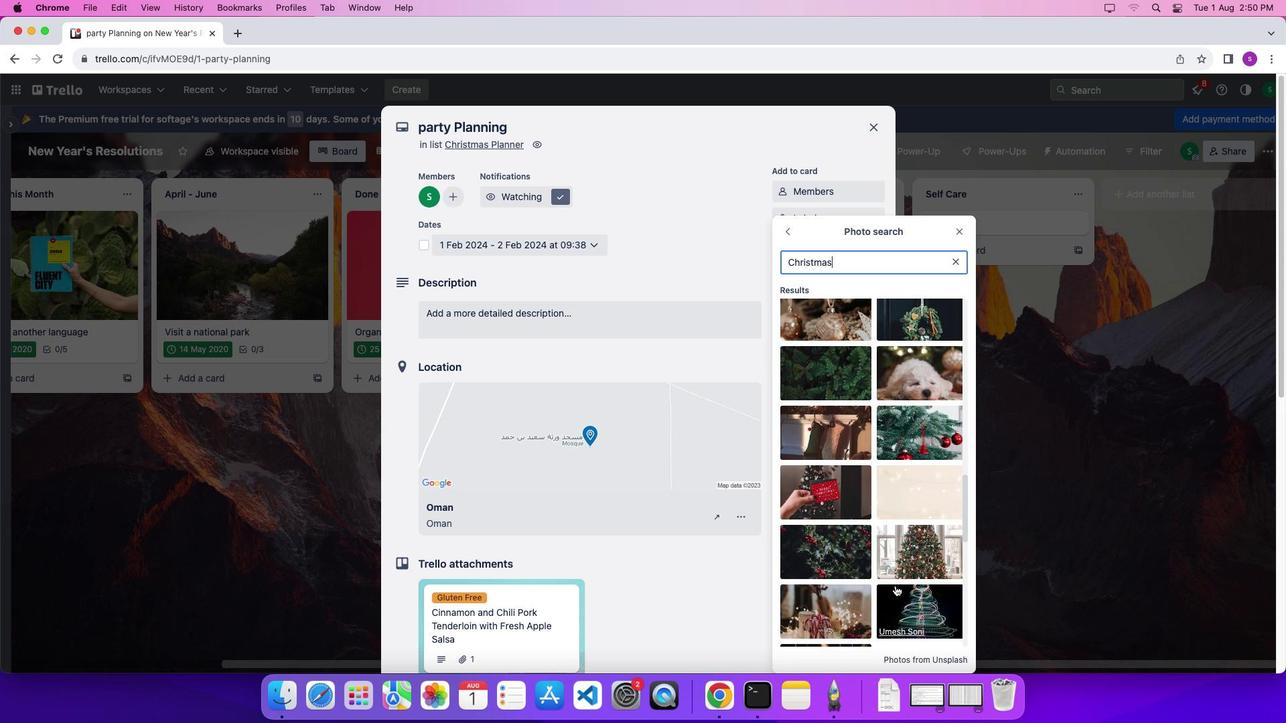 
Action: Mouse scrolled (895, 586) with delta (0, -1)
Screenshot: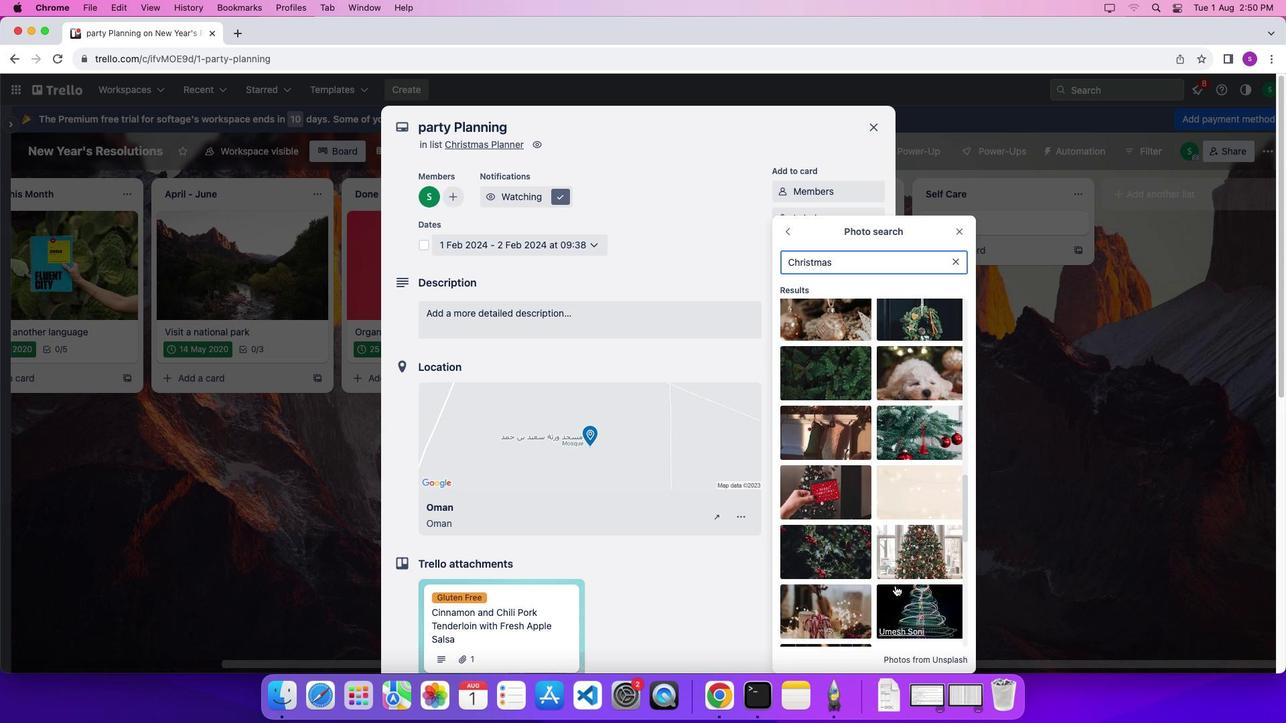 
Action: Mouse moved to (895, 585)
Screenshot: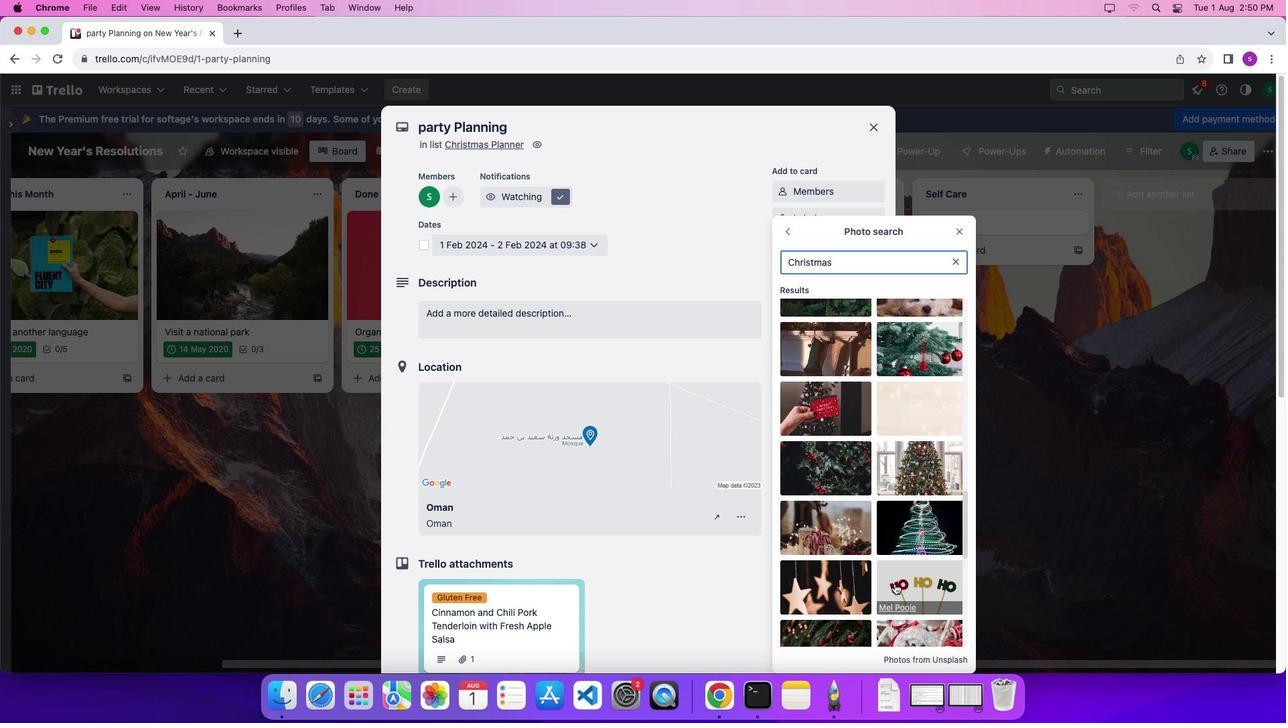 
Action: Mouse scrolled (895, 585) with delta (0, 0)
Screenshot: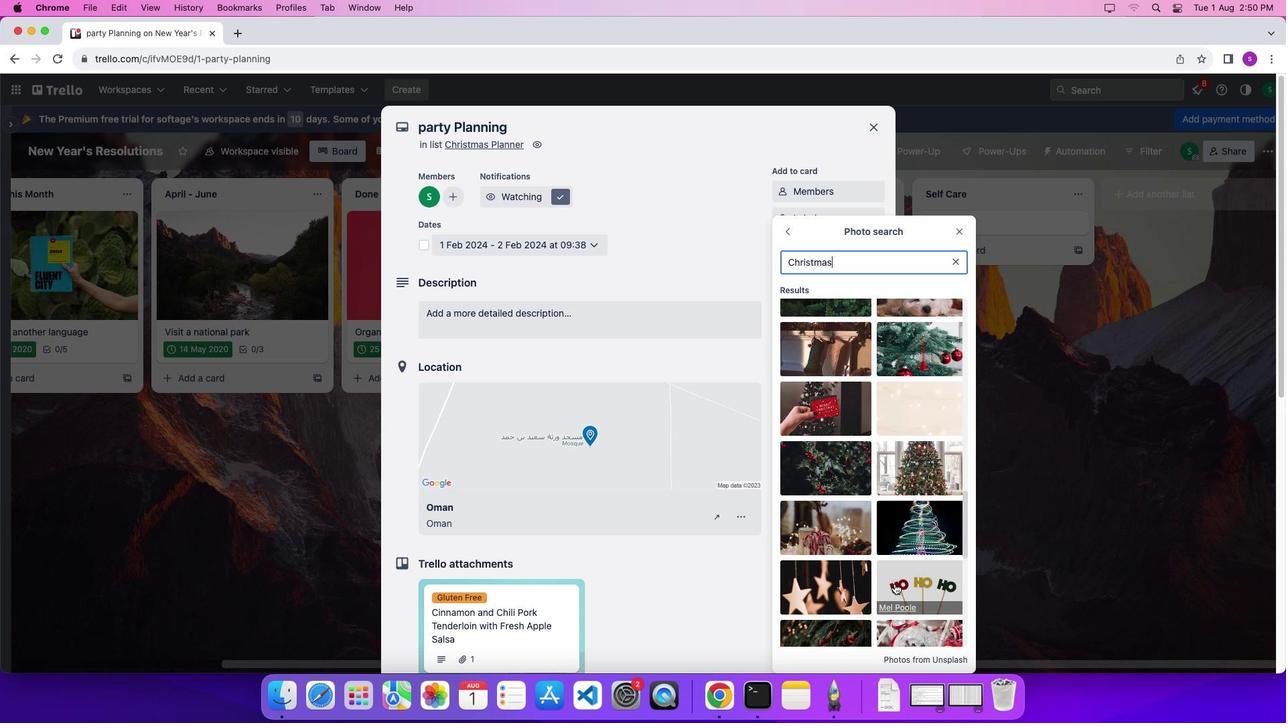 
Action: Mouse scrolled (895, 585) with delta (0, 0)
Screenshot: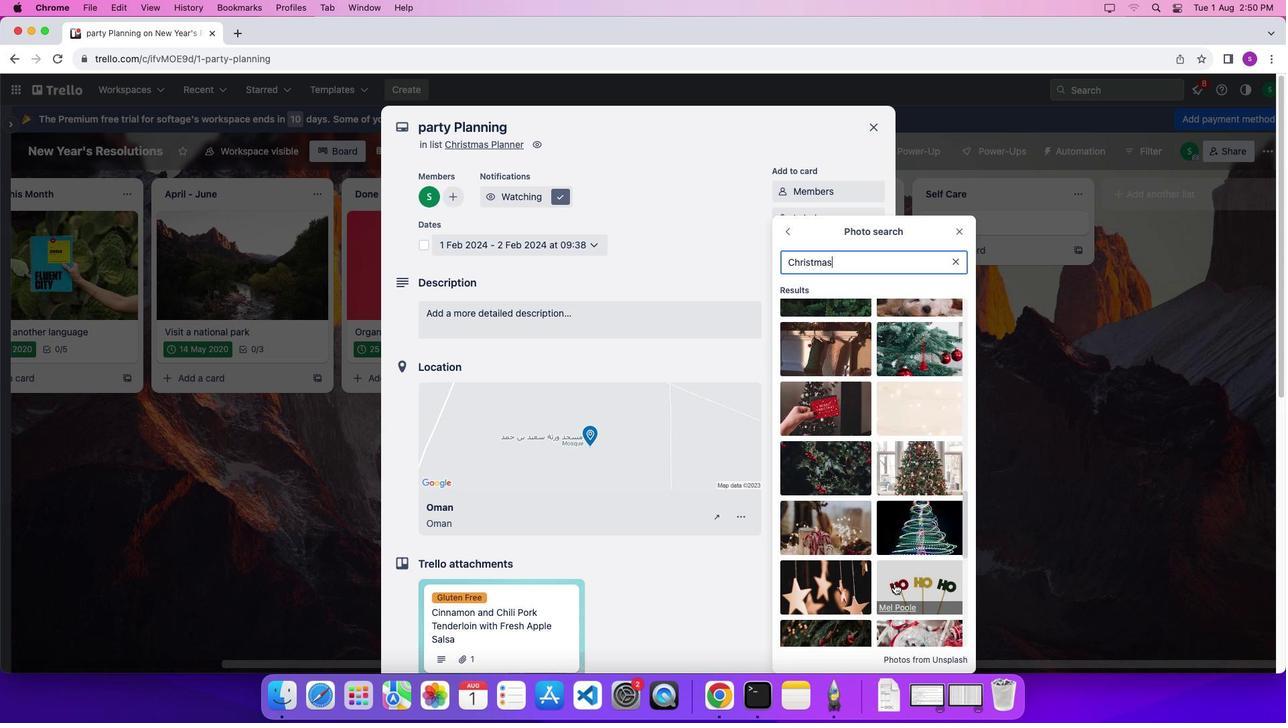 
Action: Mouse scrolled (895, 585) with delta (0, 0)
Screenshot: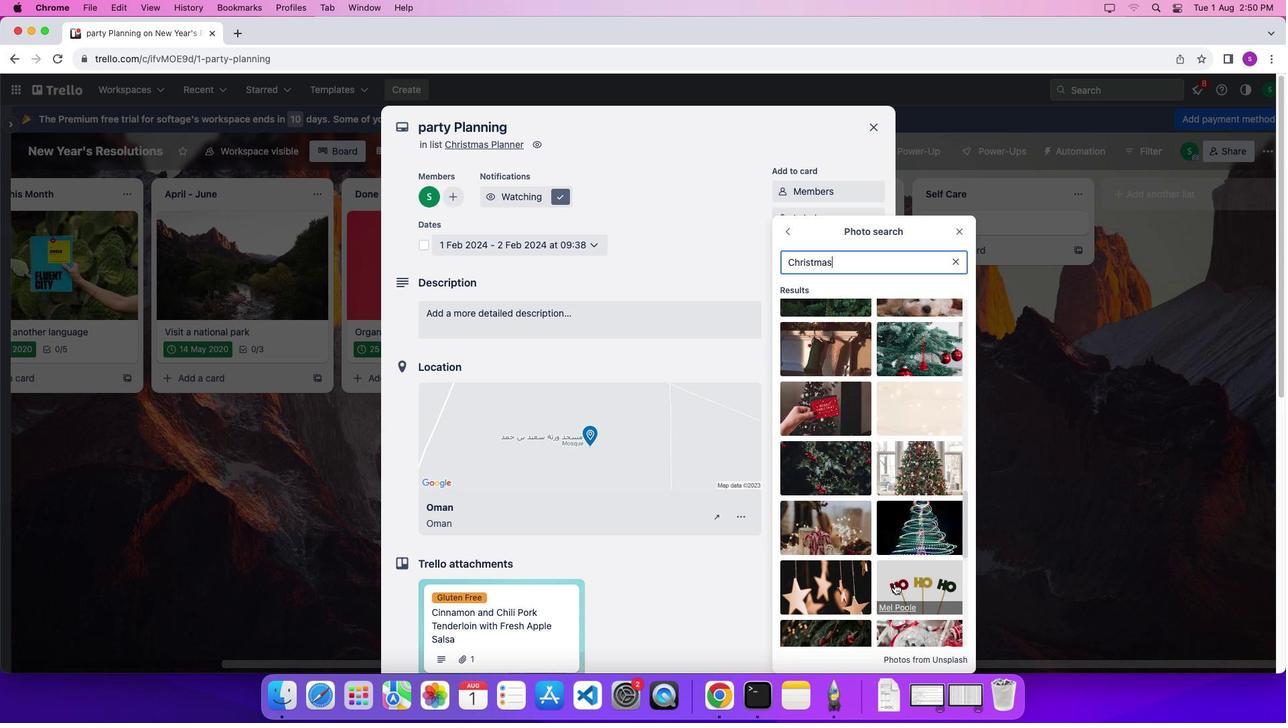 
Action: Mouse moved to (895, 584)
Screenshot: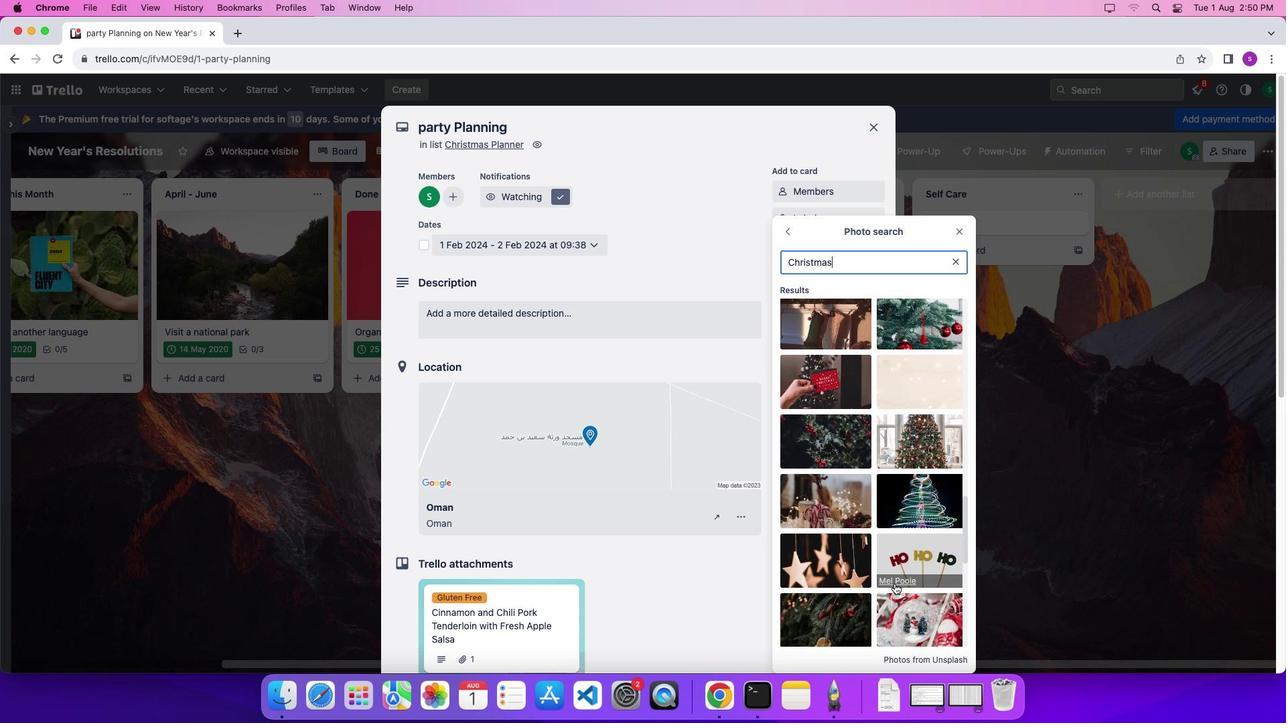 
Action: Mouse scrolled (895, 584) with delta (0, 0)
Screenshot: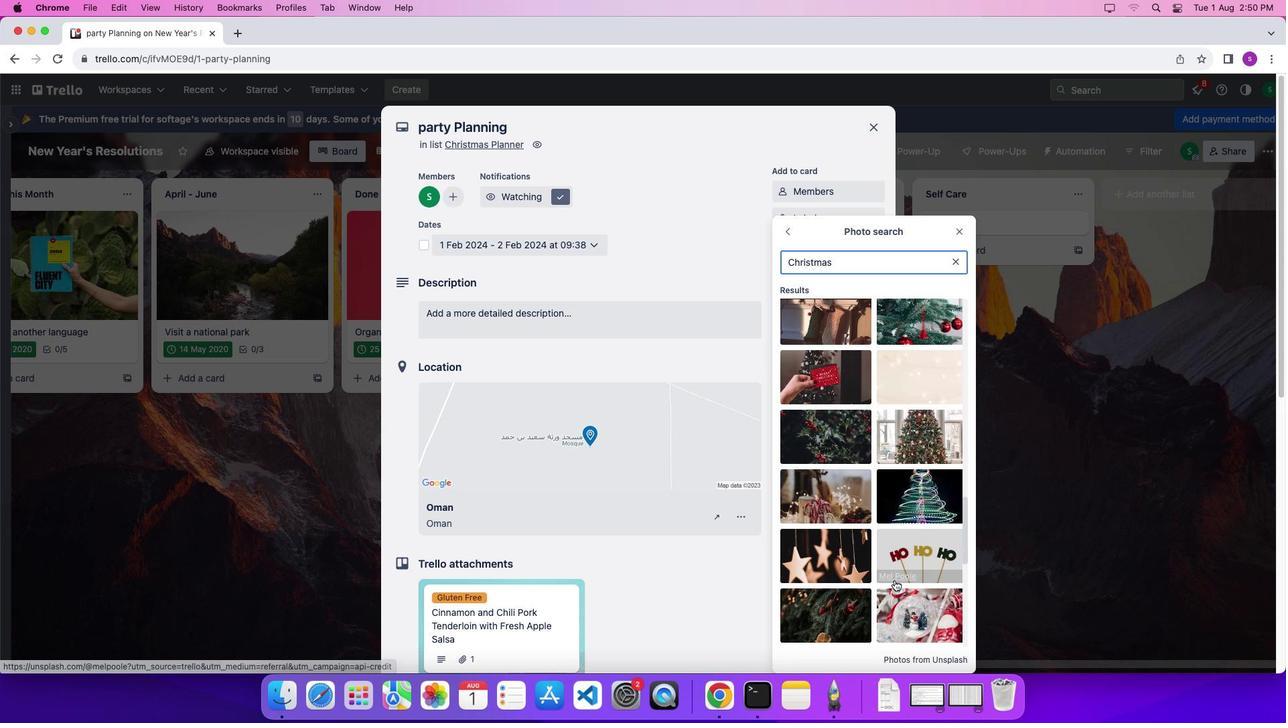 
Action: Mouse scrolled (895, 584) with delta (0, 0)
Screenshot: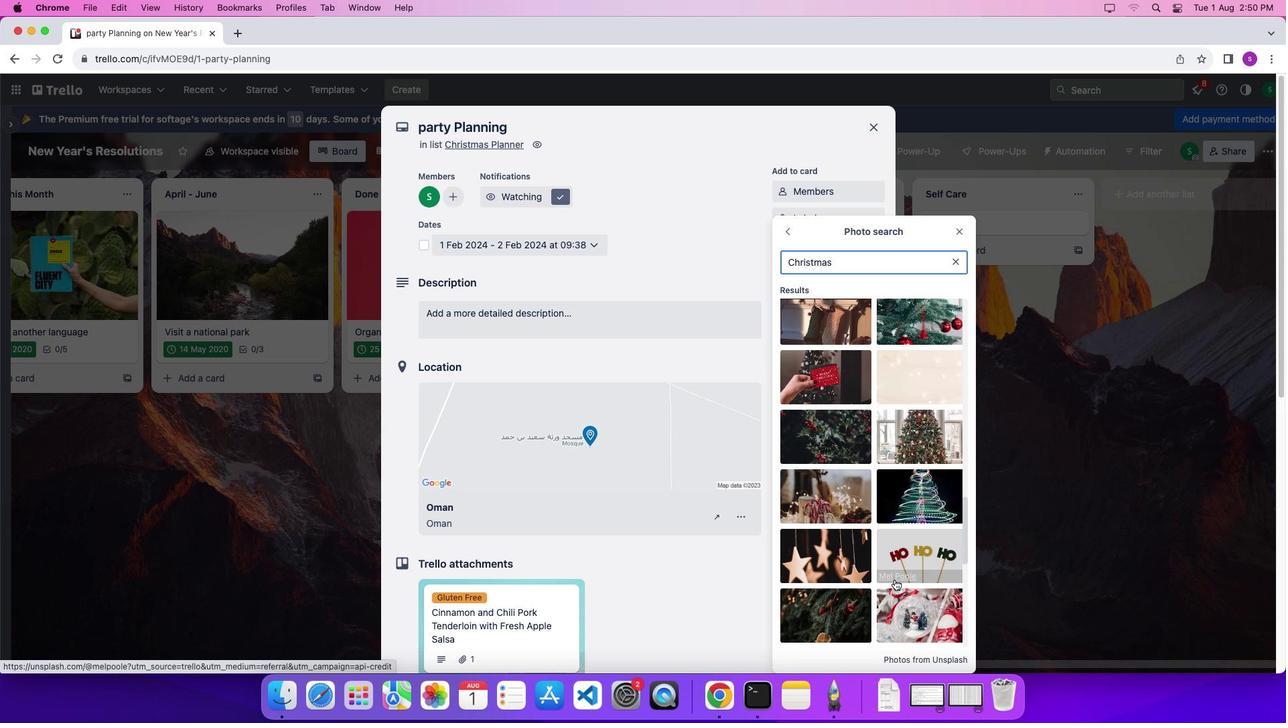 
Action: Mouse moved to (895, 574)
Screenshot: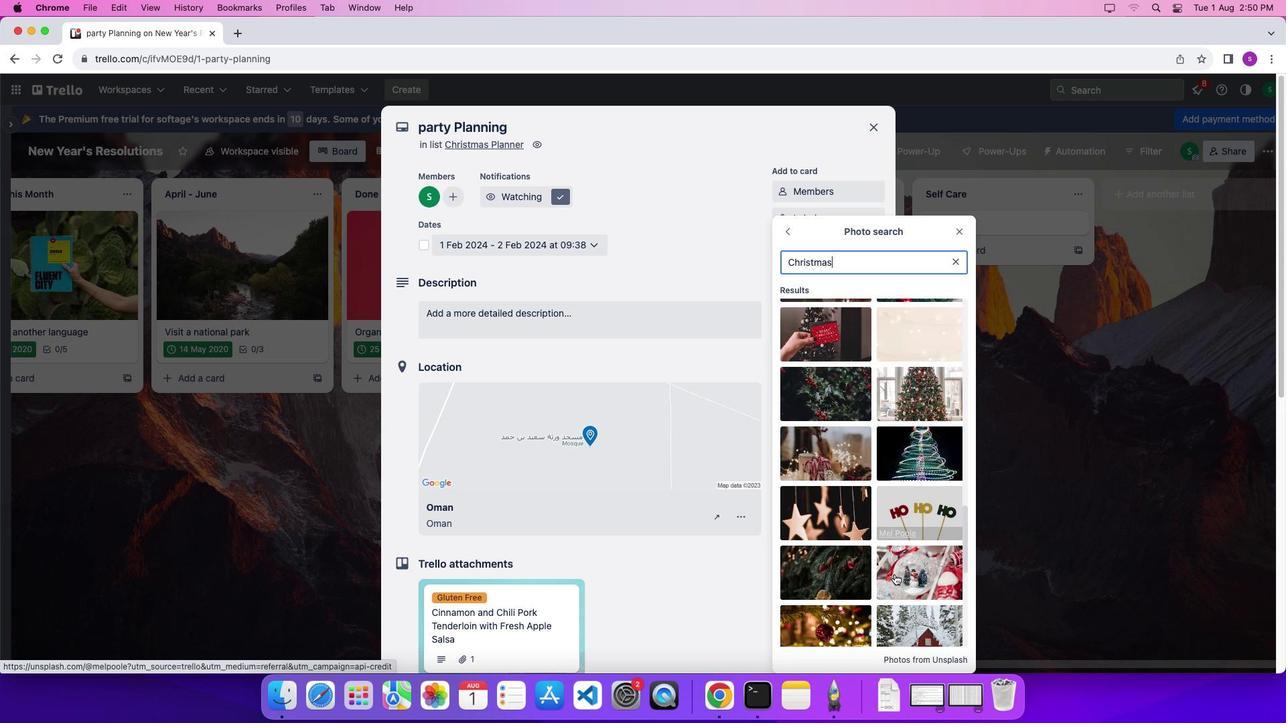 
Action: Mouse scrolled (895, 574) with delta (0, 0)
Screenshot: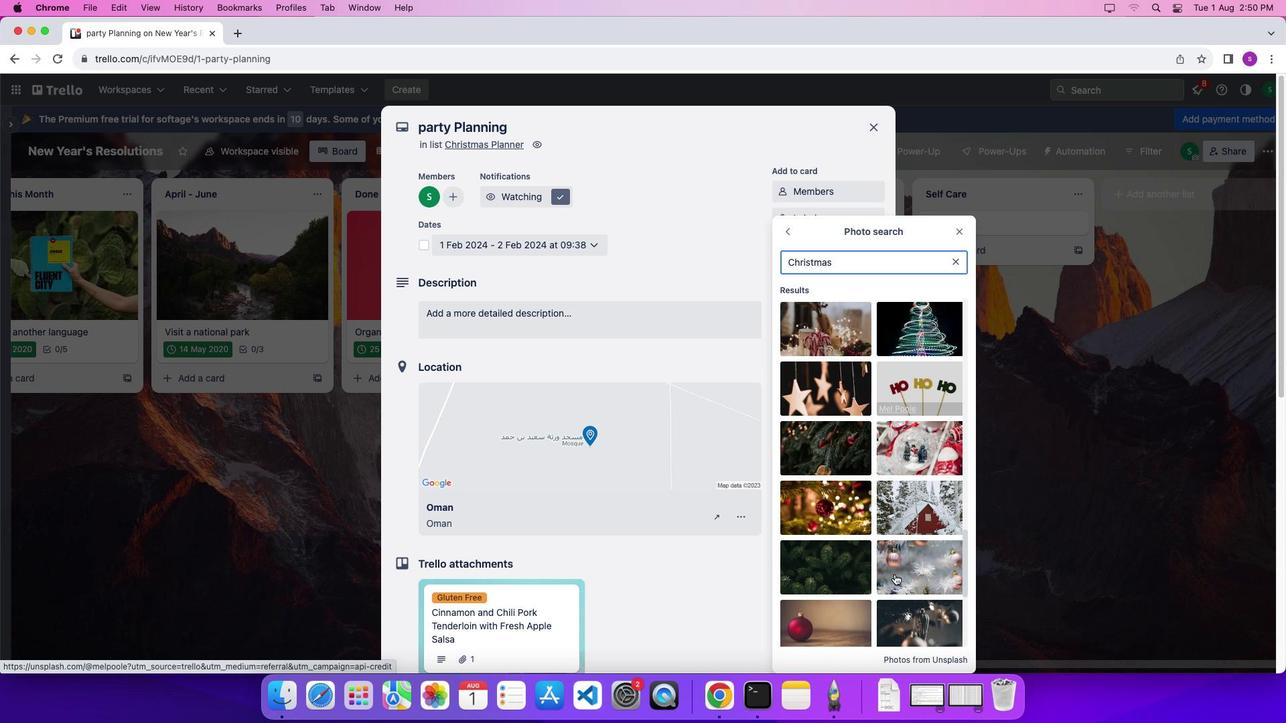 
Action: Mouse scrolled (895, 574) with delta (0, 0)
Screenshot: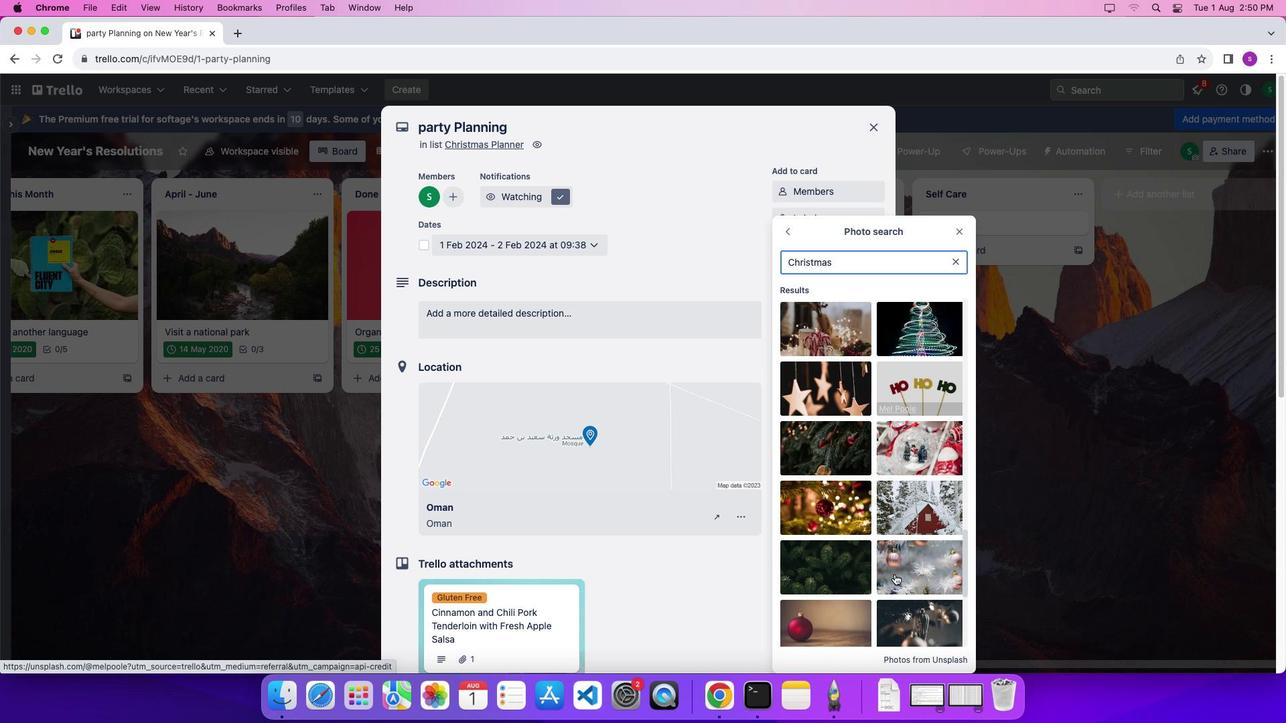 
Action: Mouse scrolled (895, 574) with delta (0, -2)
Screenshot: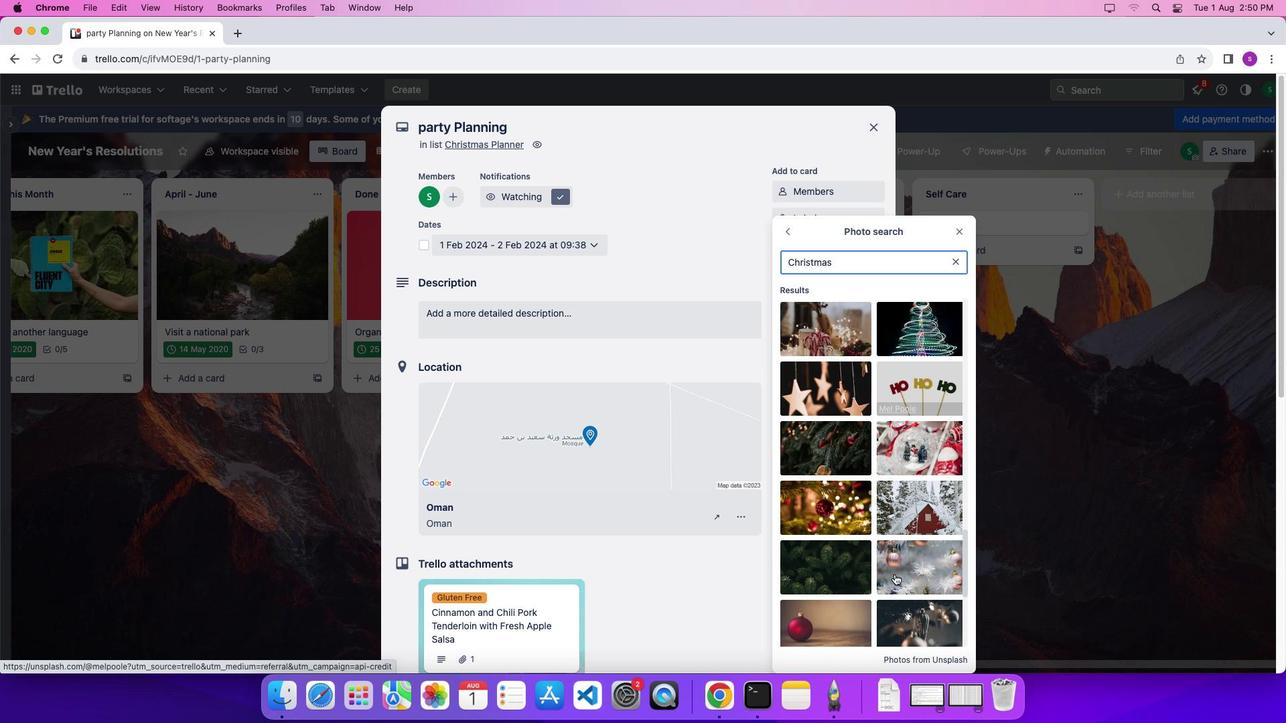 
Action: Mouse scrolled (895, 574) with delta (0, 0)
Screenshot: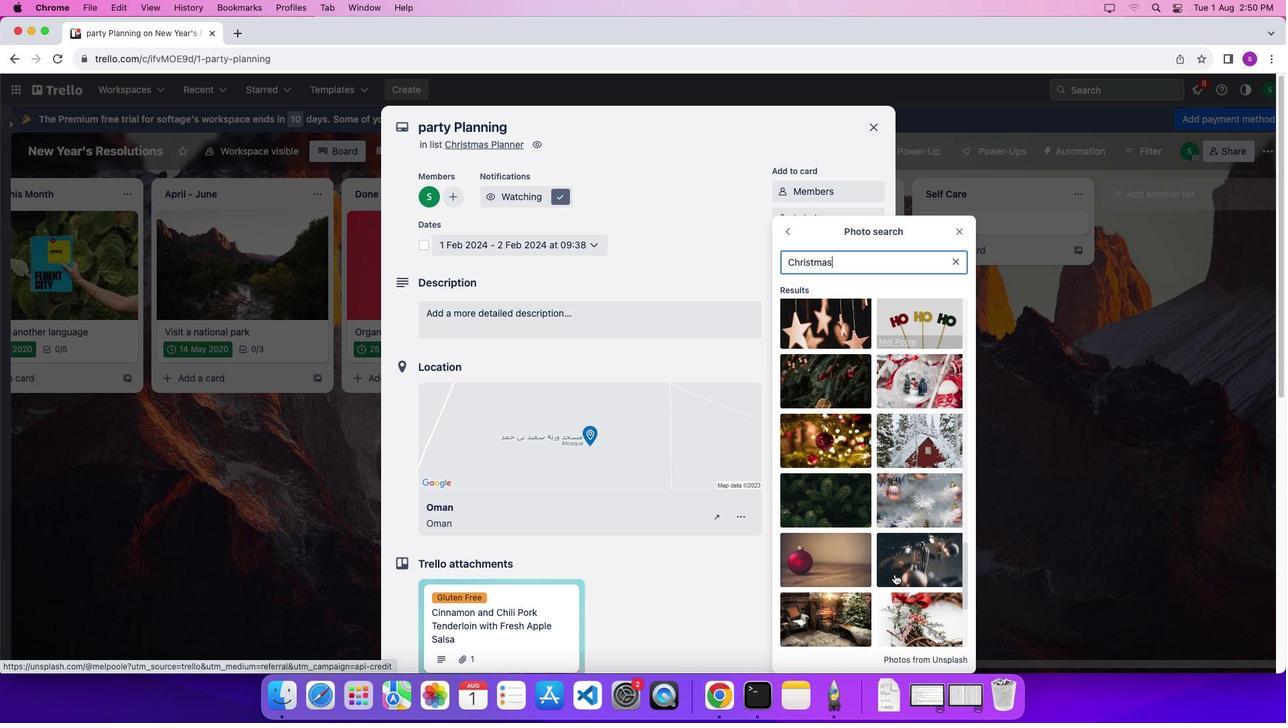 
Action: Mouse scrolled (895, 574) with delta (0, 0)
Screenshot: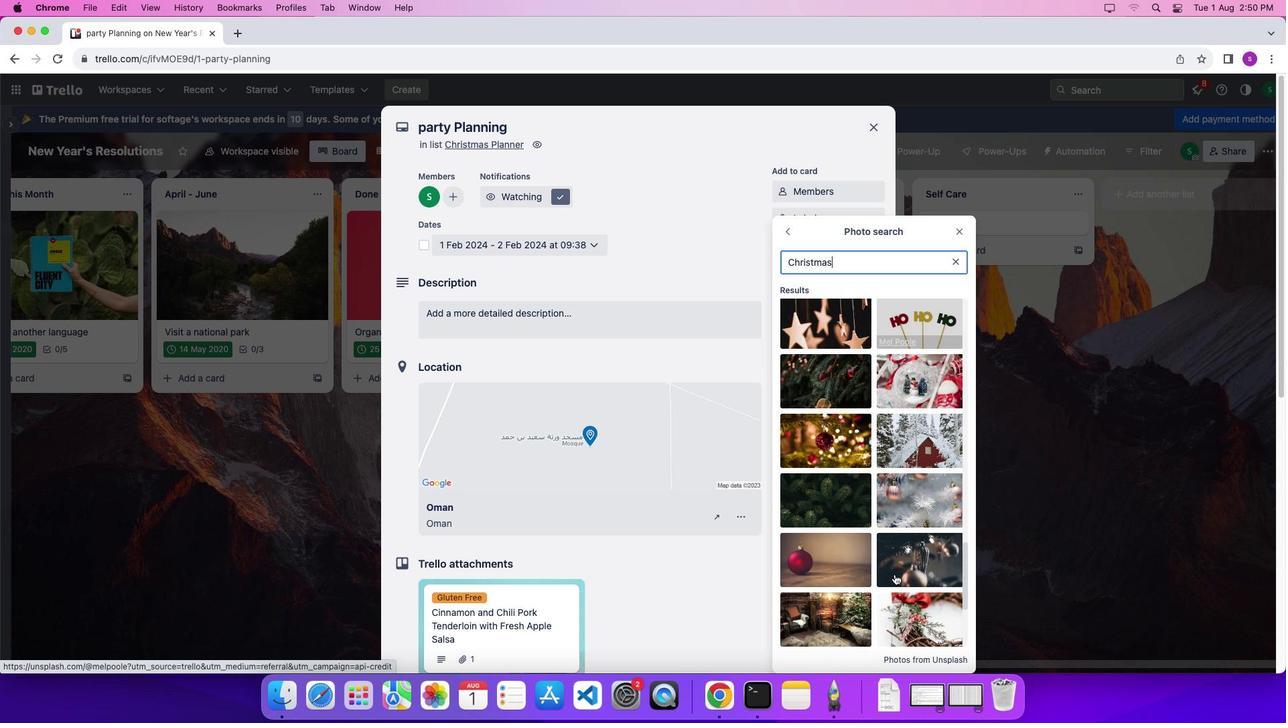 
Action: Mouse scrolled (895, 574) with delta (0, 0)
Screenshot: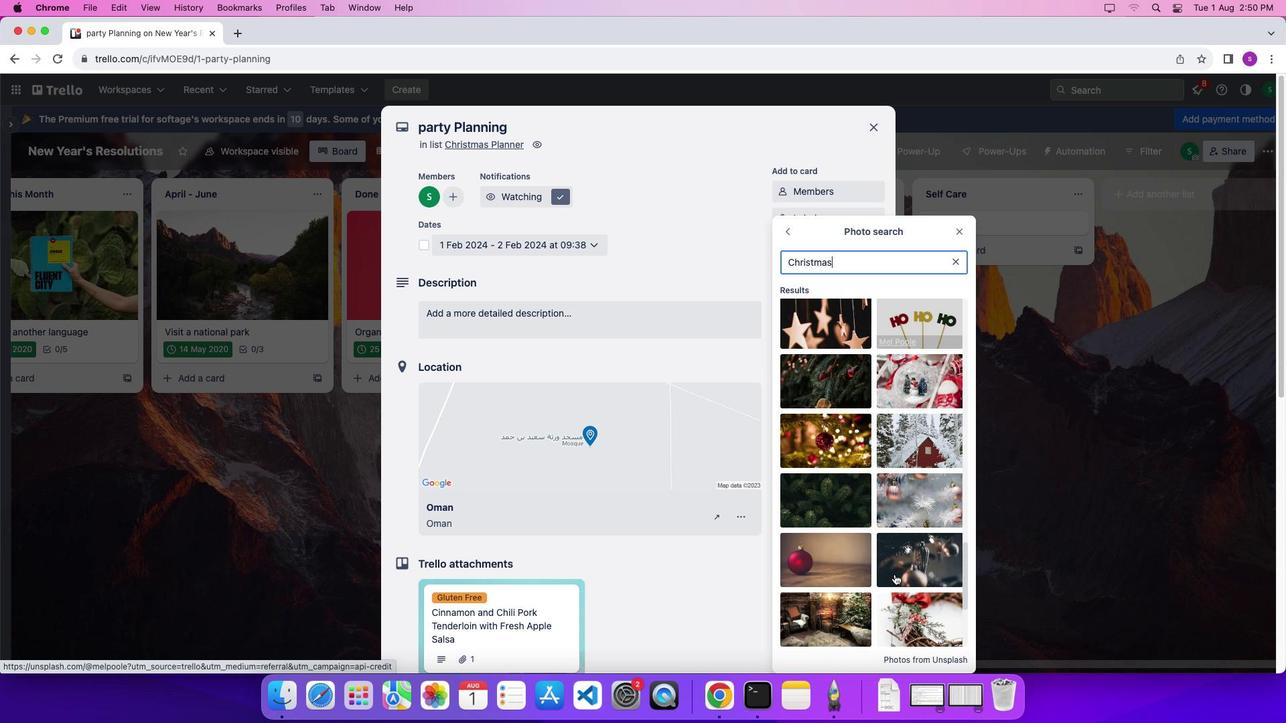 
Action: Mouse scrolled (895, 574) with delta (0, 0)
Screenshot: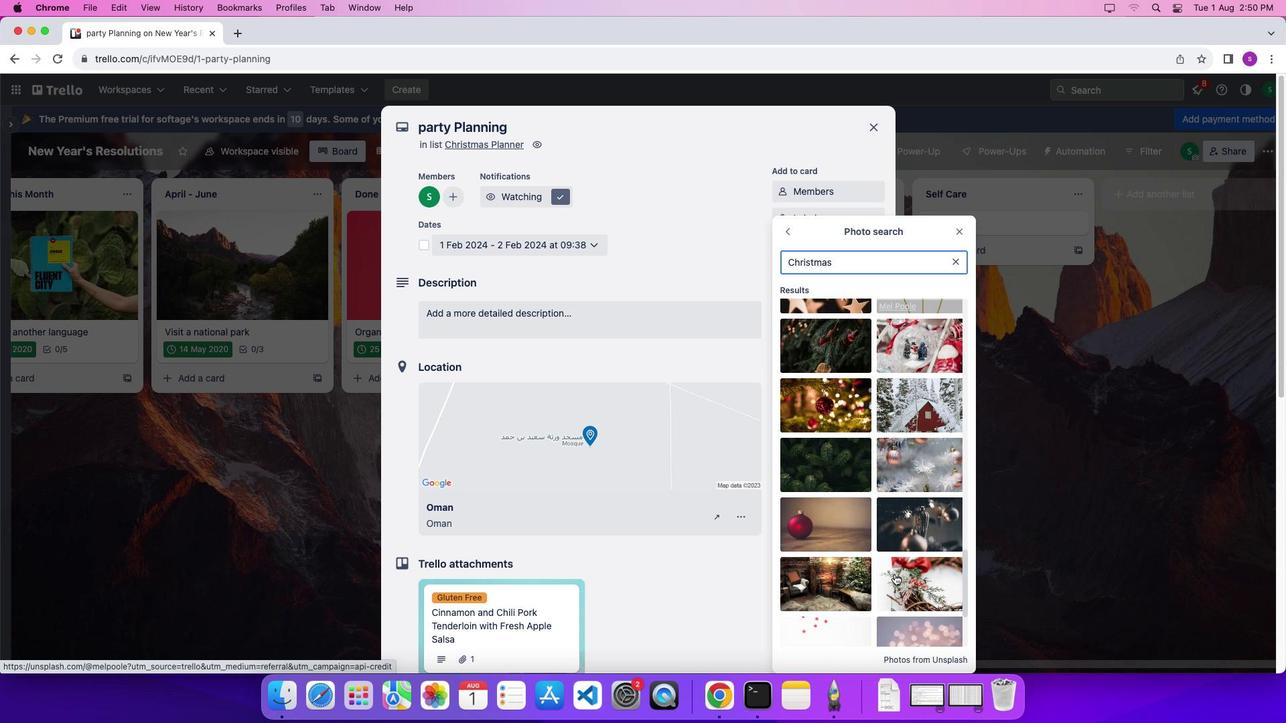 
Action: Mouse scrolled (895, 574) with delta (0, 0)
Screenshot: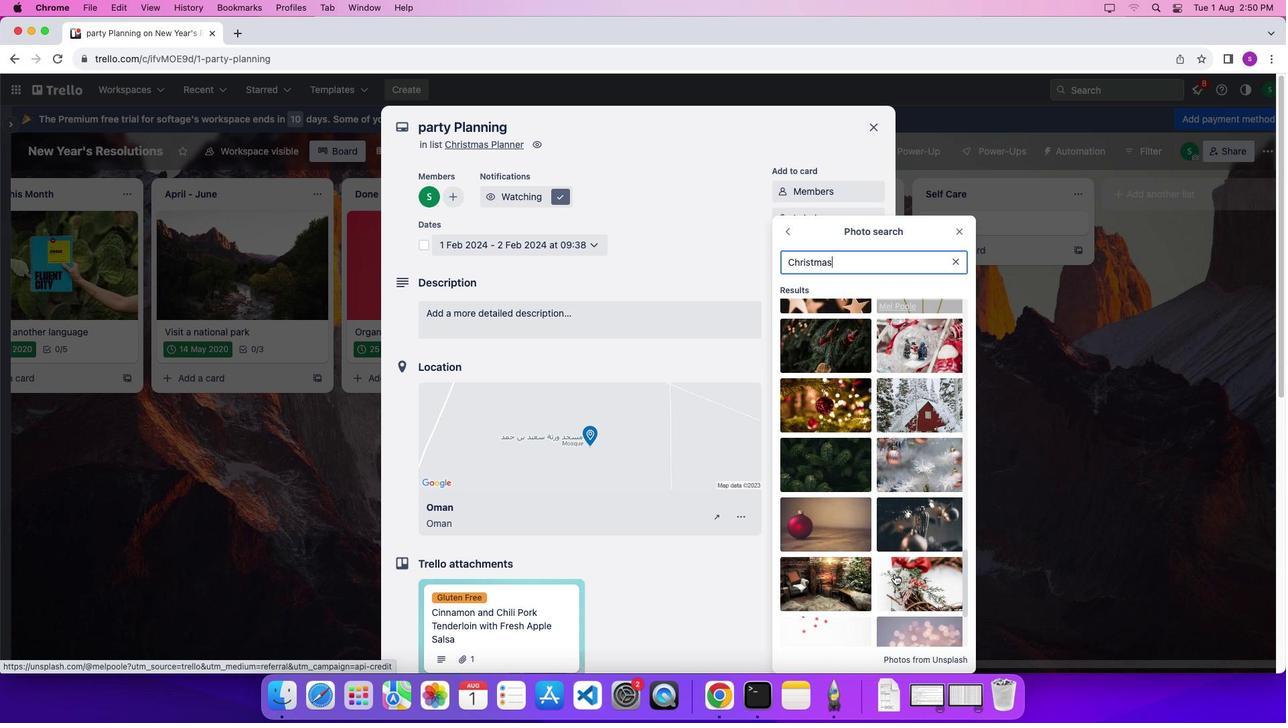 
Action: Mouse scrolled (895, 574) with delta (0, 0)
Screenshot: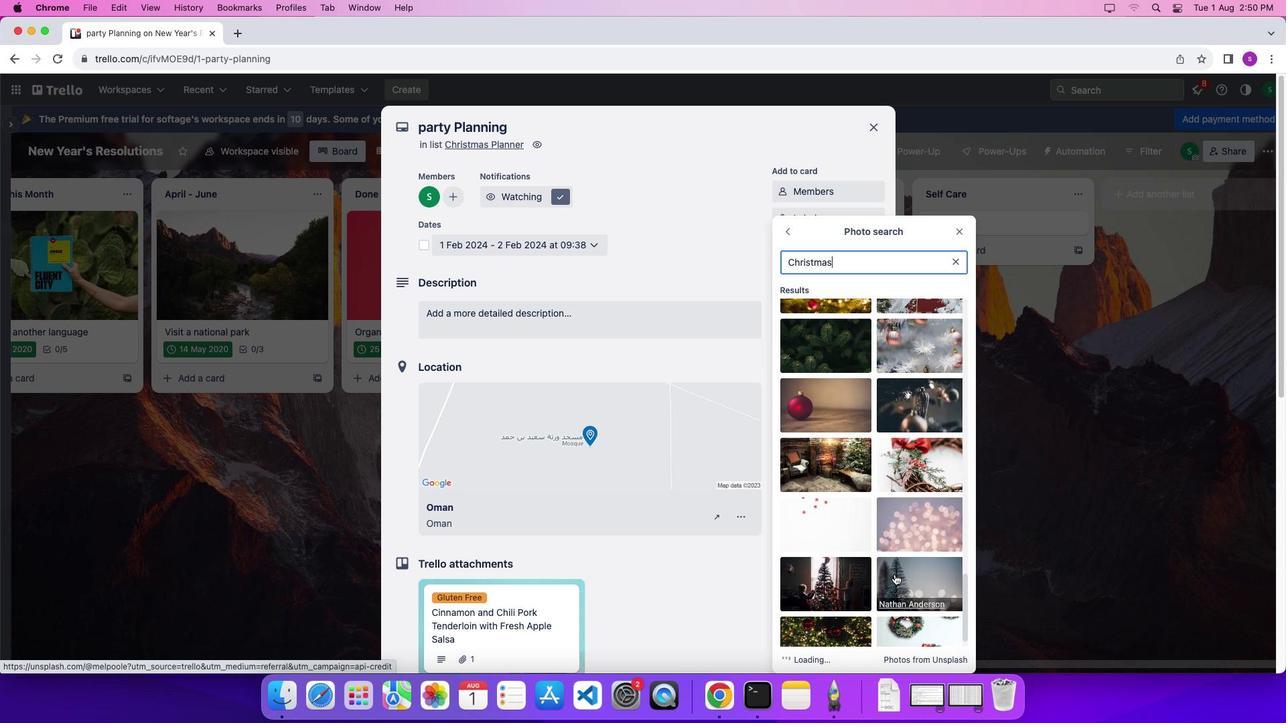 
Action: Mouse scrolled (895, 574) with delta (0, 0)
Screenshot: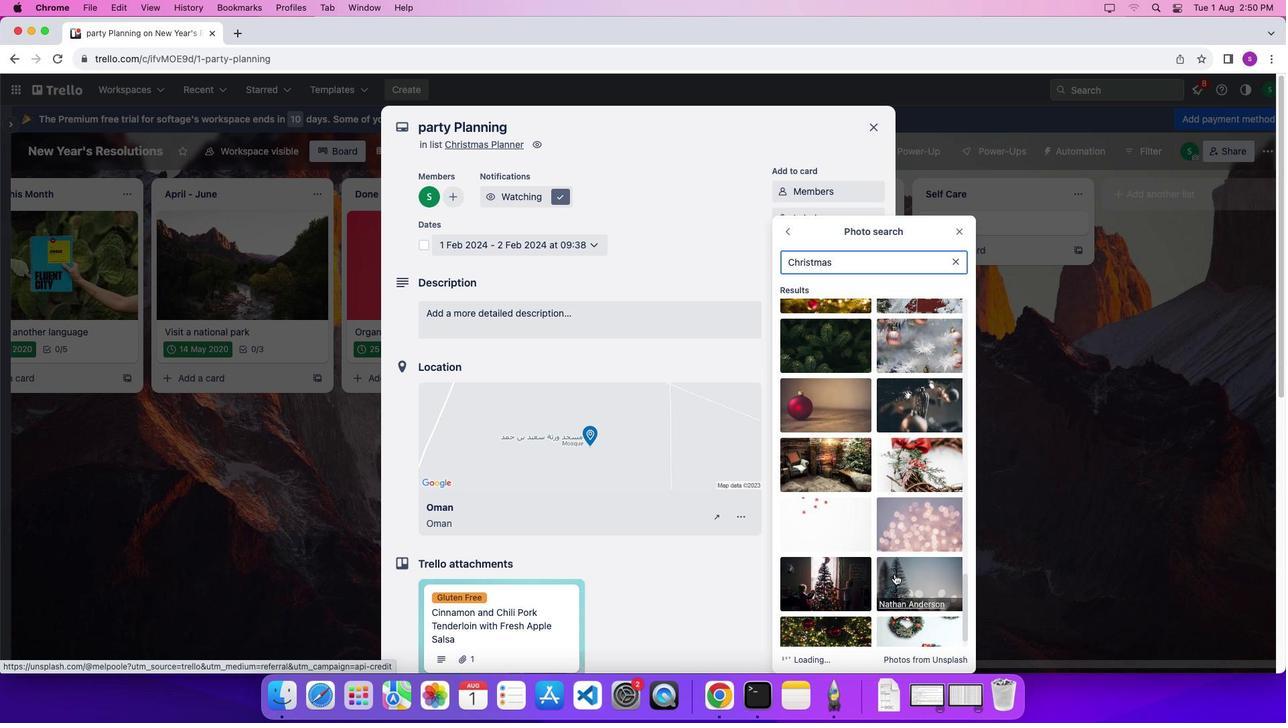 
Action: Mouse scrolled (895, 574) with delta (0, -2)
Screenshot: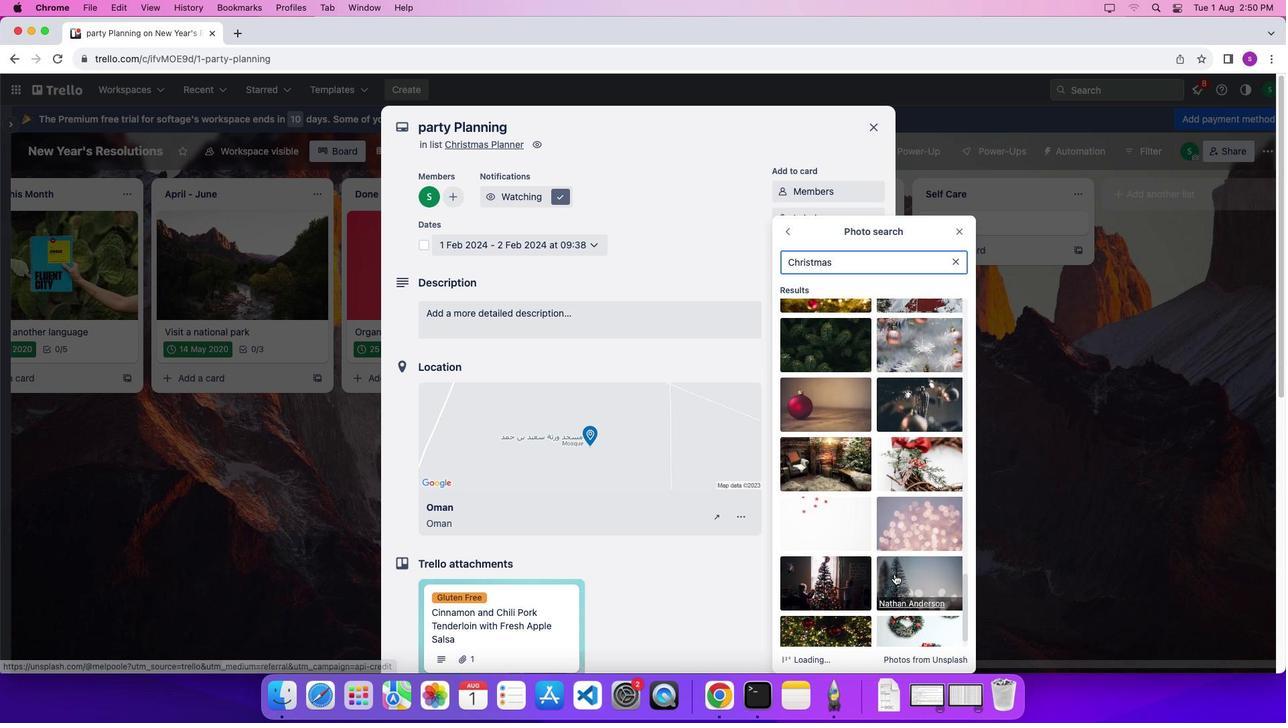 
Action: Mouse scrolled (895, 574) with delta (0, 0)
Screenshot: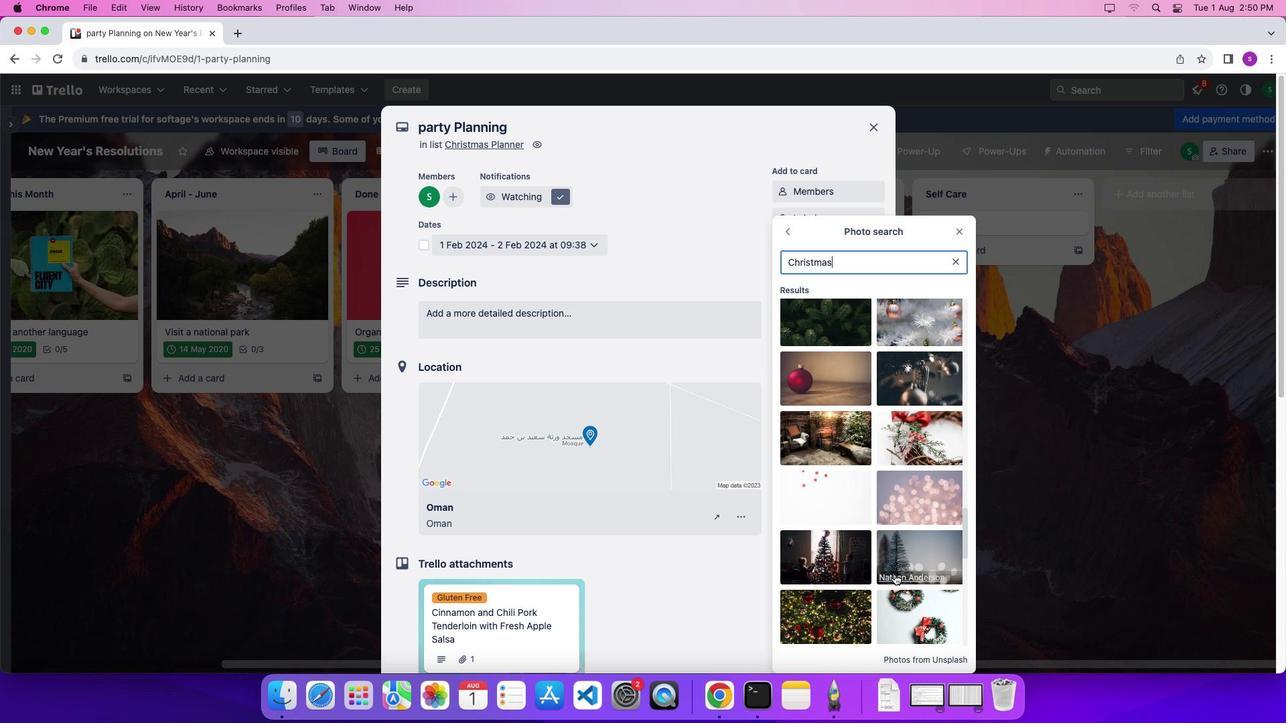 
Action: Mouse scrolled (895, 574) with delta (0, 0)
Screenshot: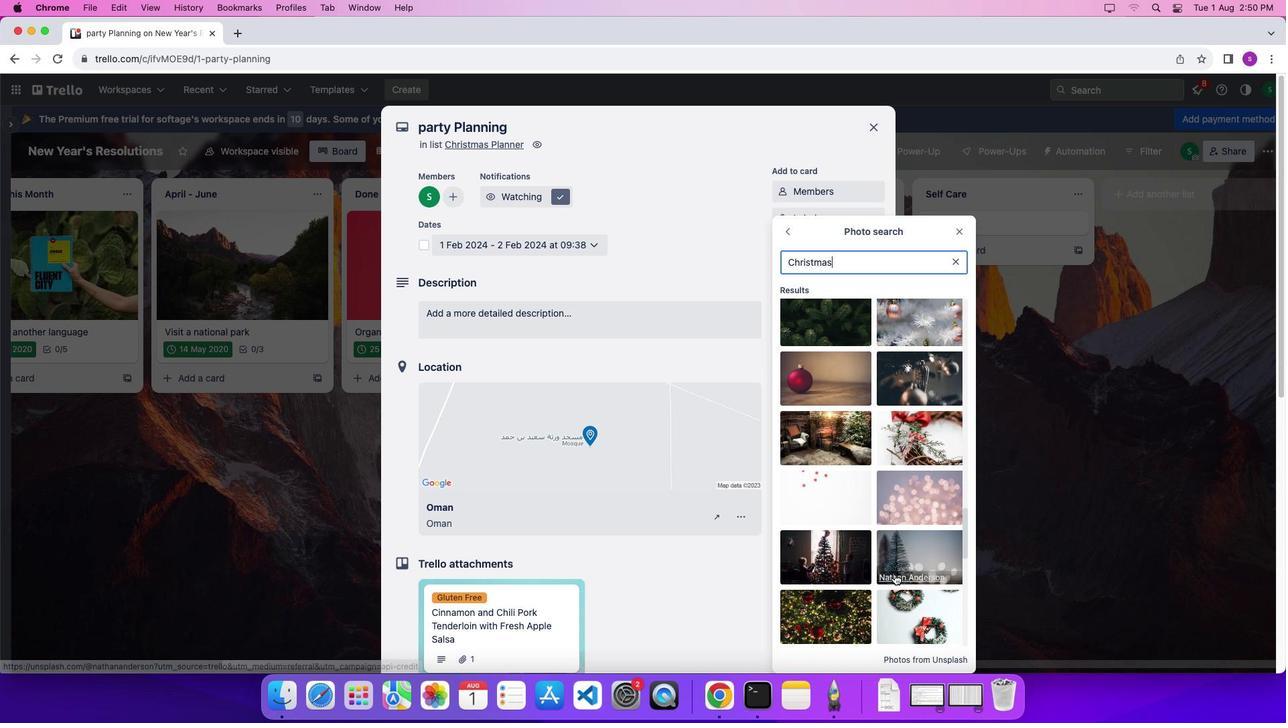 
Action: Mouse scrolled (895, 574) with delta (0, -2)
Screenshot: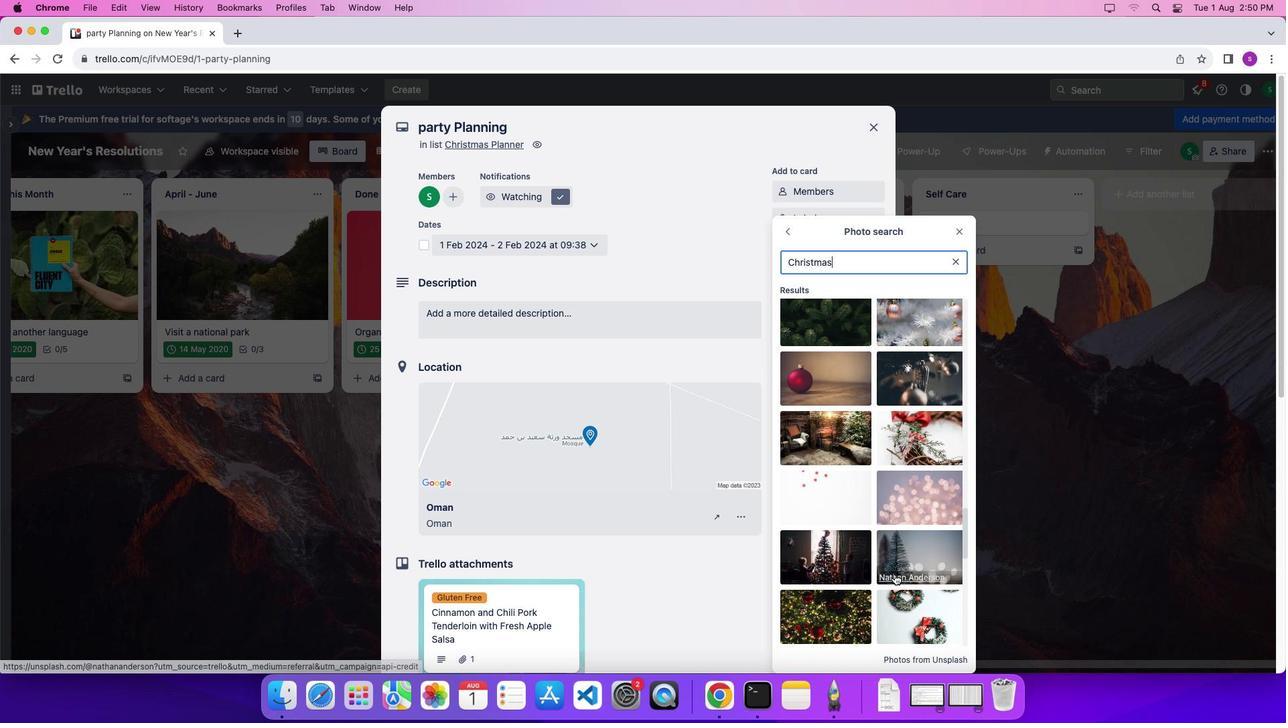 
Action: Mouse scrolled (895, 574) with delta (0, 0)
Screenshot: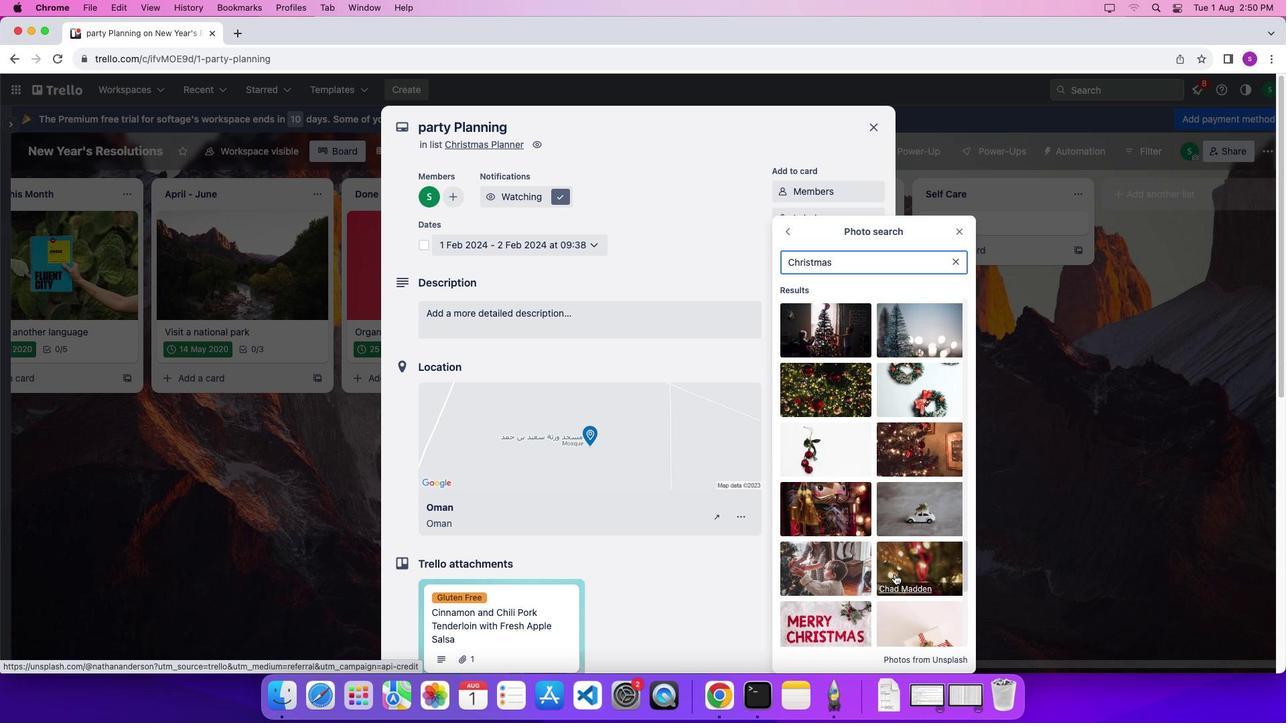 
Action: Mouse scrolled (895, 574) with delta (0, 0)
Screenshot: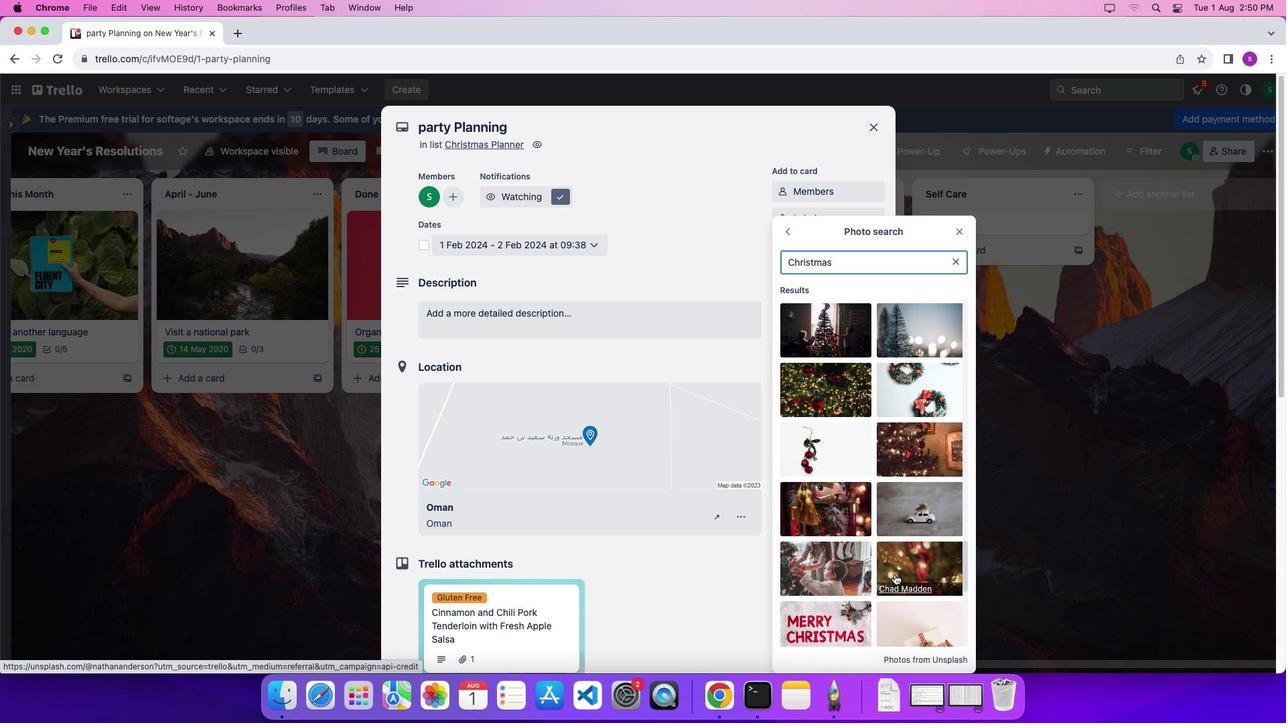 
Action: Mouse scrolled (895, 574) with delta (0, -4)
Screenshot: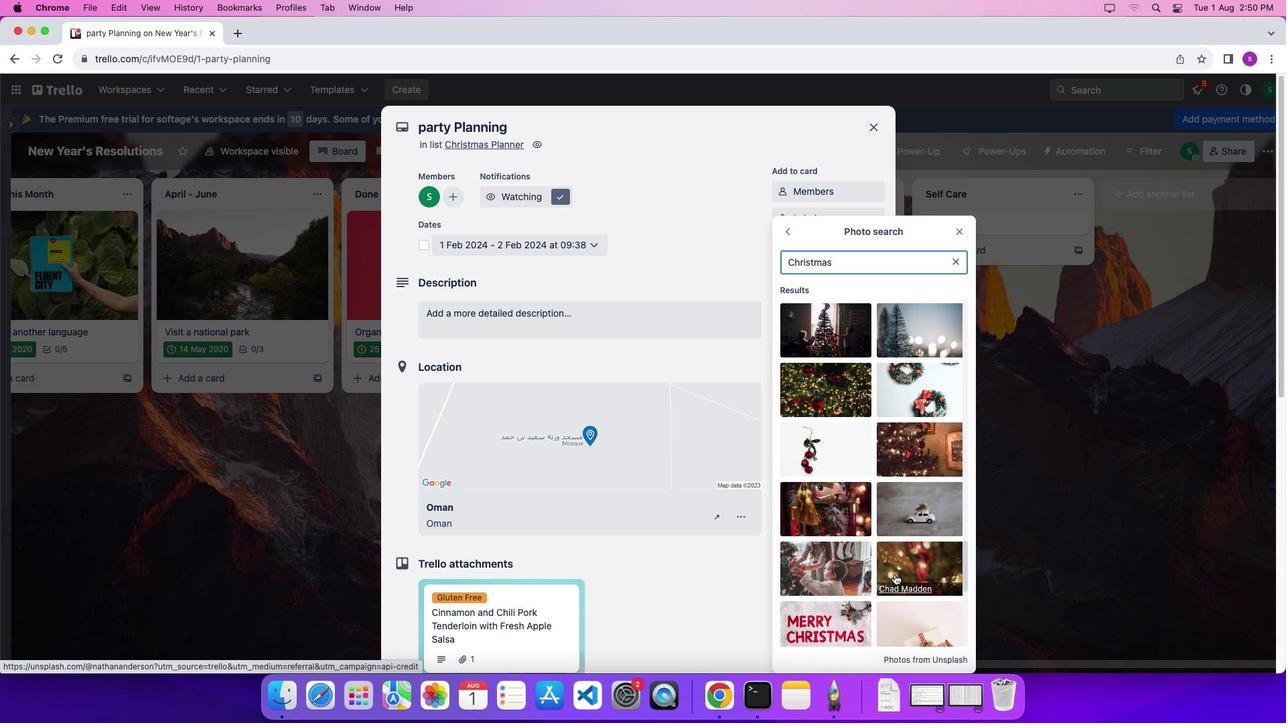 
Action: Mouse moved to (934, 566)
Screenshot: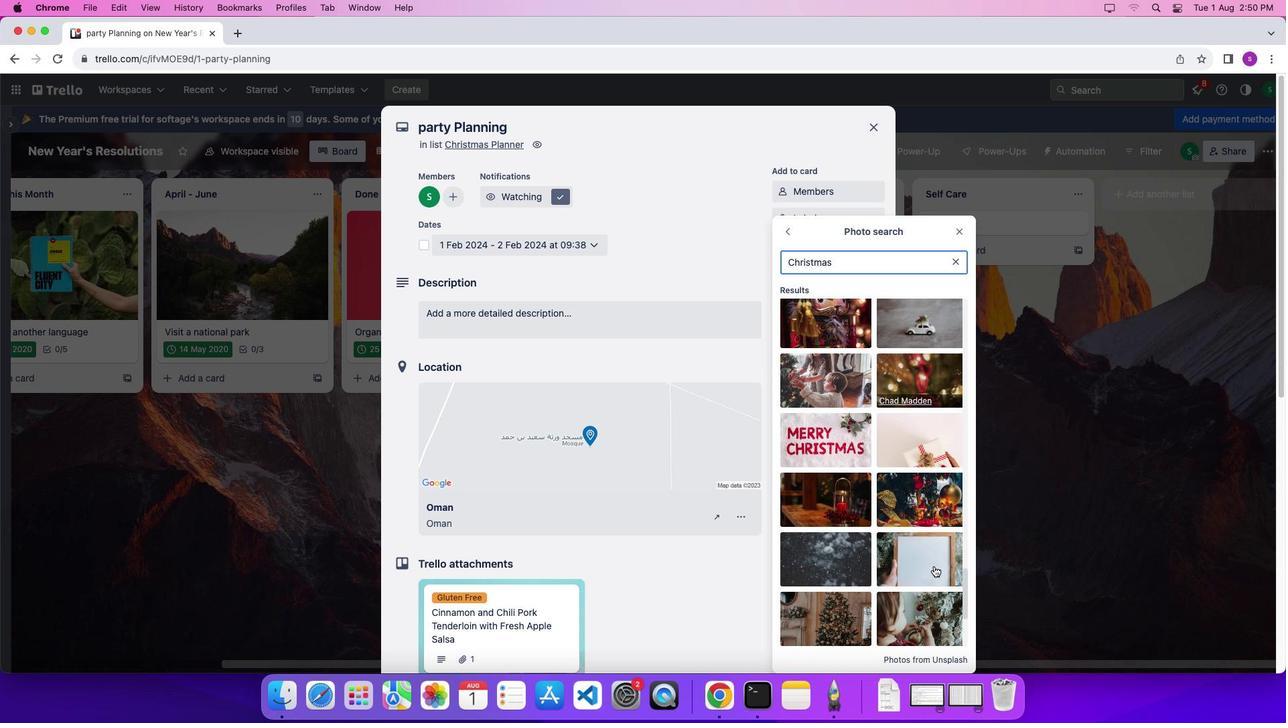 
Action: Mouse scrolled (934, 566) with delta (0, 0)
Screenshot: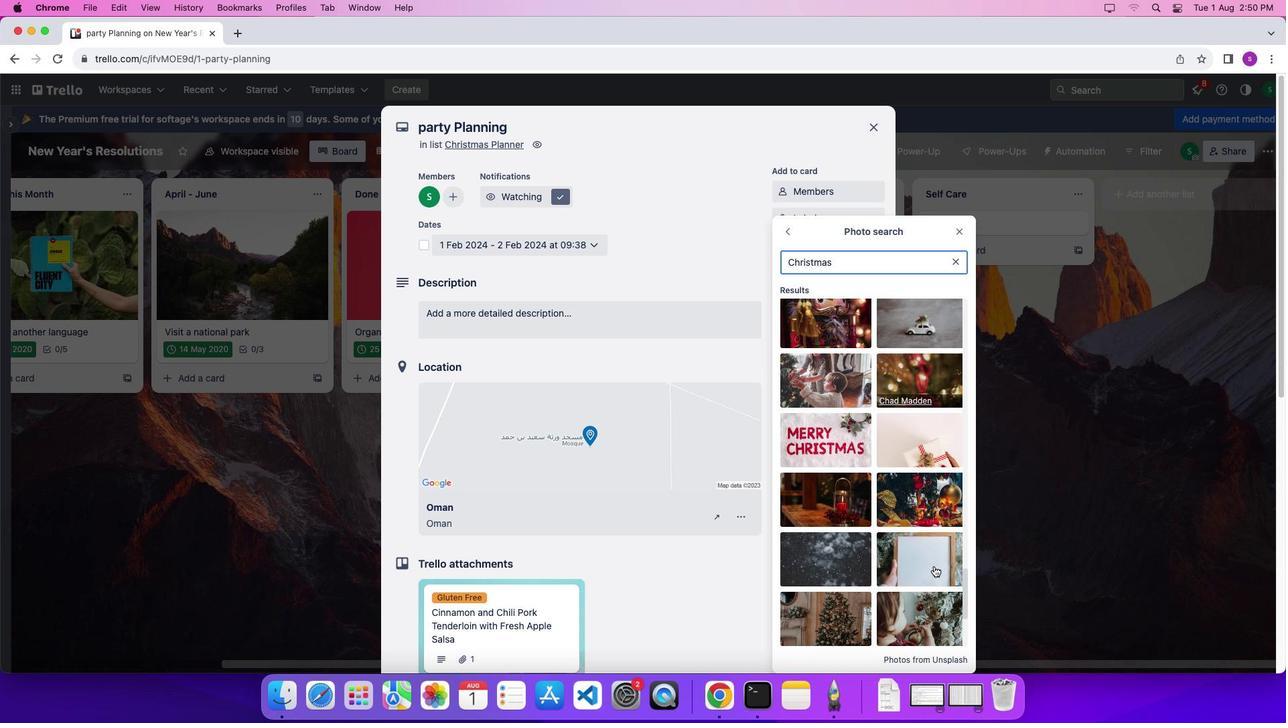 
Action: Mouse scrolled (934, 566) with delta (0, 0)
Screenshot: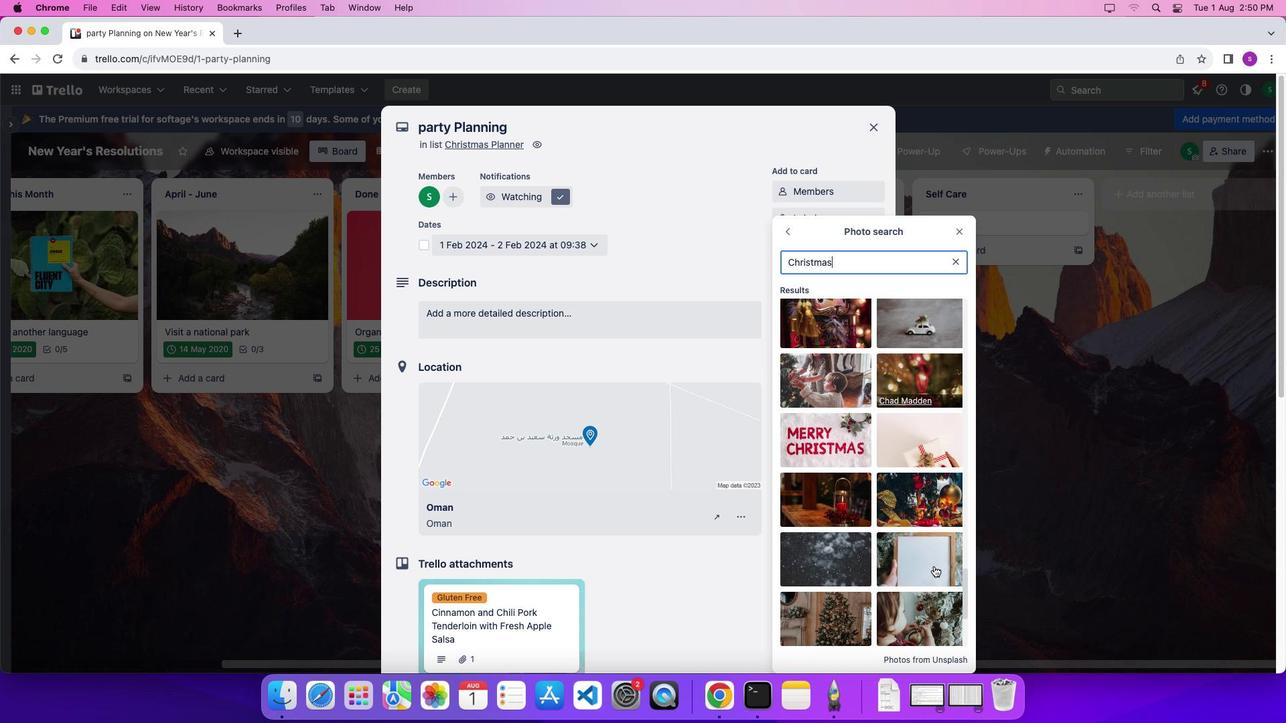 
Action: Mouse scrolled (934, 566) with delta (0, -3)
Screenshot: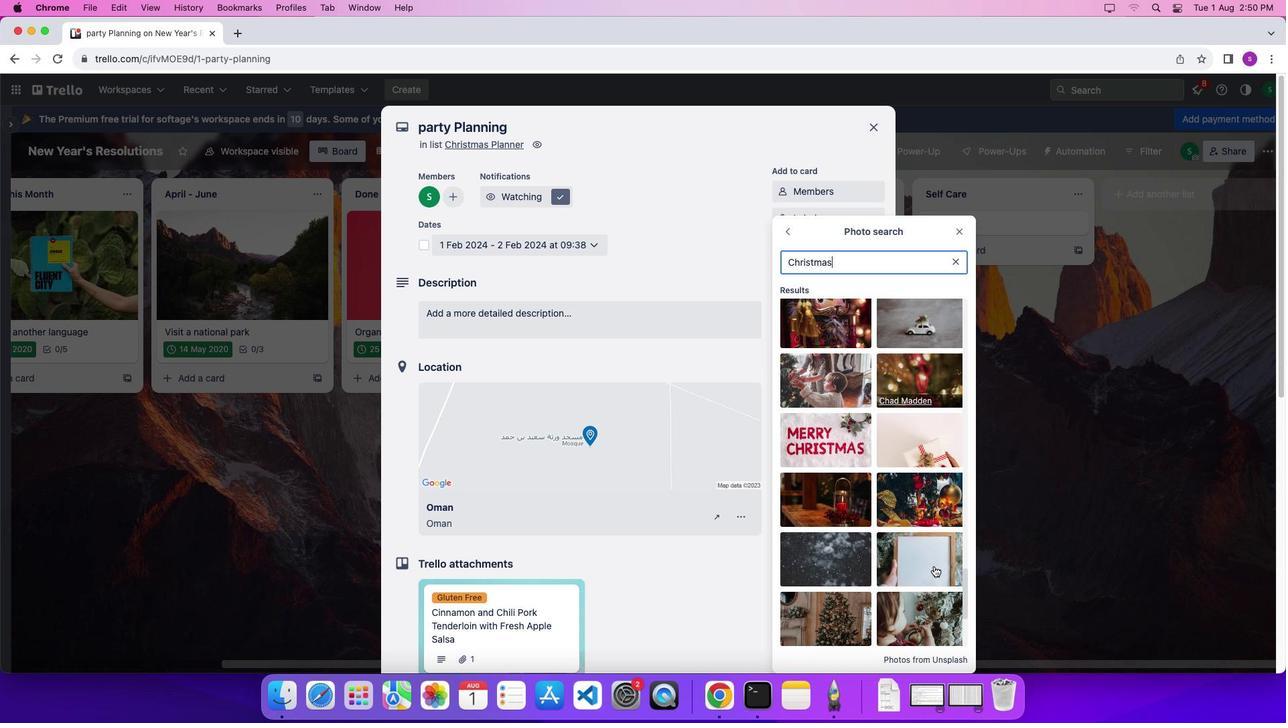 
Action: Mouse moved to (919, 499)
Screenshot: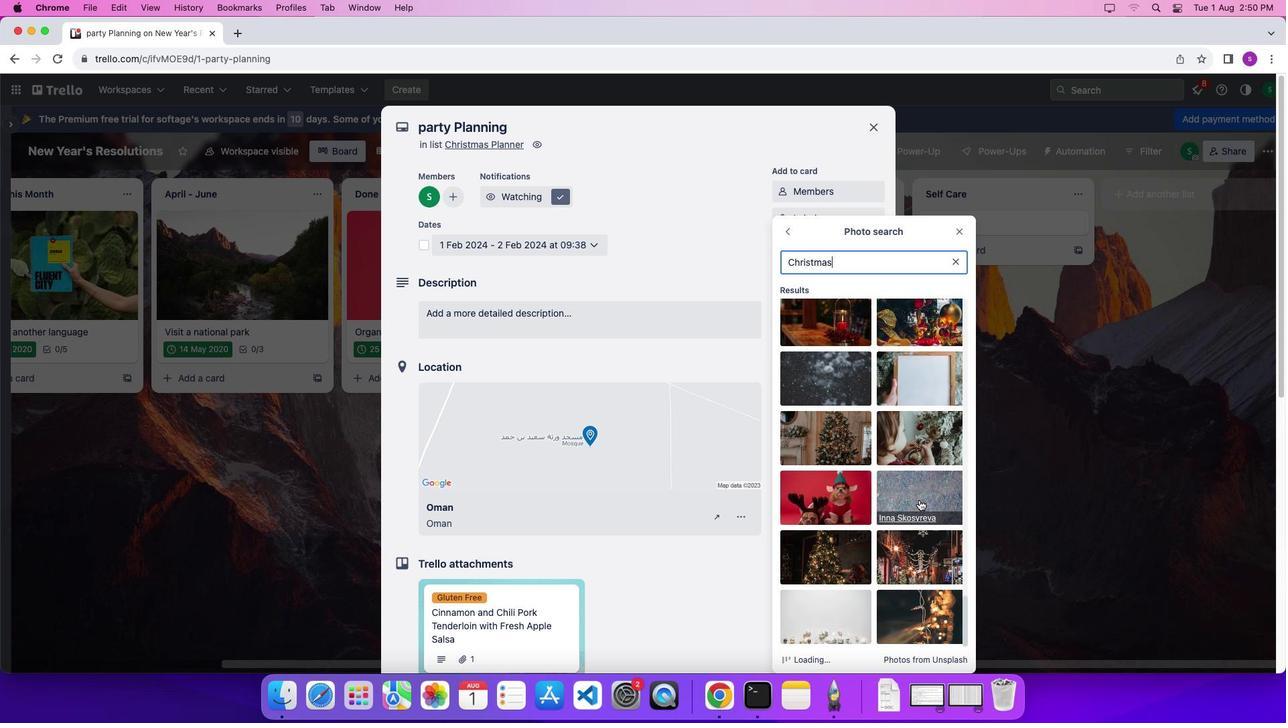 
Action: Mouse scrolled (919, 499) with delta (0, 0)
Screenshot: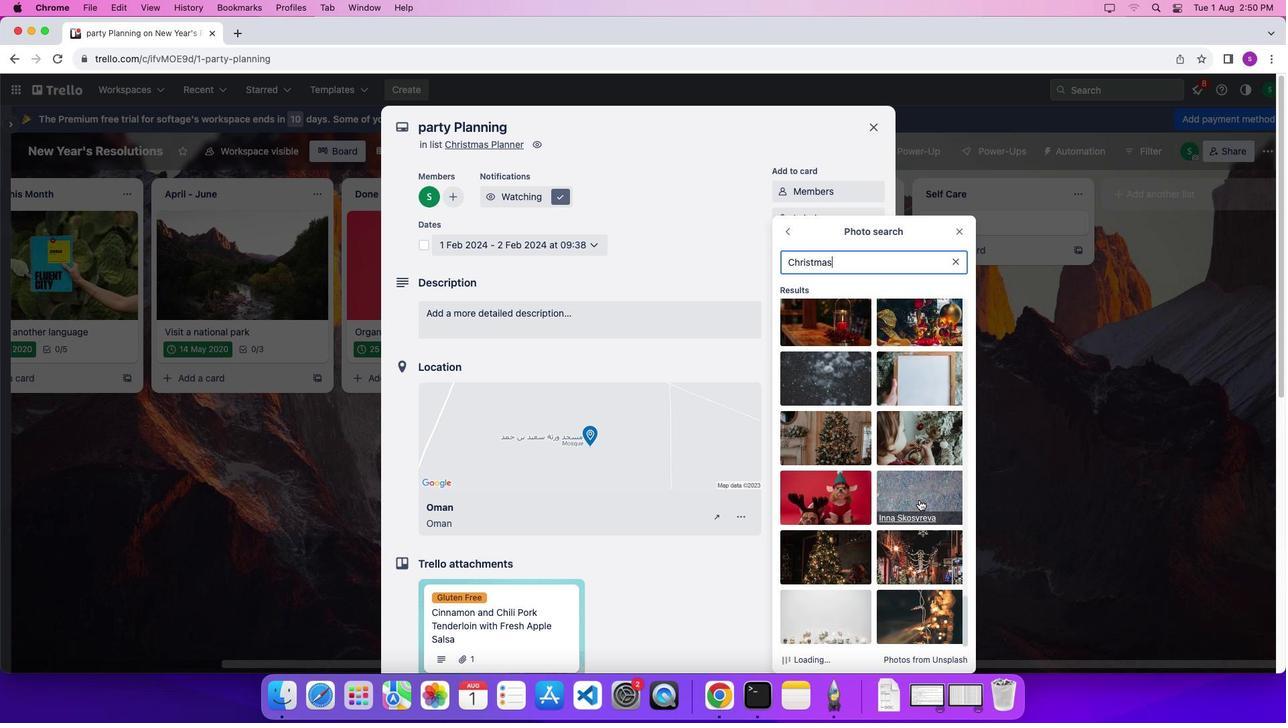 
Action: Mouse scrolled (919, 499) with delta (0, 0)
Screenshot: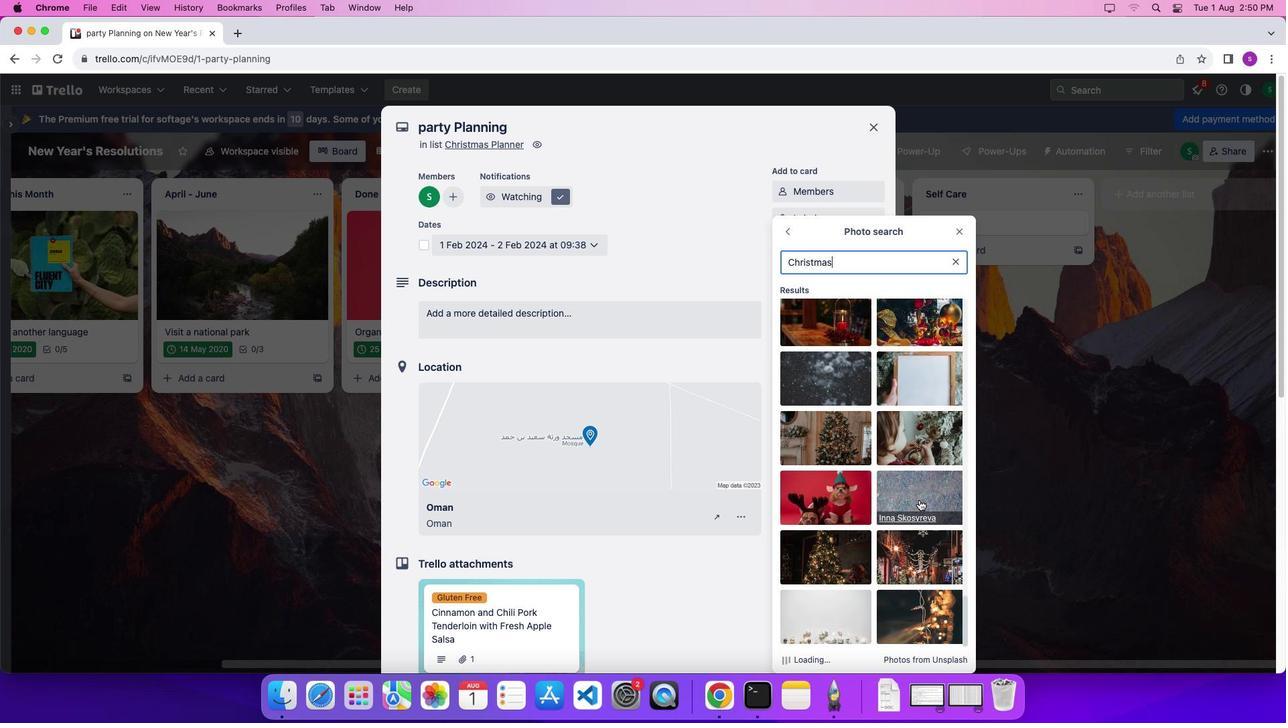 
Action: Mouse scrolled (919, 499) with delta (0, -3)
Screenshot: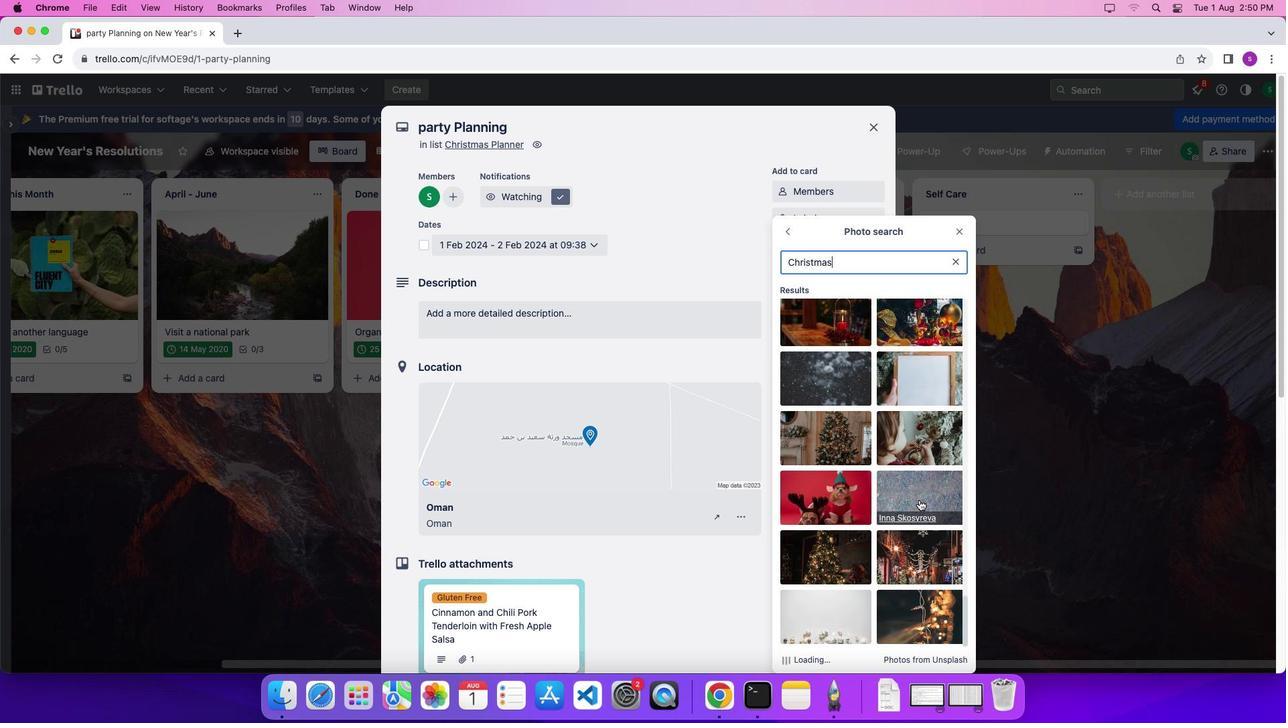 
Action: Mouse scrolled (919, 499) with delta (0, 0)
Screenshot: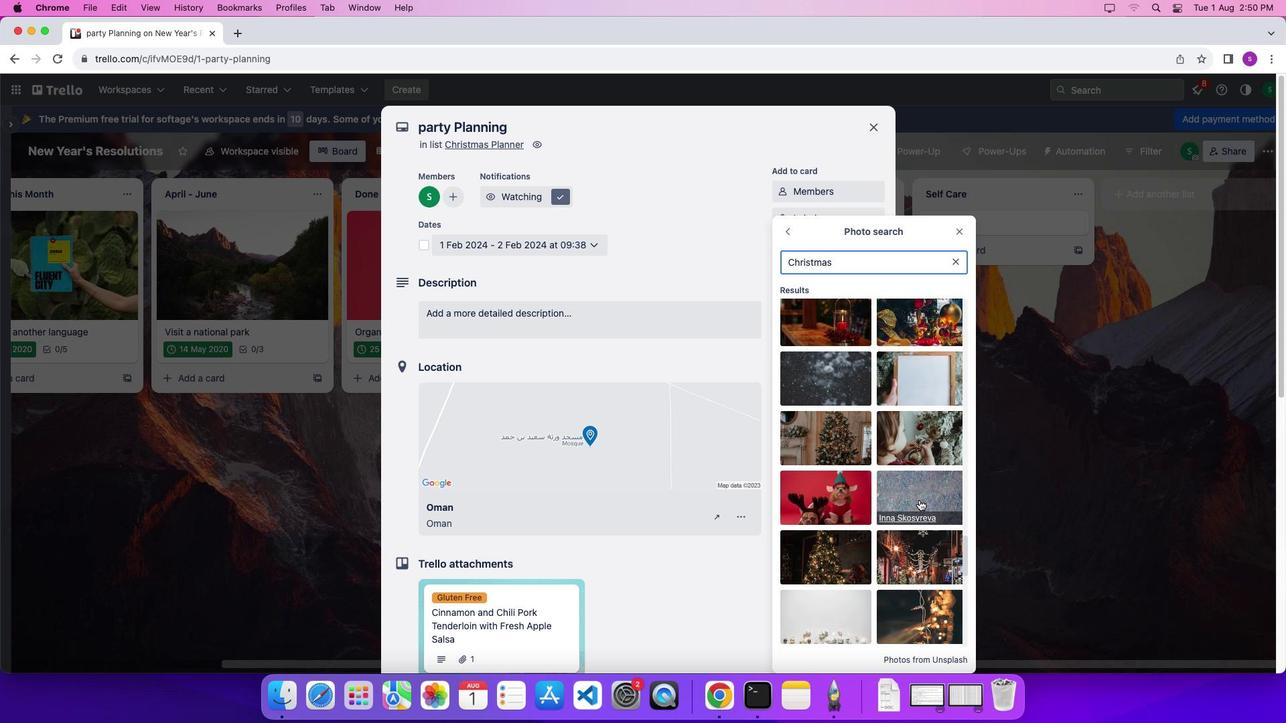 
Action: Mouse scrolled (919, 499) with delta (0, 0)
Screenshot: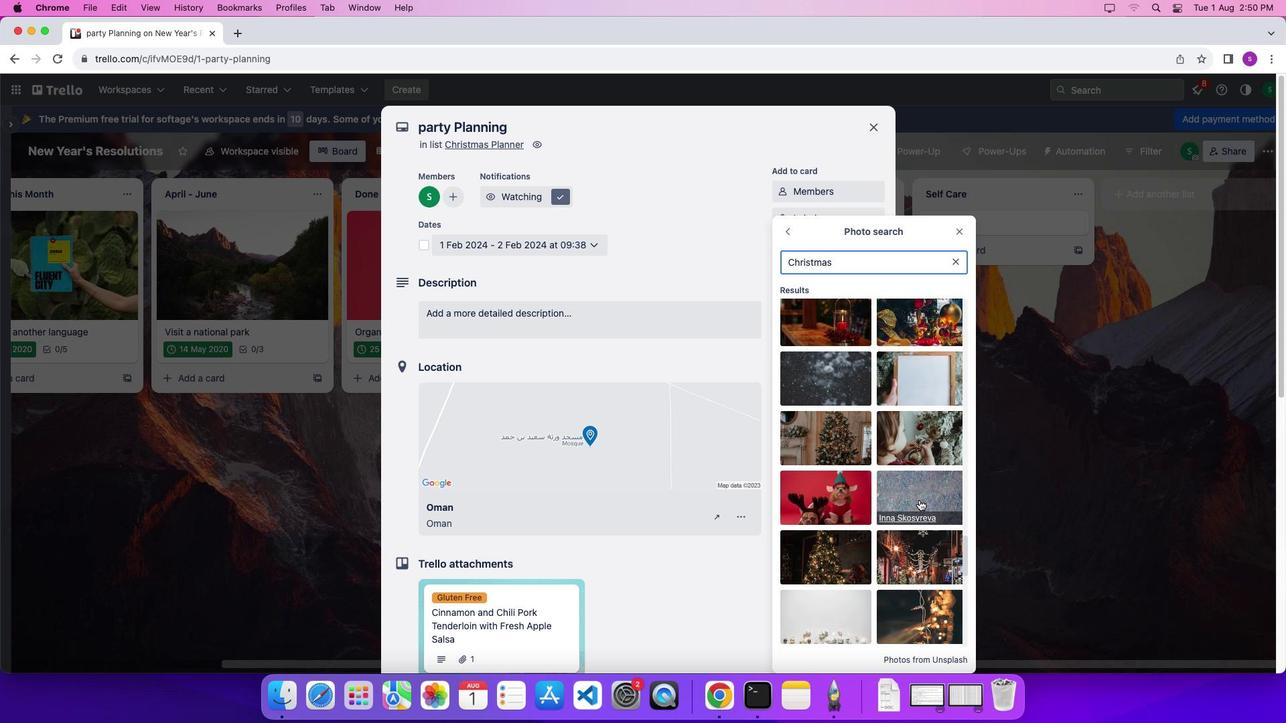 
Action: Mouse scrolled (919, 499) with delta (0, 0)
Screenshot: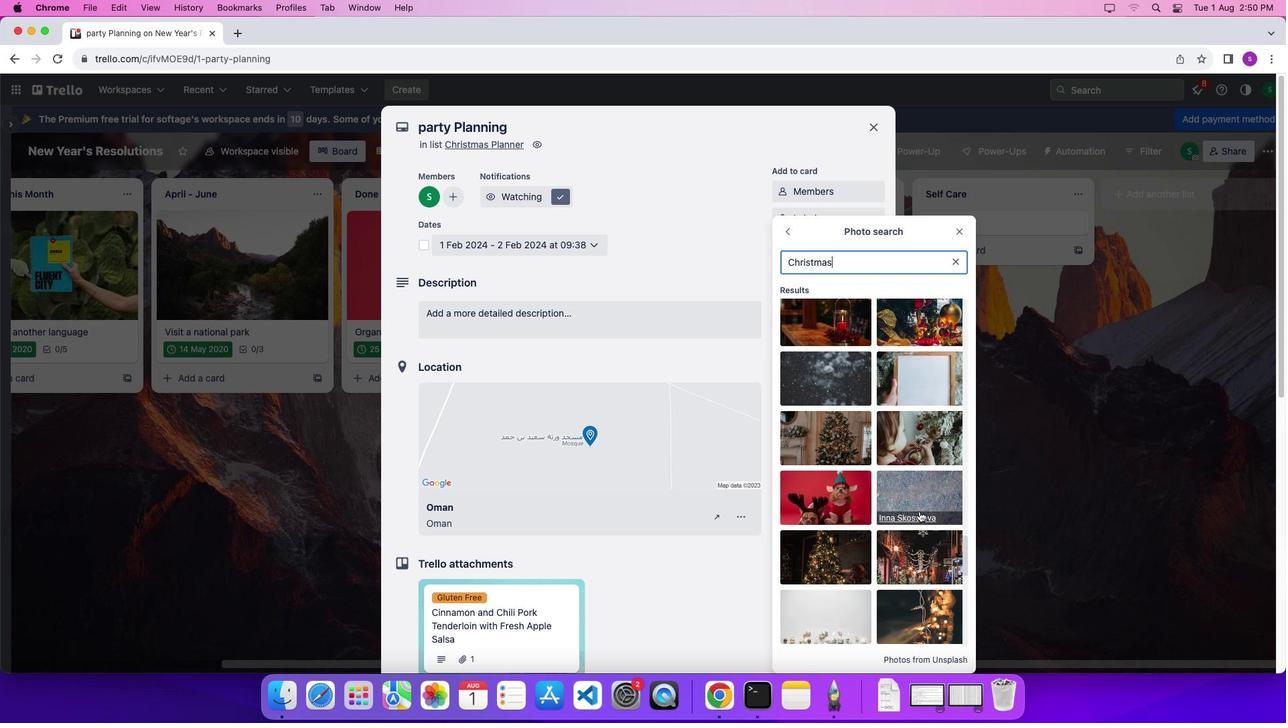 
Action: Mouse scrolled (919, 499) with delta (0, 0)
Screenshot: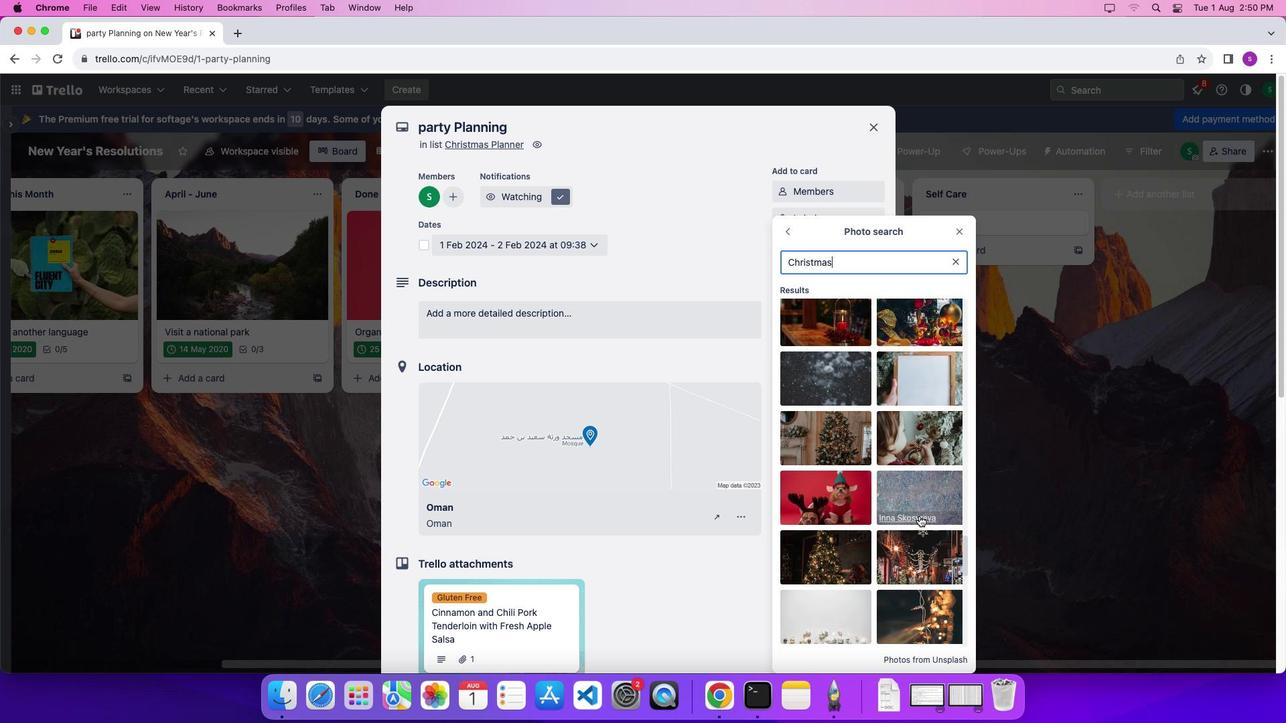 
Action: Mouse moved to (882, 480)
Screenshot: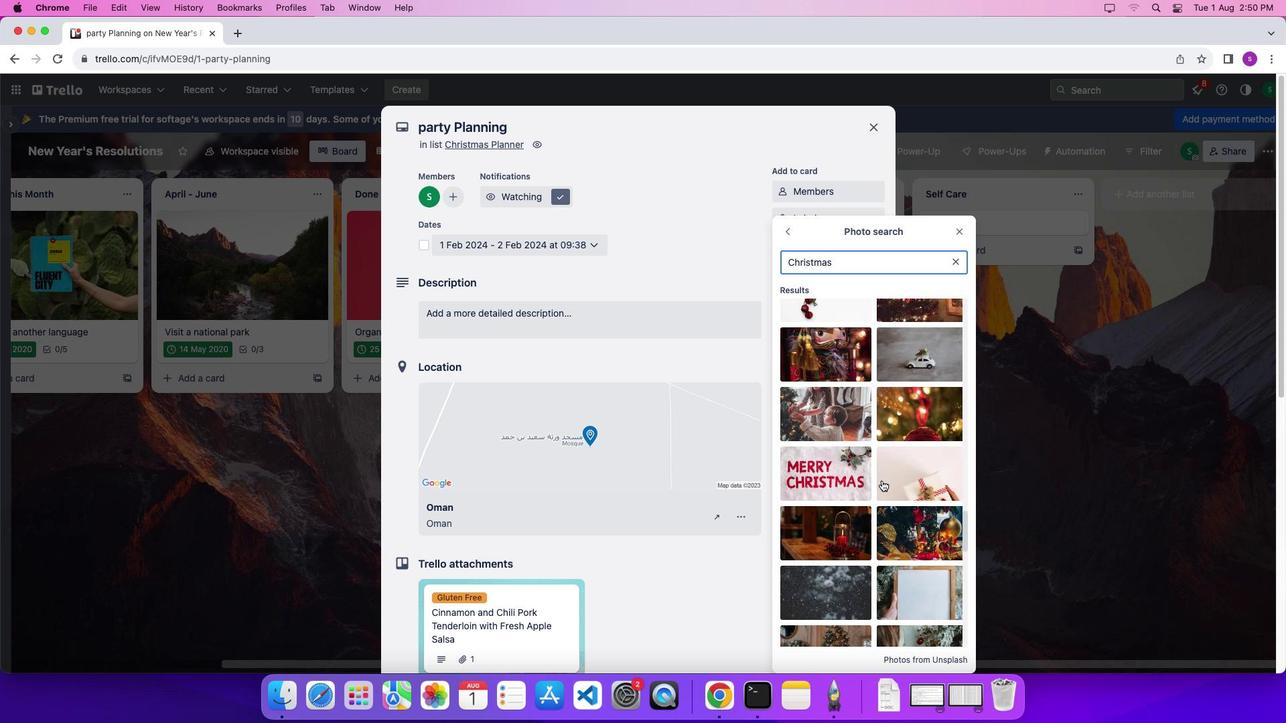 
Action: Mouse scrolled (882, 480) with delta (0, 0)
Screenshot: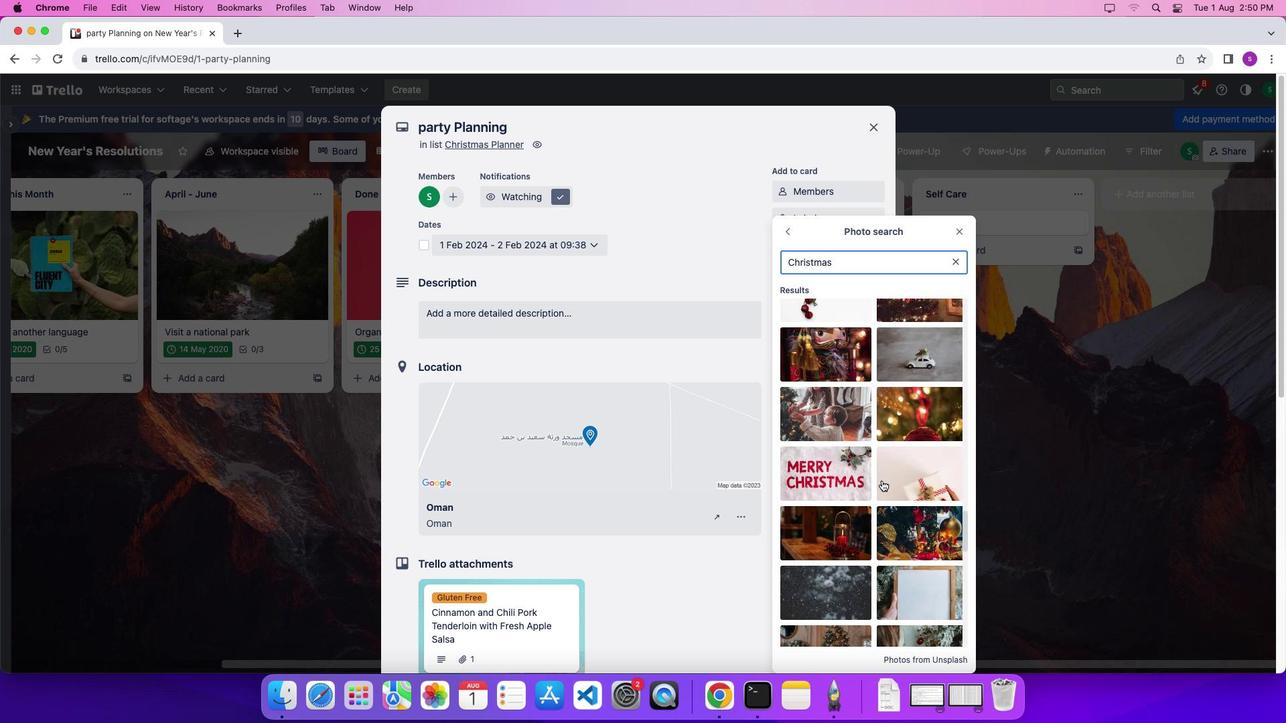 
Action: Mouse moved to (882, 480)
Screenshot: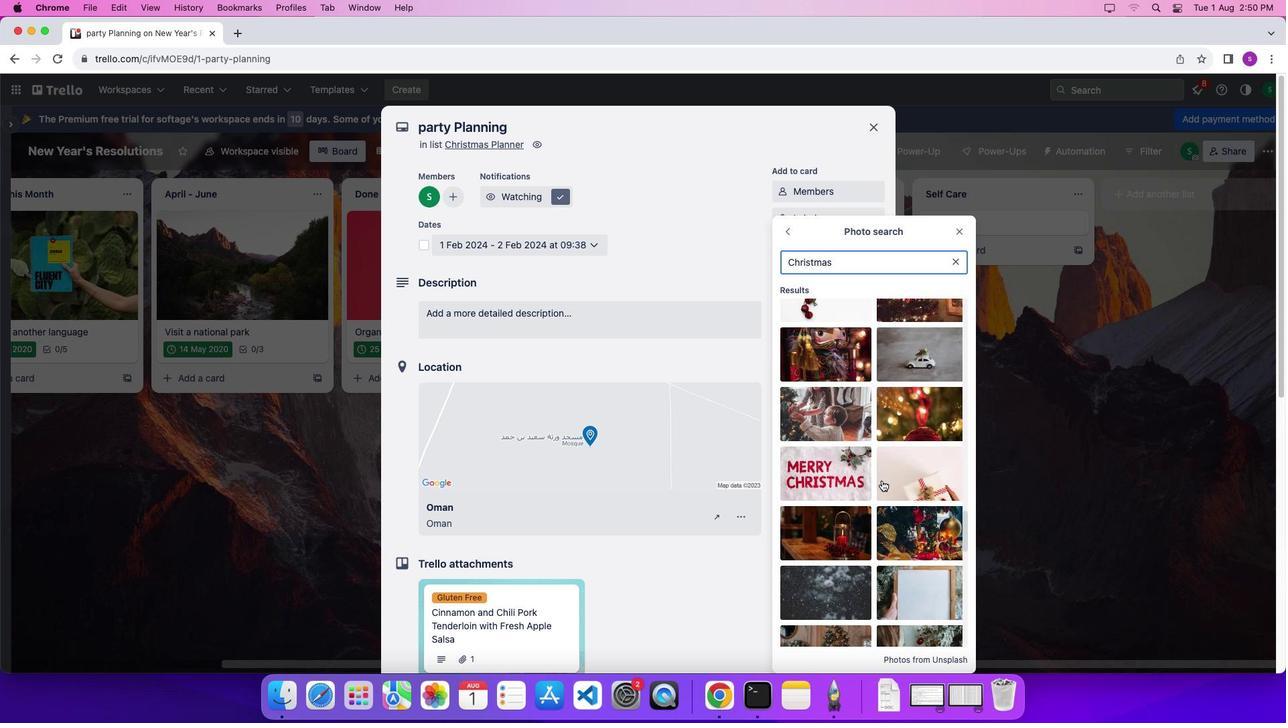 
Action: Mouse scrolled (882, 480) with delta (0, 0)
Screenshot: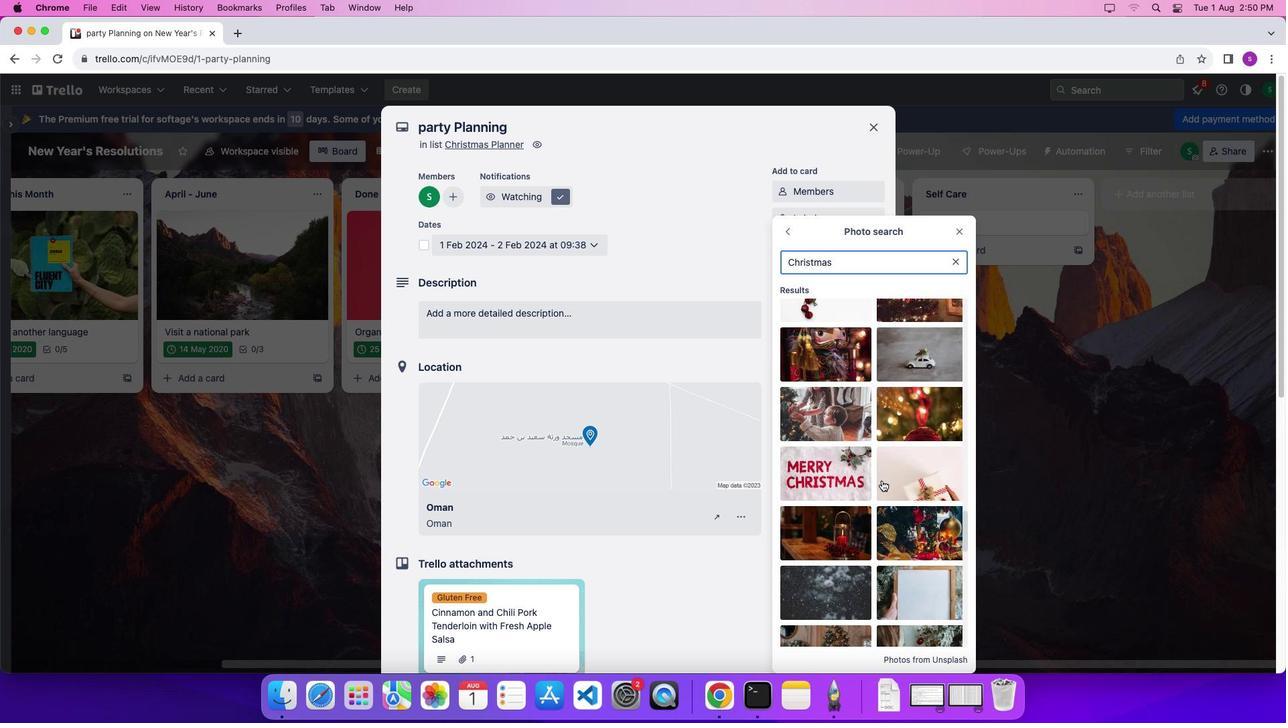 
Action: Mouse scrolled (882, 480) with delta (0, 4)
Screenshot: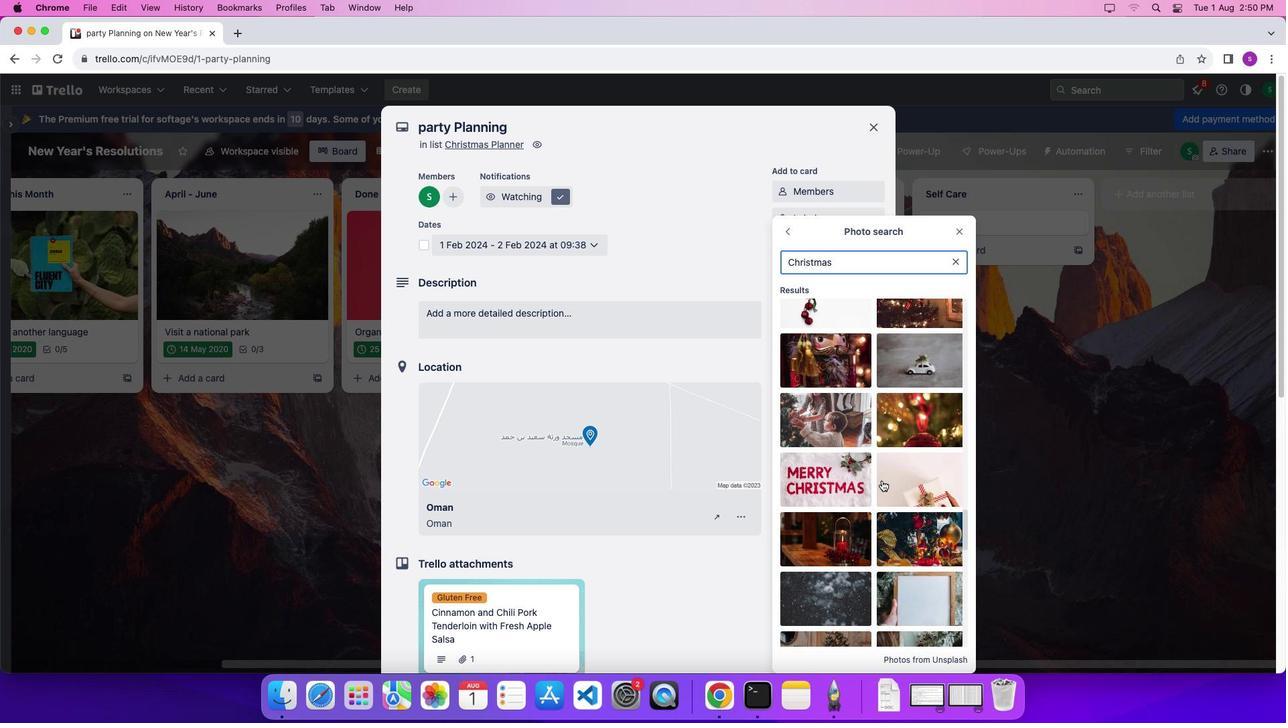
Action: Mouse scrolled (882, 480) with delta (0, 0)
Screenshot: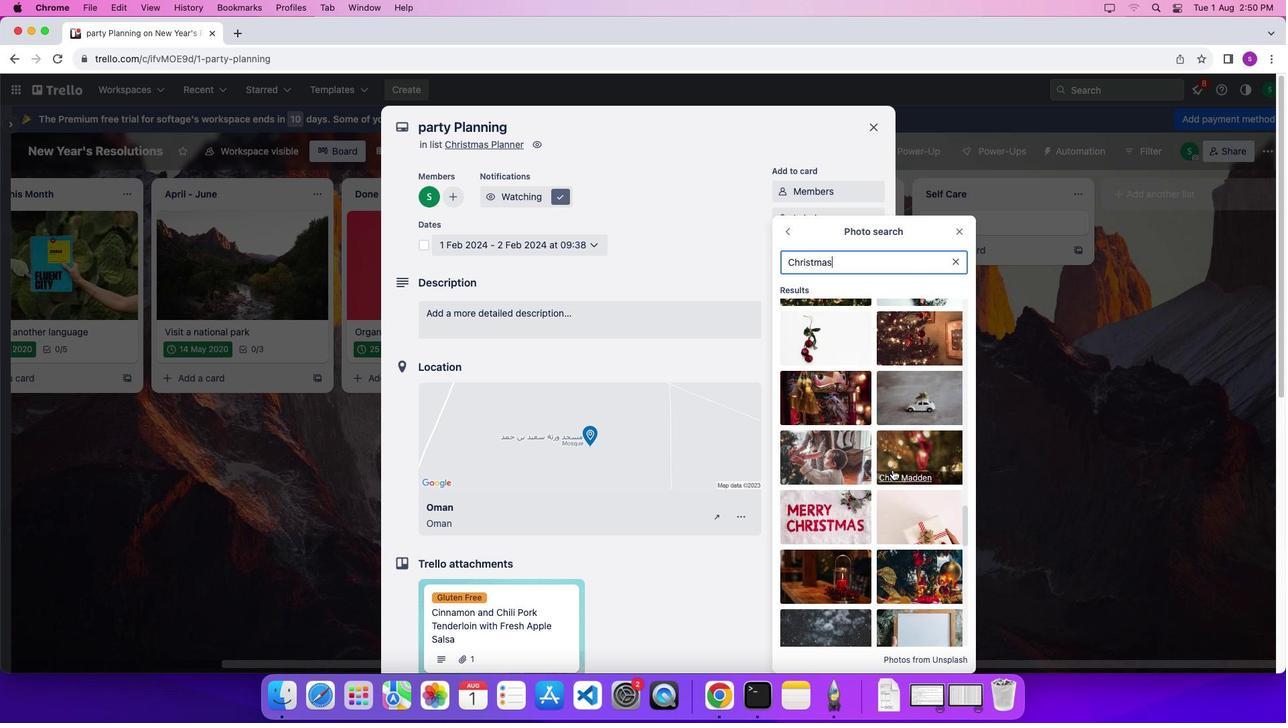 
Action: Mouse scrolled (882, 480) with delta (0, 0)
Screenshot: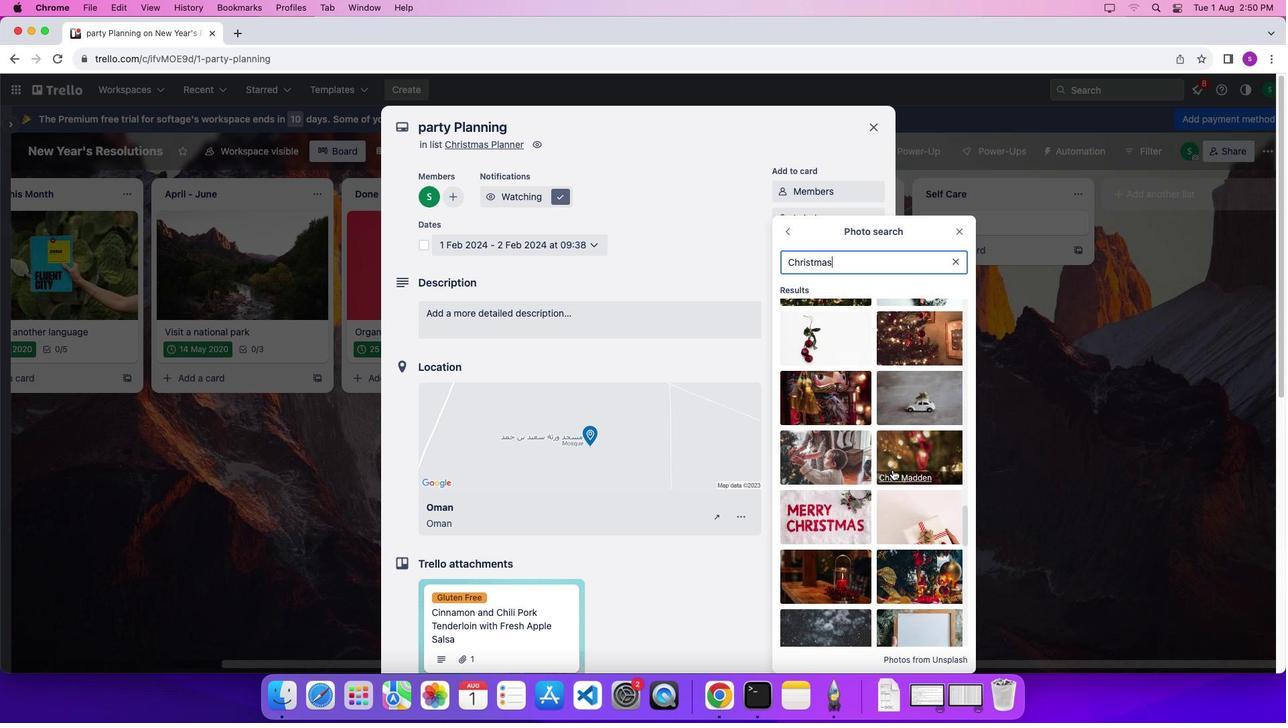 
Action: Mouse moved to (892, 469)
Screenshot: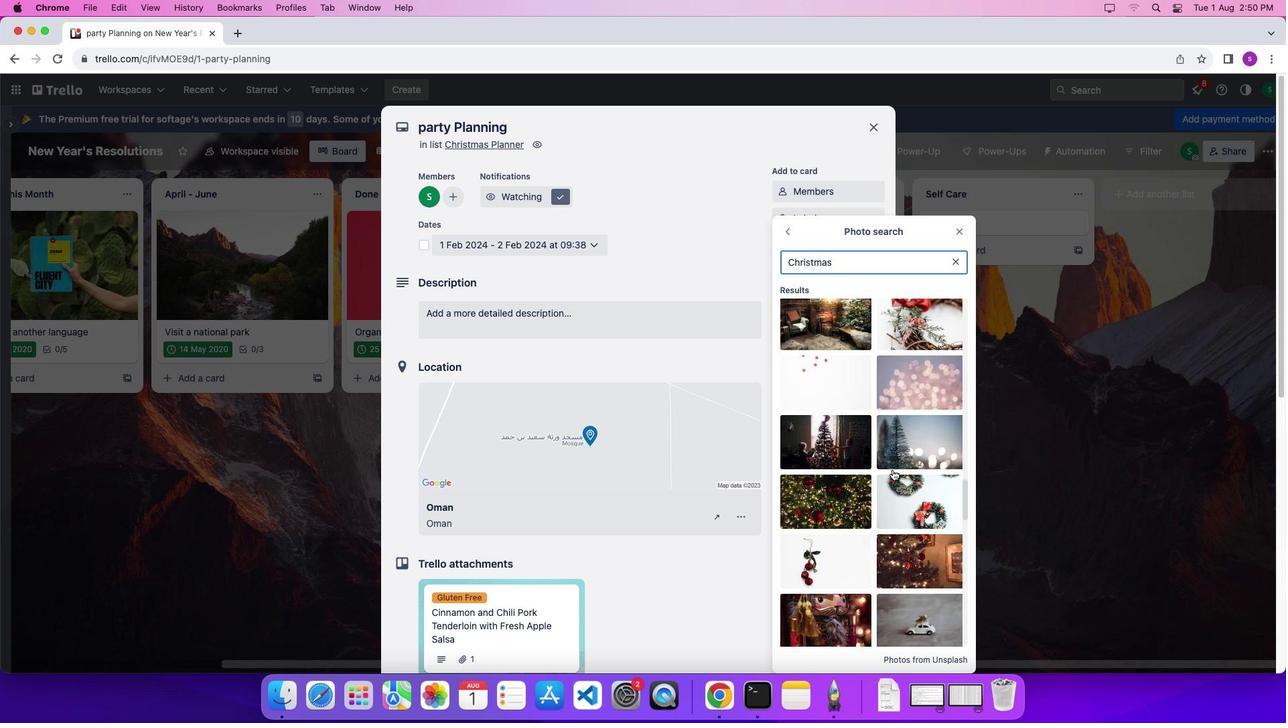 
Action: Mouse scrolled (892, 469) with delta (0, 0)
Screenshot: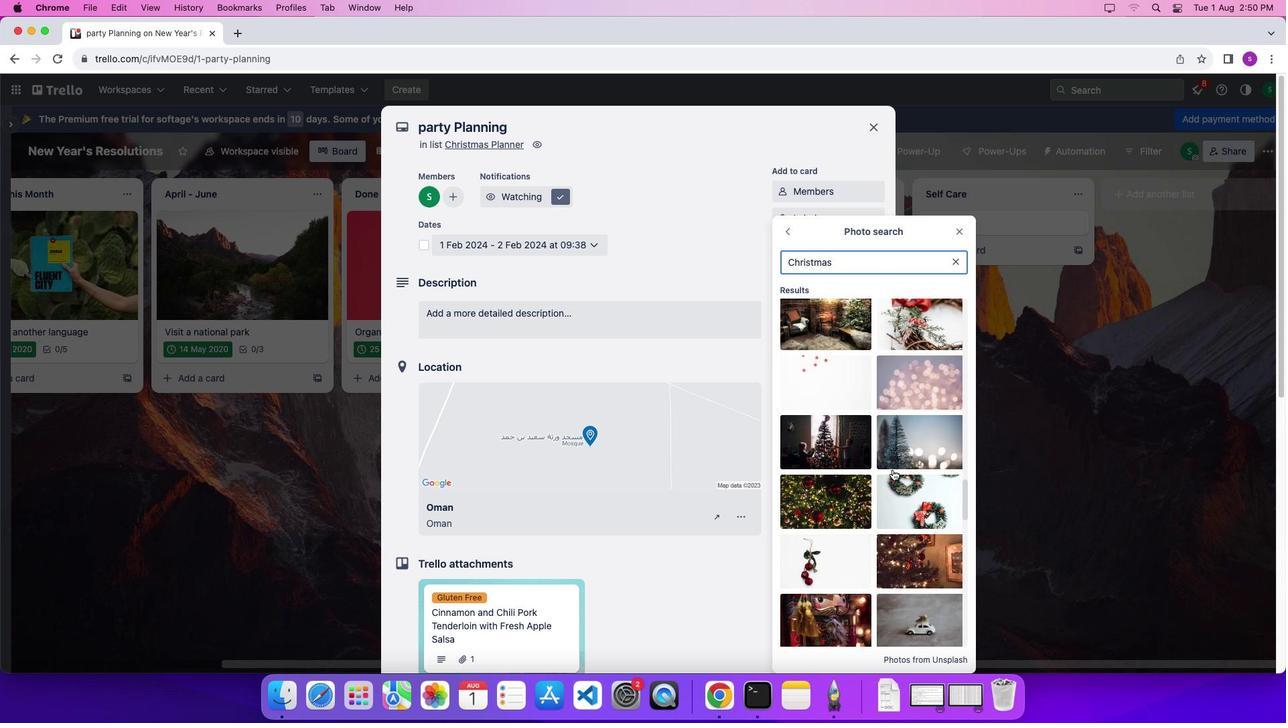 
Action: Mouse scrolled (892, 469) with delta (0, 0)
Screenshot: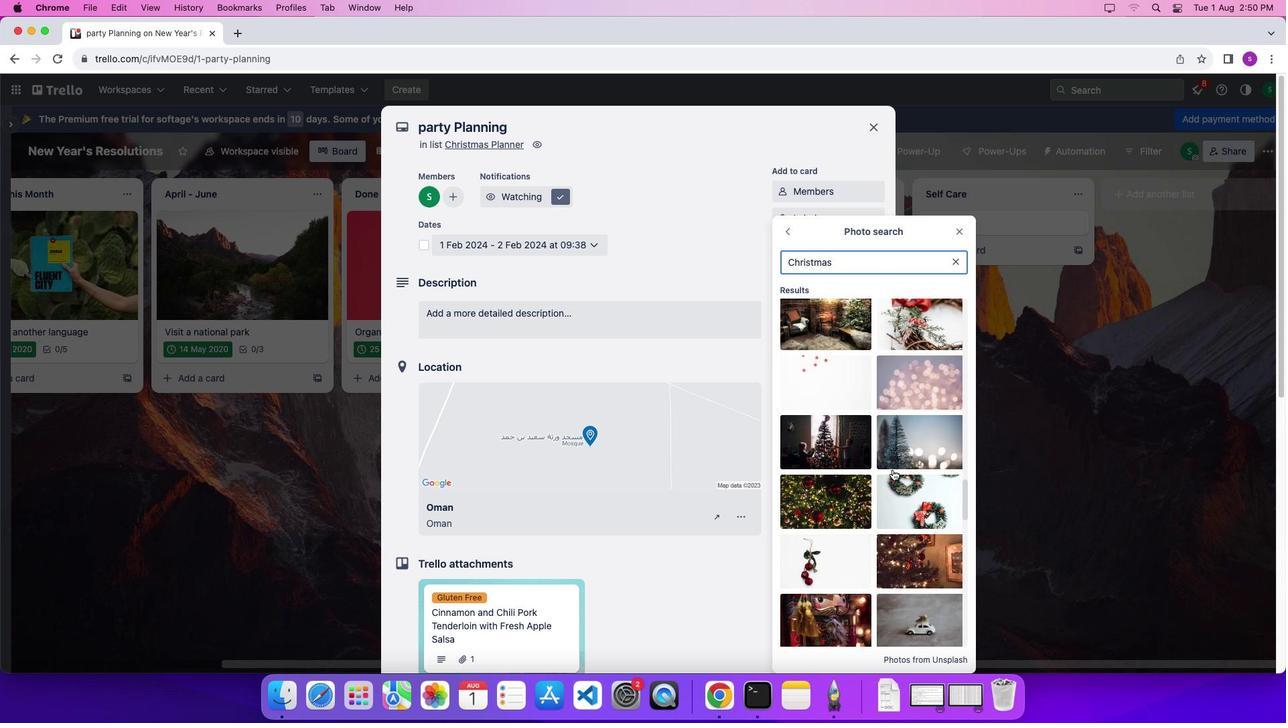 
Action: Mouse scrolled (892, 469) with delta (0, 4)
Screenshot: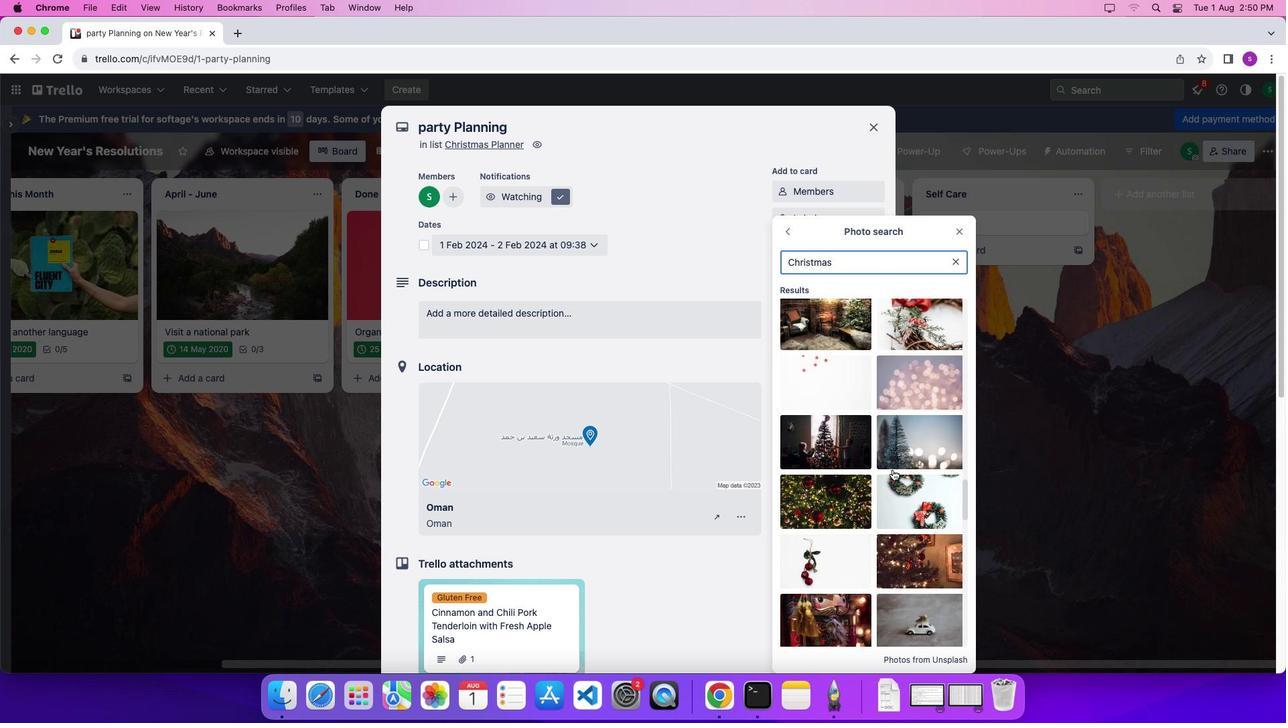 
Action: Mouse moved to (892, 470)
Screenshot: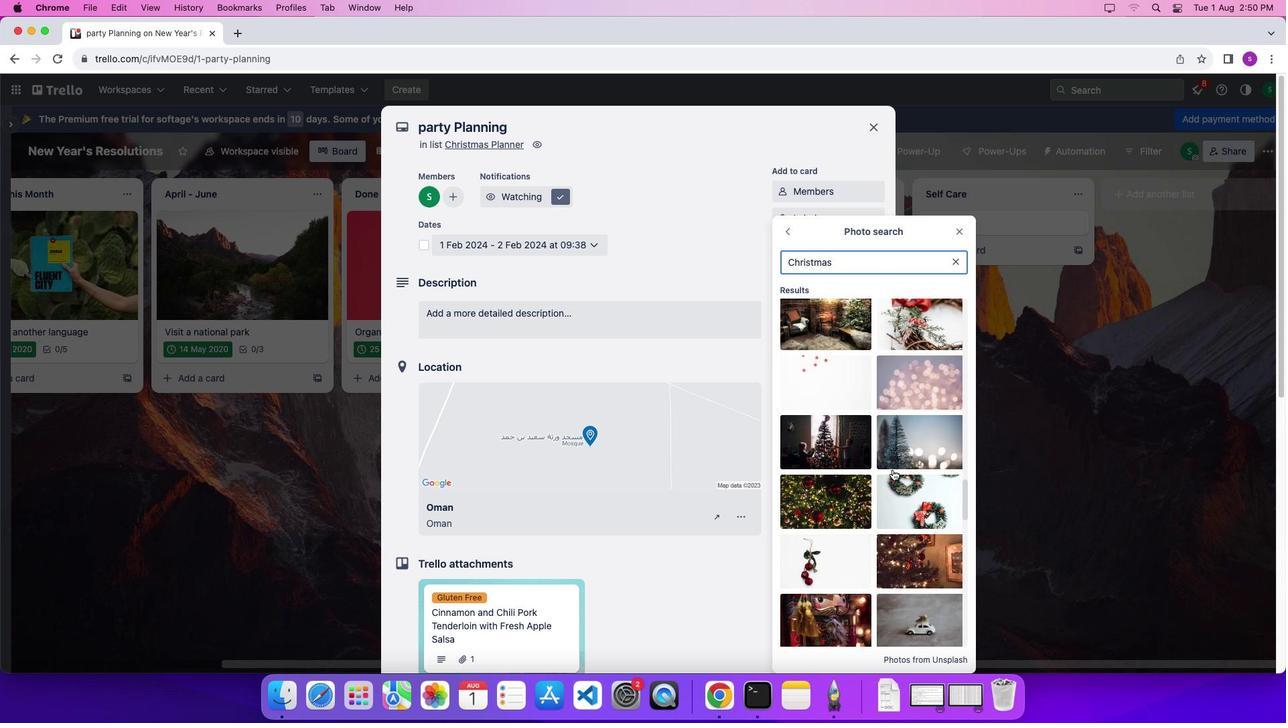 
Action: Mouse scrolled (892, 470) with delta (0, 0)
Screenshot: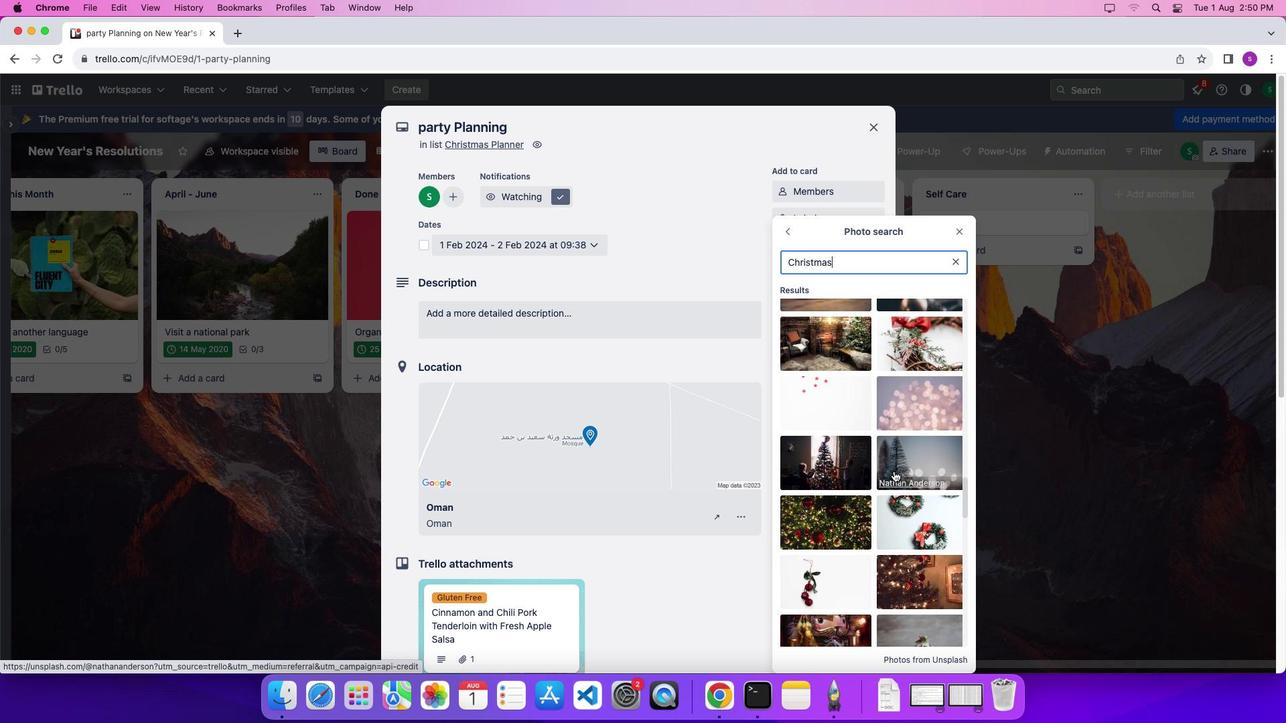 
Action: Mouse moved to (893, 470)
Screenshot: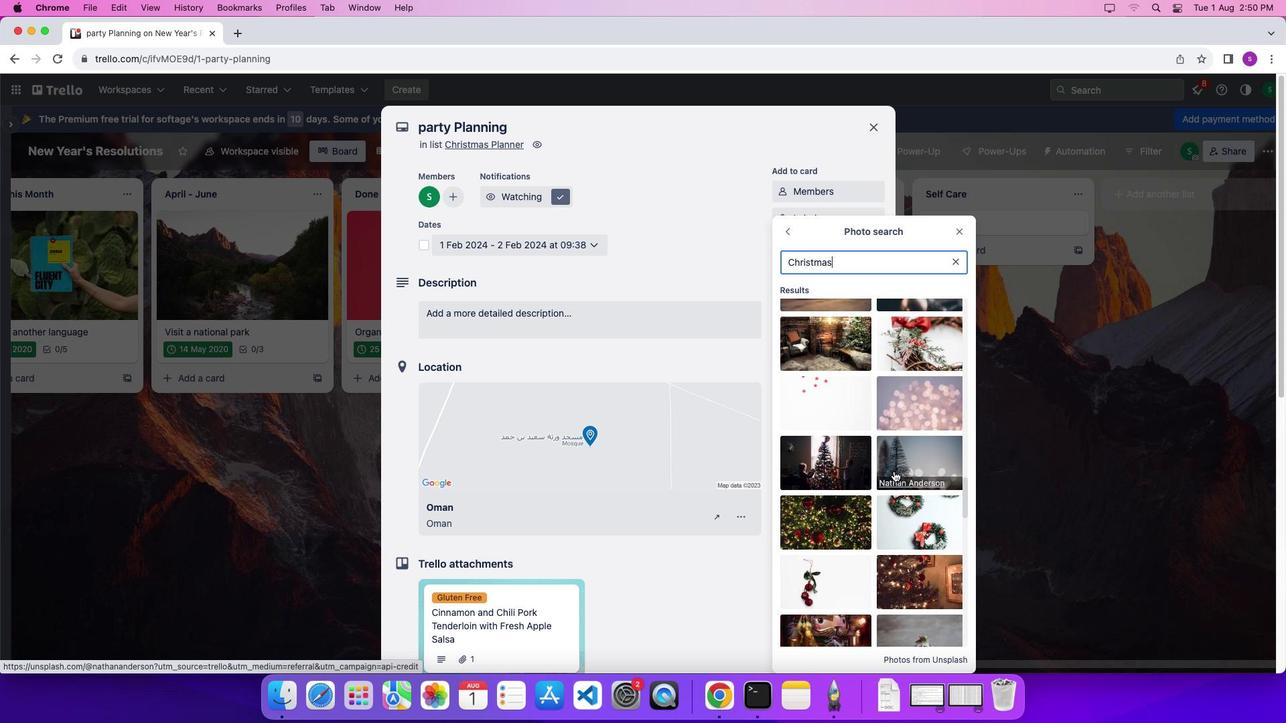 
Action: Mouse scrolled (893, 470) with delta (0, 0)
Screenshot: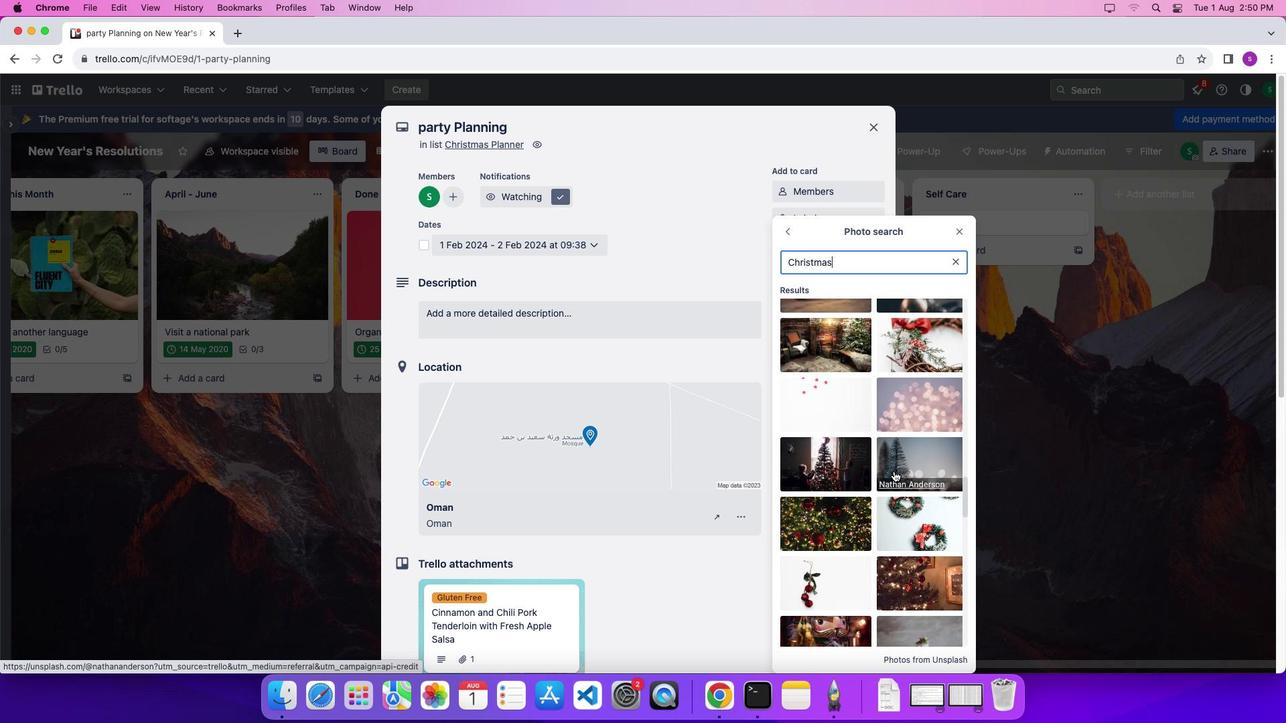 
Action: Mouse moved to (893, 471)
Screenshot: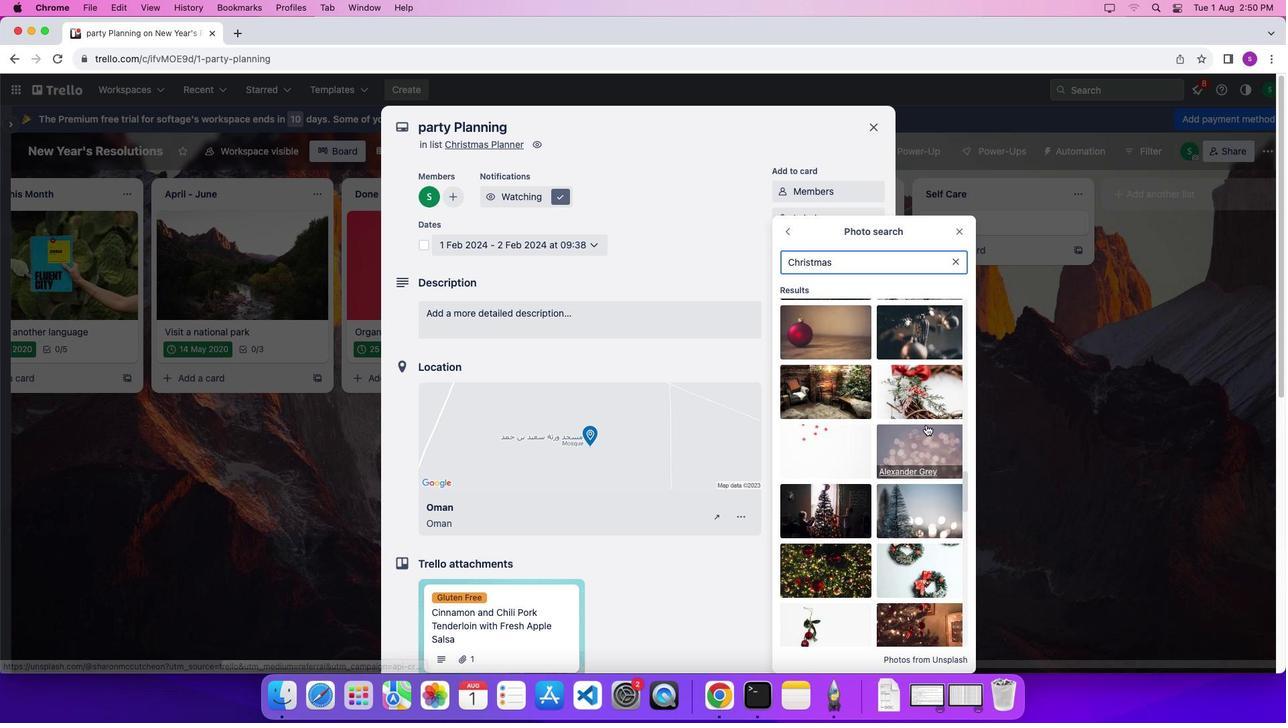 
Action: Mouse scrolled (893, 471) with delta (0, 0)
Screenshot: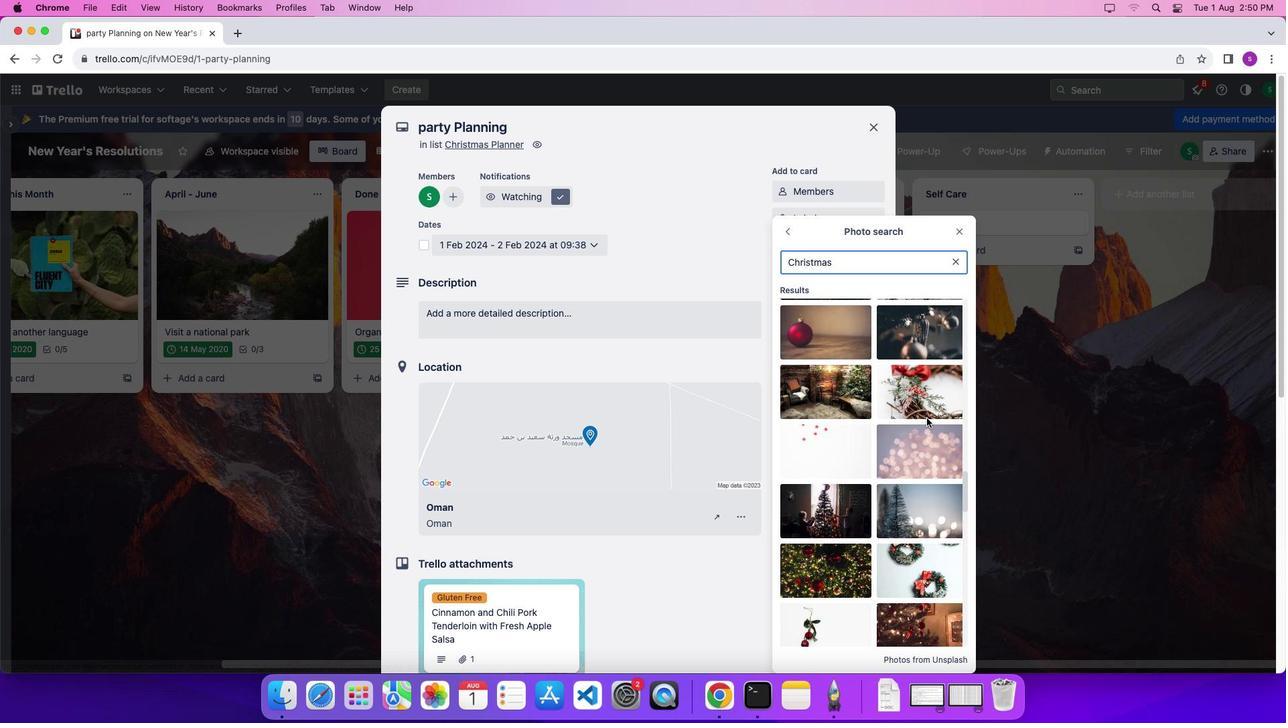 
Action: Mouse scrolled (893, 471) with delta (0, 0)
Screenshot: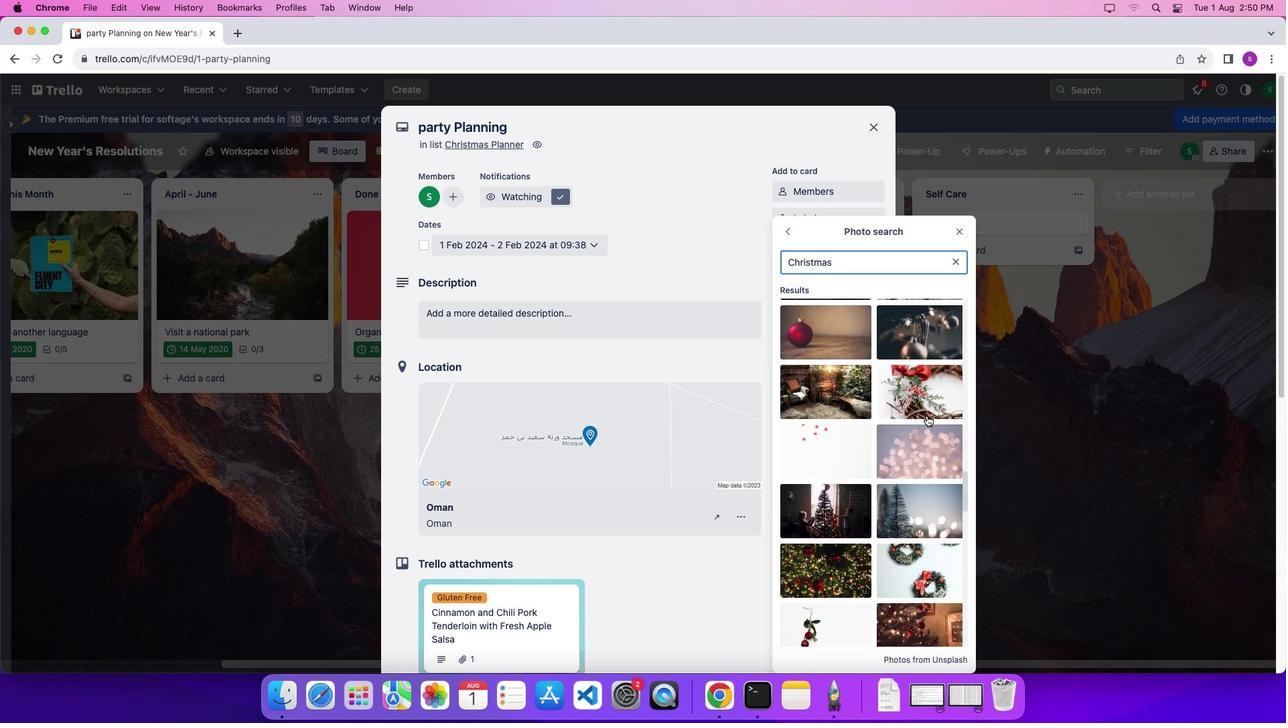 
Action: Mouse moved to (922, 383)
Screenshot: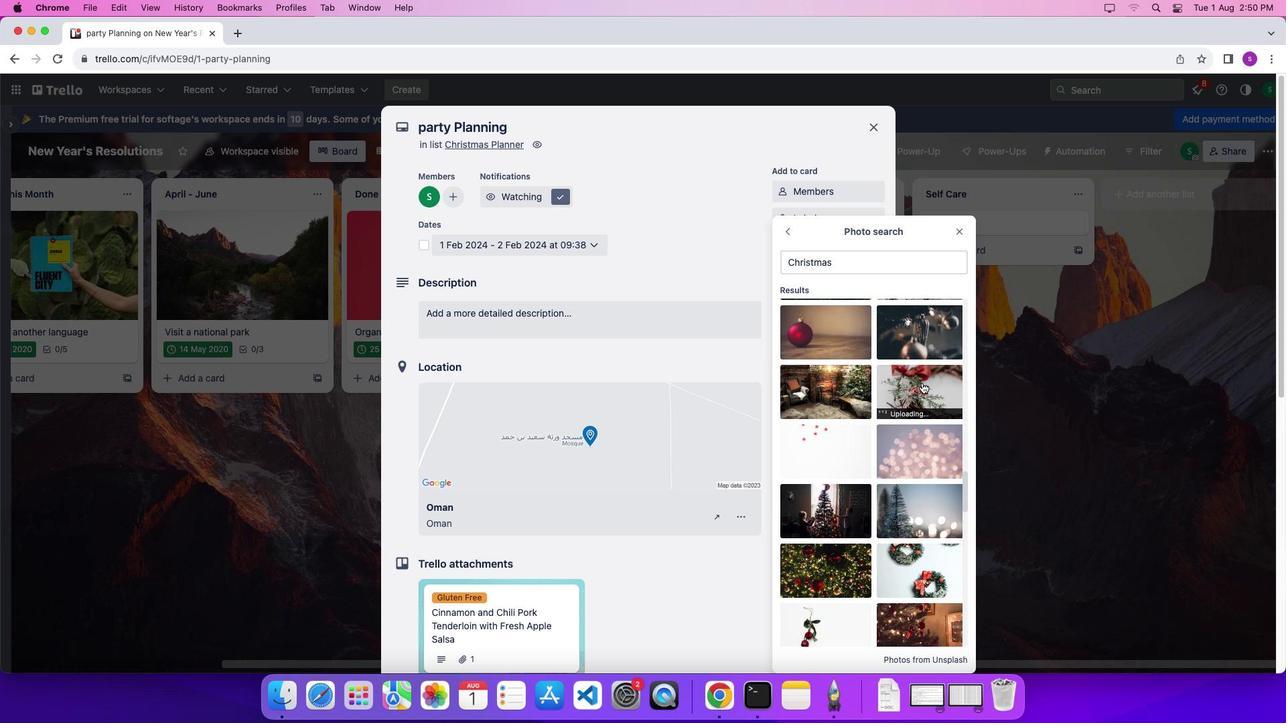
Action: Mouse pressed left at (922, 383)
Screenshot: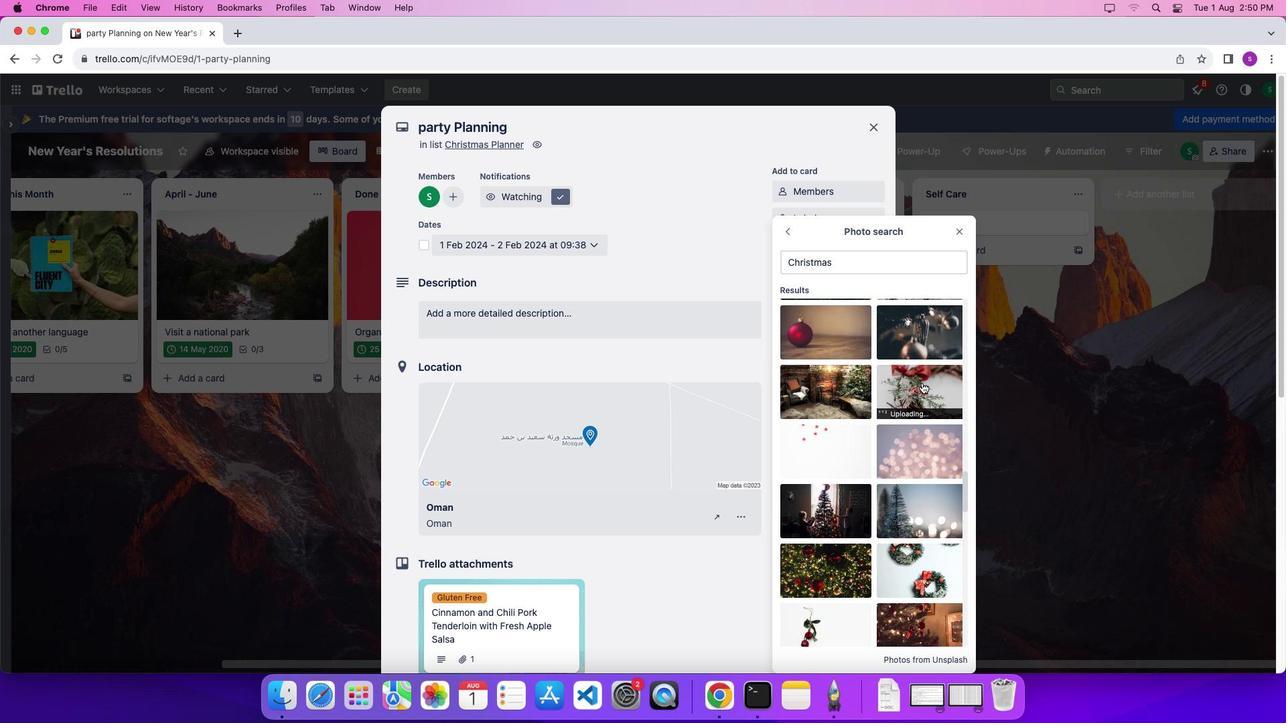 
Action: Mouse moved to (953, 119)
Screenshot: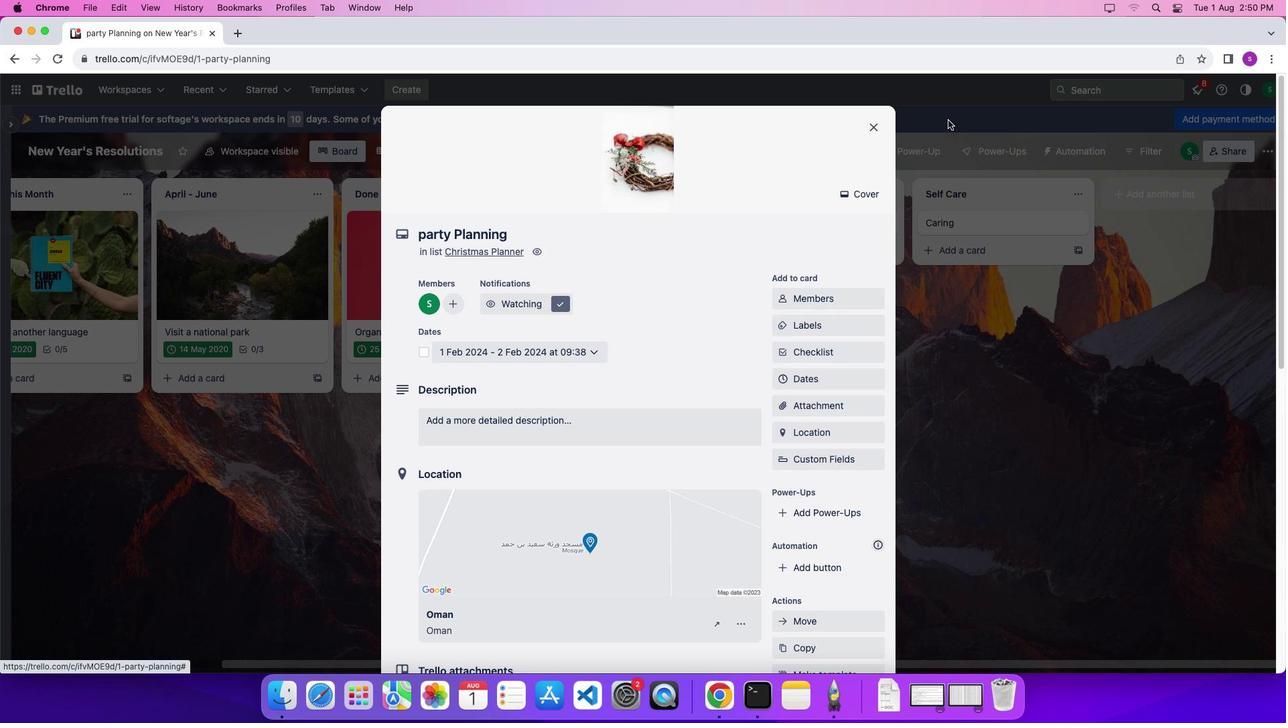 
Action: Mouse pressed left at (953, 119)
Screenshot: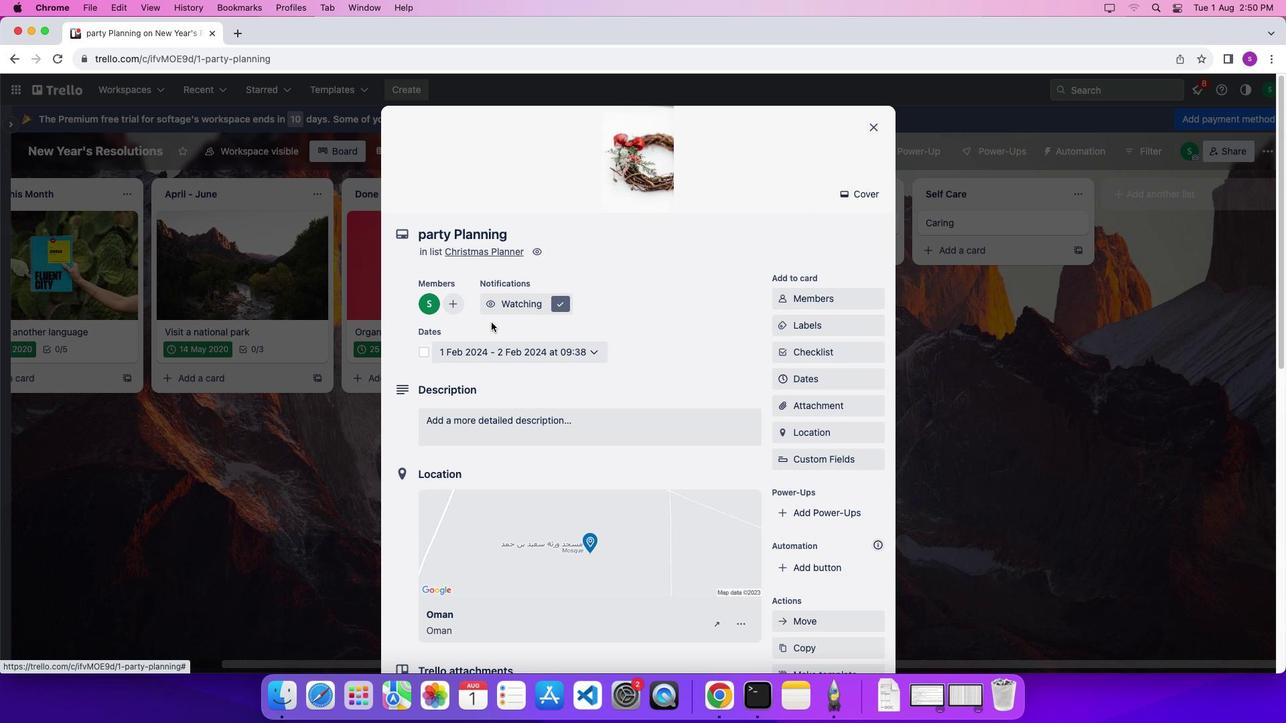 
Action: Mouse moved to (426, 353)
Screenshot: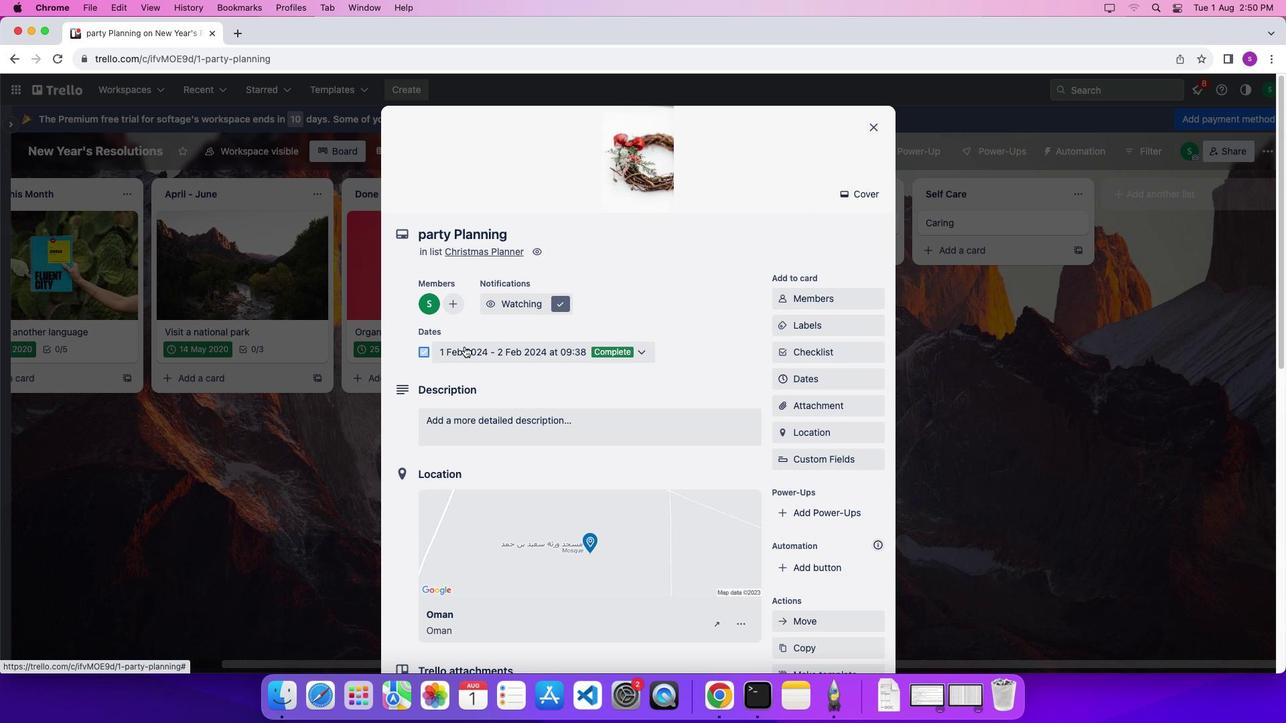 
Action: Mouse pressed left at (426, 353)
Screenshot: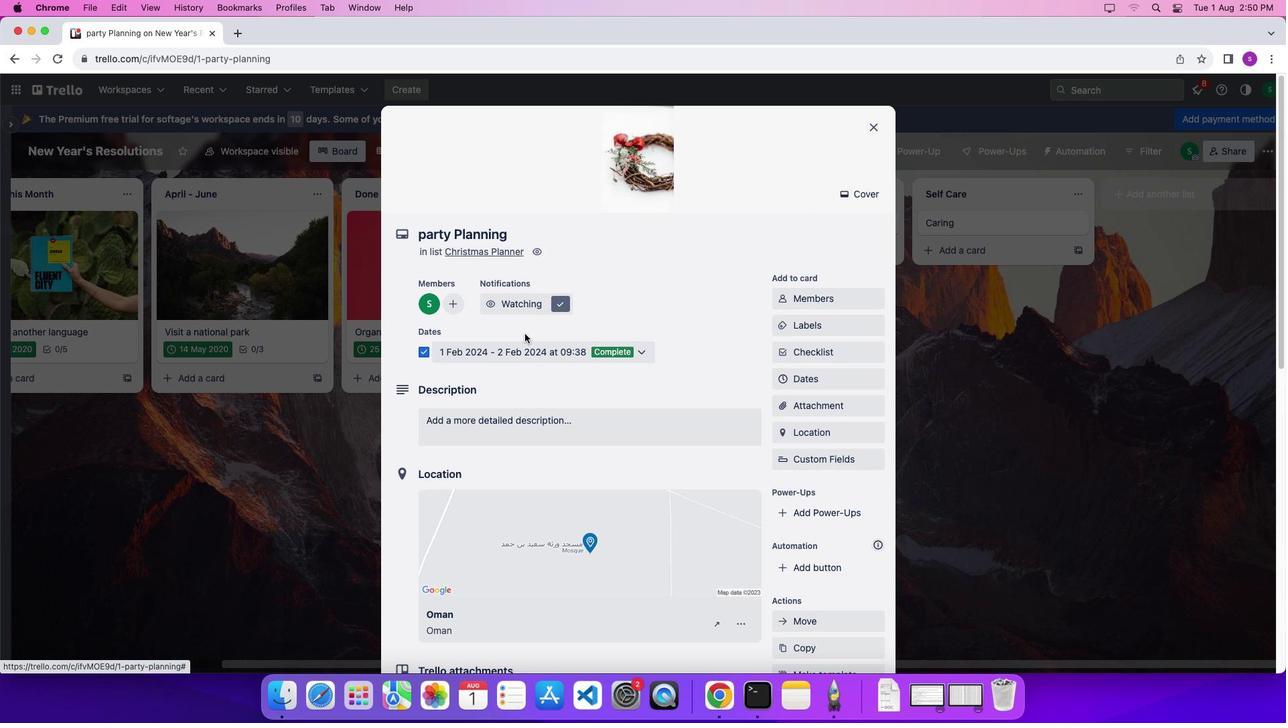 
Action: Mouse moved to (646, 414)
Screenshot: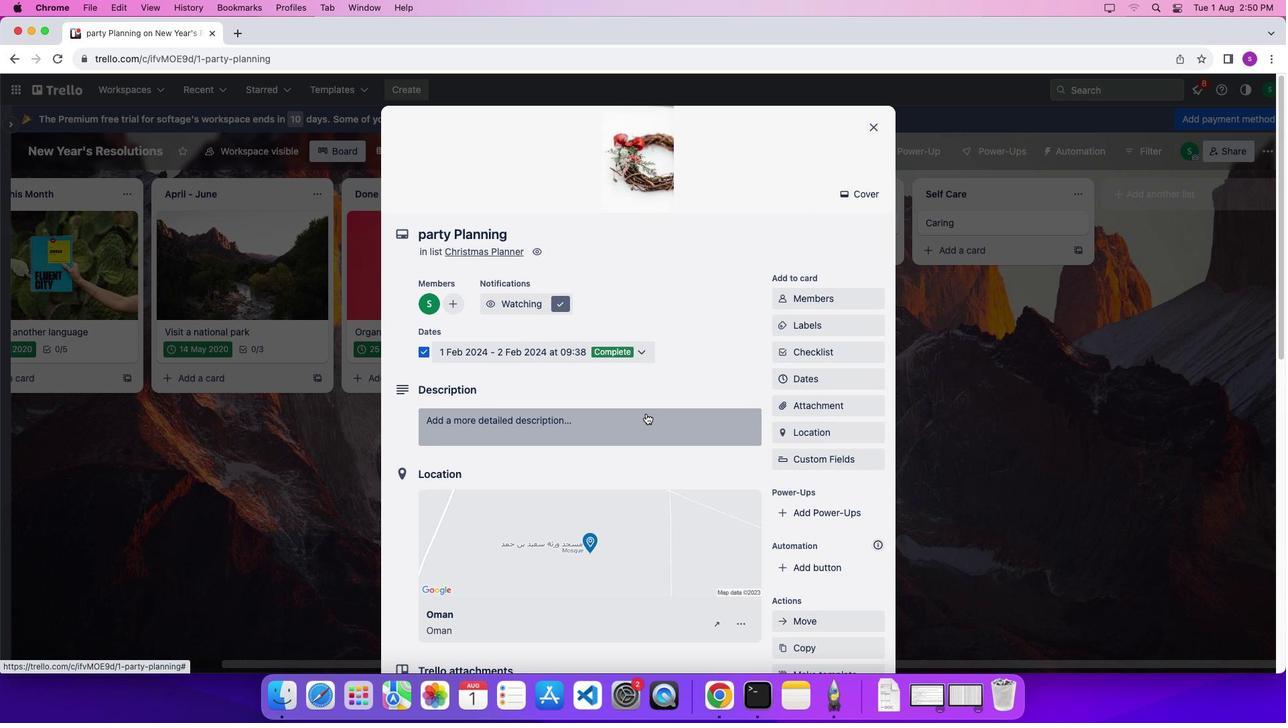 
Action: Mouse pressed left at (646, 414)
Screenshot: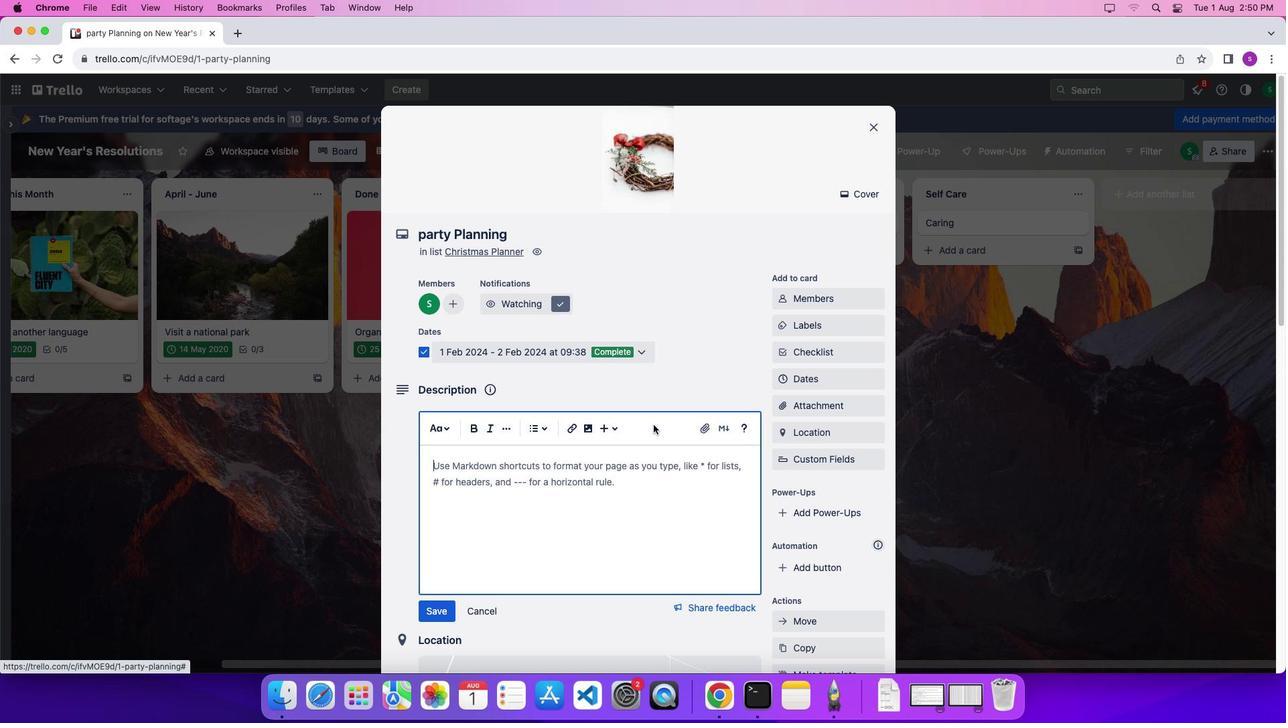 
Action: Mouse moved to (611, 481)
Screenshot: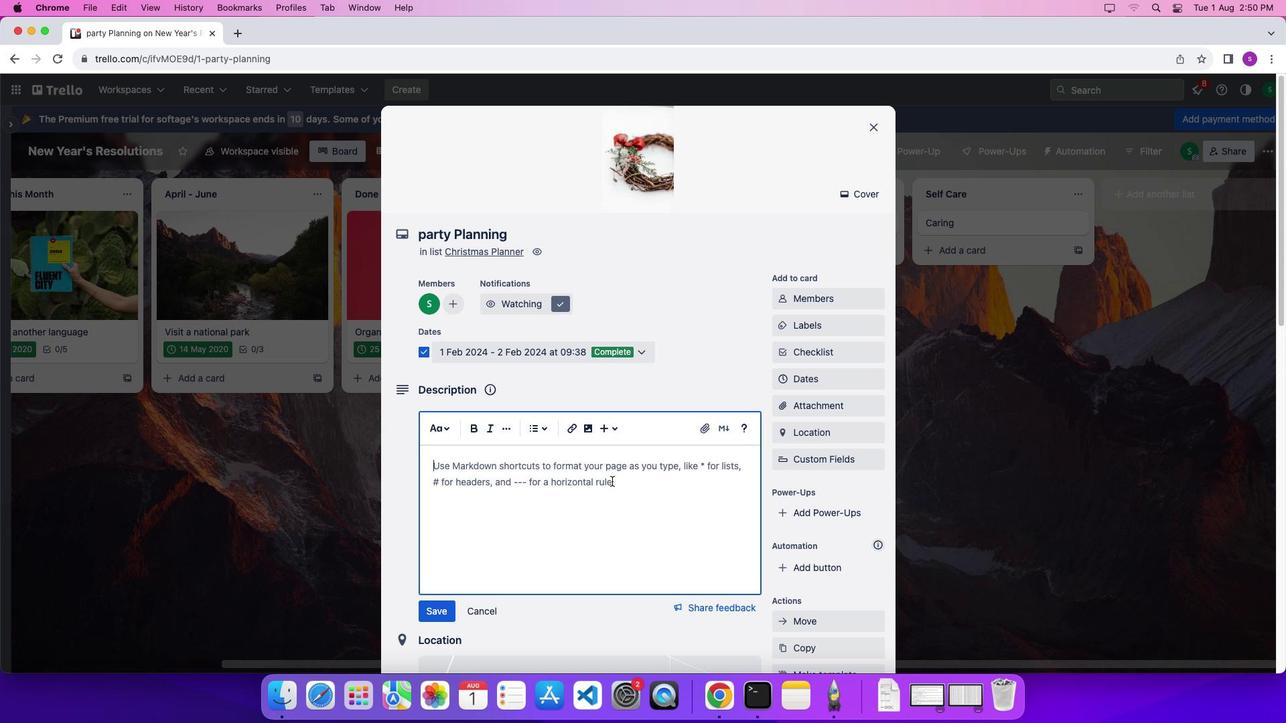 
Action: Mouse pressed left at (611, 481)
Screenshot: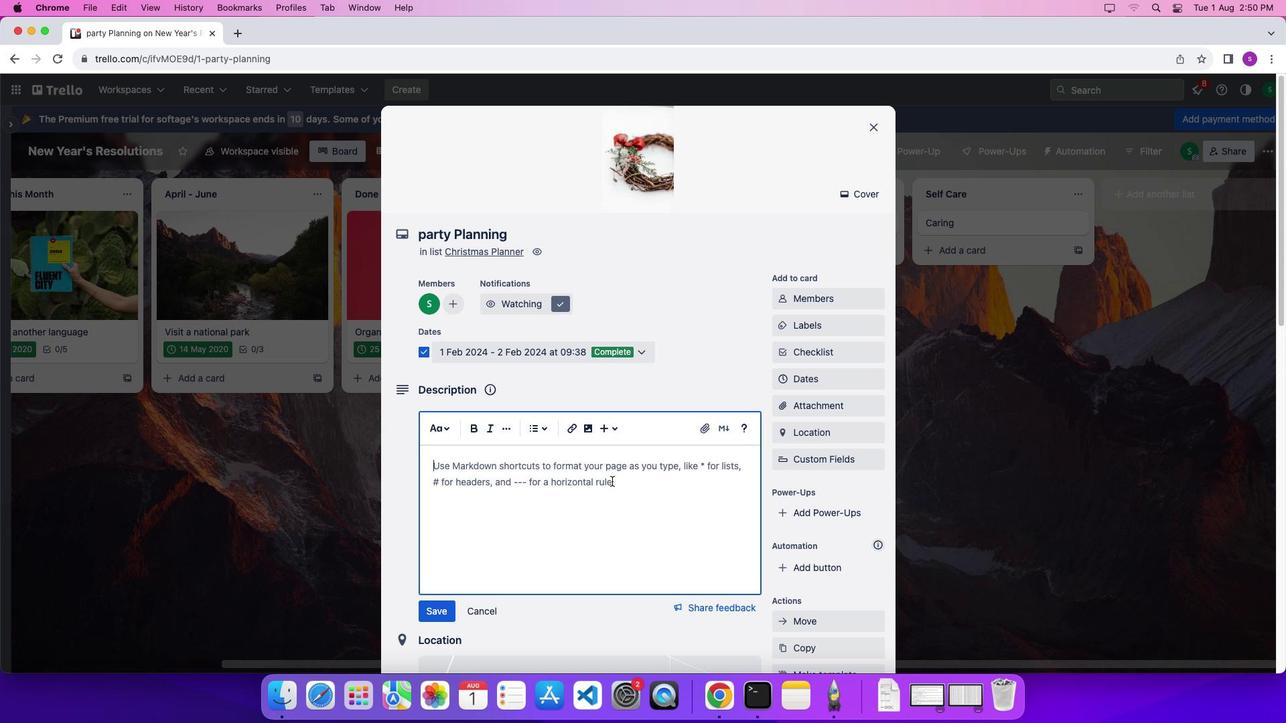 
Action: Key pressed Key.shift'G''e''t'Key.space'i''n''t''o'Key.space't''h''e'Key.space'h''o''l''i''d''a''y'Key.space's''i''p''i''r''t'Key.spaceKey.backspaceKey.backspaceKey.backspaceKey.backspaceKey.backspaceKey.backspace'p''i''r''u'Key.backspace'i''t'Key.space'w''i''t''h'Key.space'l''e''s''s'Key.space's''t''r''e''s''s'Key.space'a''n''d'Key.space'm''o''r''e'Key.space's''p''a''r''l'Key.backspace'k''l''e''.'Key.enterKey.shiftKey.shift'T''h''e''r''e'Key.space'a''r''e'Key.space's''o''m''e'Key.space't''i''p''s'Key.space't''o'Key.backspaceKey.backspaceKey.backspaceKey.space'f''o''r'Key.space'p''r''e''p''a''r''i''n''g'Key.space'p''a''r''t''y'Key.space'o''f'Key.space'c''h''r''i''s''t''m''a''s'Key.shift_r':''-'Key.spaceKey.leftKey.leftKey.leftKey.leftKey.left
Screenshot: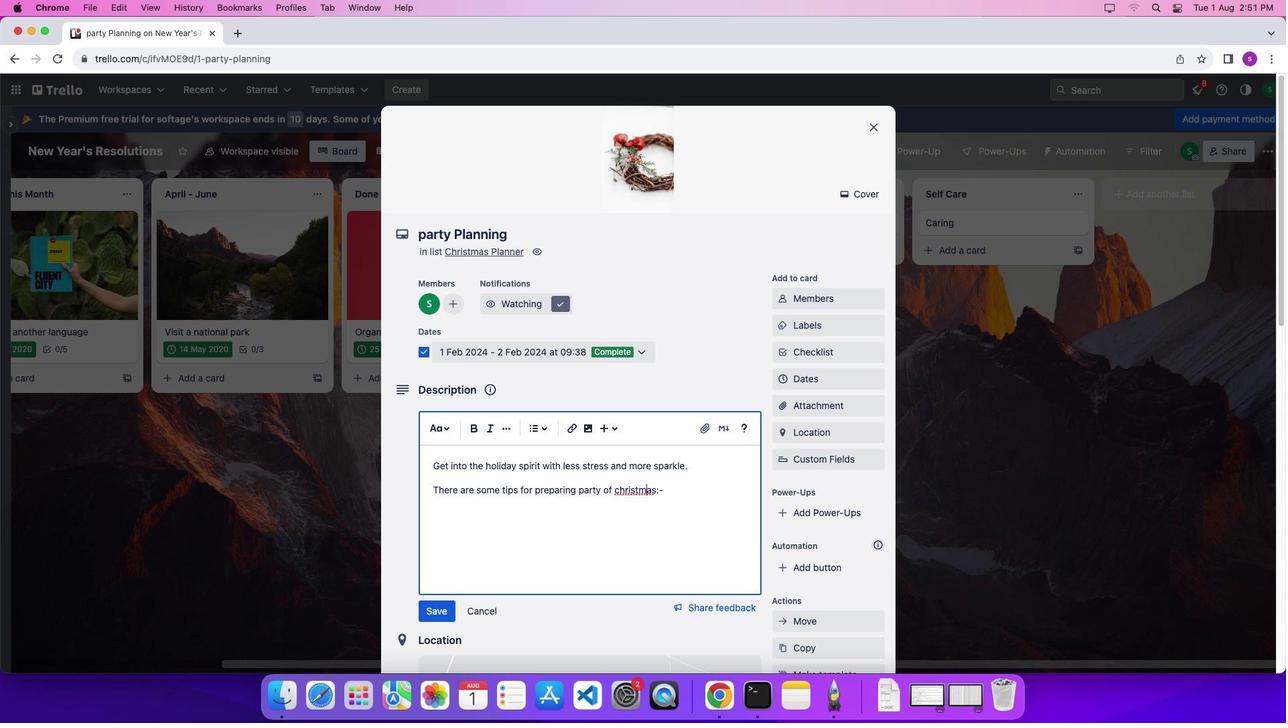 
Action: Mouse moved to (656, 489)
Screenshot: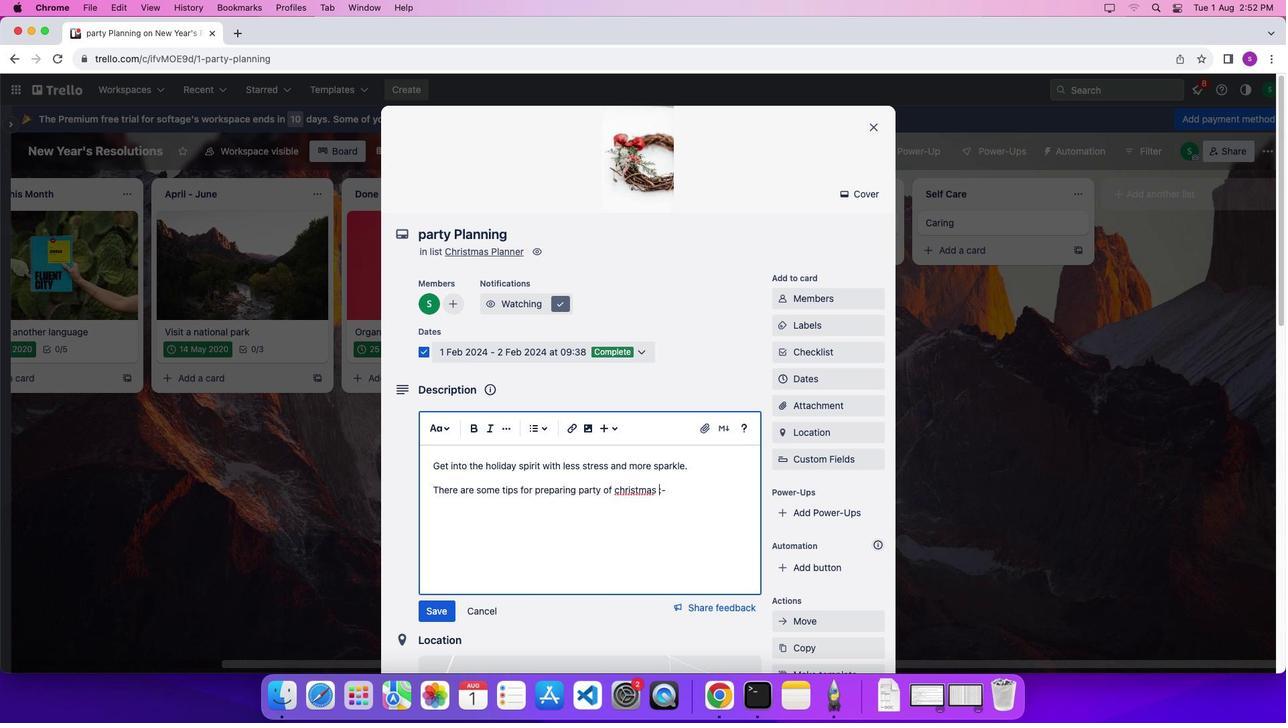 
Action: Mouse pressed left at (656, 489)
Screenshot: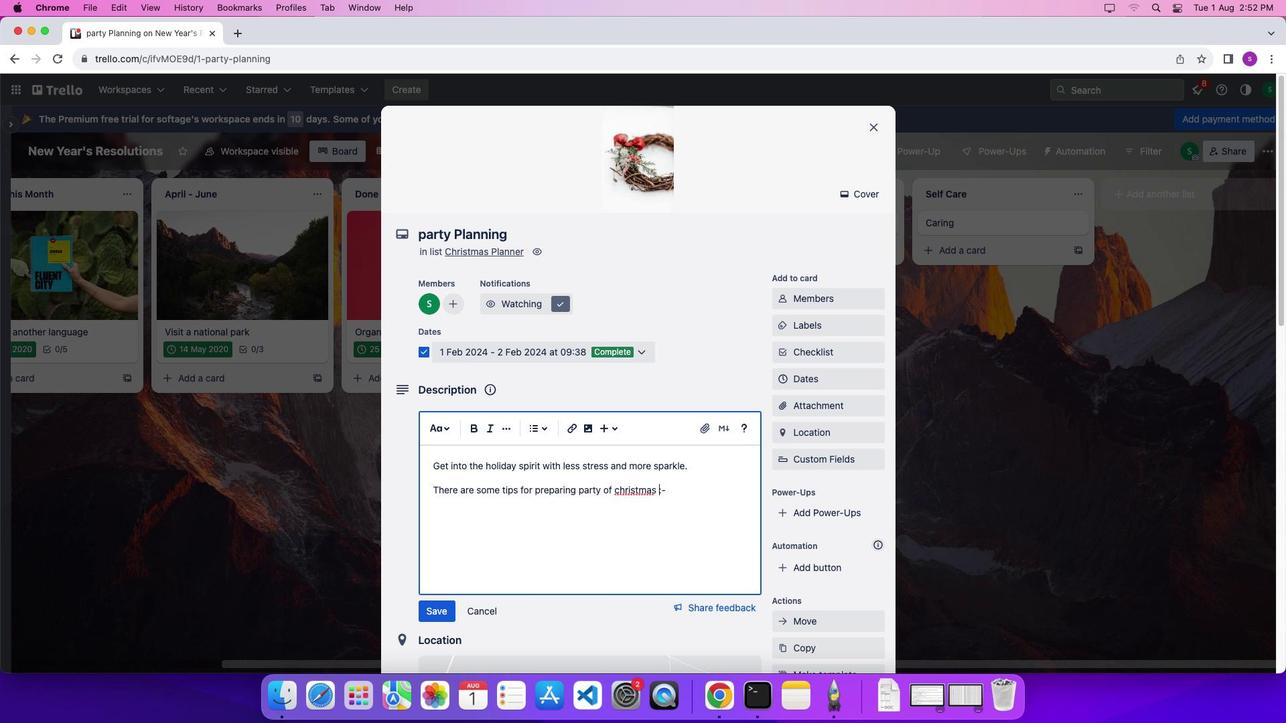 
Action: Mouse moved to (670, 537)
Screenshot: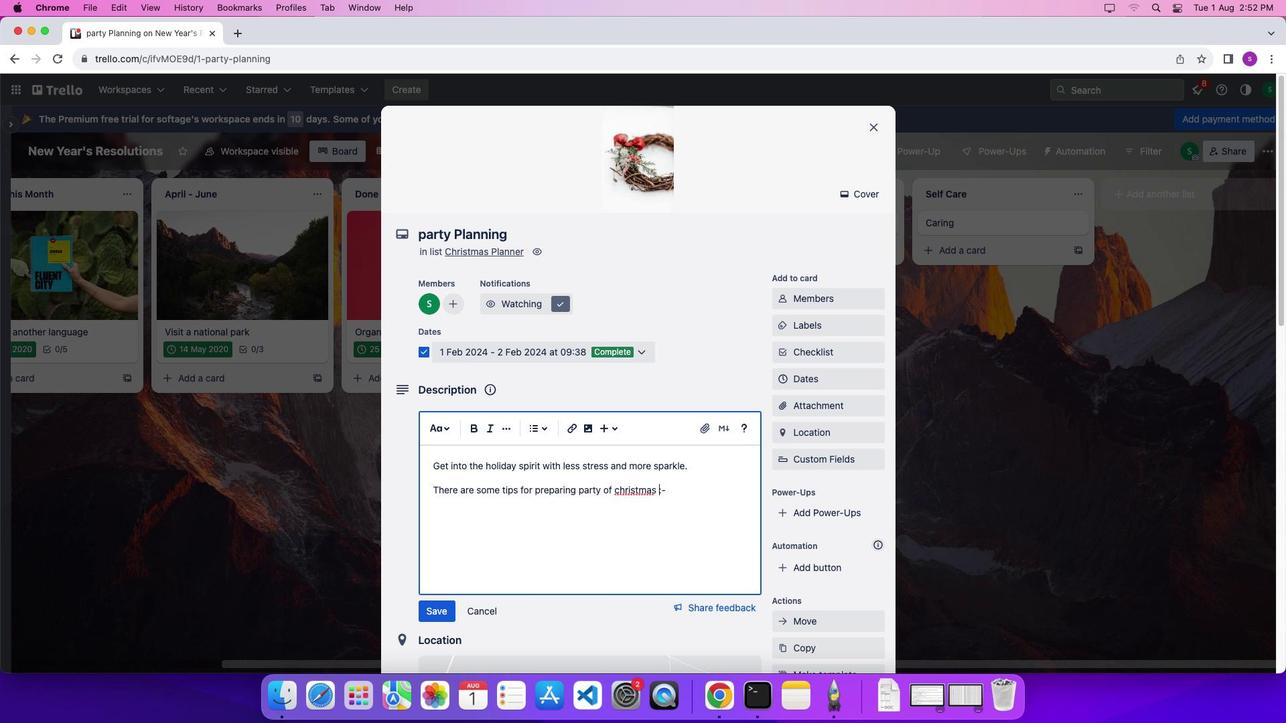 
Action: Key pressed Key.space
Screenshot: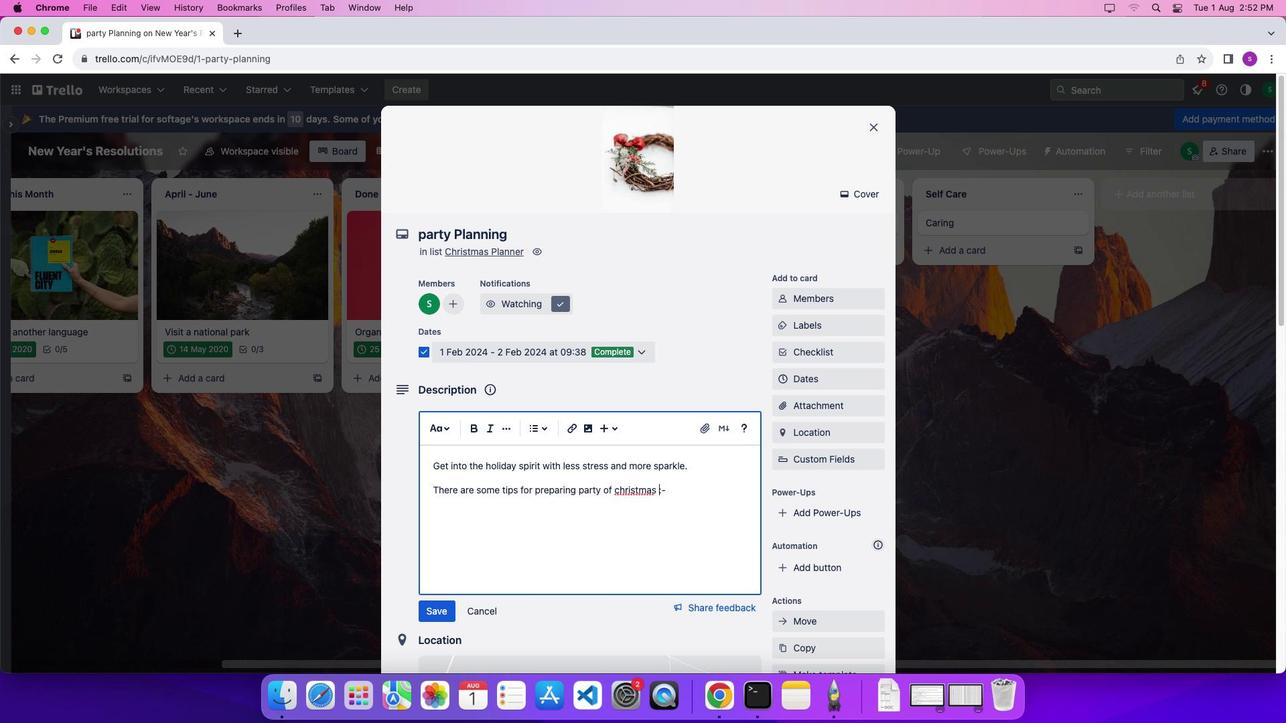 
Action: Mouse moved to (661, 497)
Screenshot: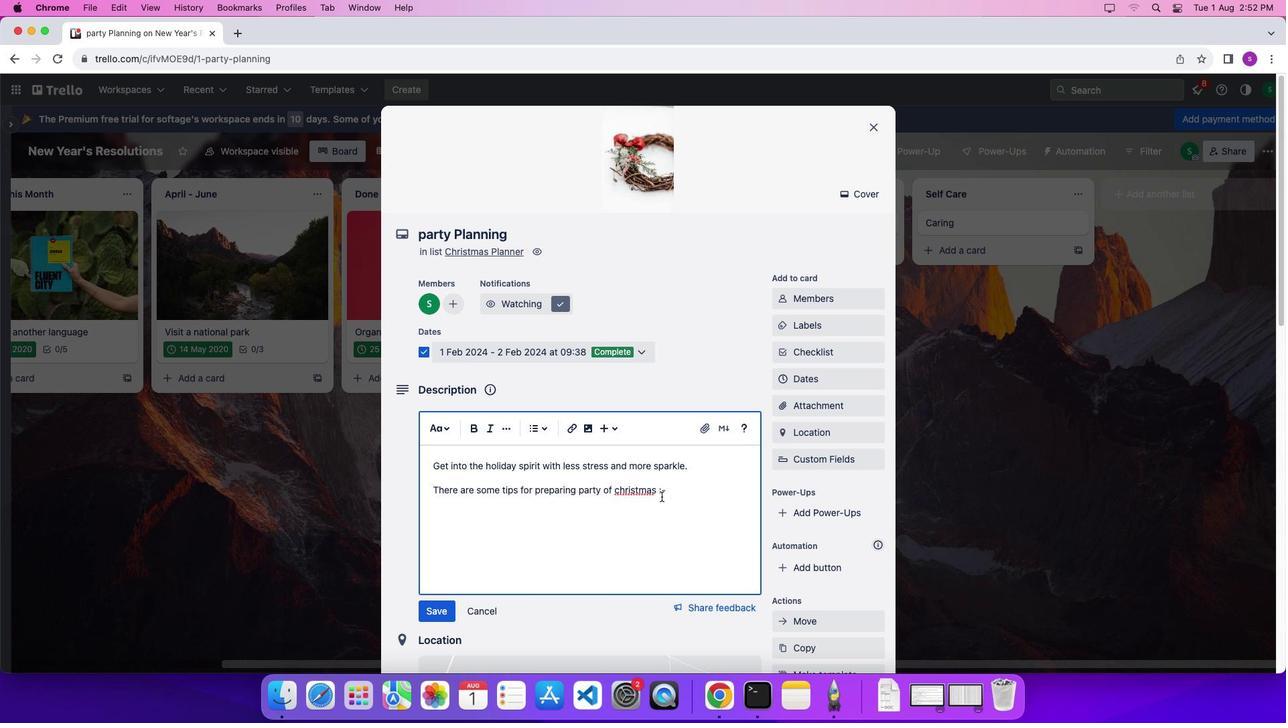 
Action: Key pressed Key.backspaceKey.backspaceKey.backspaceKey.backspaceKey.backspaceKey.backspace's''t''m''s''s''s''s'Key.spaceKey.backspaceKey.backspace'a''s'Key.space
Screenshot: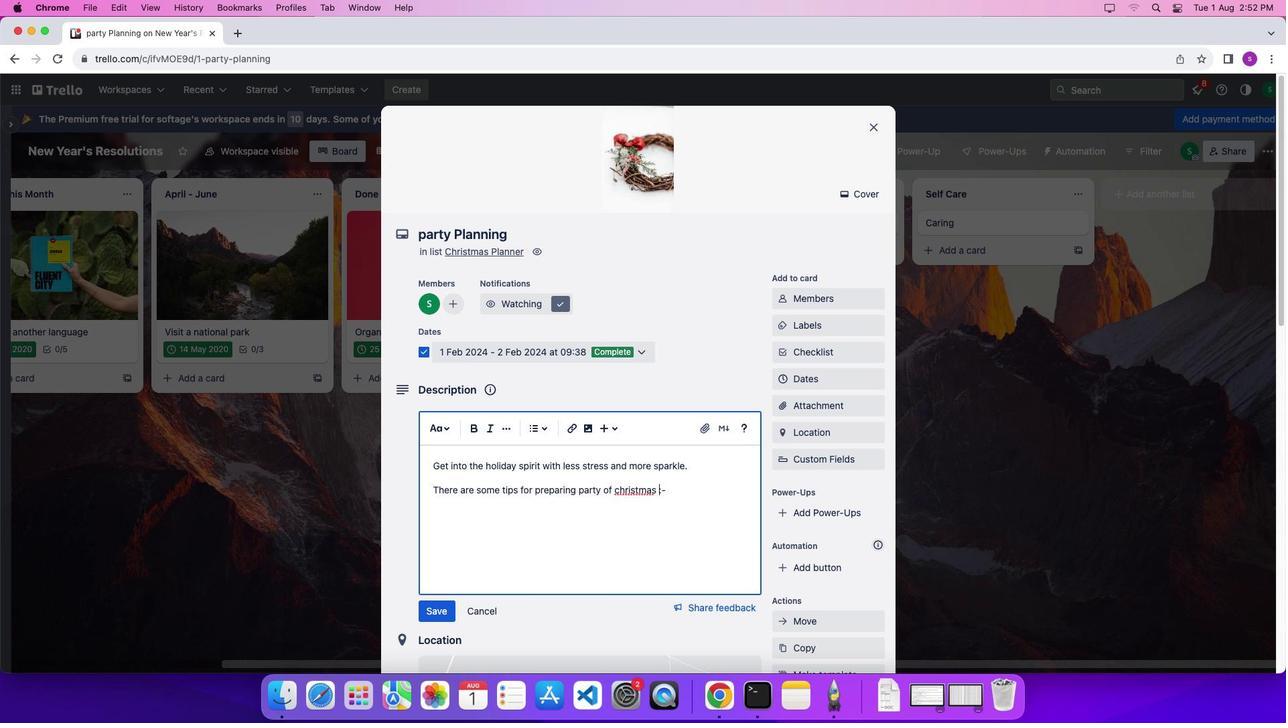 
Action: Mouse moved to (621, 488)
Screenshot: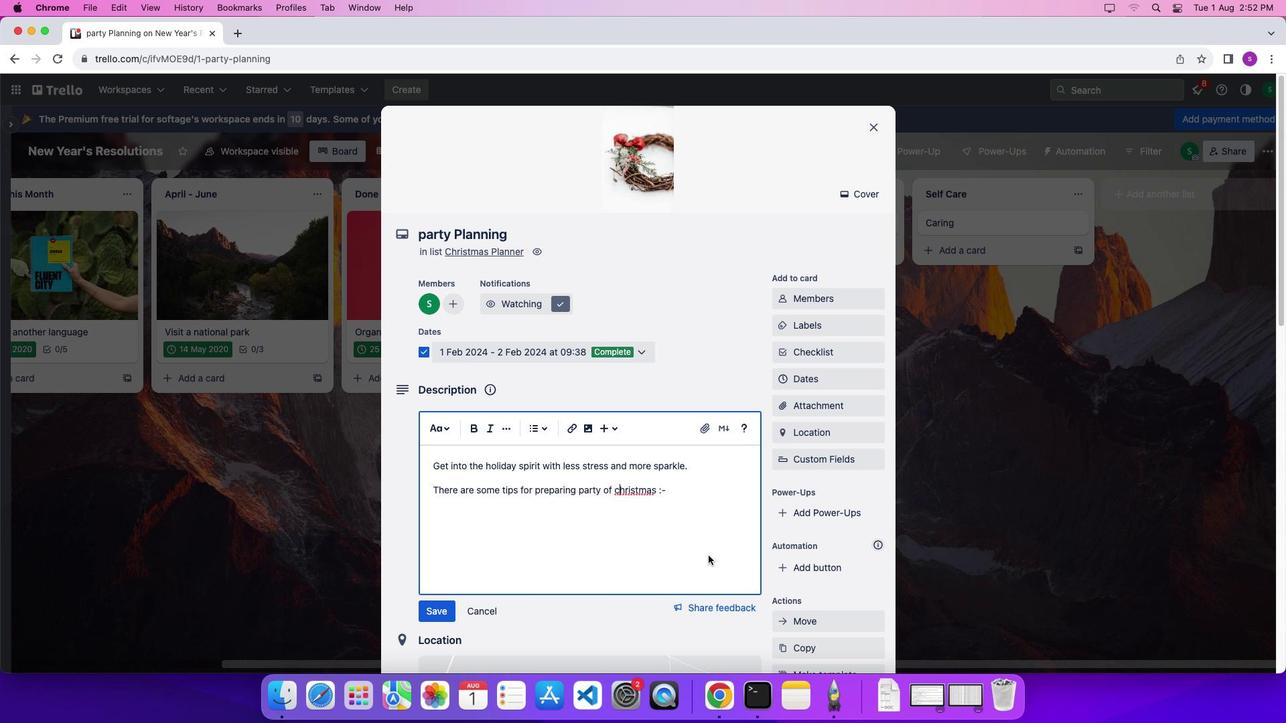
Action: Mouse pressed left at (621, 488)
Screenshot: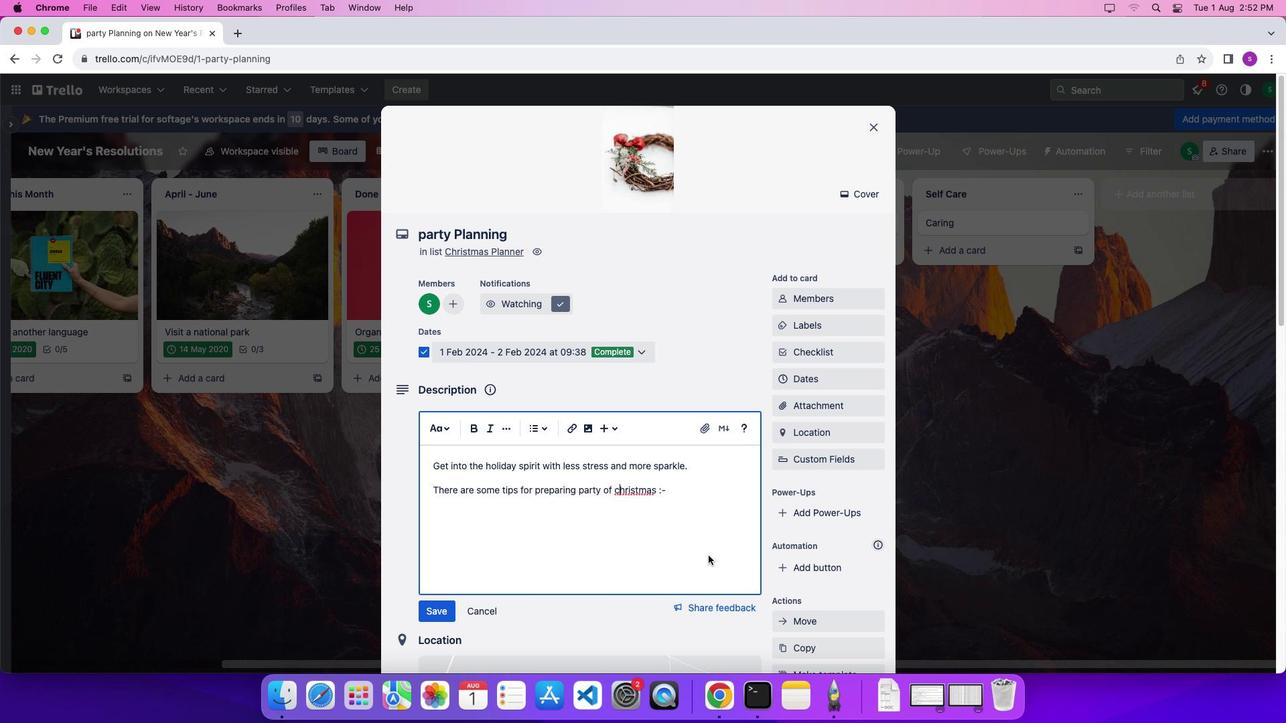 
Action: Mouse moved to (708, 555)
Screenshot: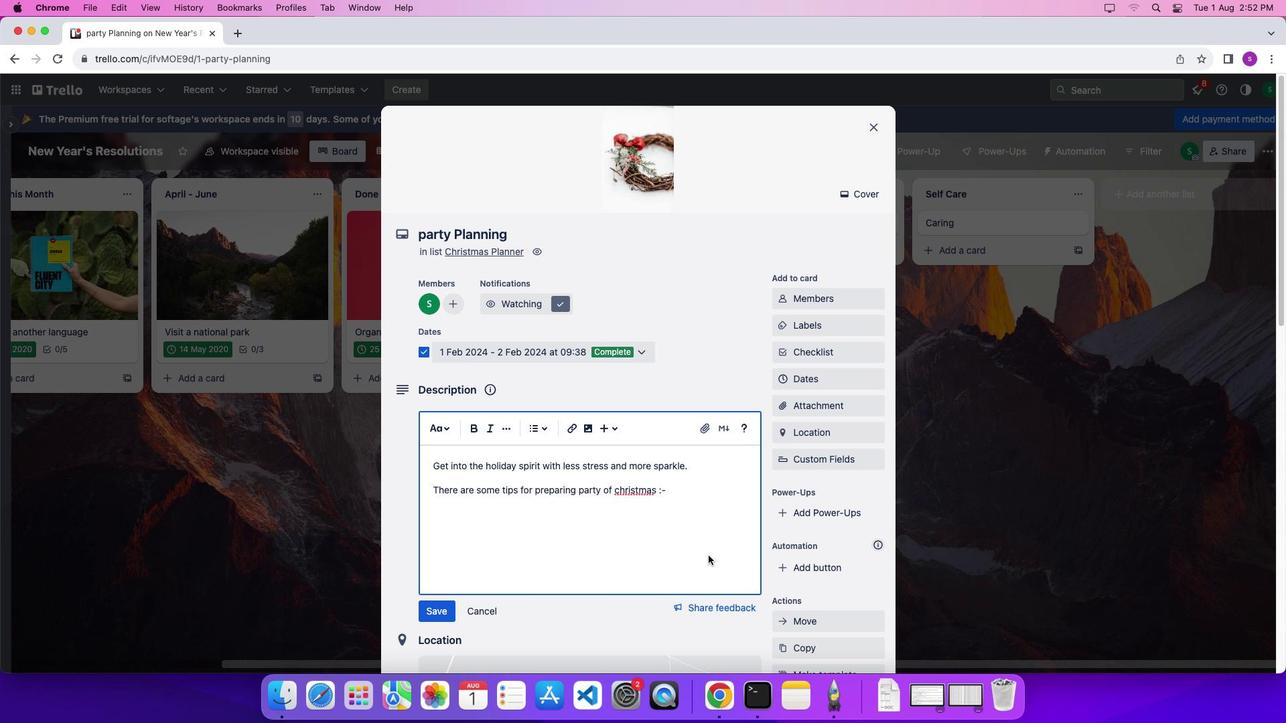 
Action: Key pressed Key.backspaceKey.shift'C'
Screenshot: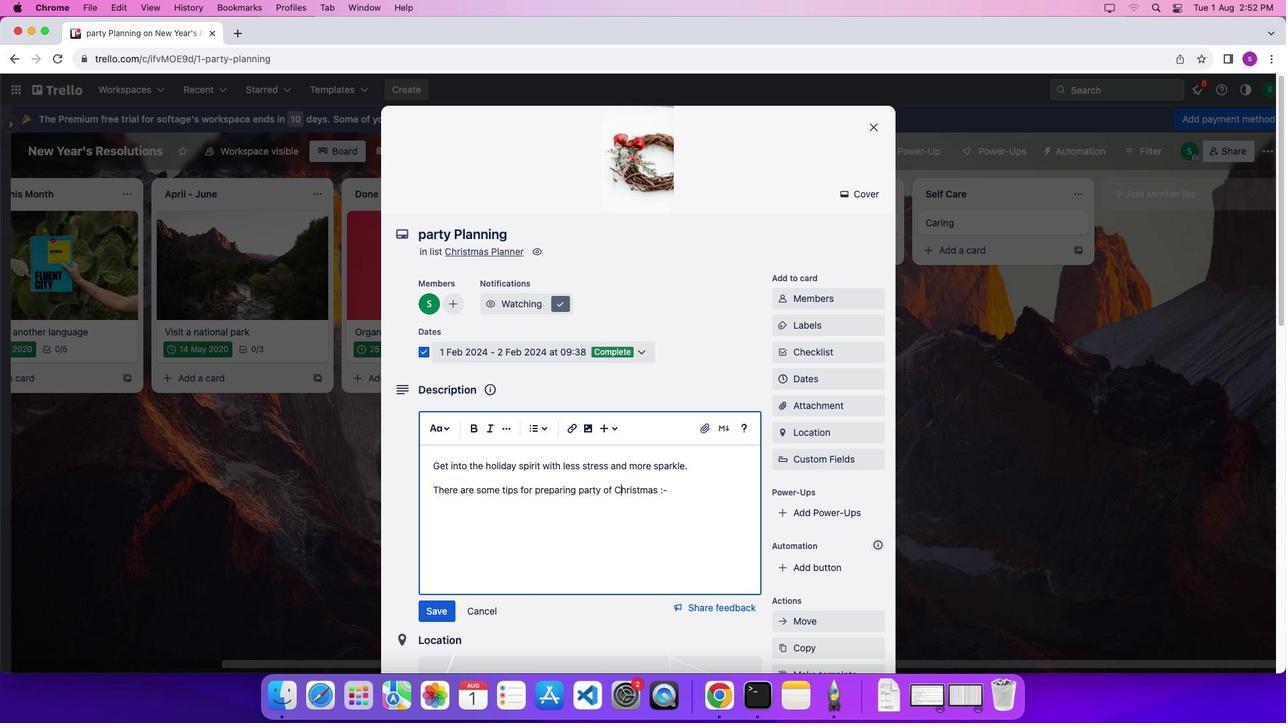 
Action: Mouse moved to (694, 485)
Screenshot: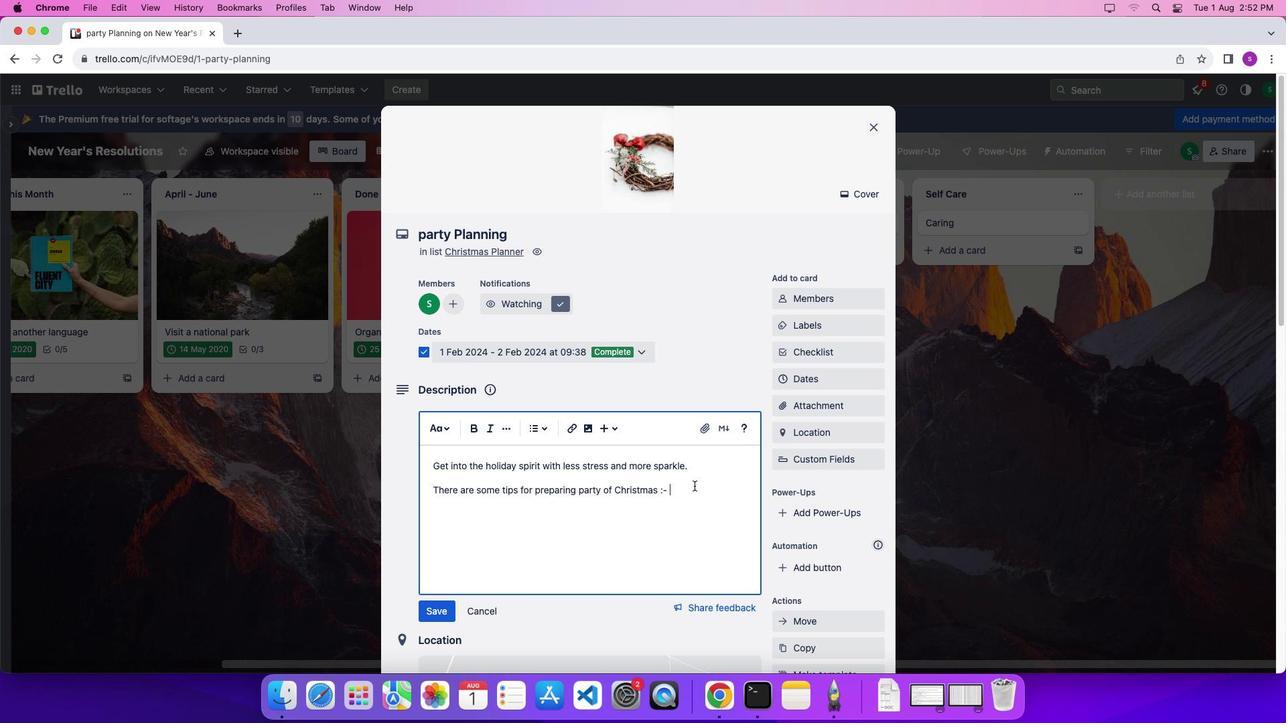 
Action: Mouse pressed left at (694, 485)
Screenshot: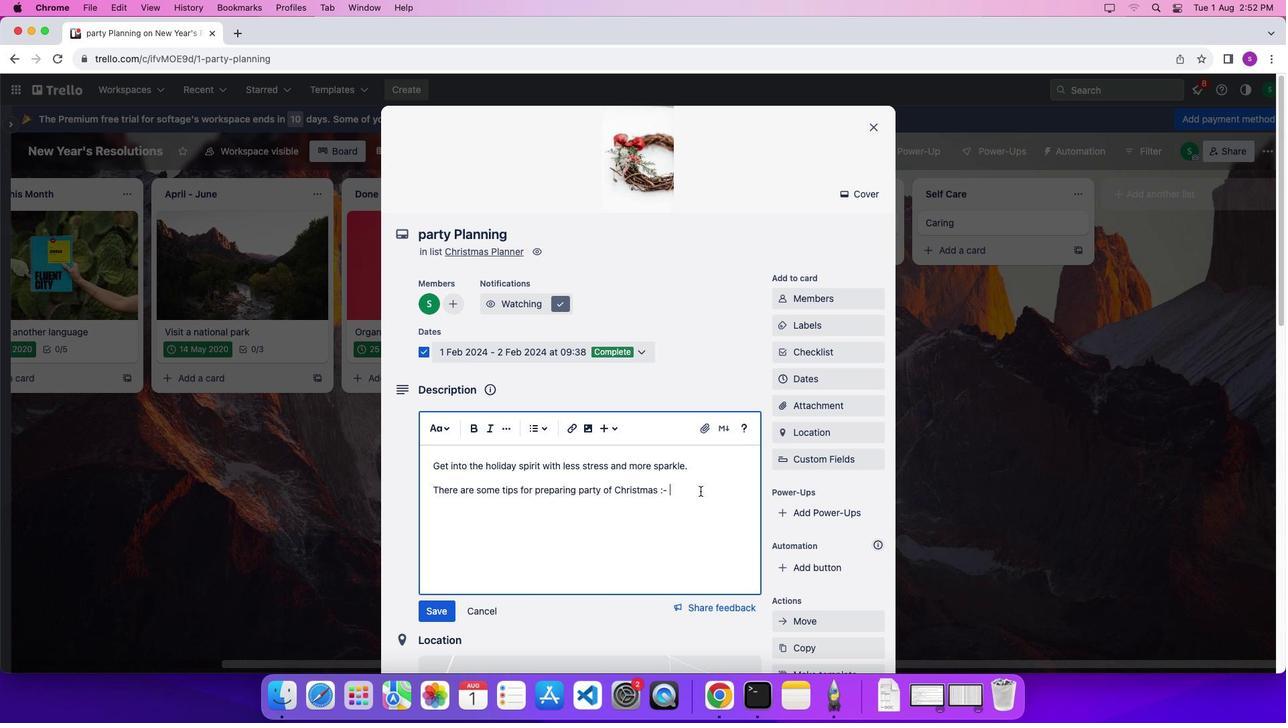 
Action: Mouse moved to (700, 491)
Screenshot: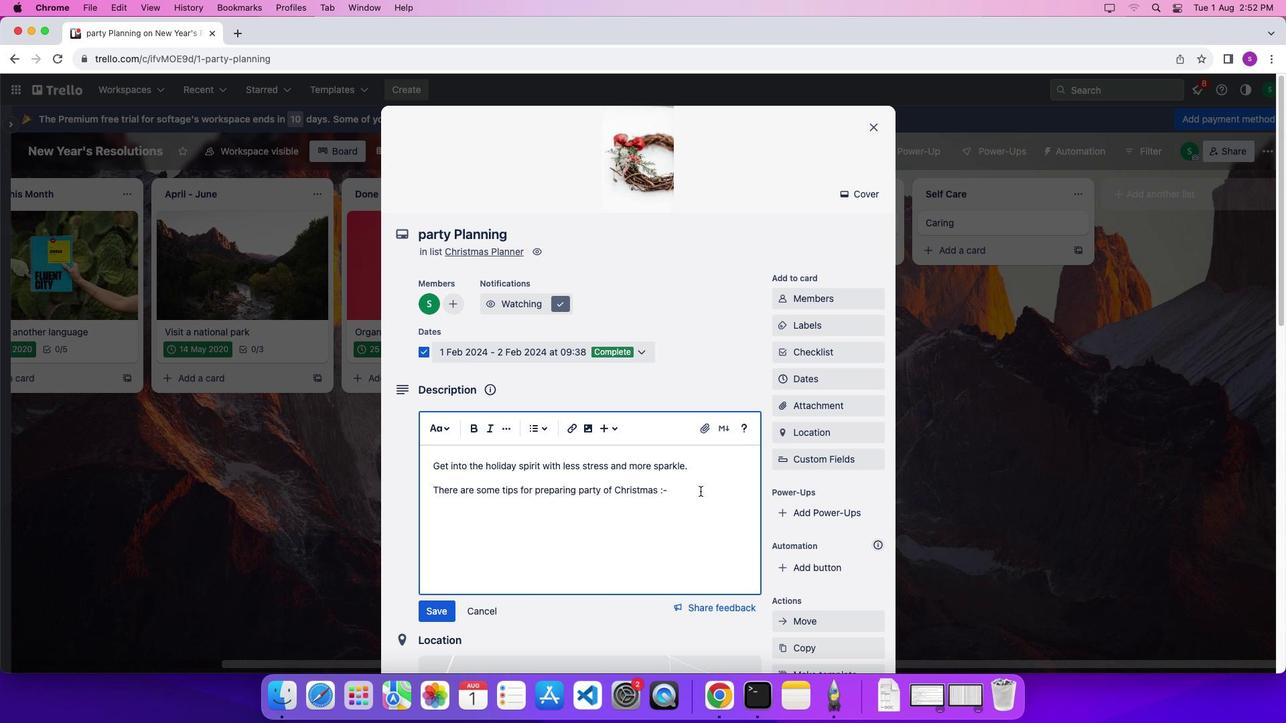 
Action: Key pressed Key.enter
Screenshot: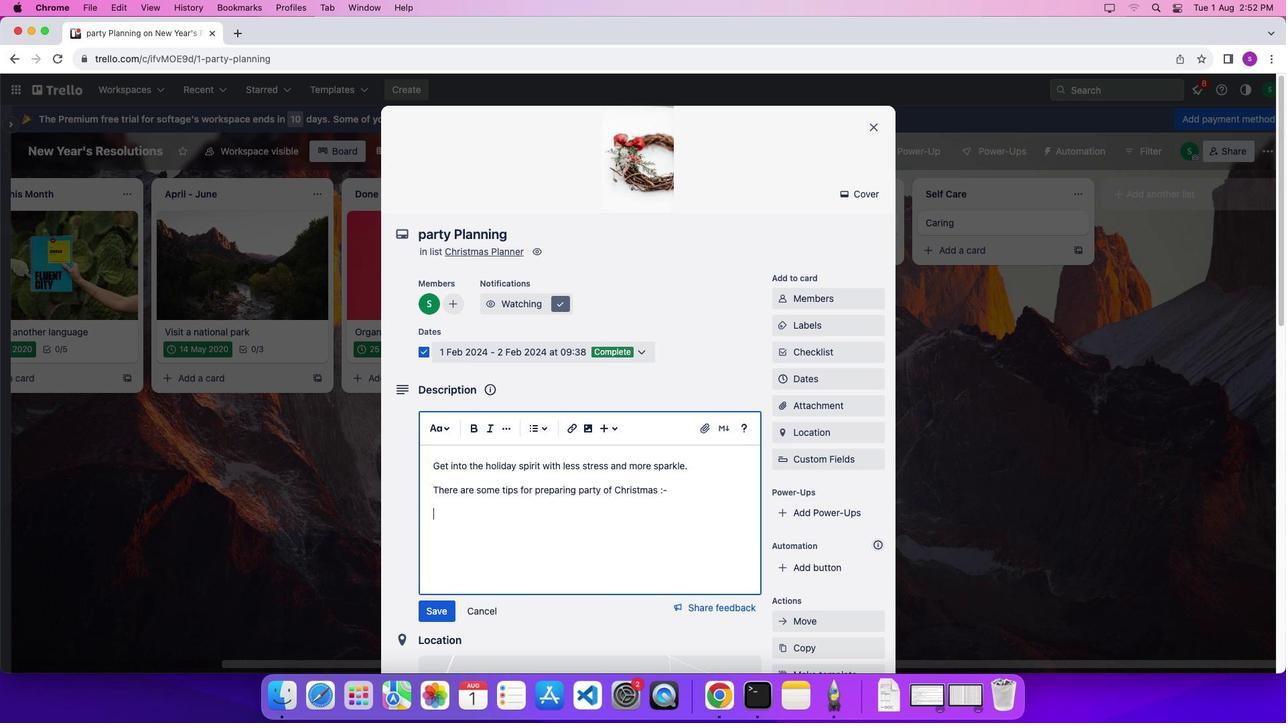 
Action: Mouse moved to (538, 427)
Screenshot: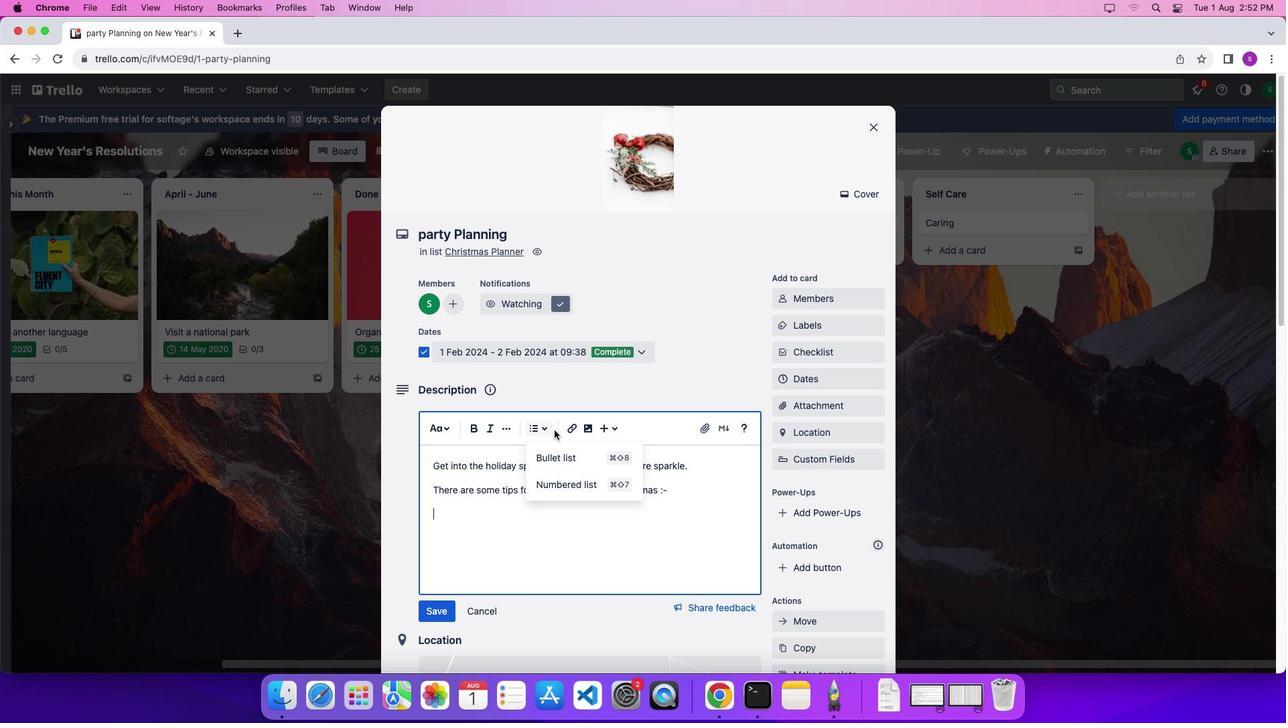 
Action: Mouse pressed left at (538, 427)
Screenshot: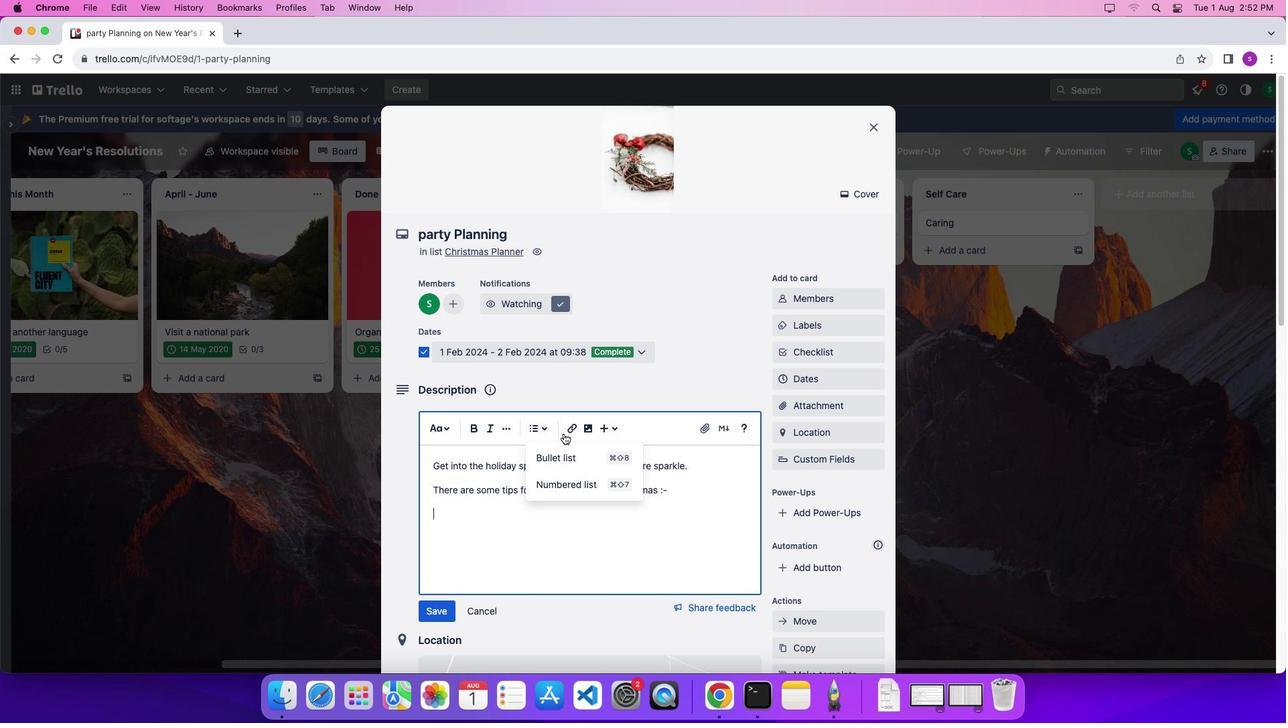 
Action: Mouse moved to (568, 448)
Screenshot: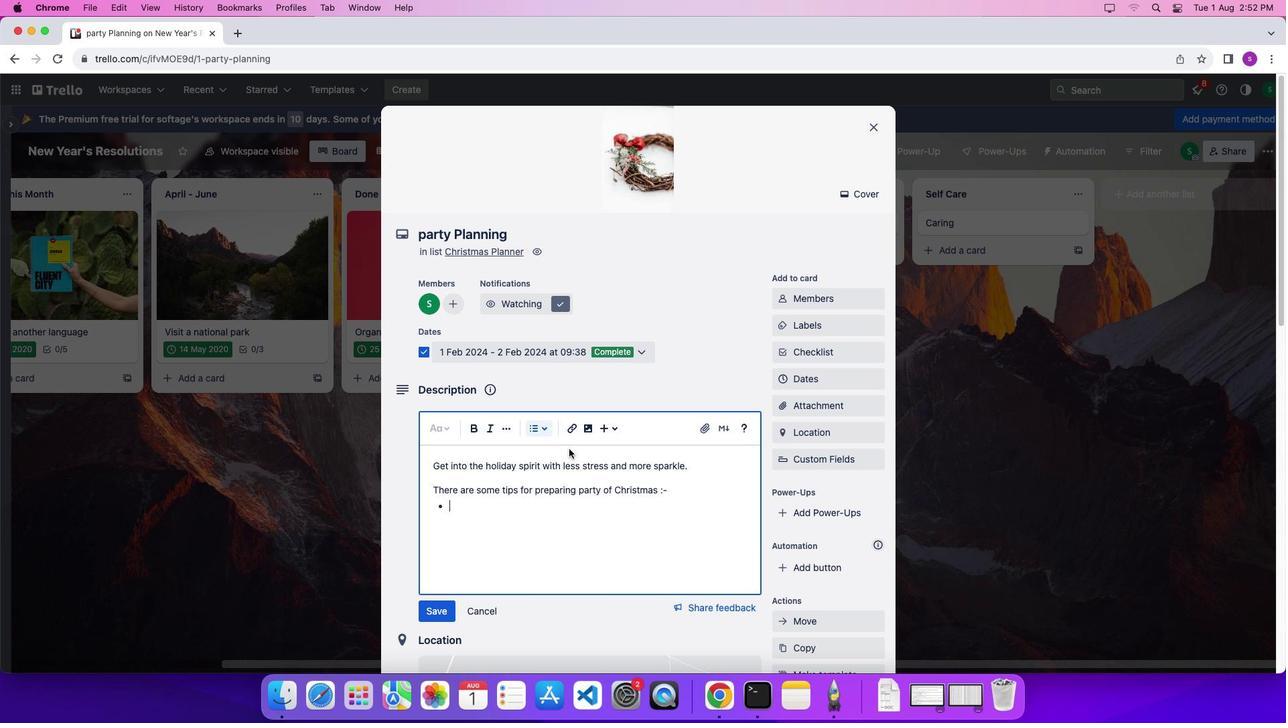 
Action: Mouse pressed left at (568, 448)
Screenshot: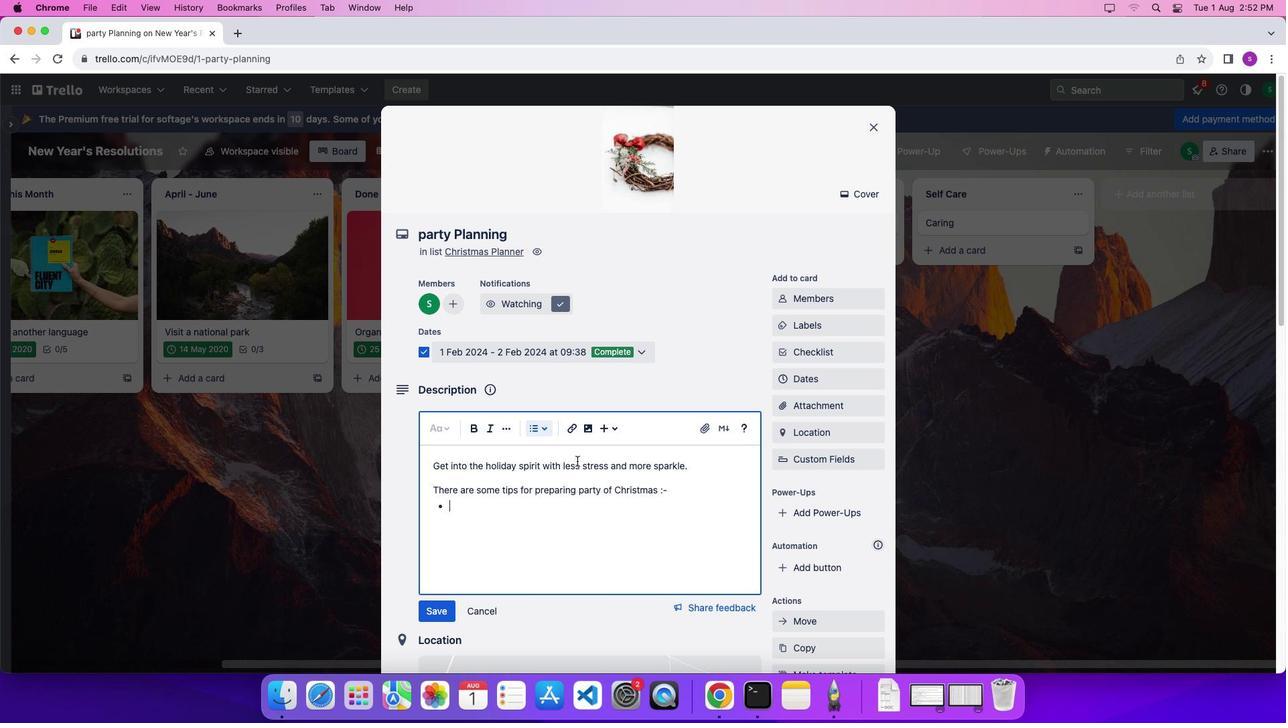 
Action: Mouse moved to (651, 473)
Screenshot: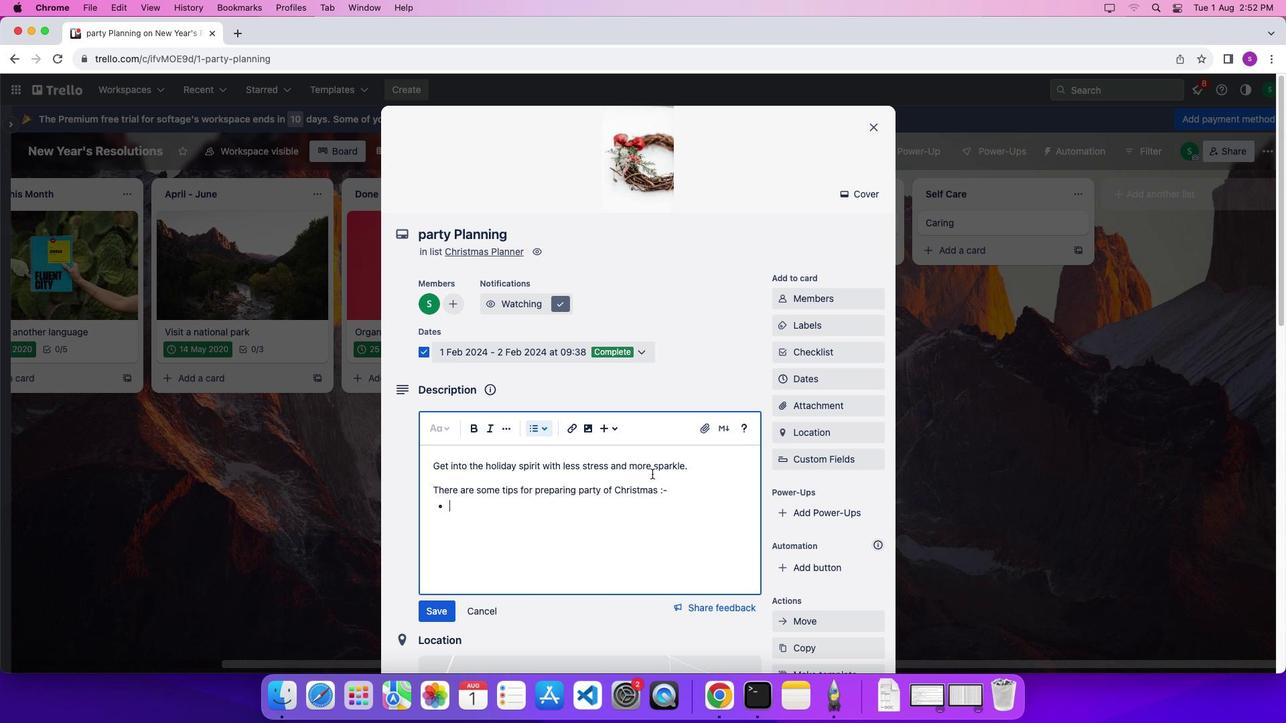 
Action: Key pressed Key.shift'M''e''e''t'Key.space'n''e''w'Key.space'p''e''o''p''l''e'Key.enterKey.shift'B''e'Key.space'm''o''r''e'Key.space'a''c''t''i''v''e'Key.enter'p''r''e''p''a''r''e'Key.space's''o''m''e'Key.space'f''o''o''d'Key.space'i''t''e''m''s'Key.enterKey.shift'E''a''t'Key.space'h''e''a''l''t''h''i''e''r''r'
Screenshot: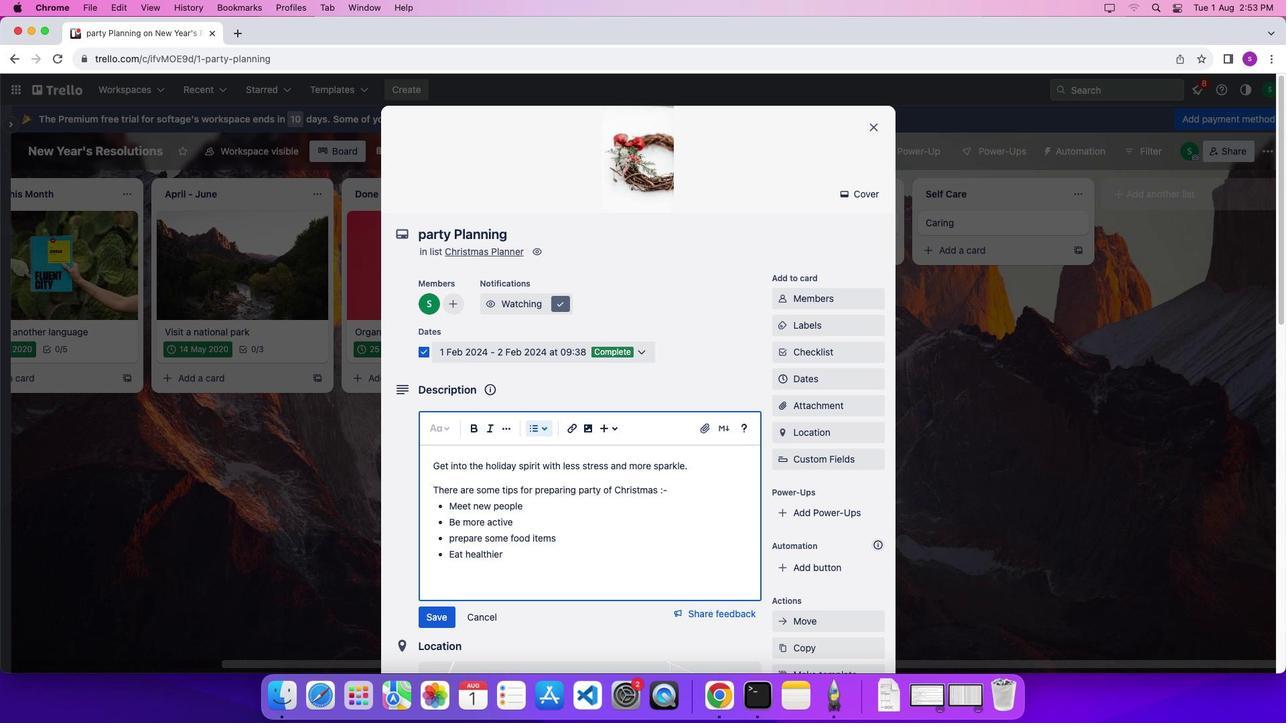 
Action: Mouse moved to (517, 557)
Screenshot: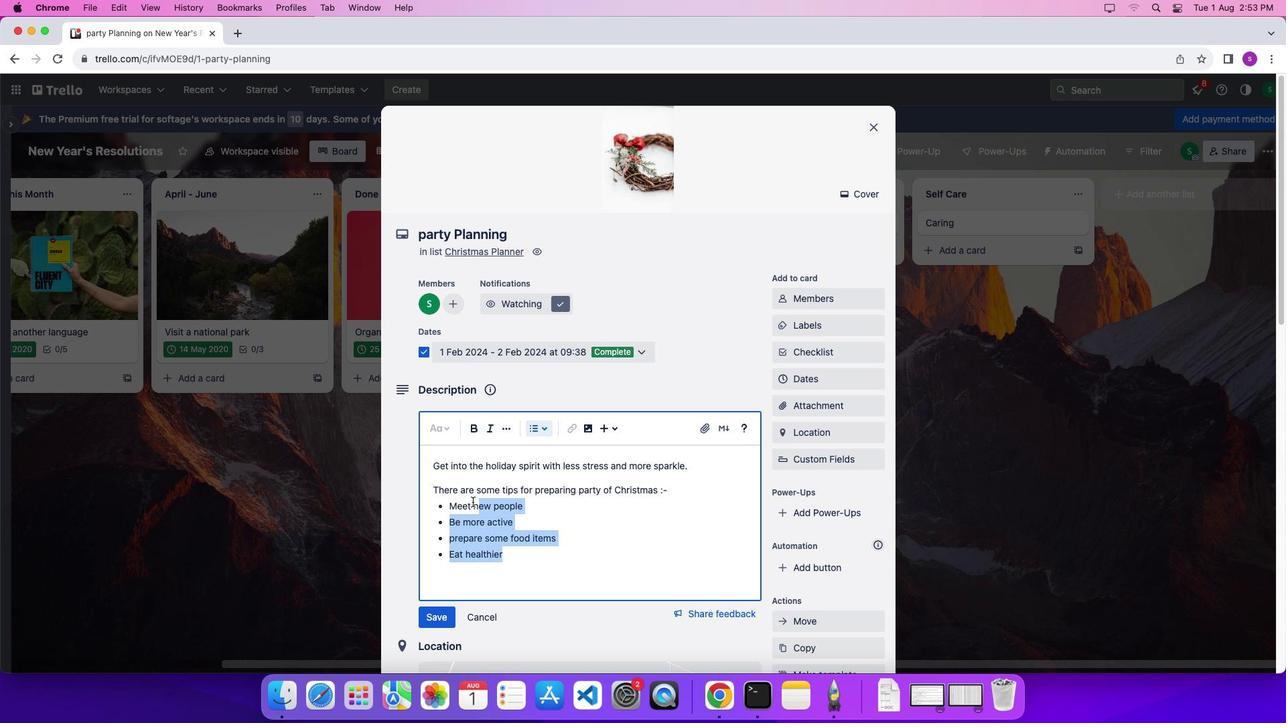 
Action: Mouse pressed left at (517, 557)
Screenshot: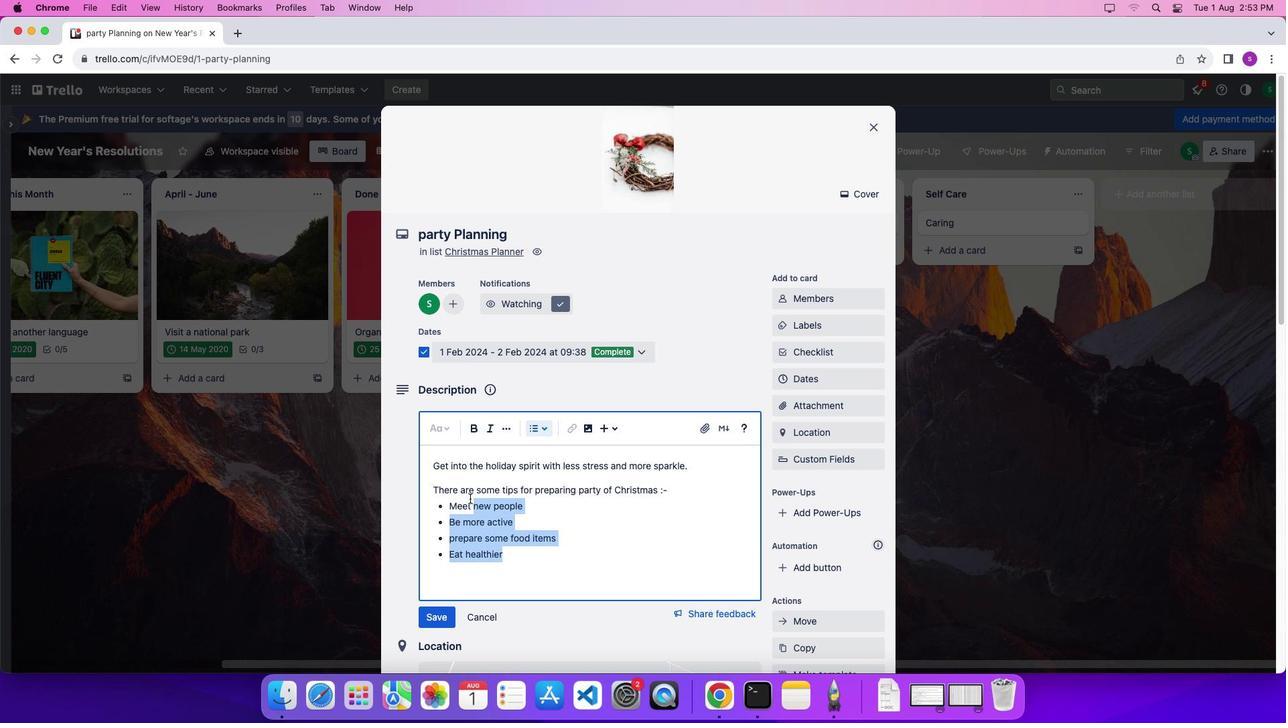
Action: Mouse moved to (487, 431)
Screenshot: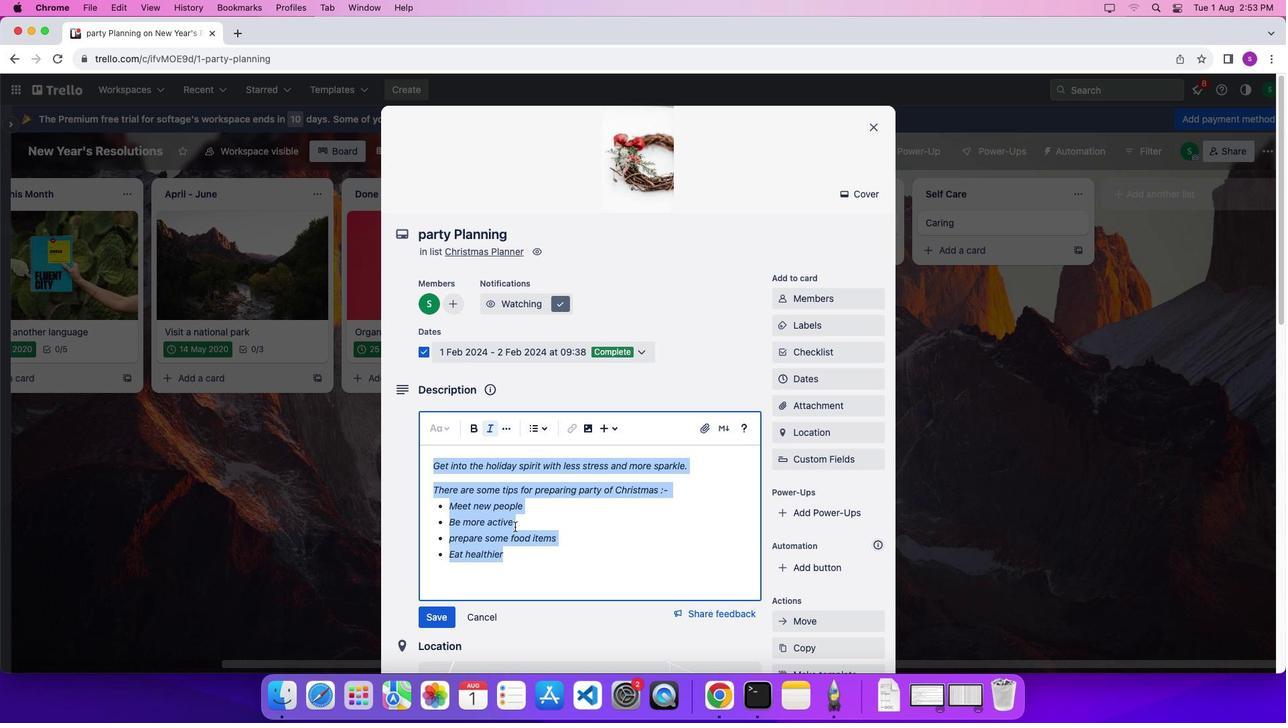 
Action: Mouse pressed left at (487, 431)
Screenshot: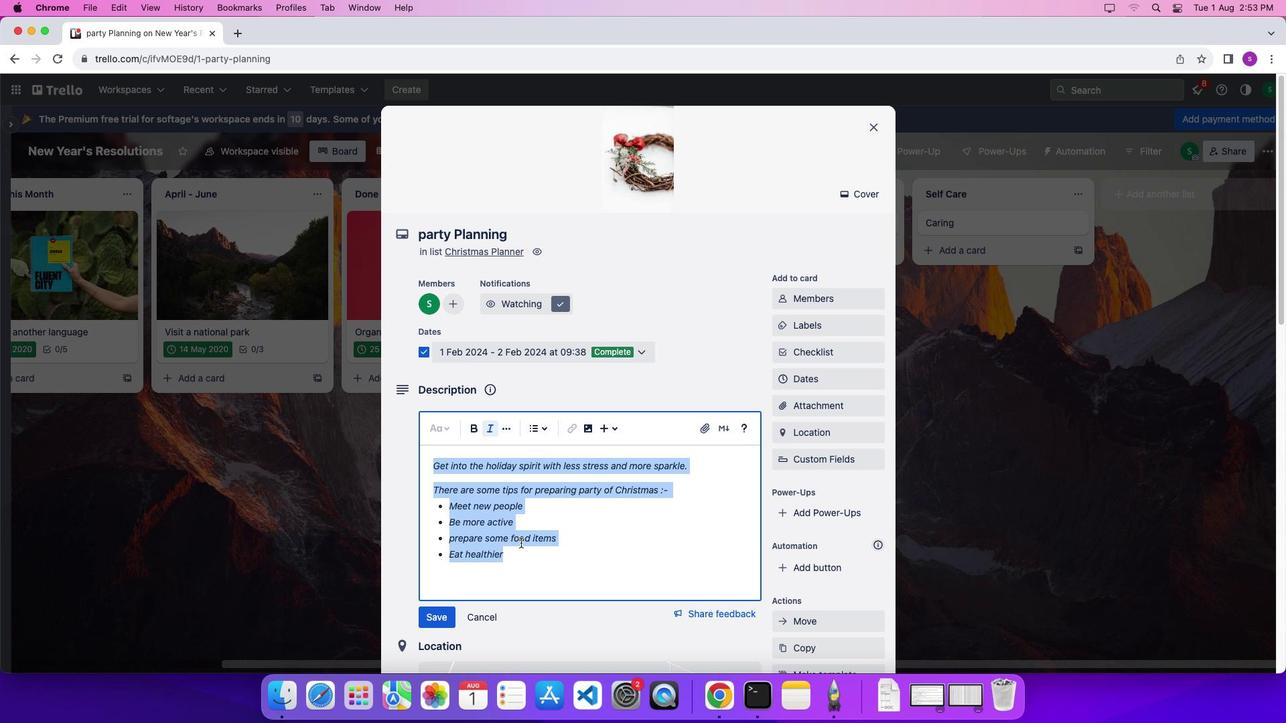 
Action: Mouse moved to (523, 560)
Screenshot: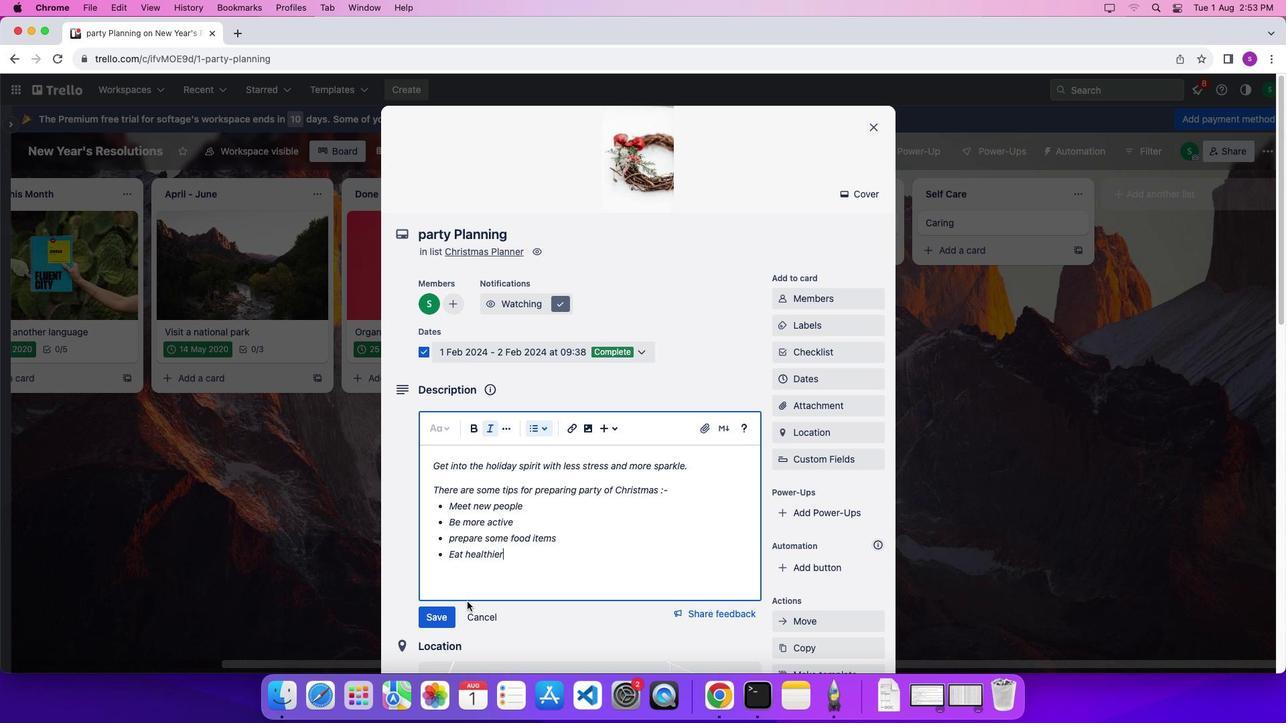 
Action: Mouse pressed left at (523, 560)
Screenshot: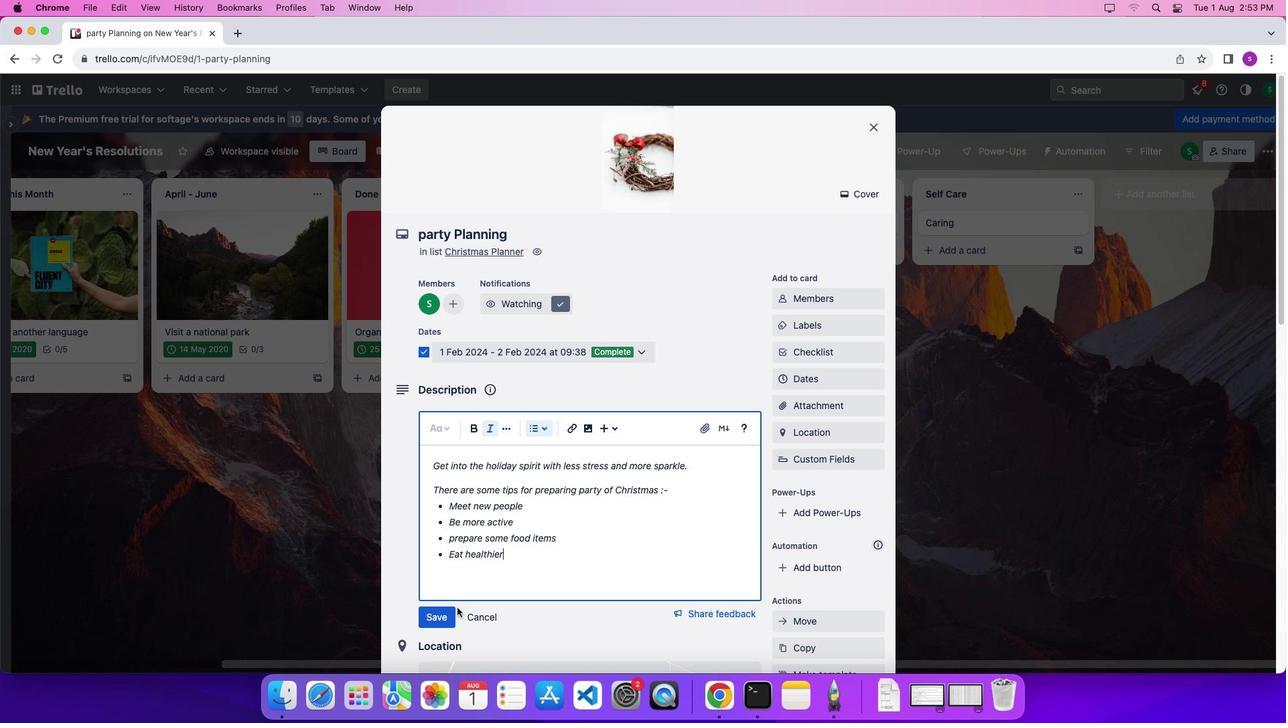 
Action: Mouse moved to (447, 613)
Screenshot: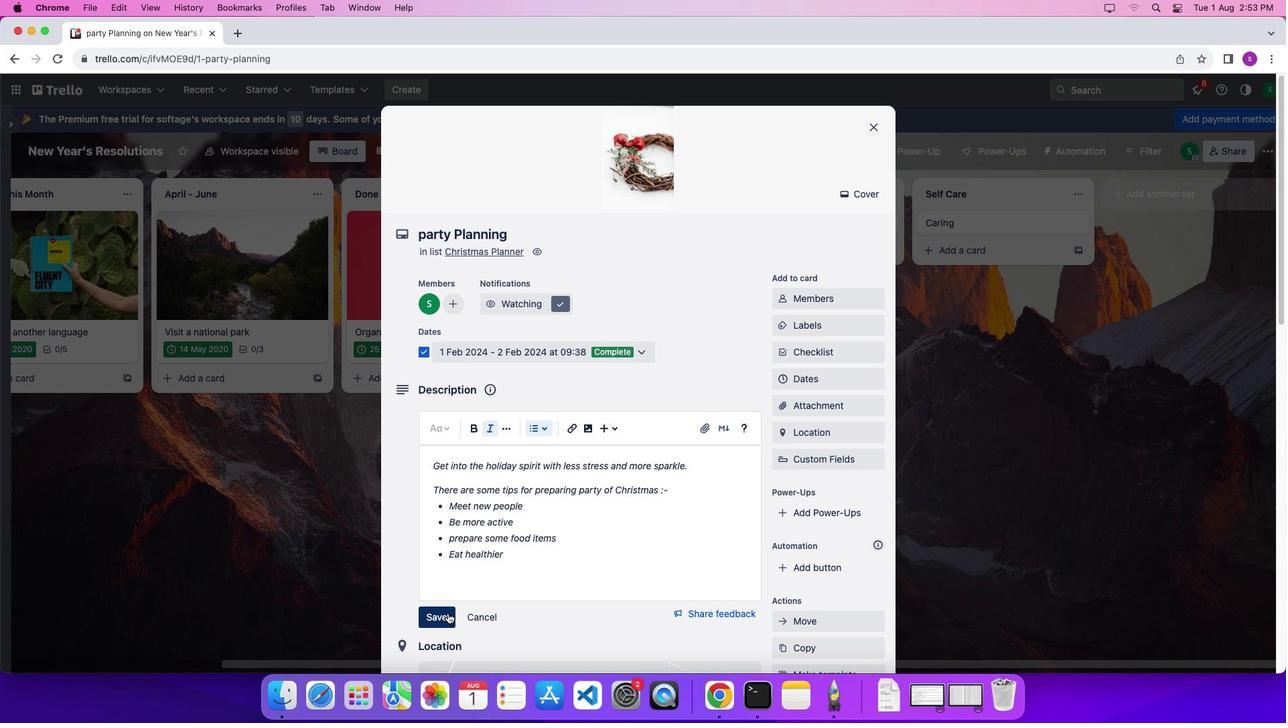 
Action: Mouse pressed left at (447, 613)
Screenshot: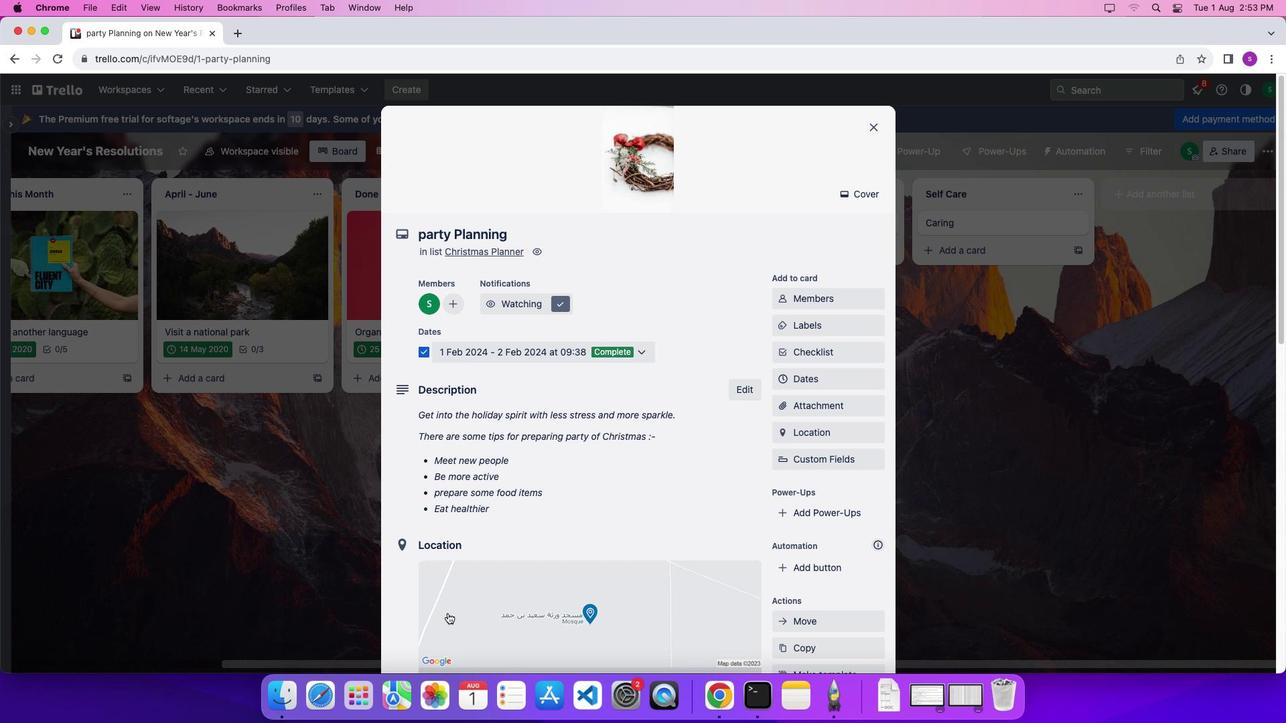 
Action: Mouse moved to (523, 471)
Screenshot: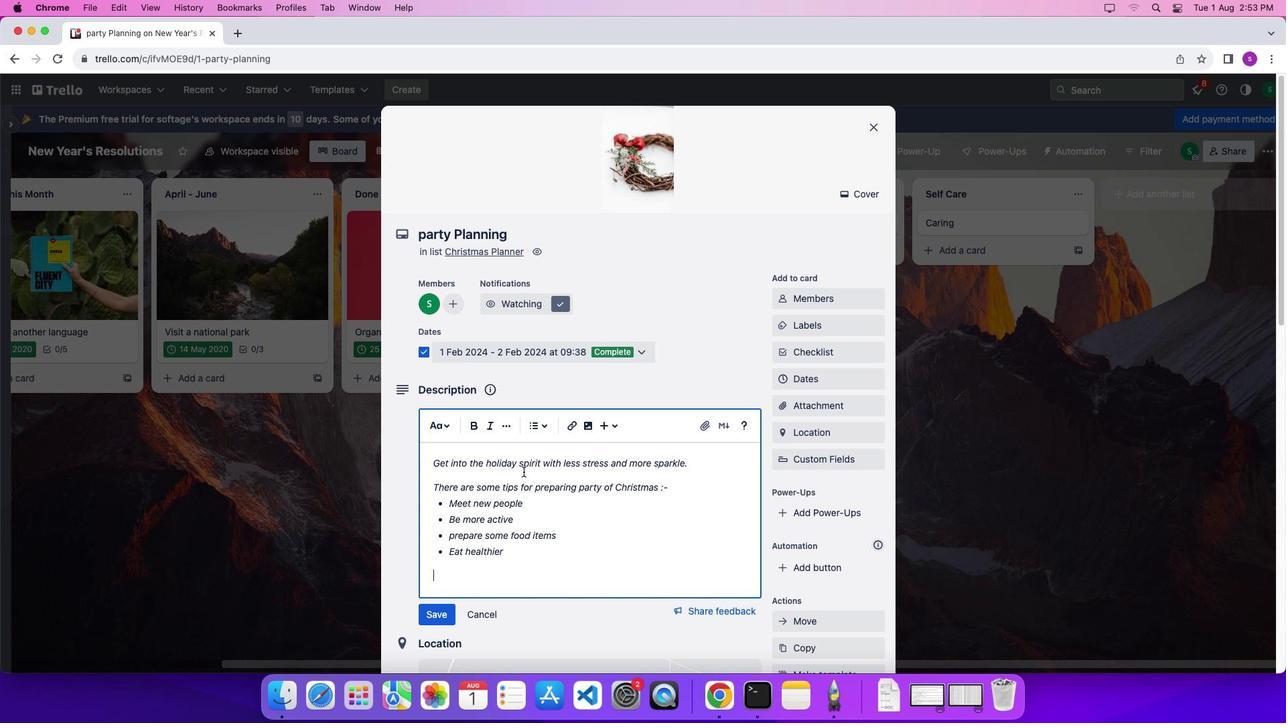 
Action: Mouse pressed left at (523, 471)
Screenshot: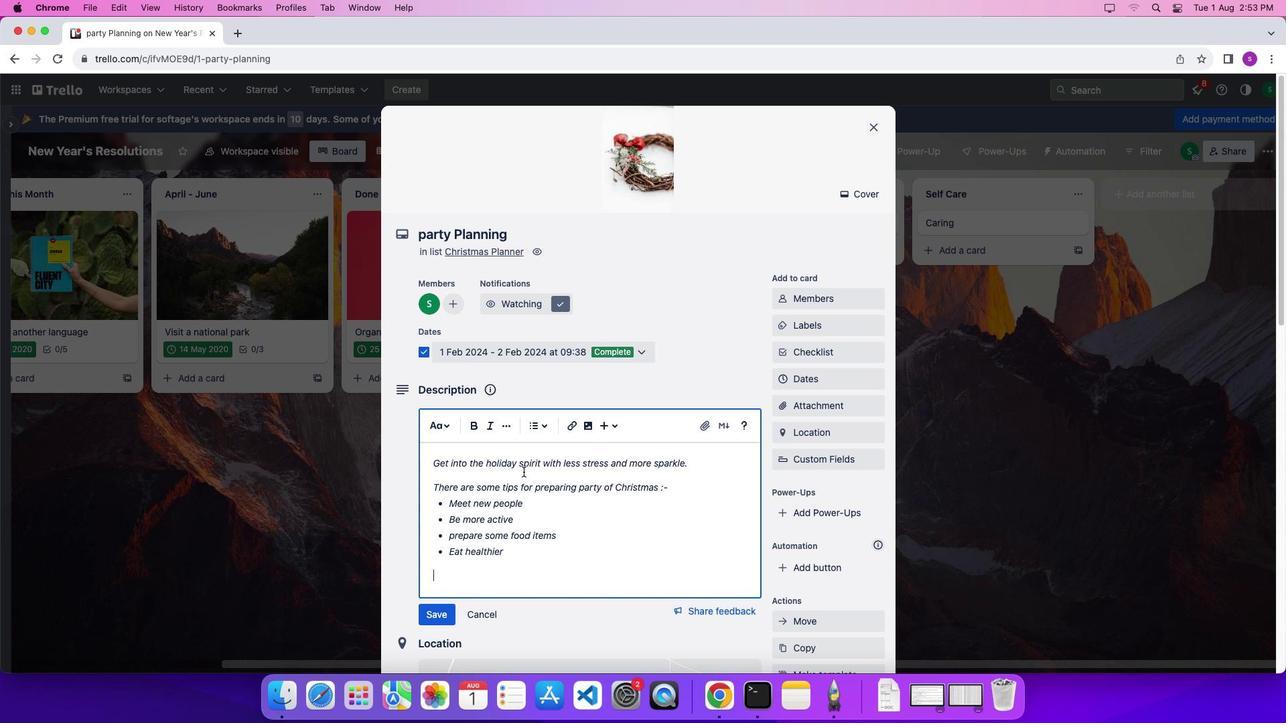 
Action: Mouse moved to (608, 425)
Screenshot: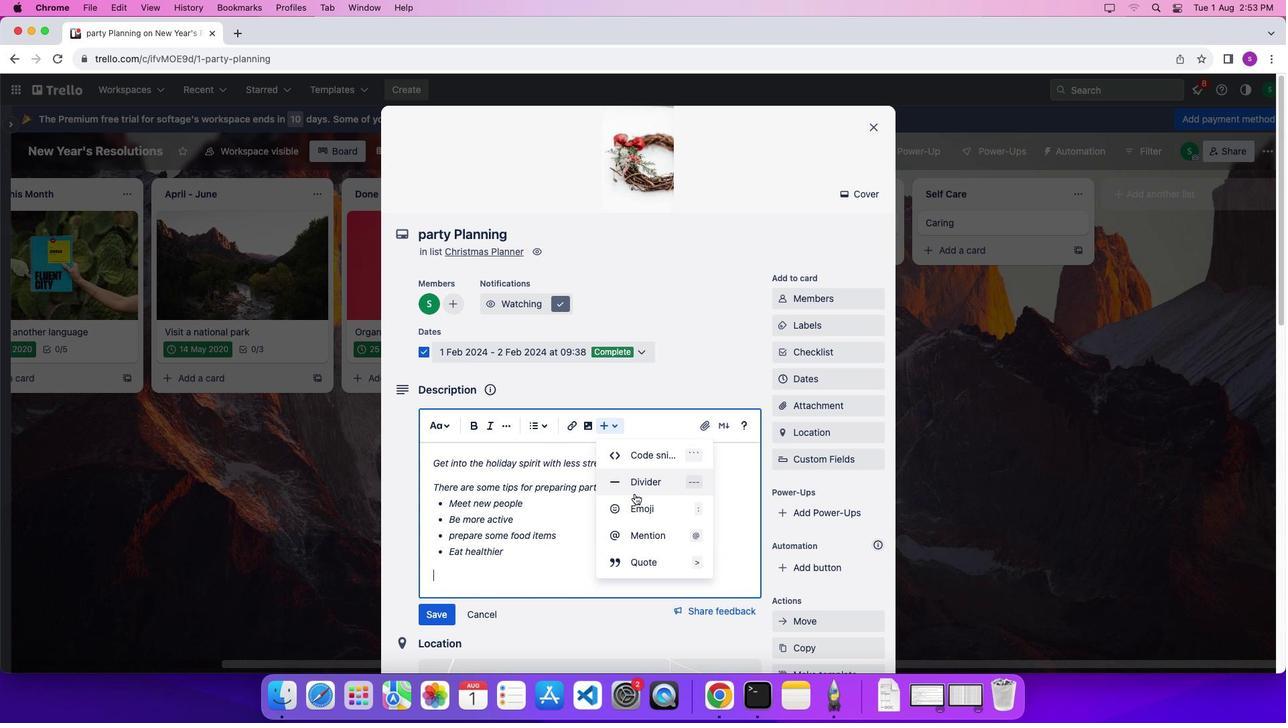 
Action: Mouse pressed left at (608, 425)
